 Task: Research Airbnb accommodation in Sayyan, Yemen from 9th December, 2023 to 16th December, 2023 for 2 adults, 1 child.2 bedrooms having 2 beds and 1 bathroom. Property type can be flat. Booking option can be shelf check-in. Look for 5 properties as per requirement.
Action: Mouse pressed left at (317, 147)
Screenshot: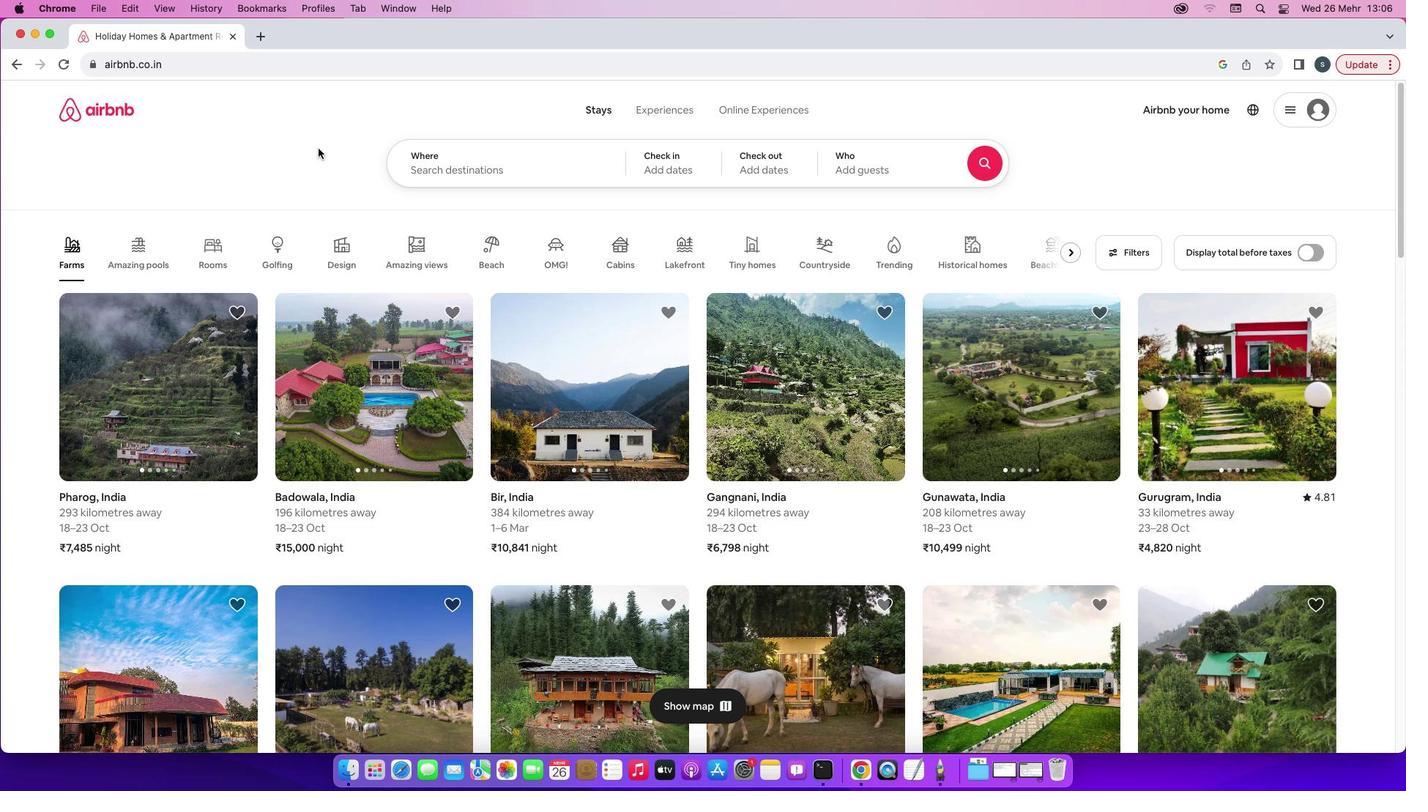
Action: Mouse moved to (495, 175)
Screenshot: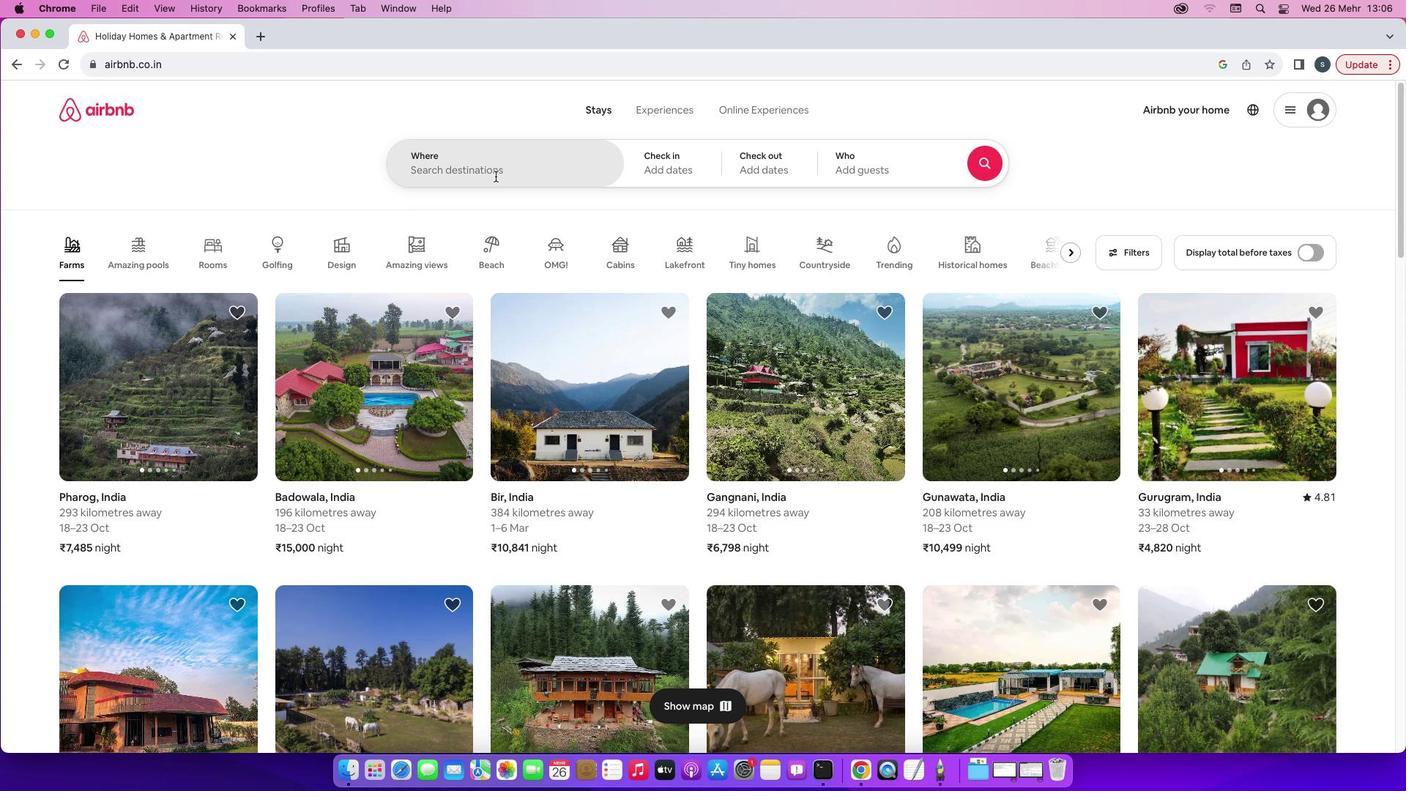 
Action: Mouse pressed left at (495, 175)
Screenshot: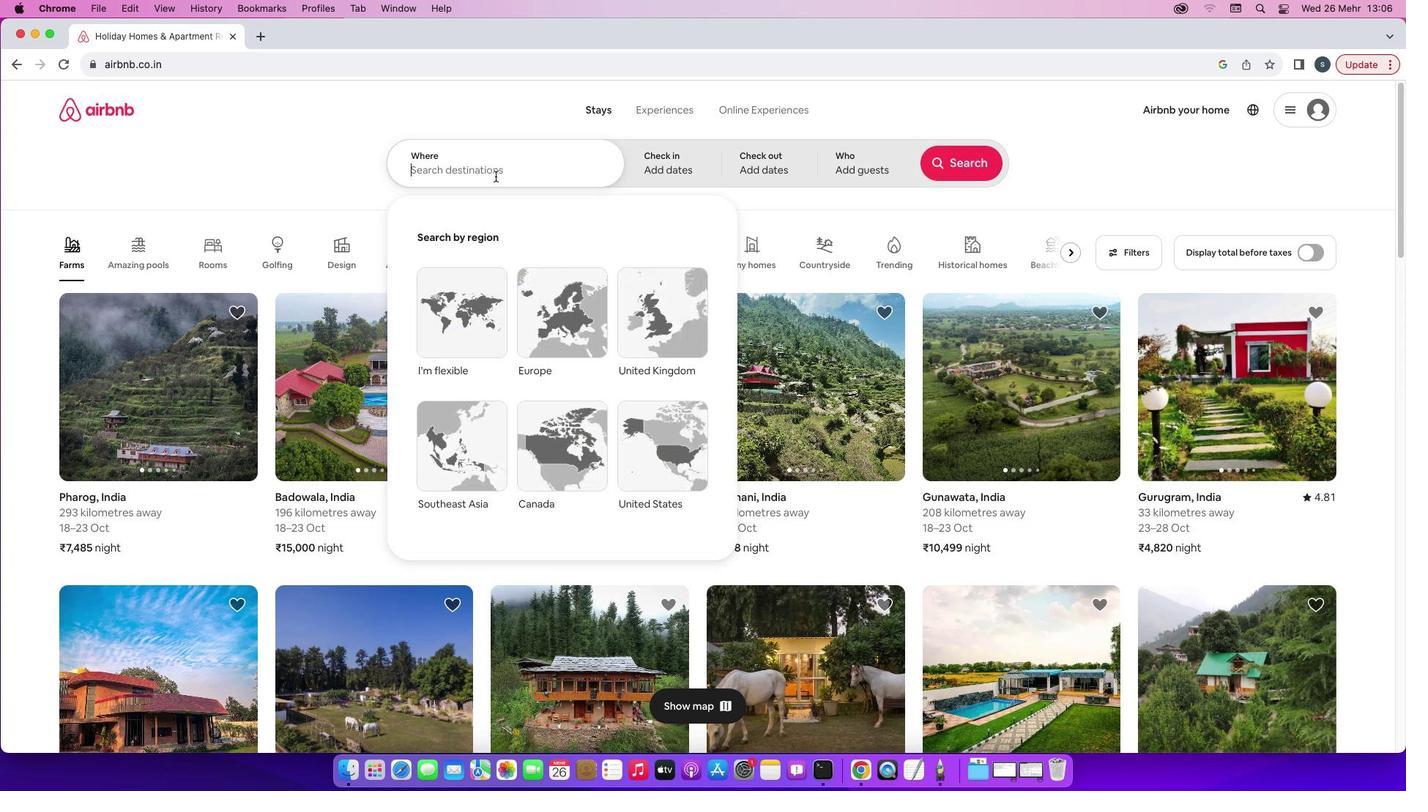 
Action: Key pressed 'S'Key.caps_lock'a''y''y''a''n'','Key.spaceKey.caps_lock'Y'Key.caps_lock'e''m''e''n'Key.enter
Screenshot: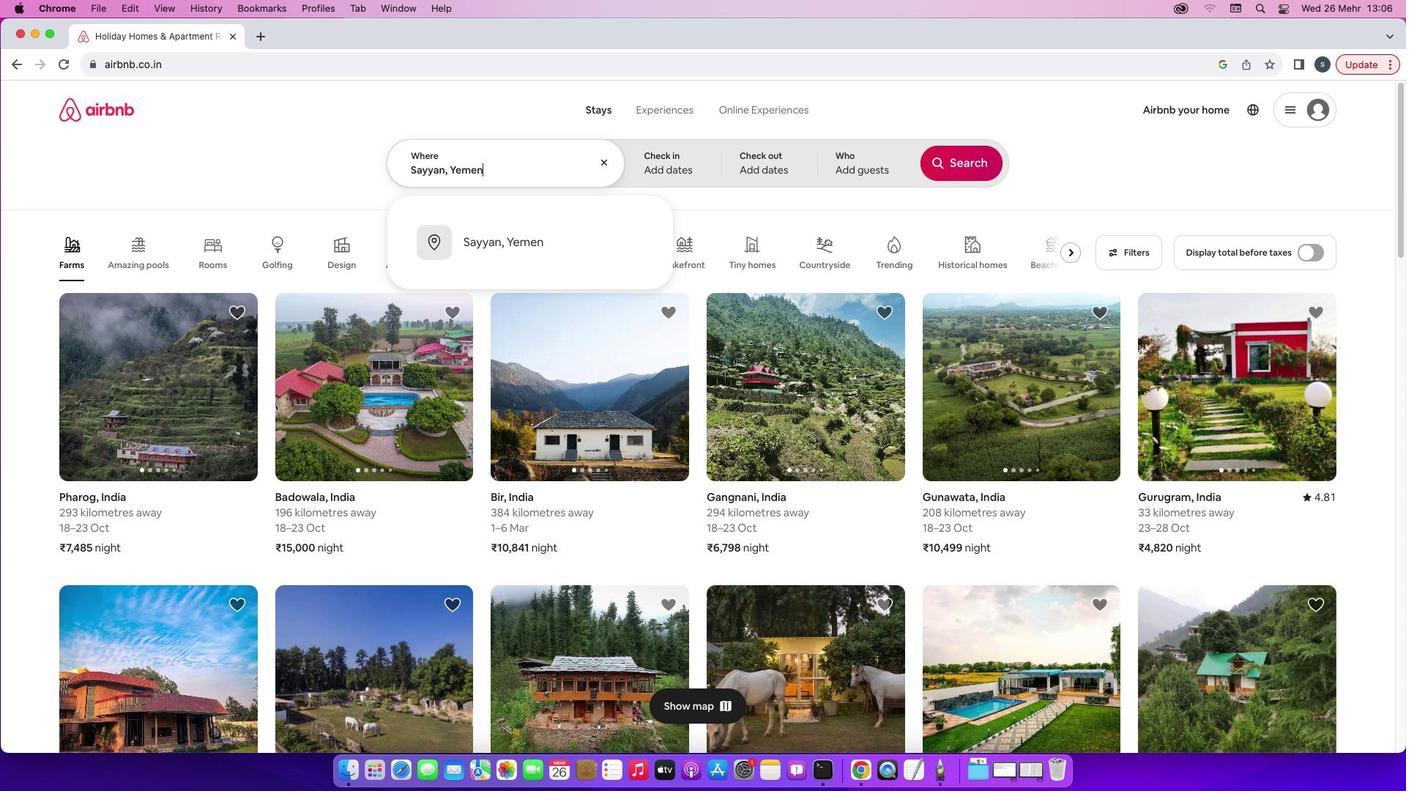 
Action: Mouse moved to (958, 282)
Screenshot: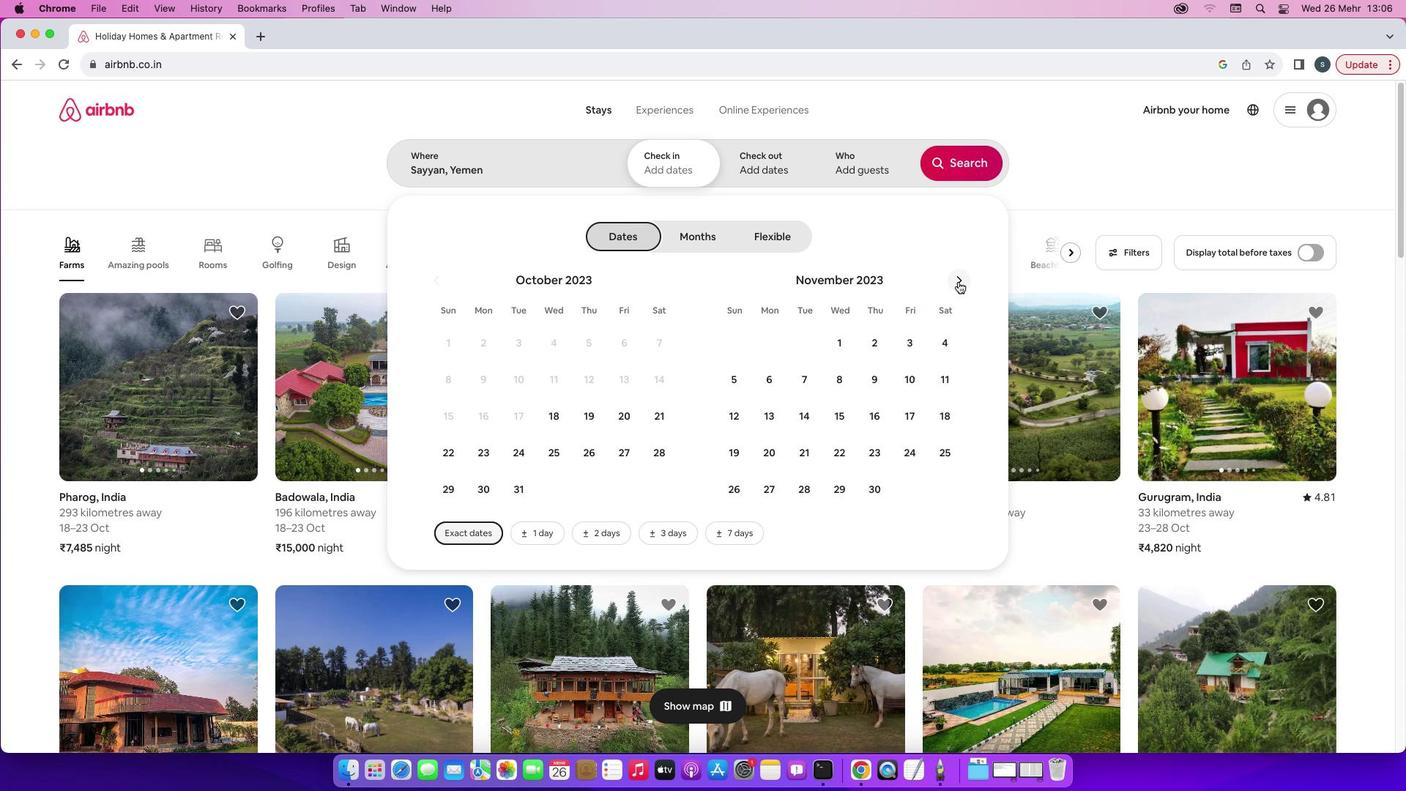 
Action: Mouse pressed left at (958, 282)
Screenshot: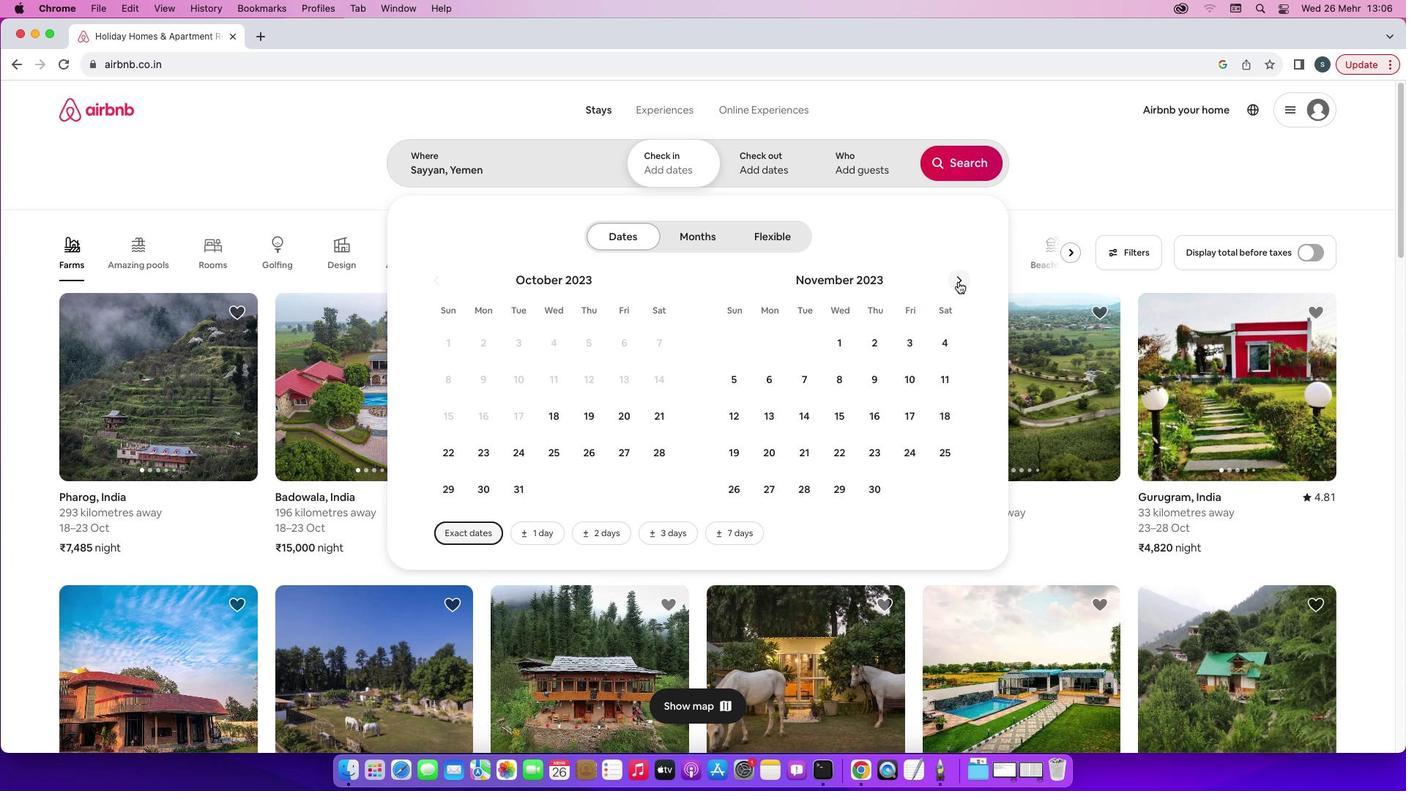 
Action: Mouse moved to (943, 385)
Screenshot: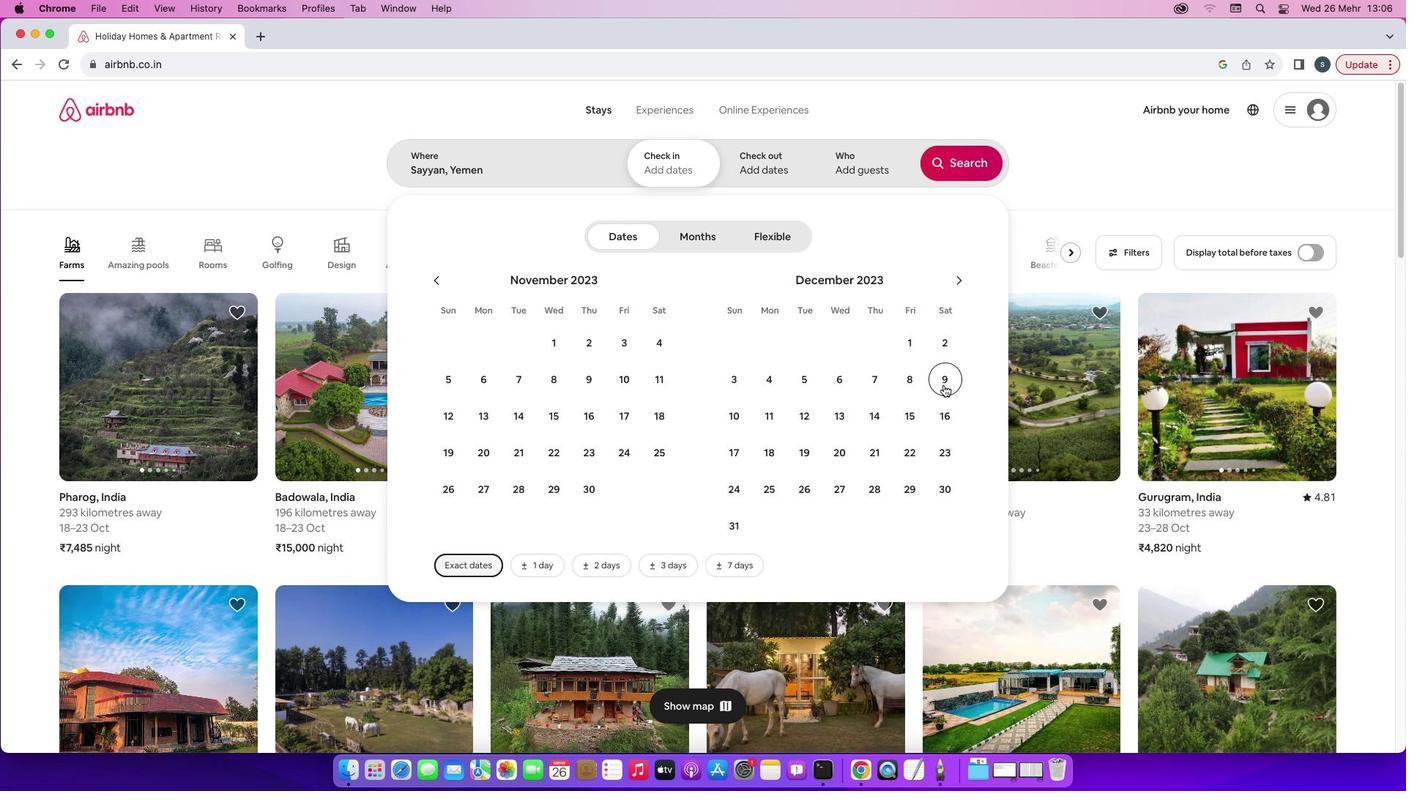 
Action: Mouse pressed left at (943, 385)
Screenshot: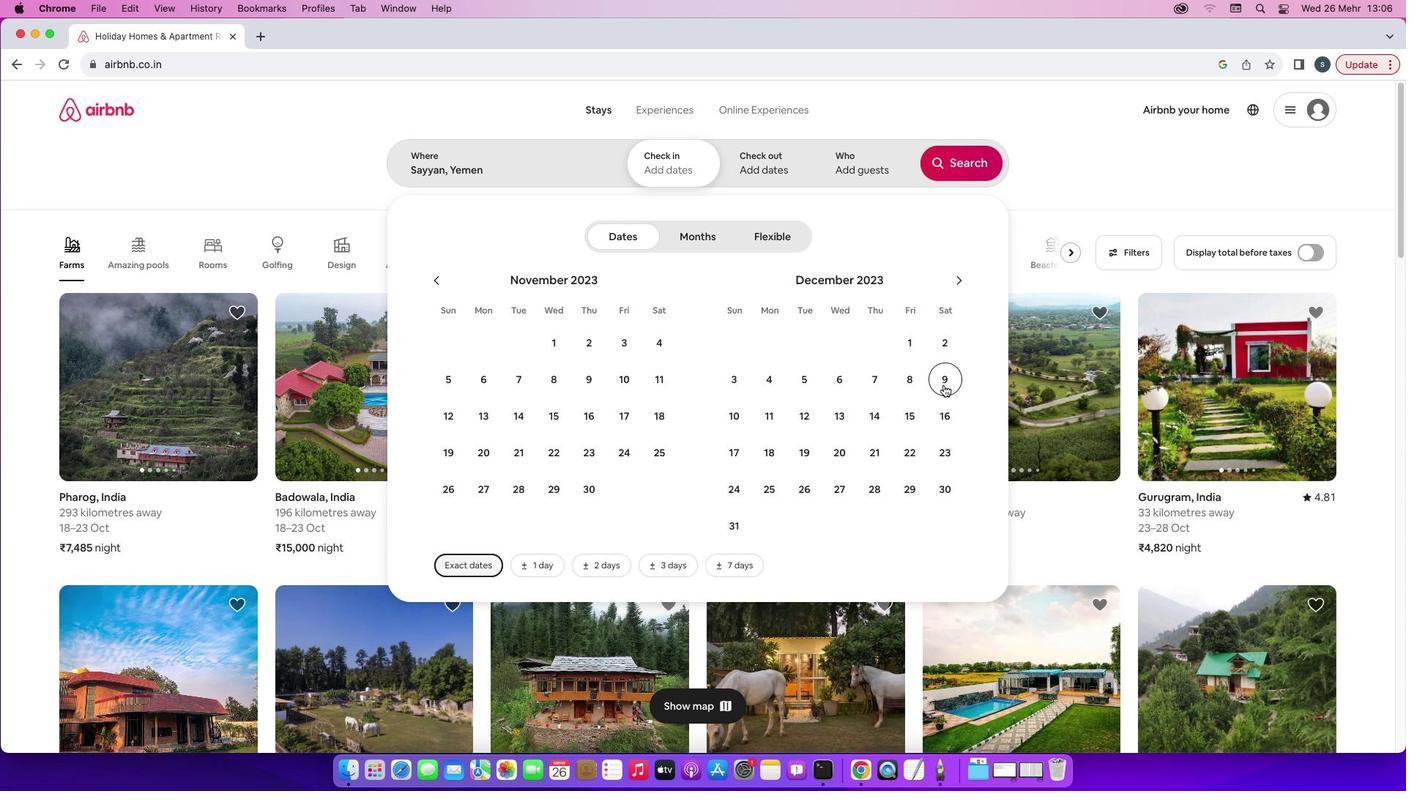 
Action: Mouse moved to (942, 412)
Screenshot: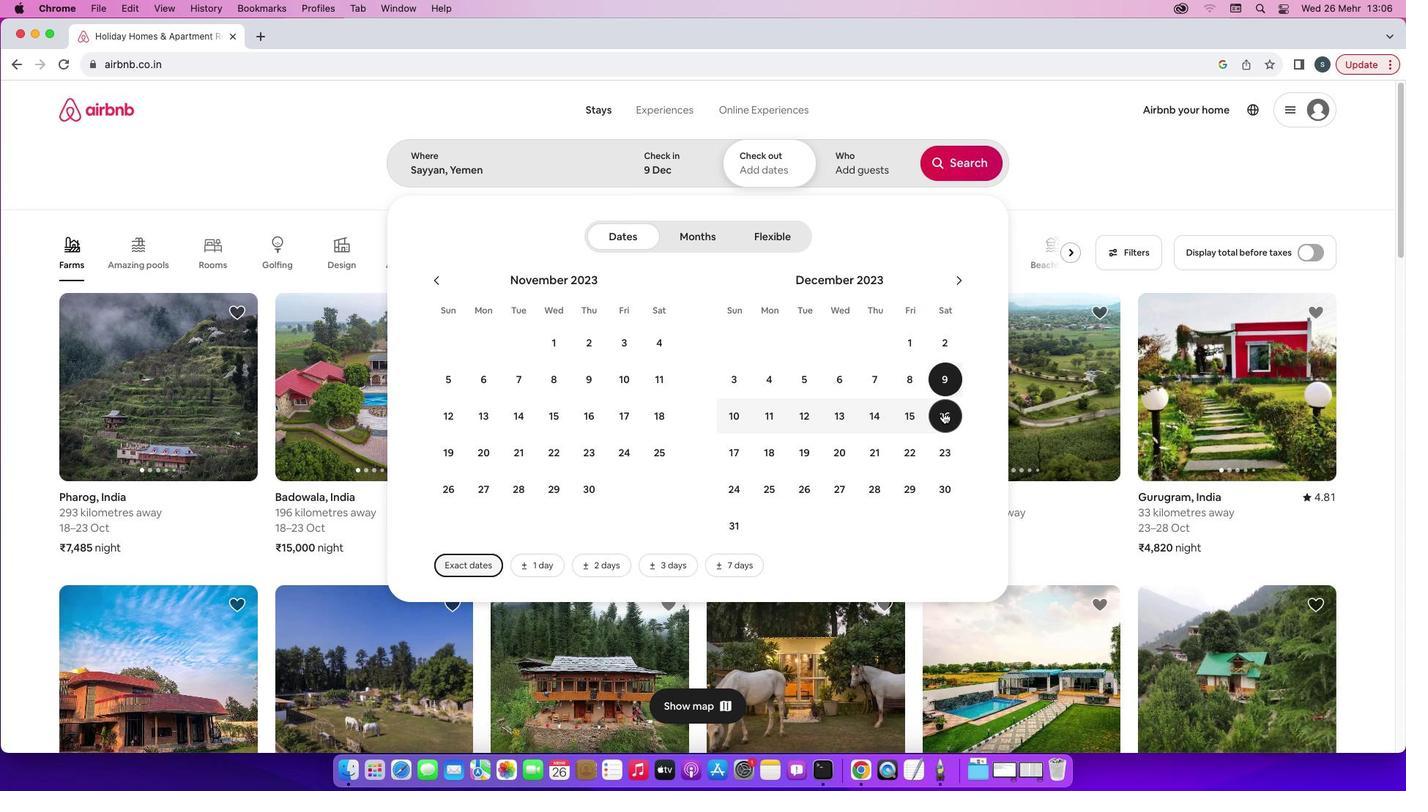 
Action: Mouse pressed left at (942, 412)
Screenshot: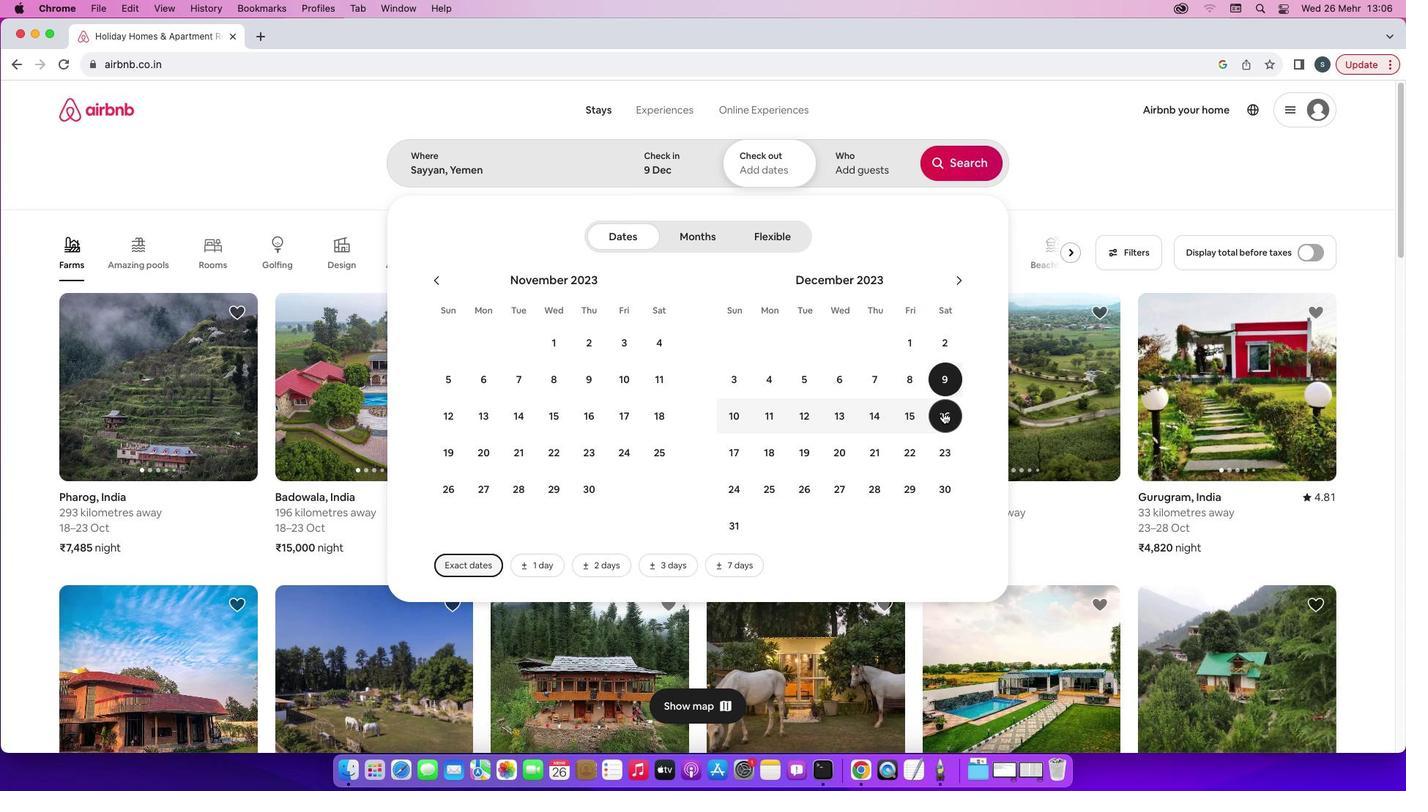 
Action: Mouse moved to (850, 176)
Screenshot: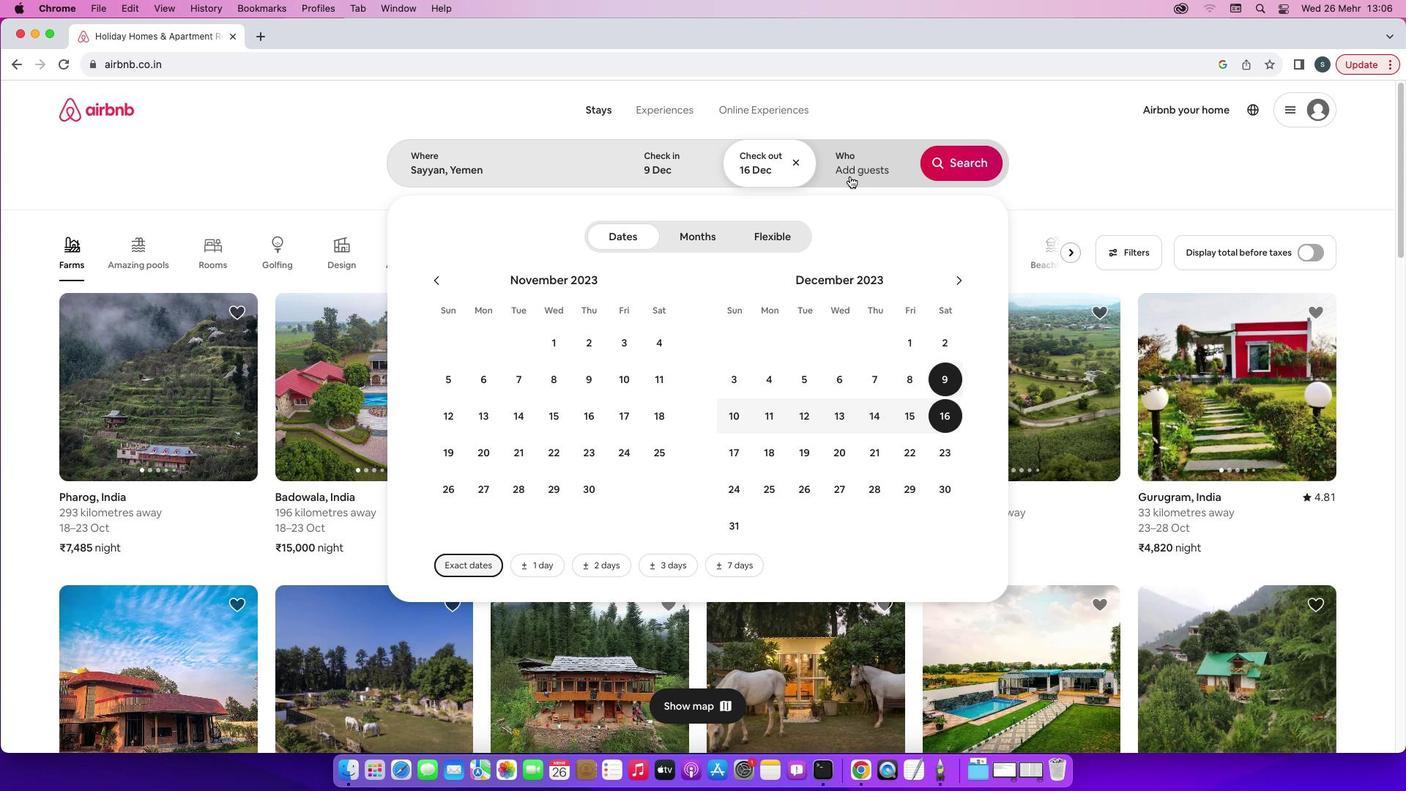 
Action: Mouse pressed left at (850, 176)
Screenshot: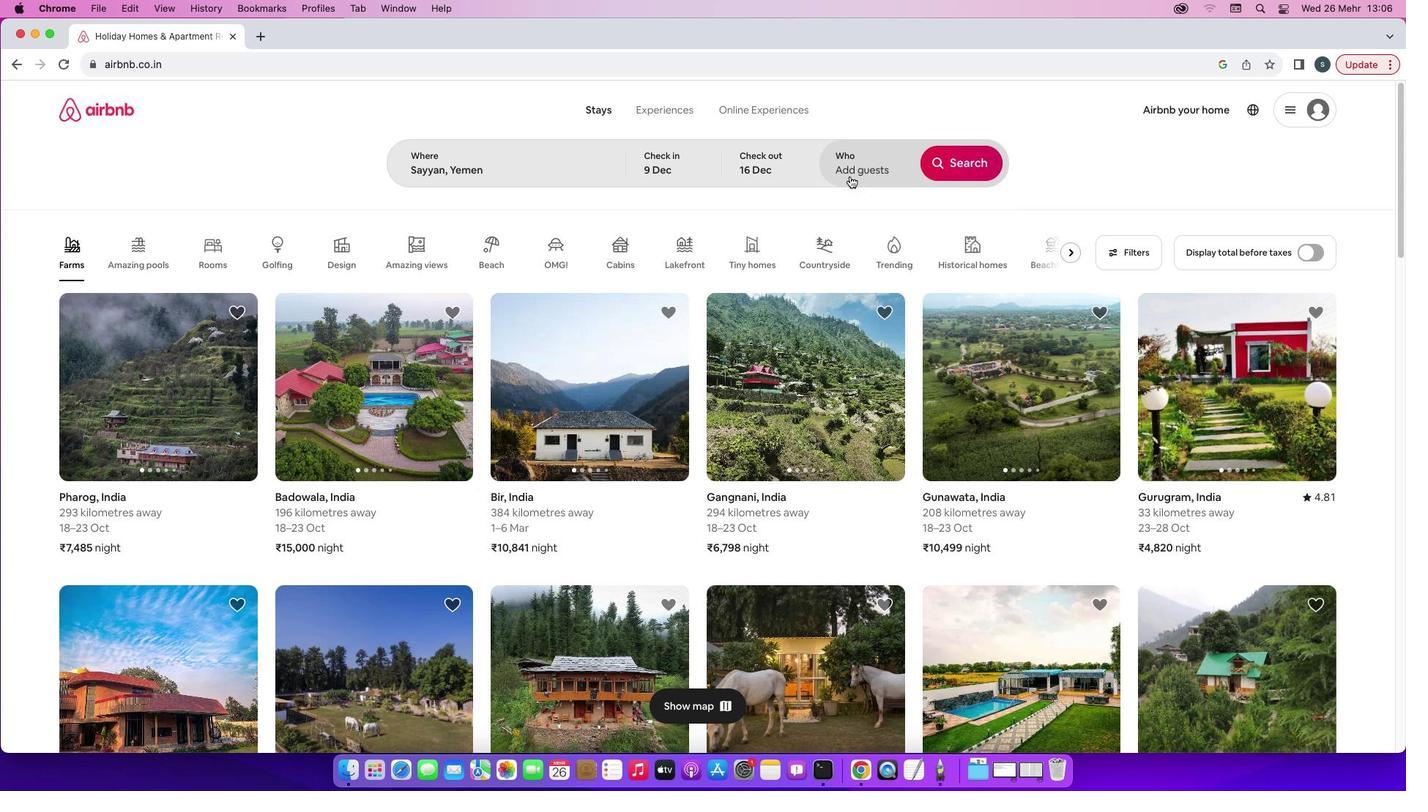 
Action: Mouse moved to (959, 241)
Screenshot: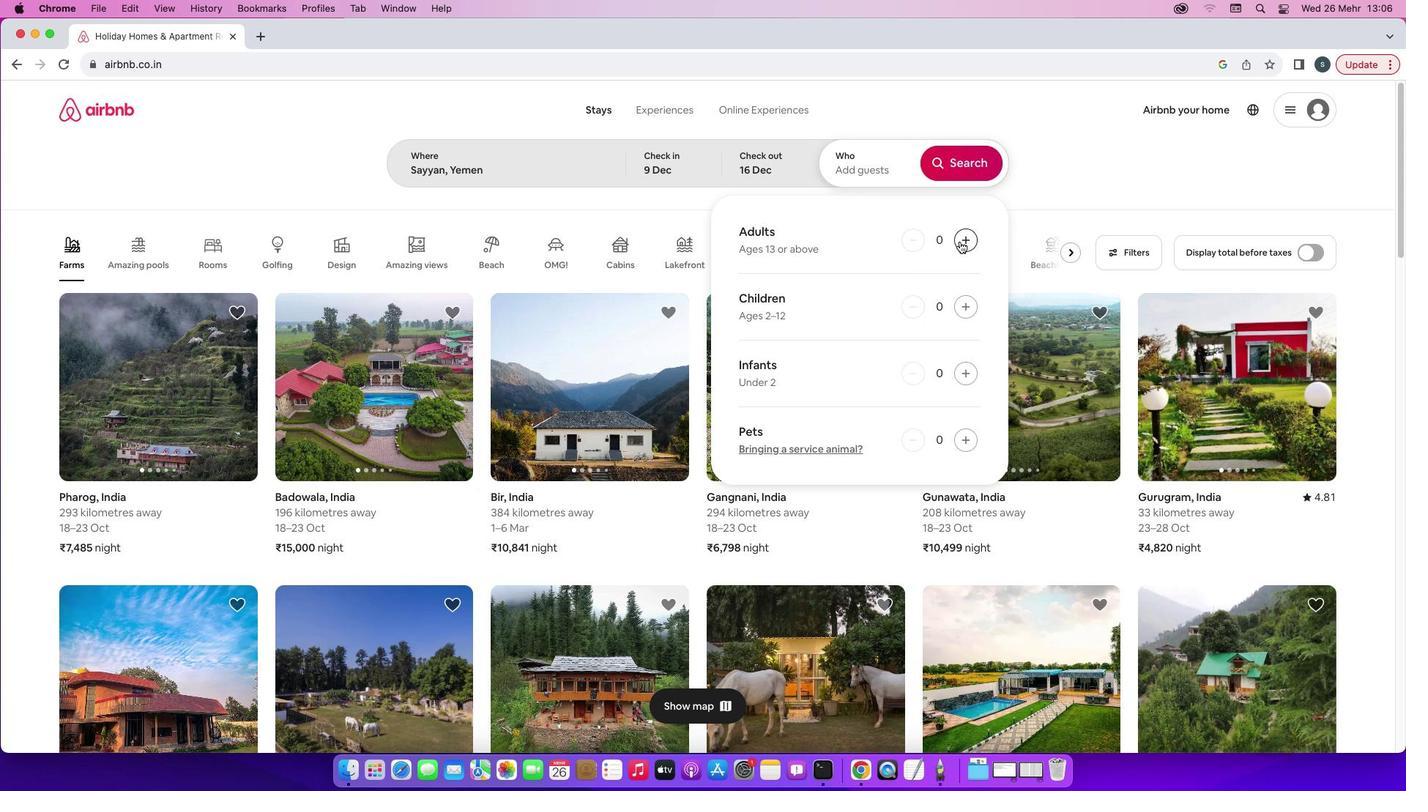 
Action: Mouse pressed left at (959, 241)
Screenshot: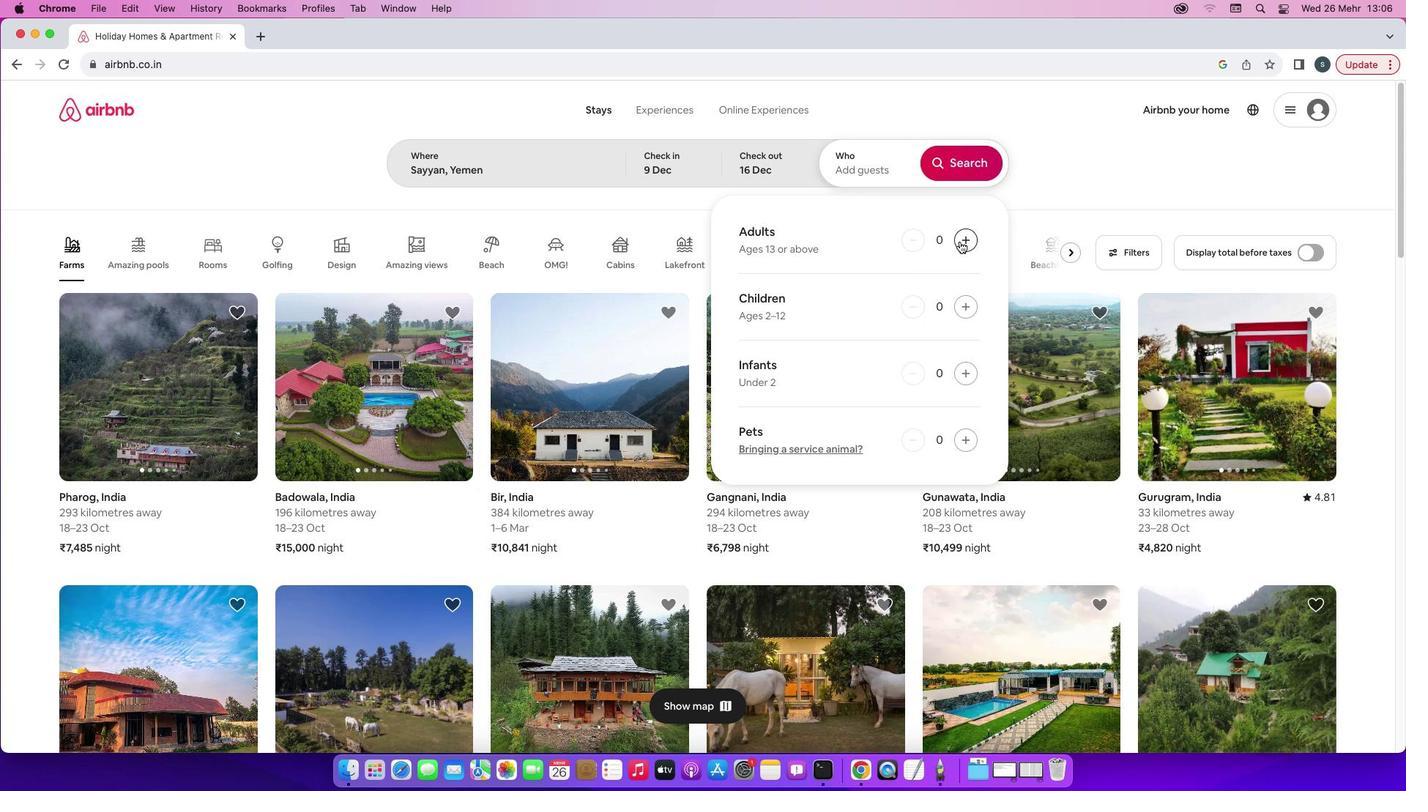 
Action: Mouse pressed left at (959, 241)
Screenshot: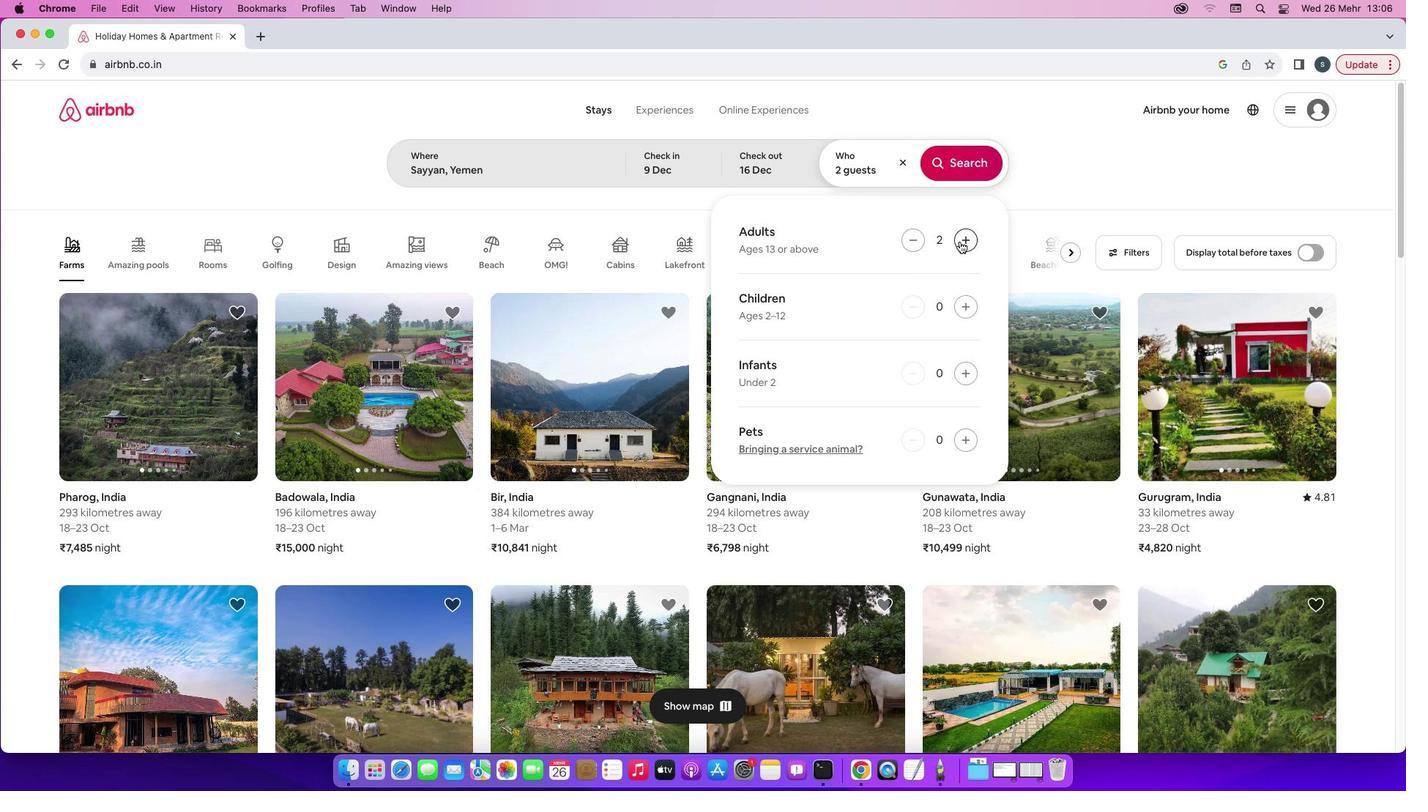 
Action: Mouse moved to (970, 310)
Screenshot: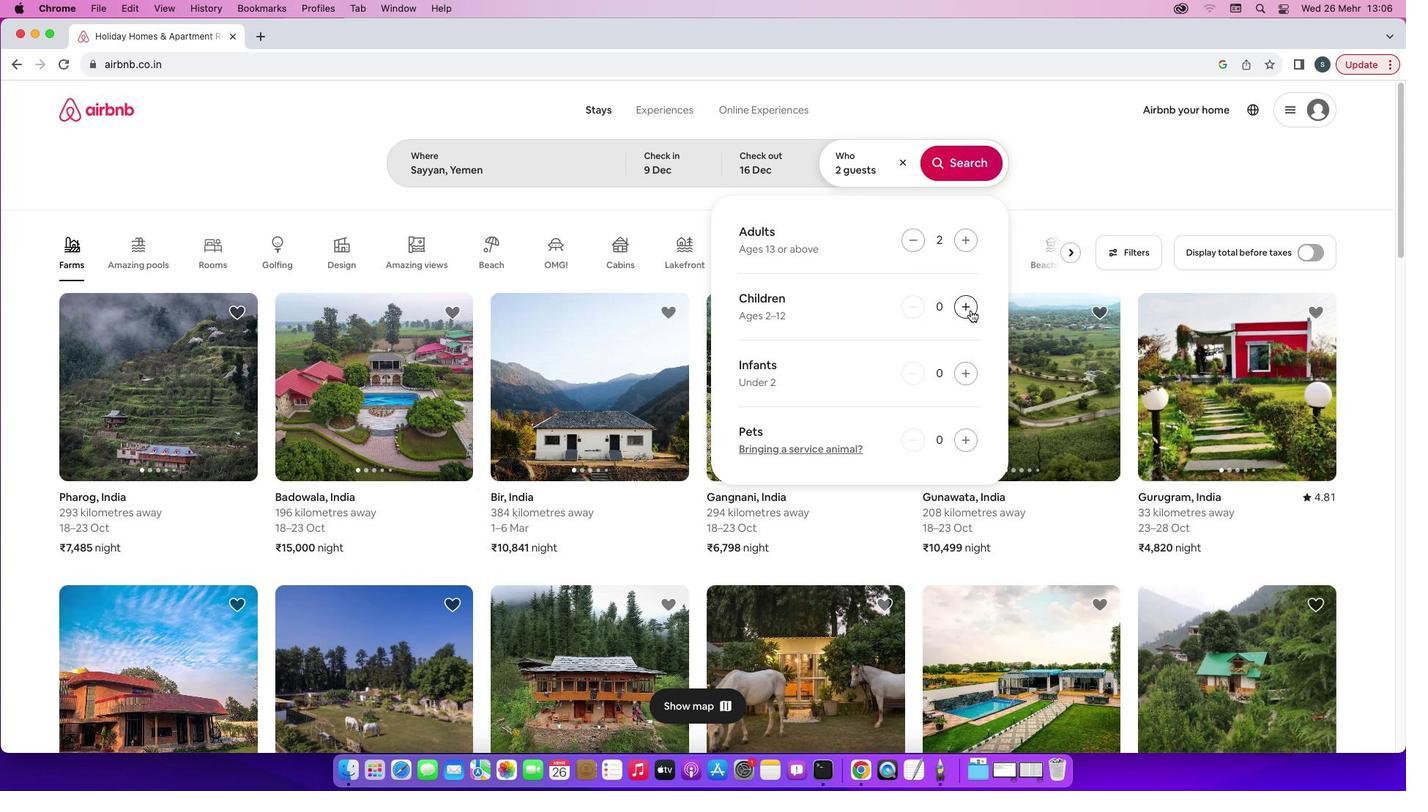 
Action: Mouse pressed left at (970, 310)
Screenshot: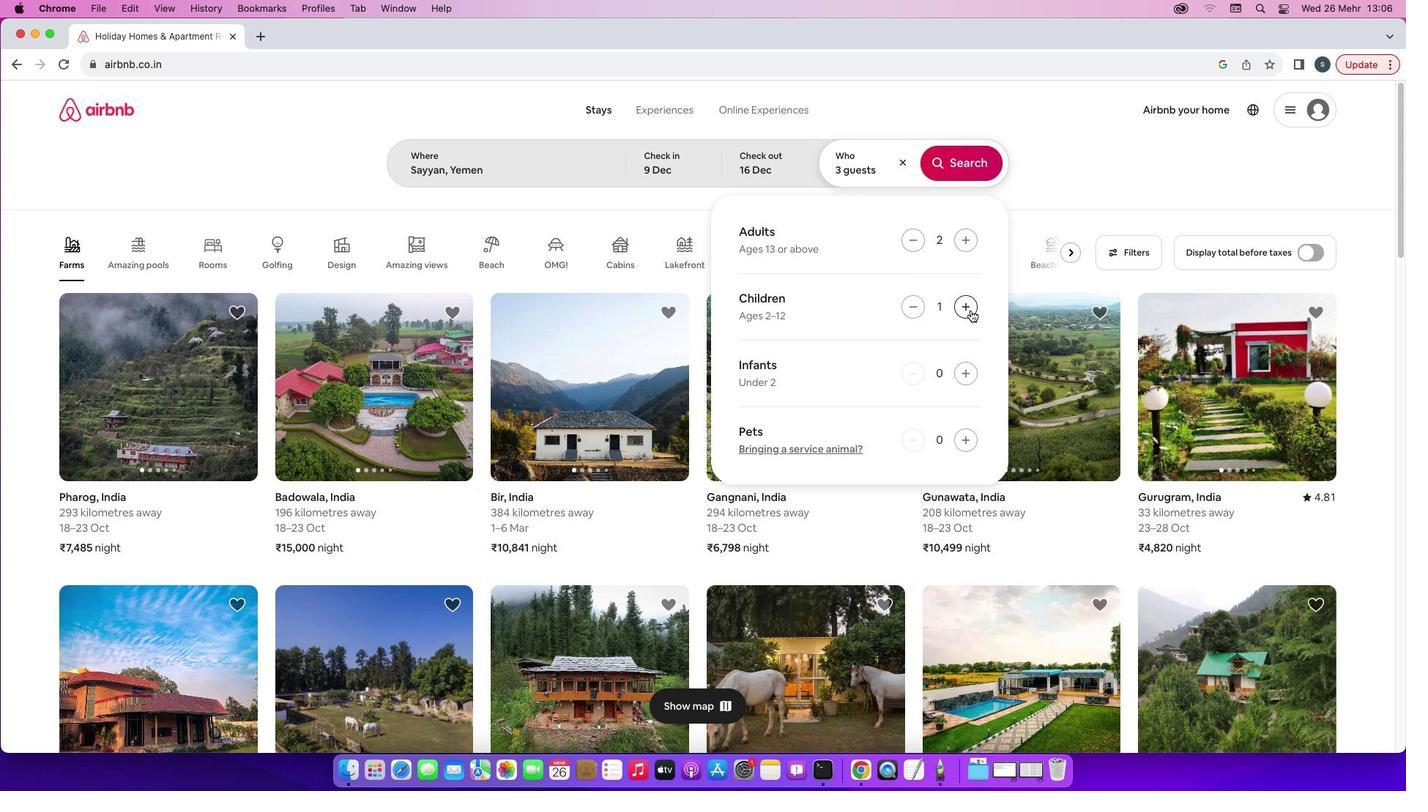 
Action: Mouse moved to (954, 172)
Screenshot: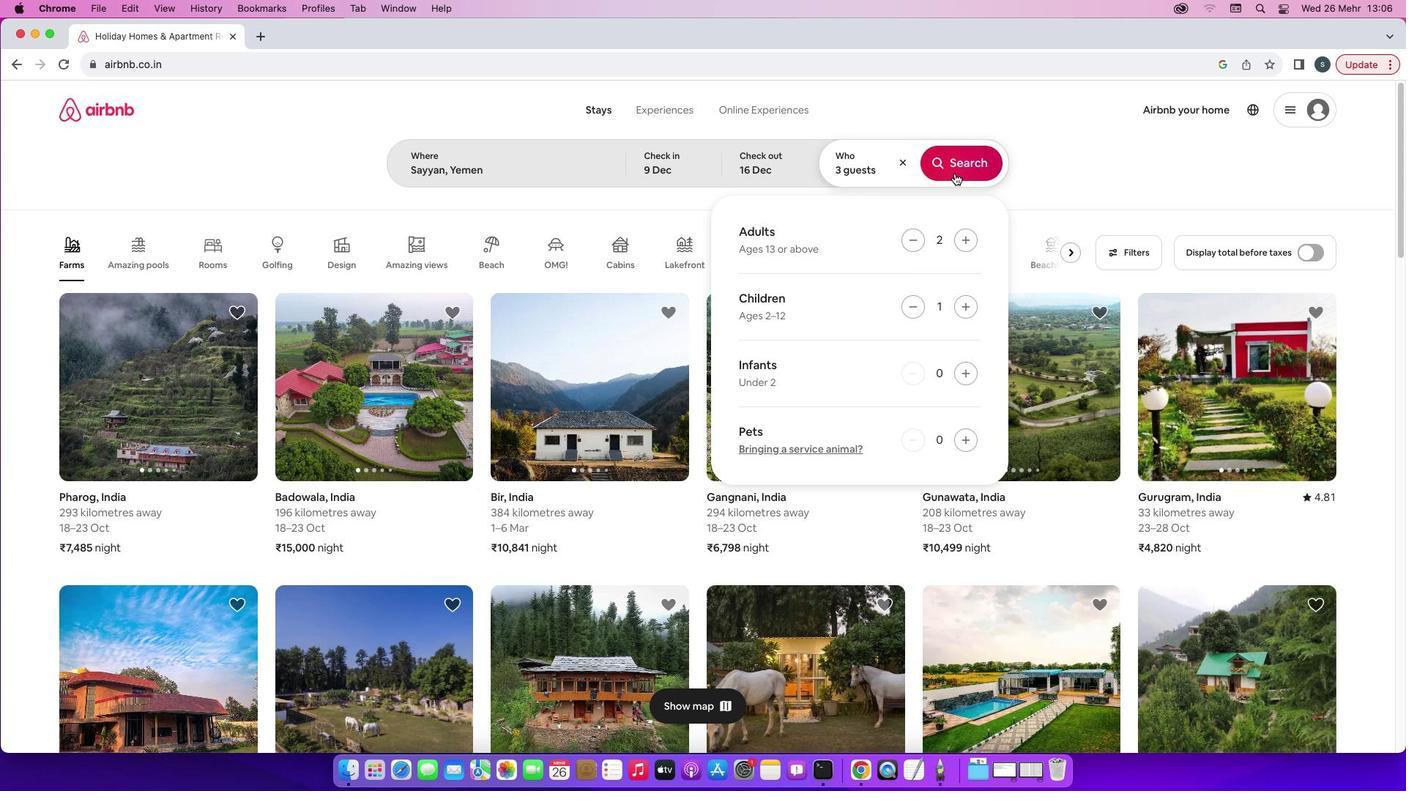 
Action: Mouse pressed left at (954, 172)
Screenshot: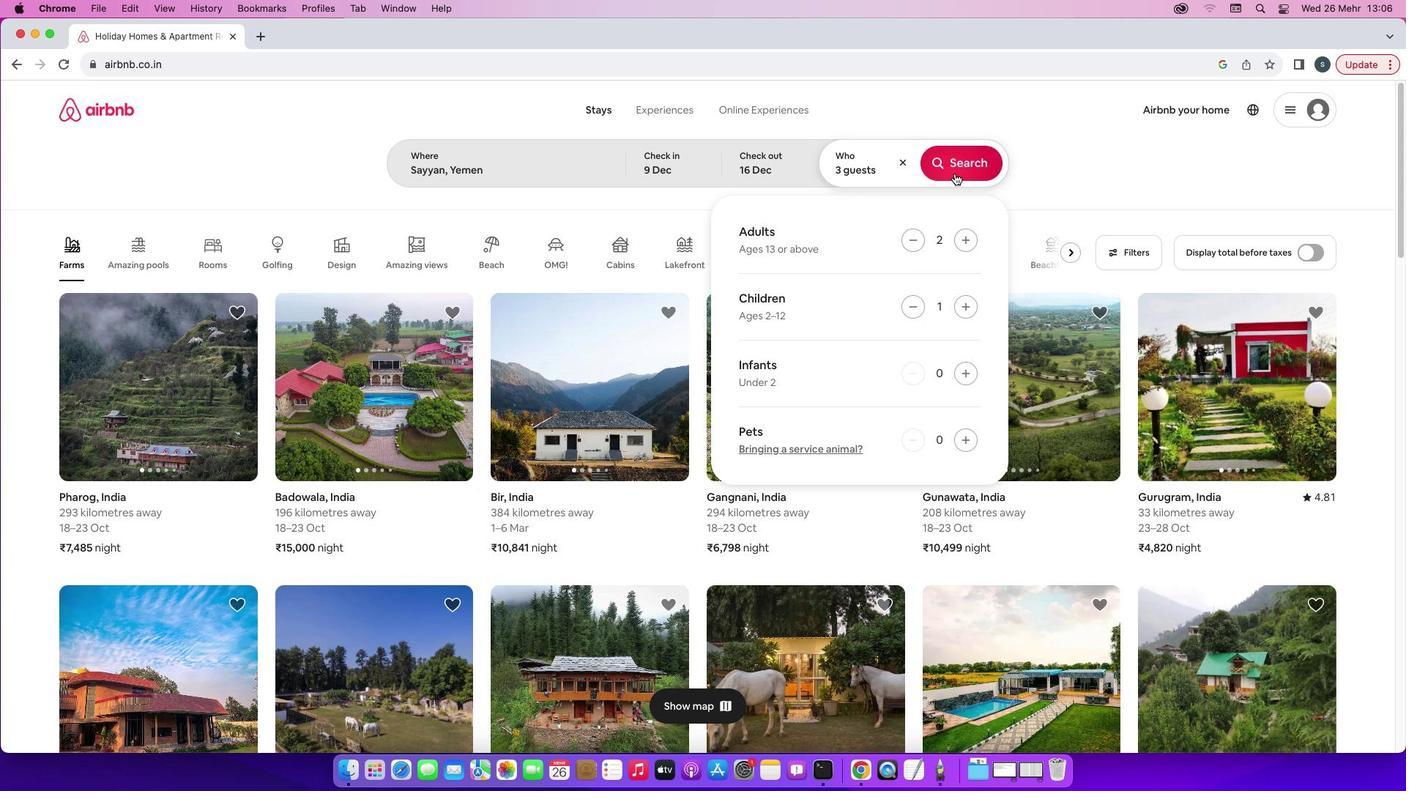 
Action: Mouse moved to (1166, 175)
Screenshot: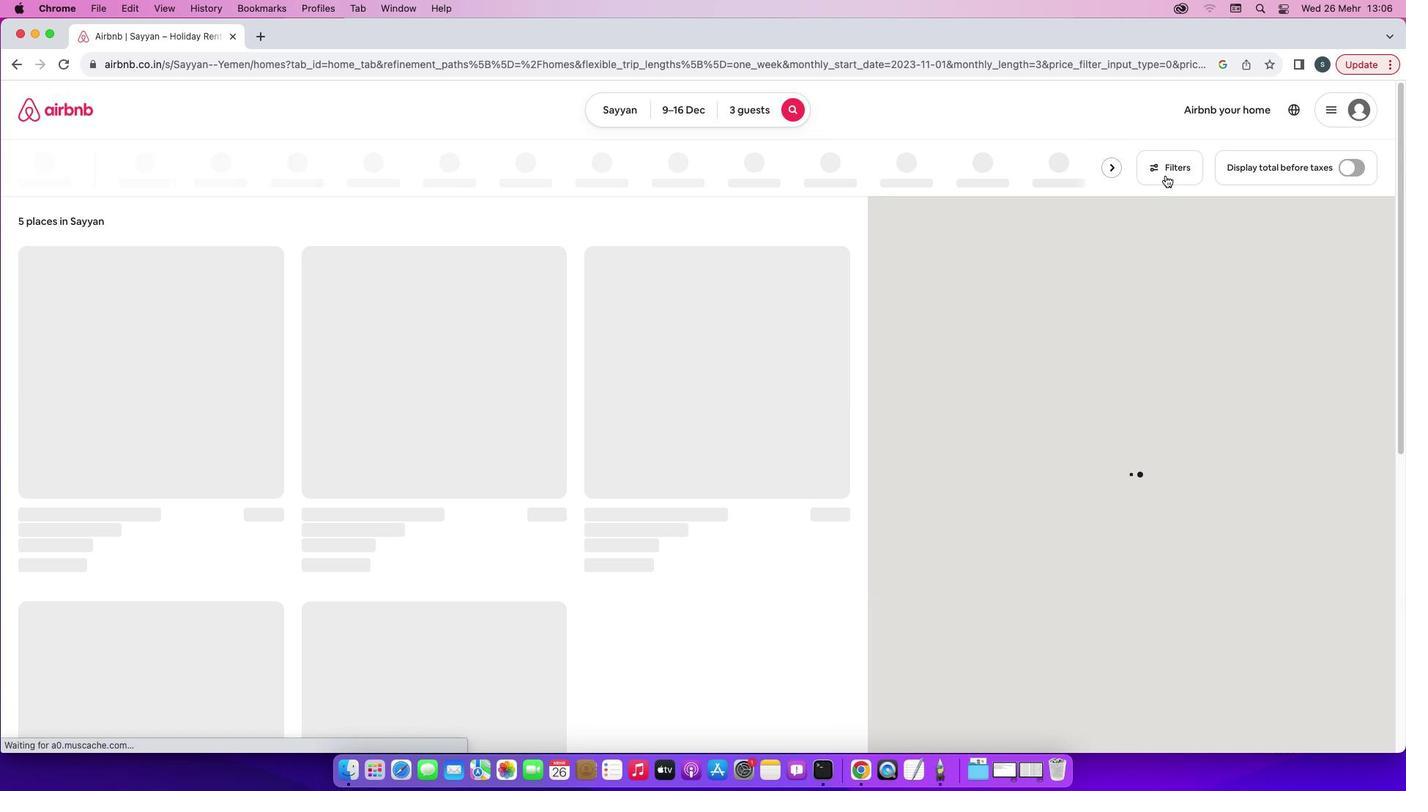 
Action: Mouse pressed left at (1166, 175)
Screenshot: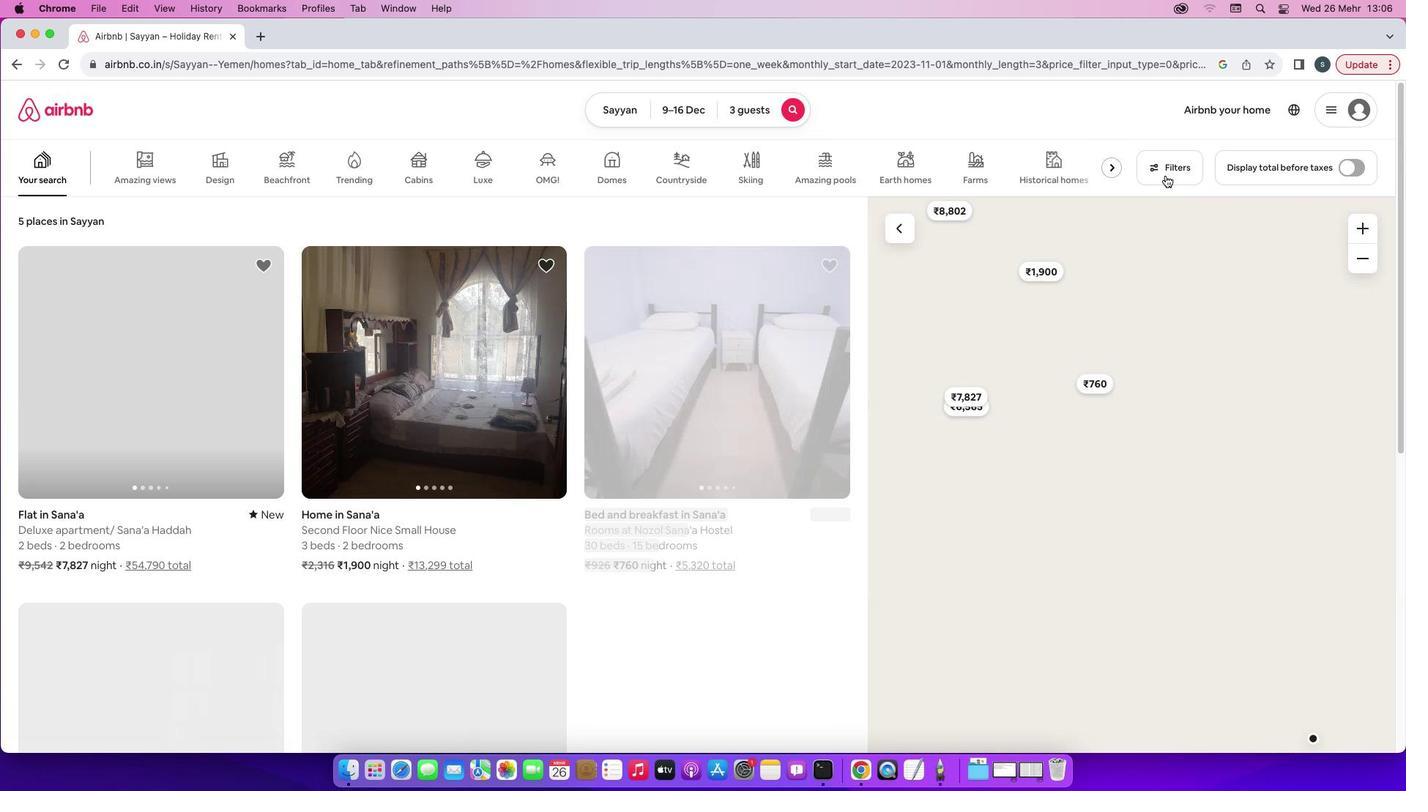 
Action: Mouse moved to (562, 630)
Screenshot: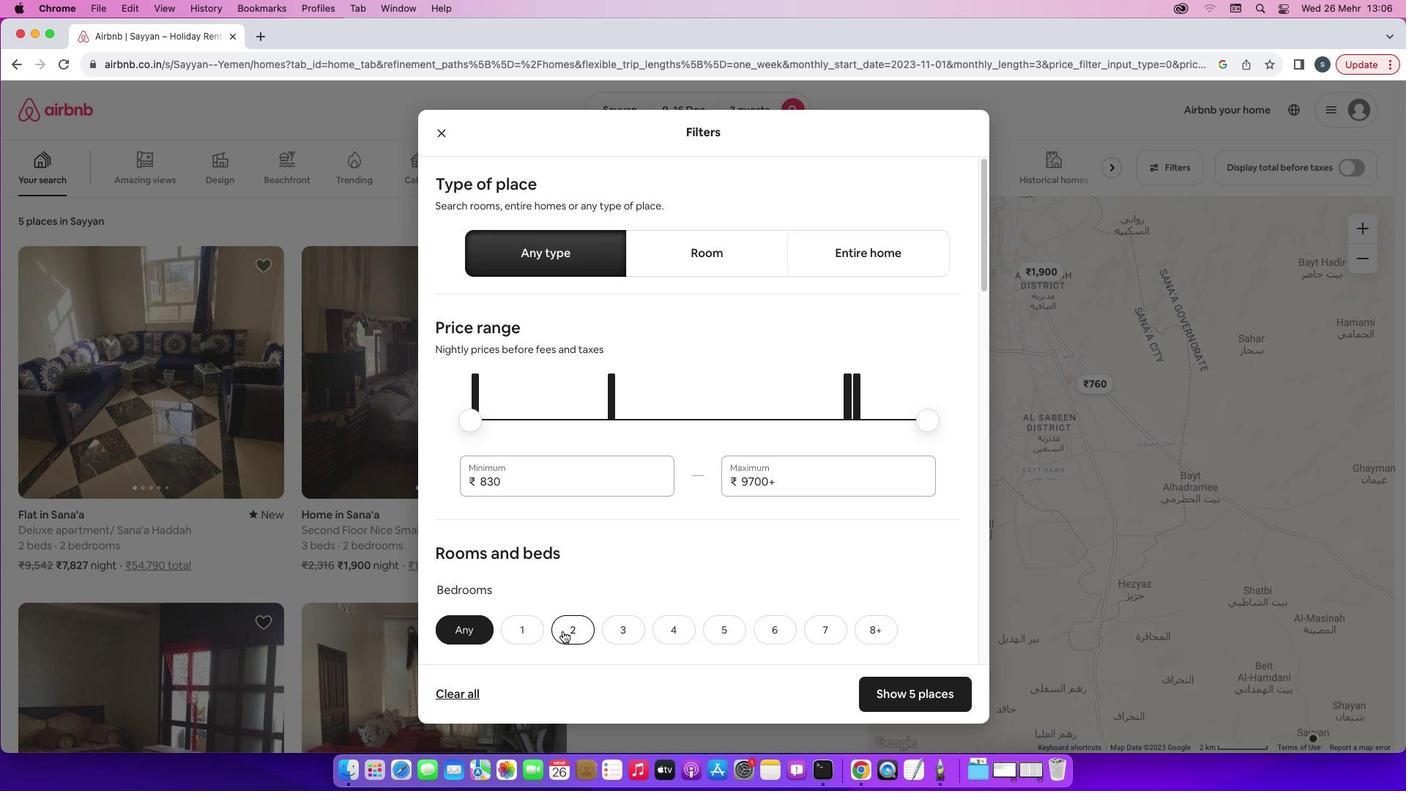 
Action: Mouse pressed left at (562, 630)
Screenshot: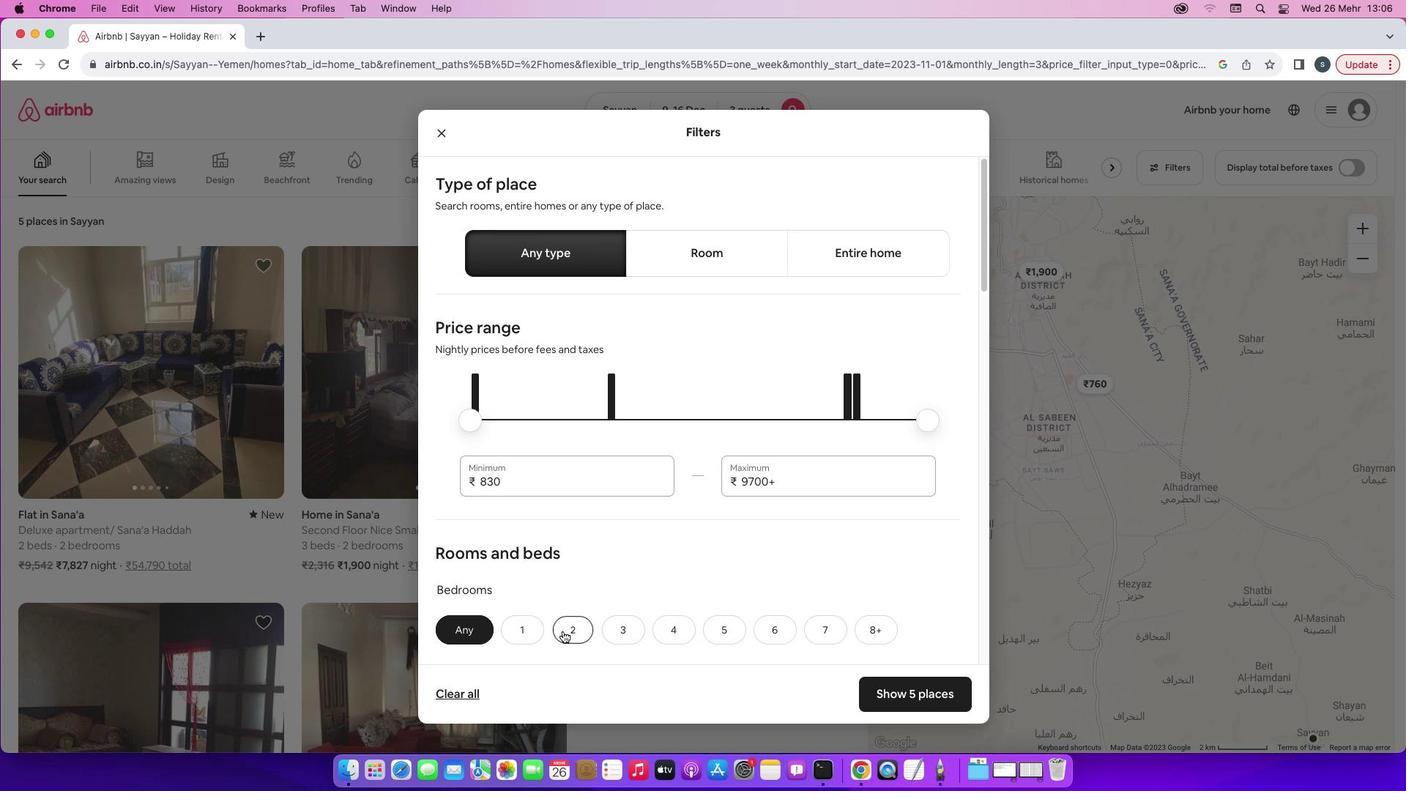 
Action: Mouse moved to (665, 594)
Screenshot: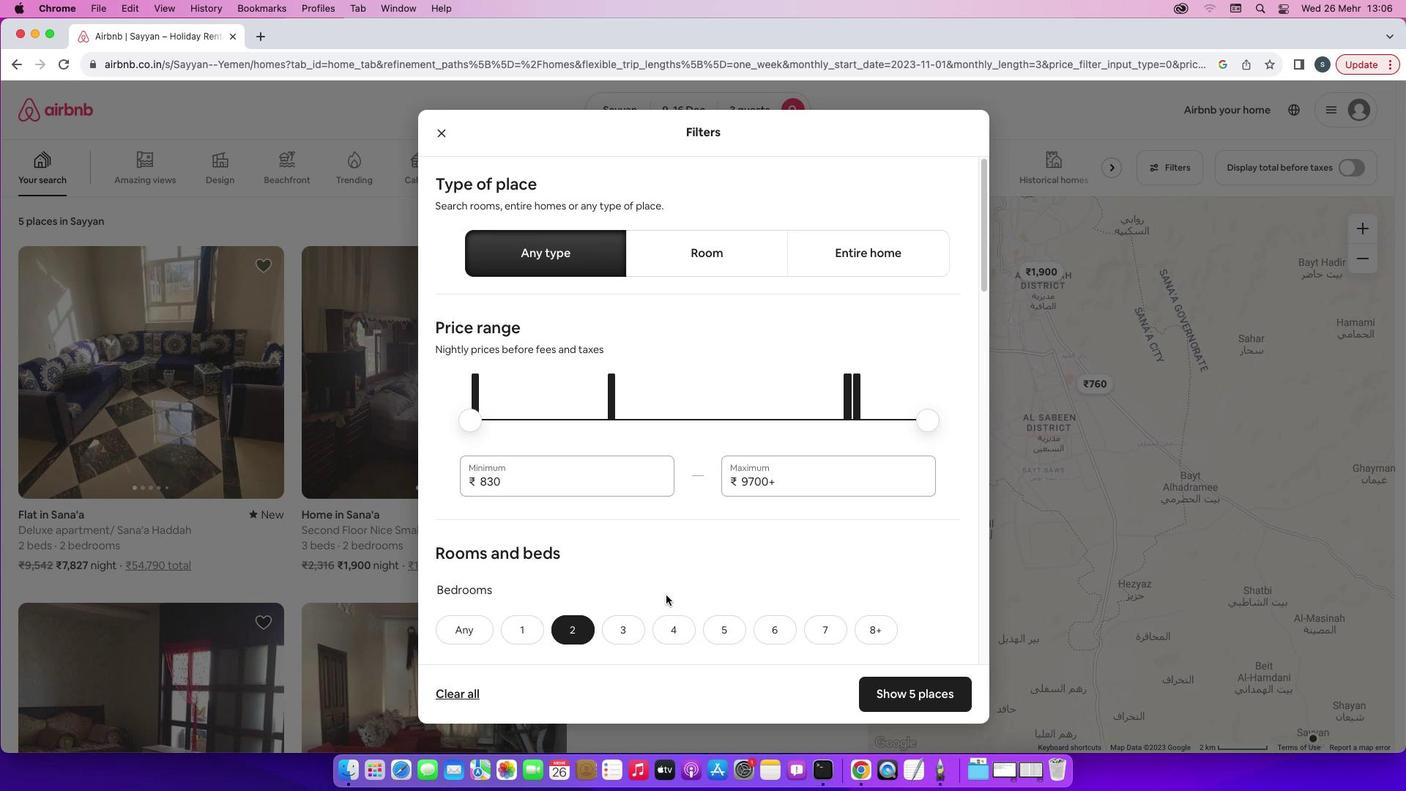 
Action: Mouse scrolled (665, 594) with delta (0, 0)
Screenshot: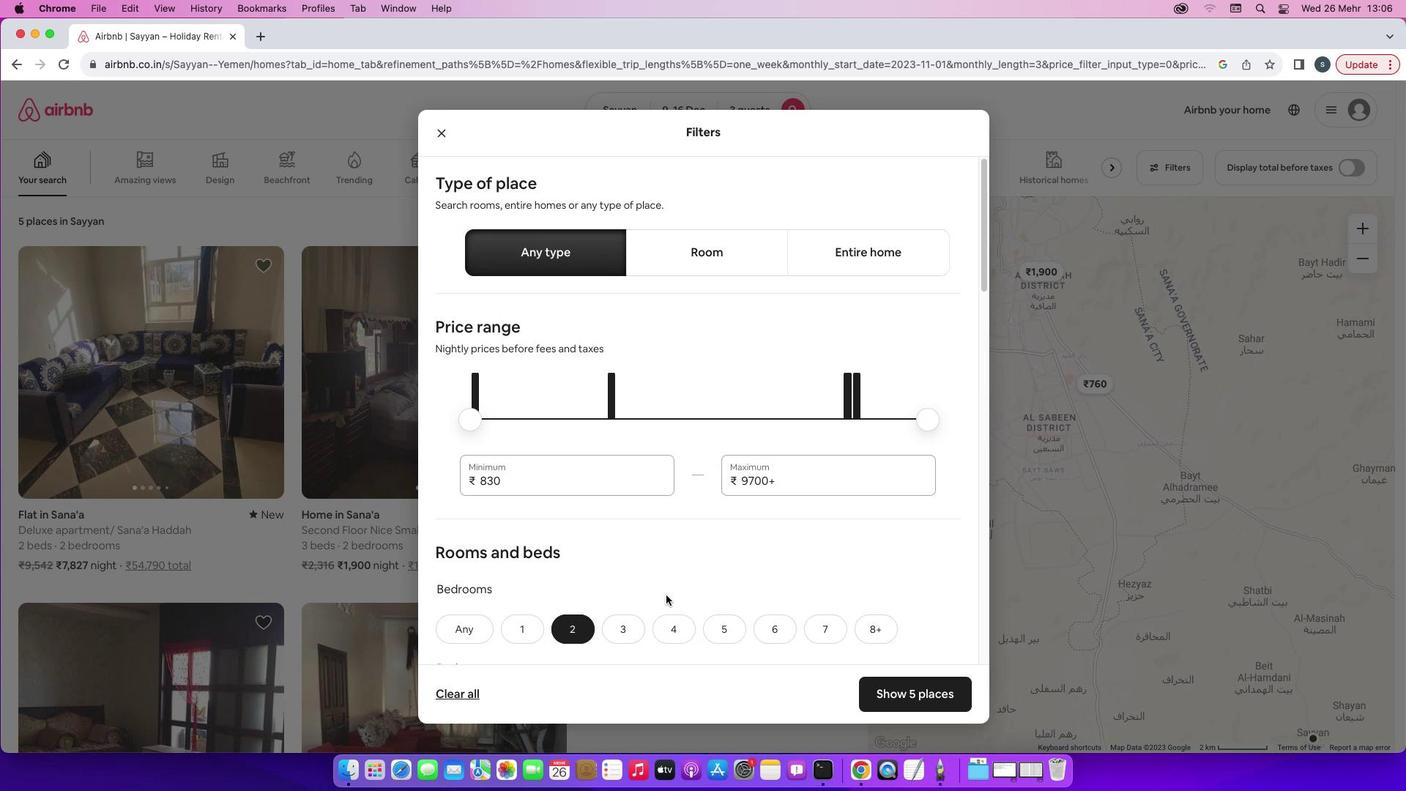 
Action: Mouse scrolled (665, 594) with delta (0, 0)
Screenshot: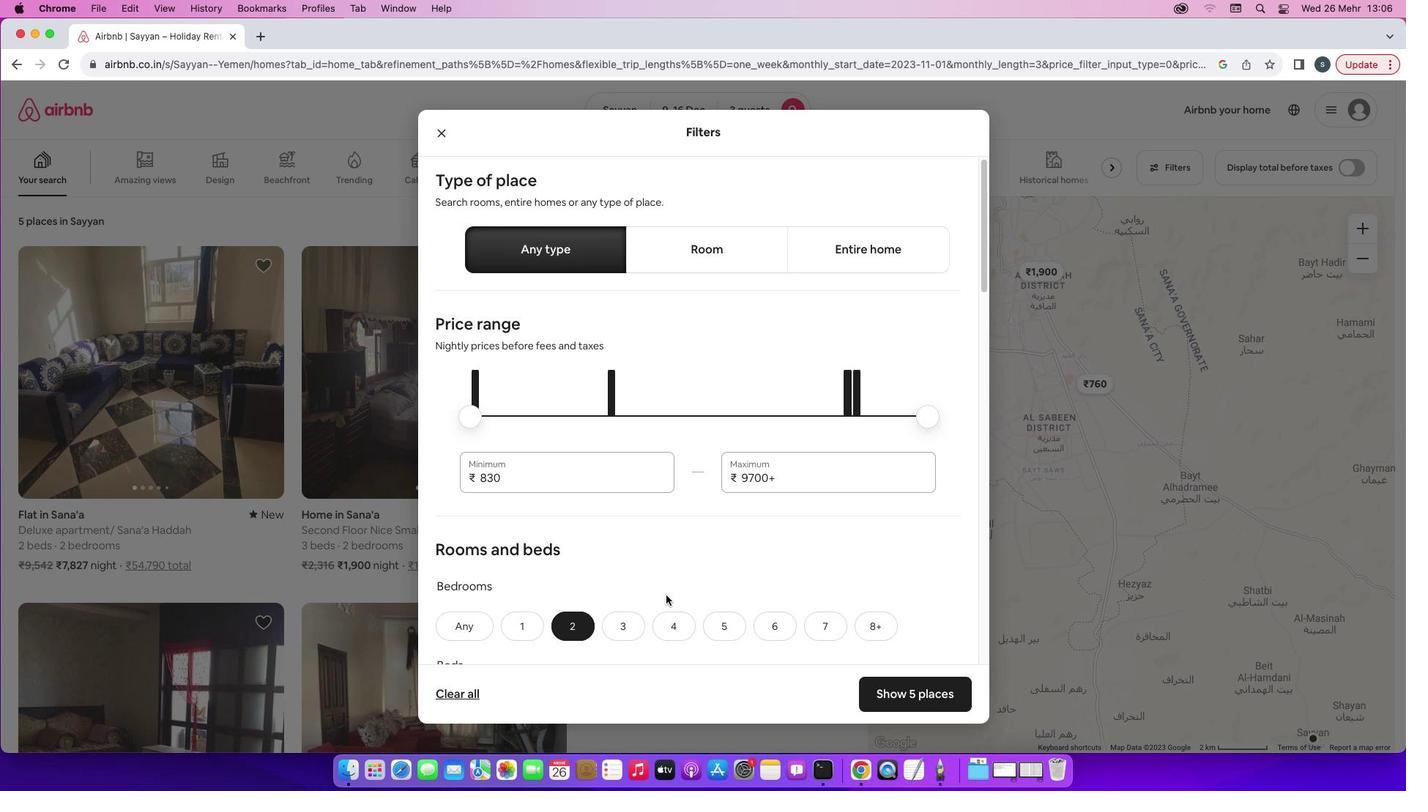 
Action: Mouse scrolled (665, 594) with delta (0, 0)
Screenshot: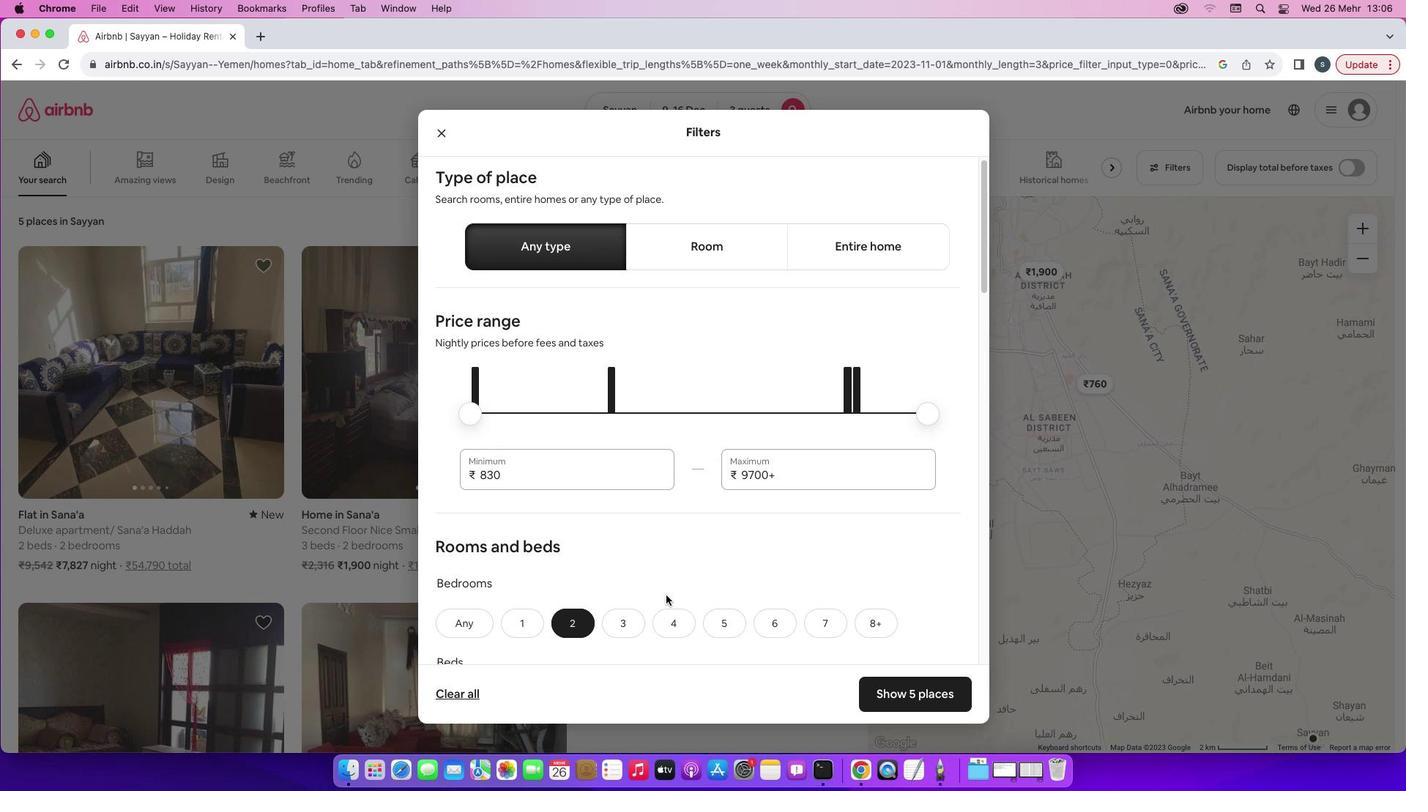 
Action: Mouse scrolled (665, 594) with delta (0, 0)
Screenshot: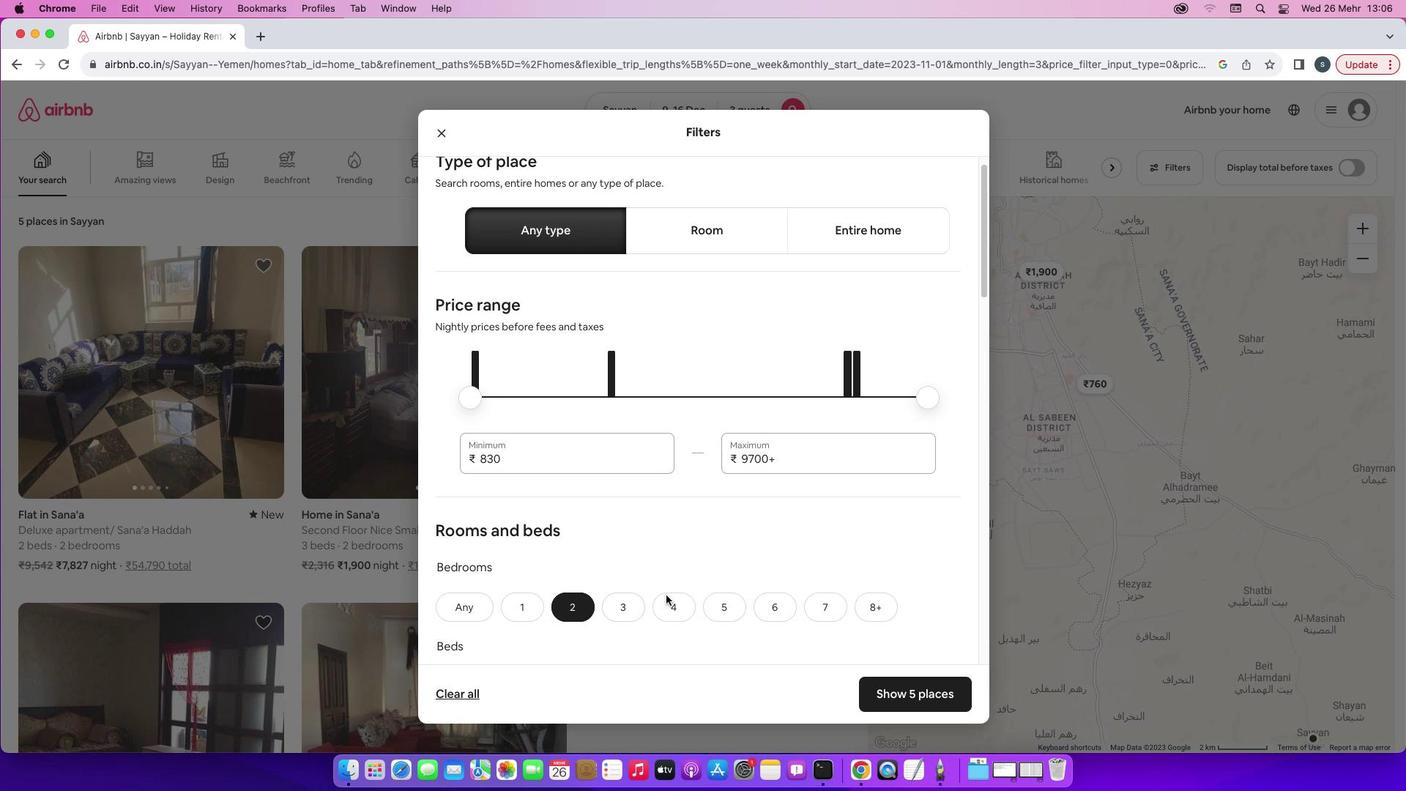 
Action: Mouse scrolled (665, 594) with delta (0, 0)
Screenshot: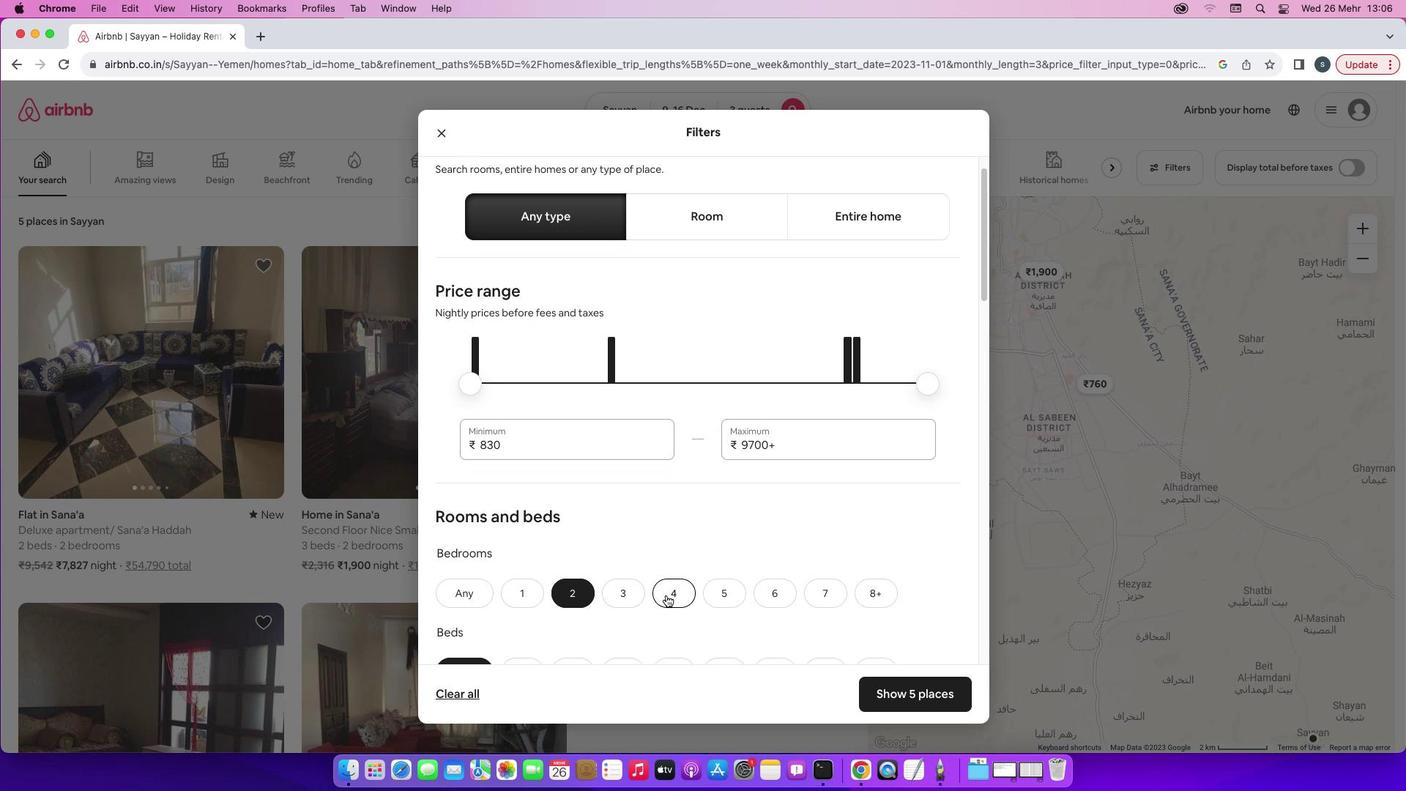 
Action: Mouse scrolled (665, 594) with delta (0, 0)
Screenshot: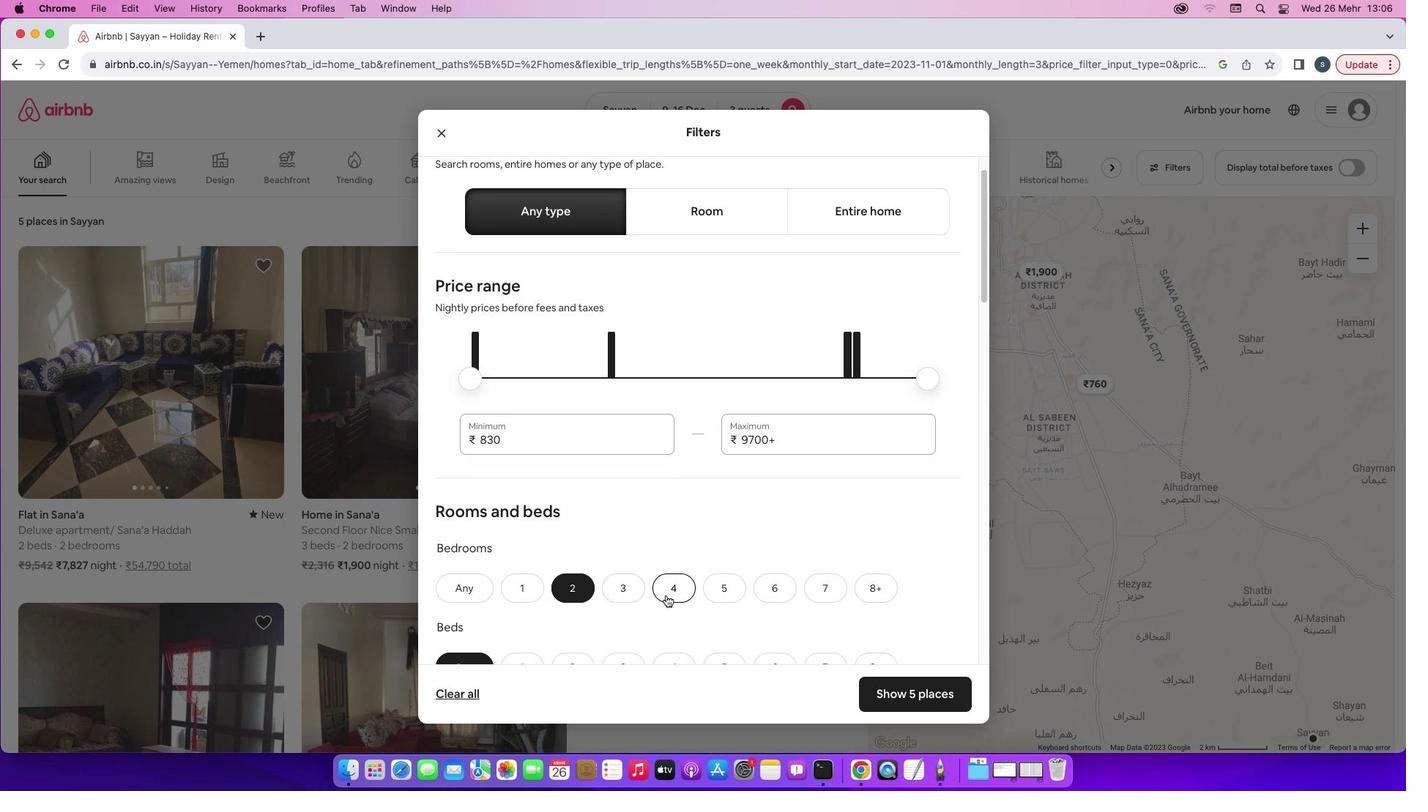 
Action: Mouse scrolled (665, 594) with delta (0, 0)
Screenshot: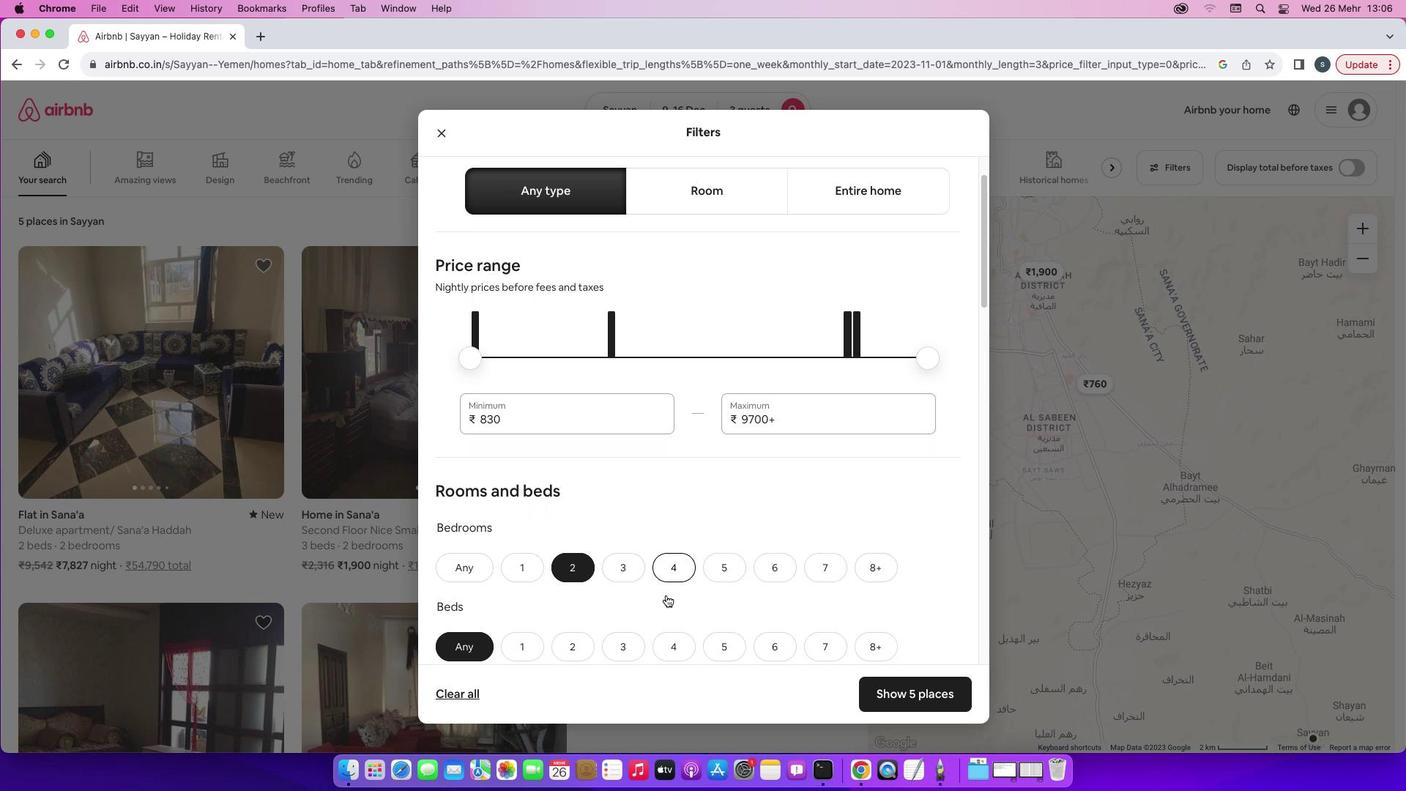 
Action: Mouse scrolled (665, 594) with delta (0, 0)
Screenshot: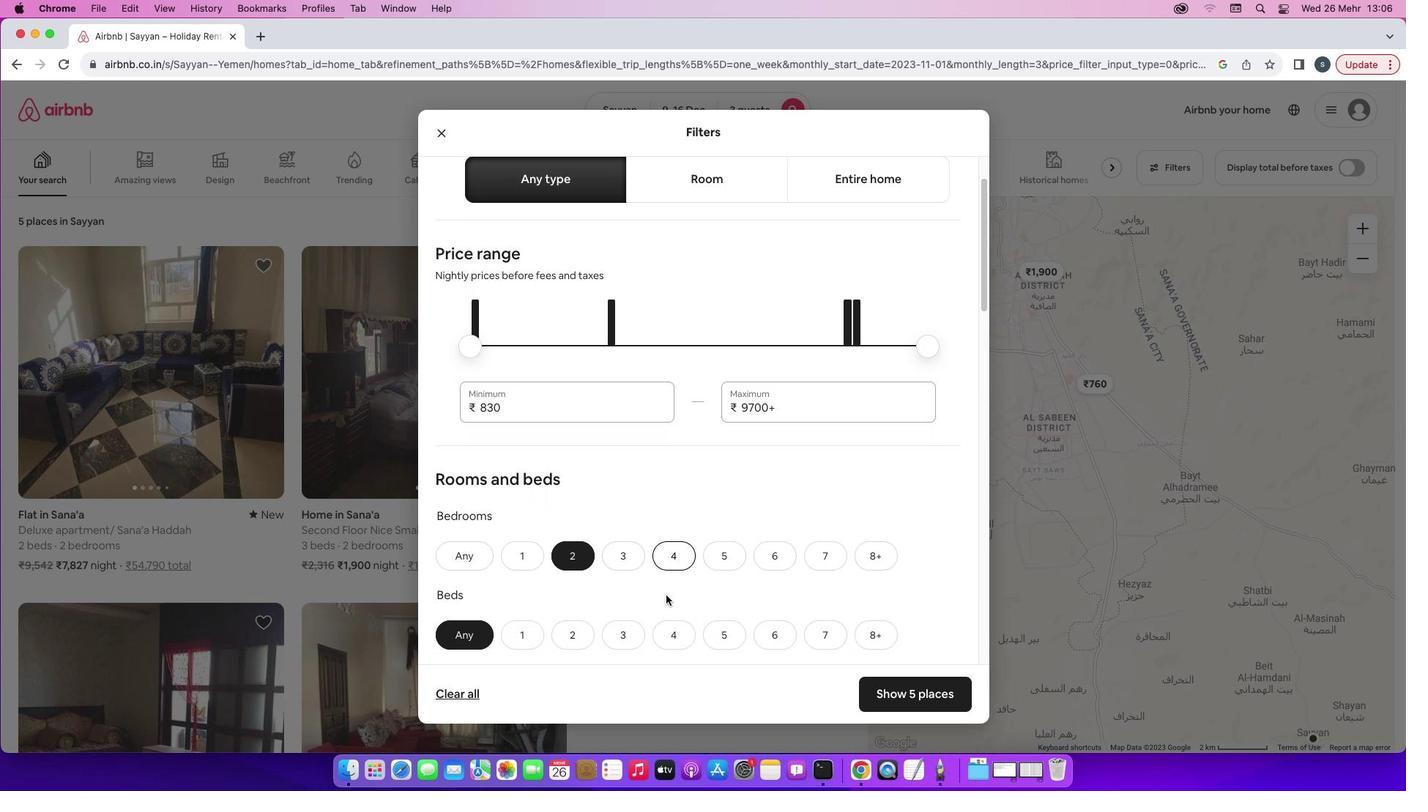 
Action: Mouse moved to (664, 583)
Screenshot: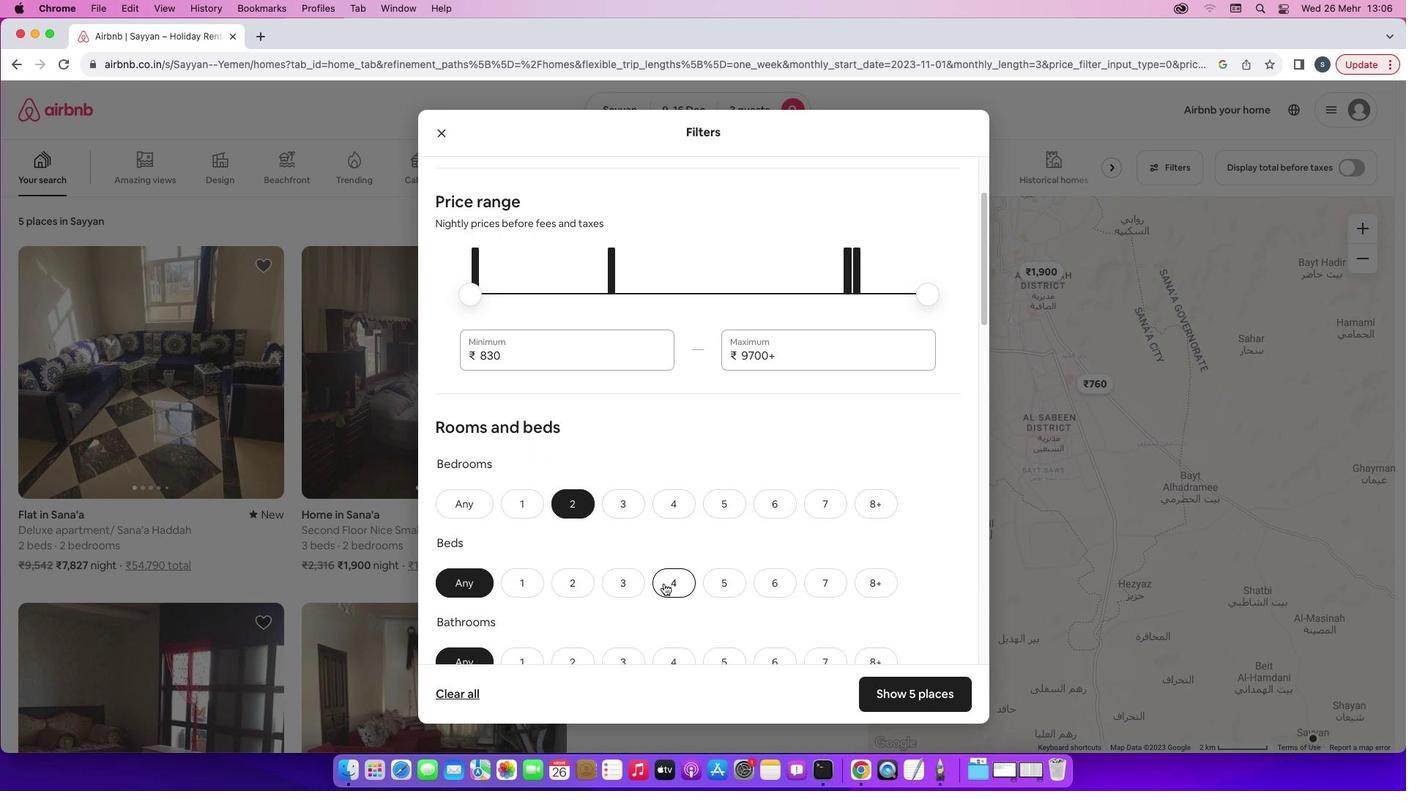
Action: Mouse scrolled (664, 583) with delta (0, 0)
Screenshot: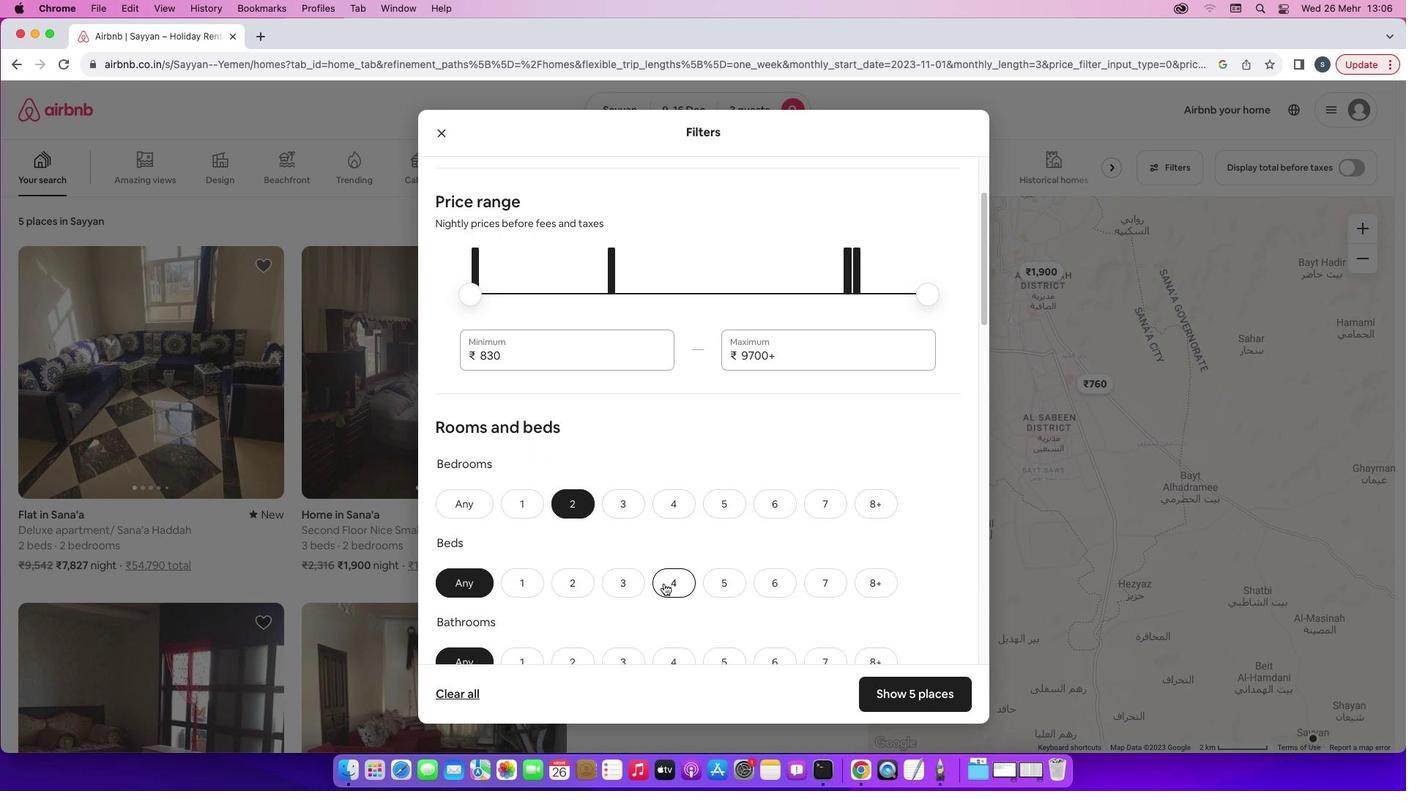 
Action: Mouse scrolled (664, 583) with delta (0, 0)
Screenshot: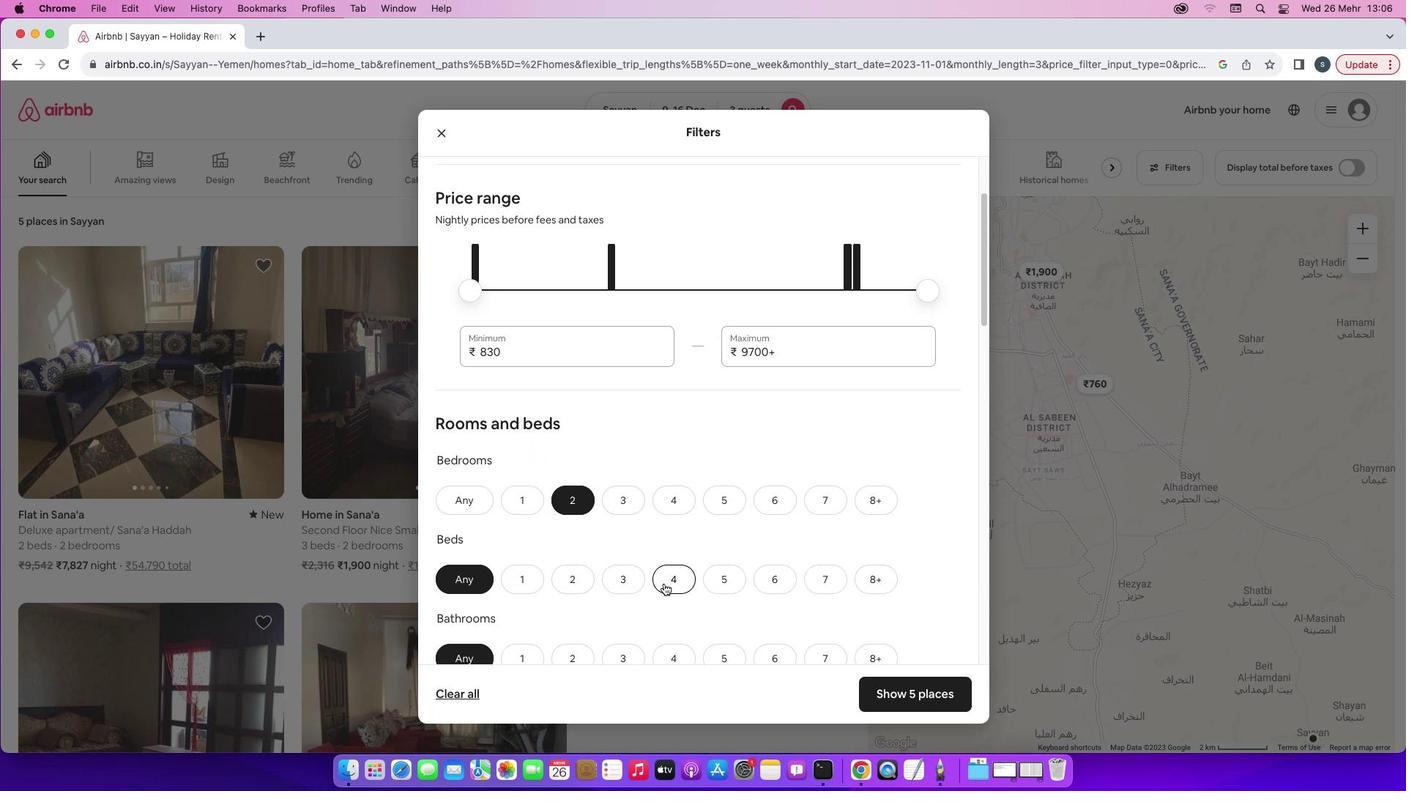 
Action: Mouse scrolled (664, 583) with delta (0, 0)
Screenshot: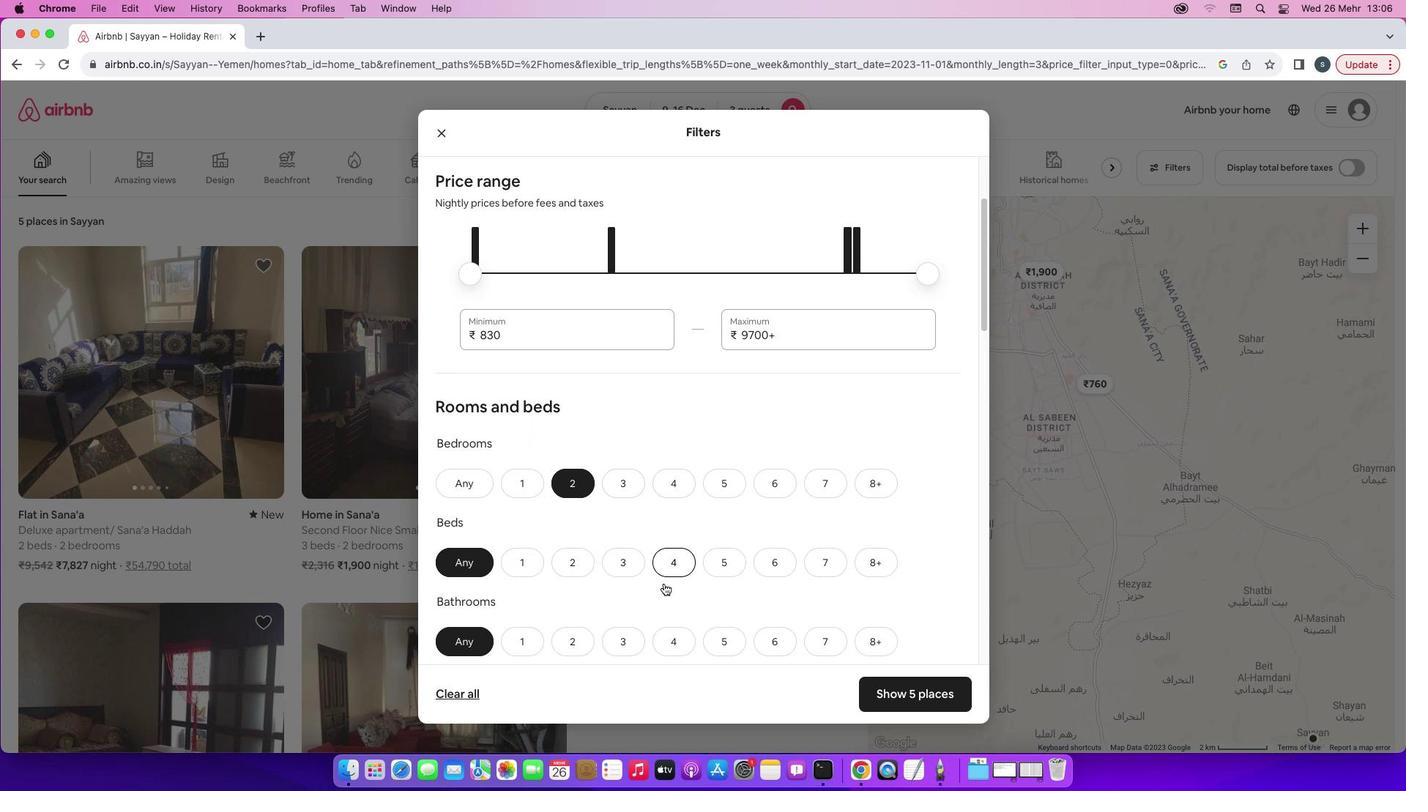 
Action: Mouse scrolled (664, 583) with delta (0, -2)
Screenshot: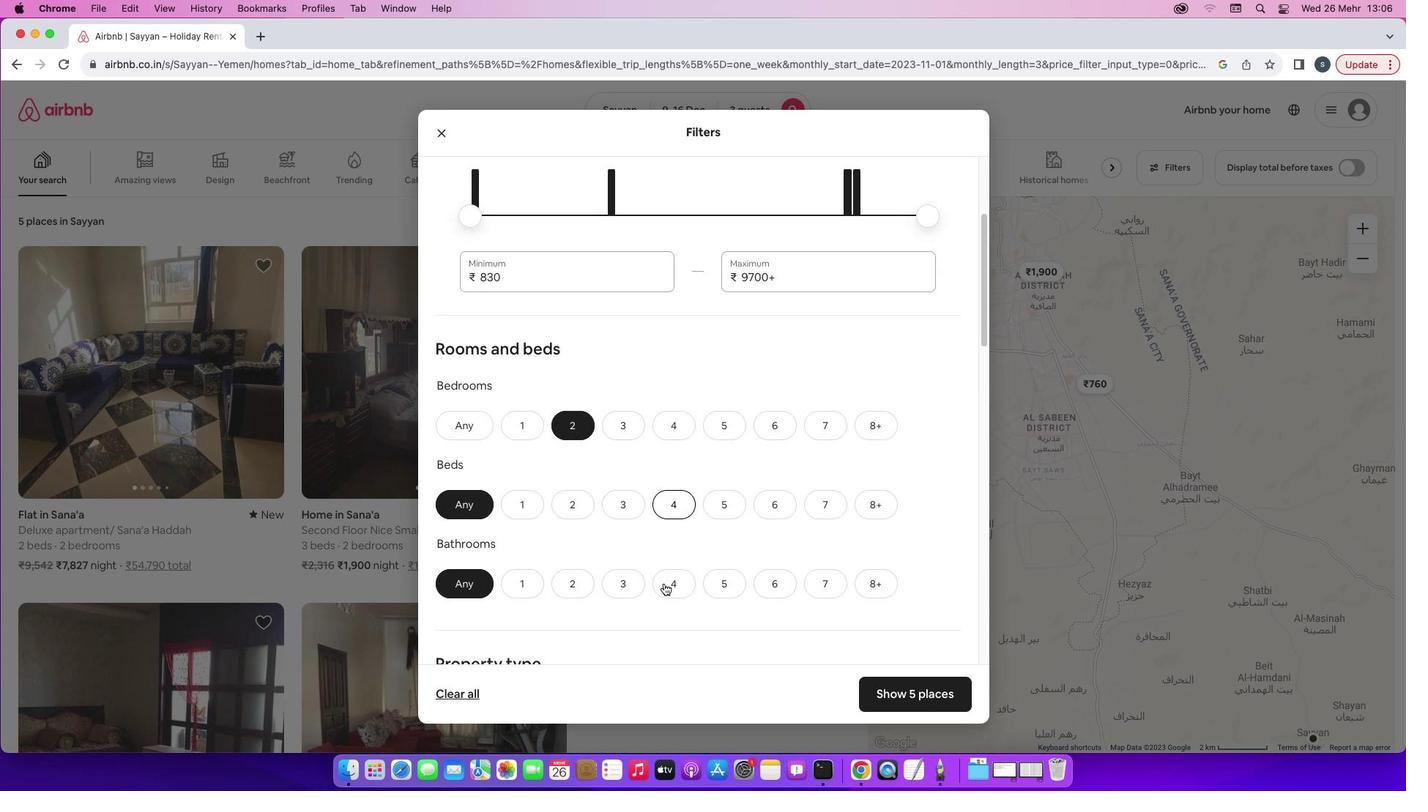
Action: Mouse scrolled (664, 583) with delta (0, -2)
Screenshot: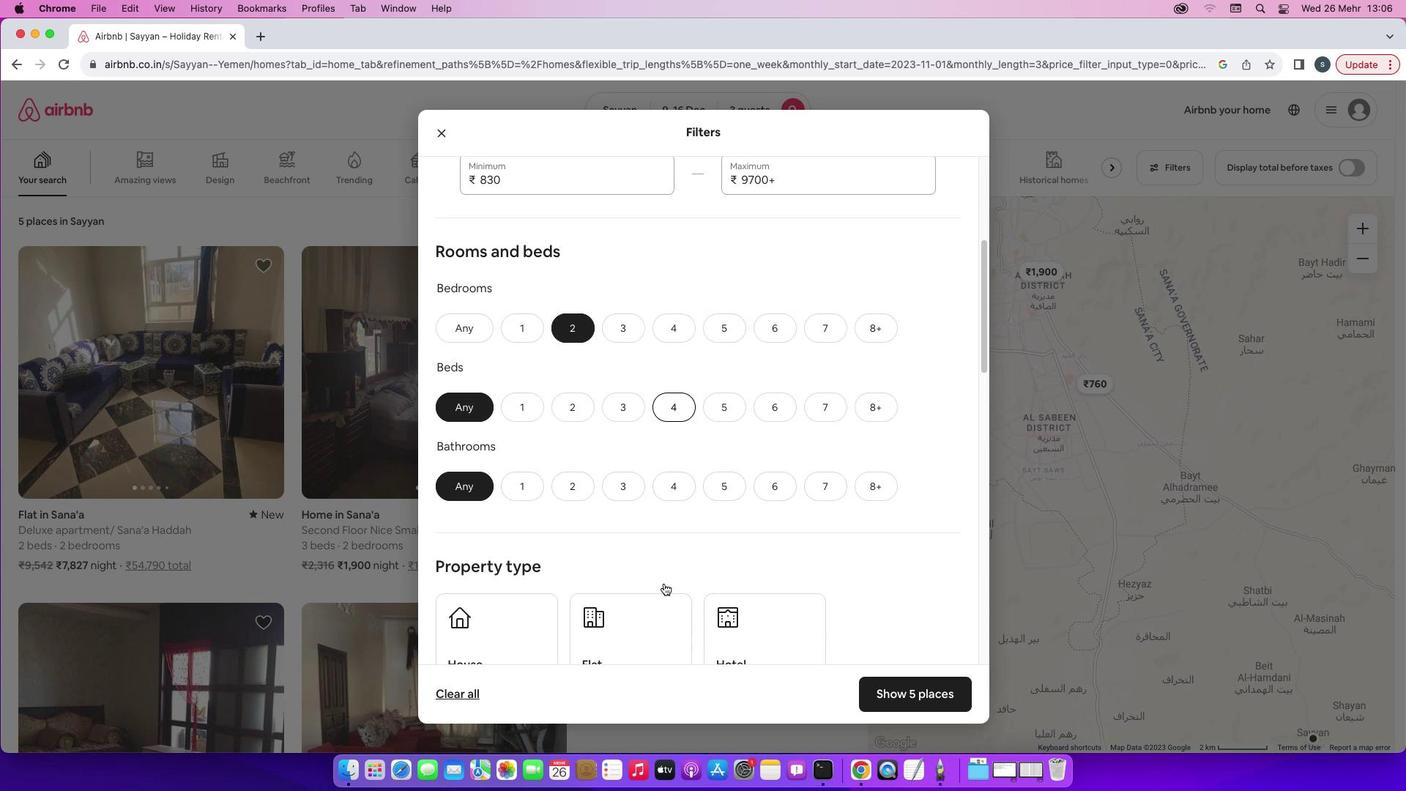 
Action: Mouse moved to (580, 329)
Screenshot: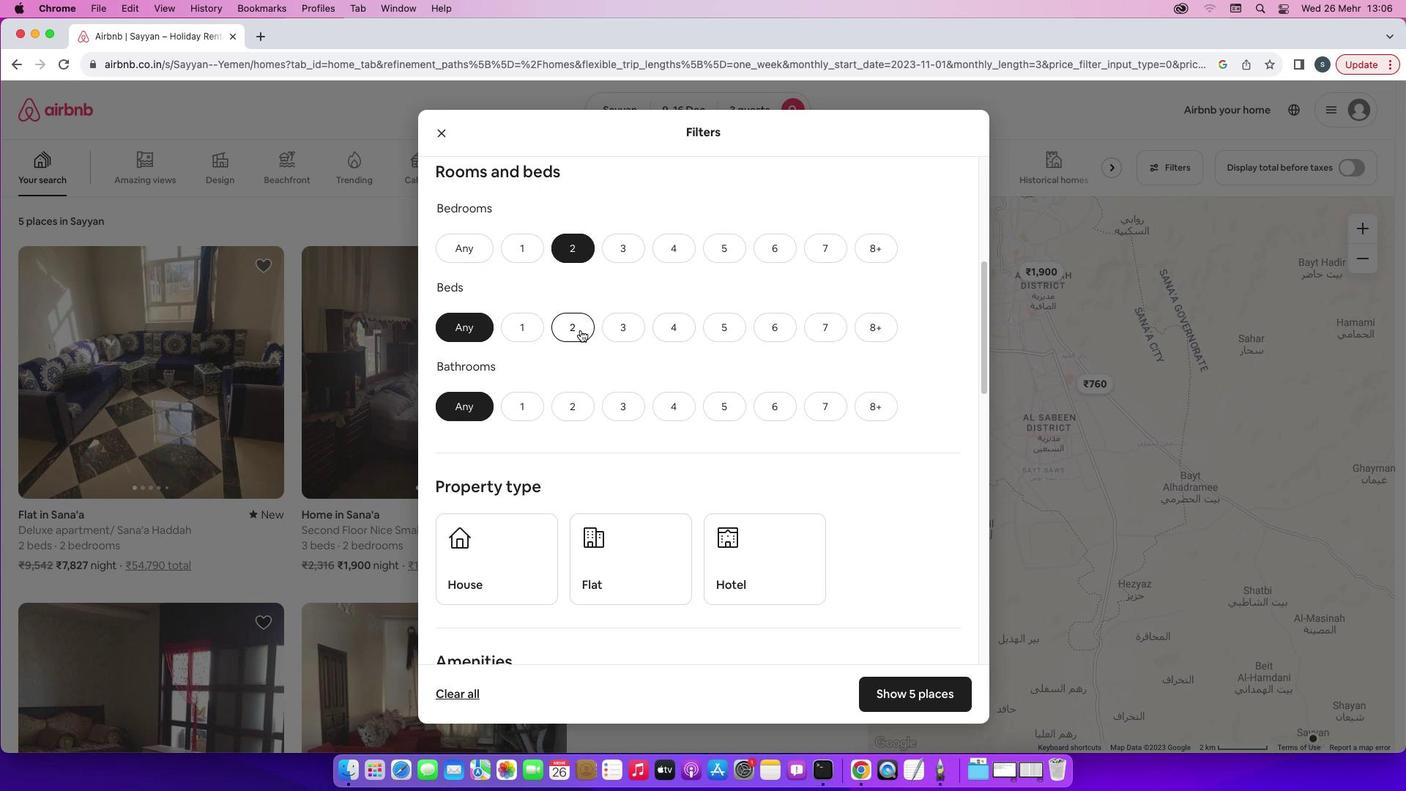 
Action: Mouse pressed left at (580, 329)
Screenshot: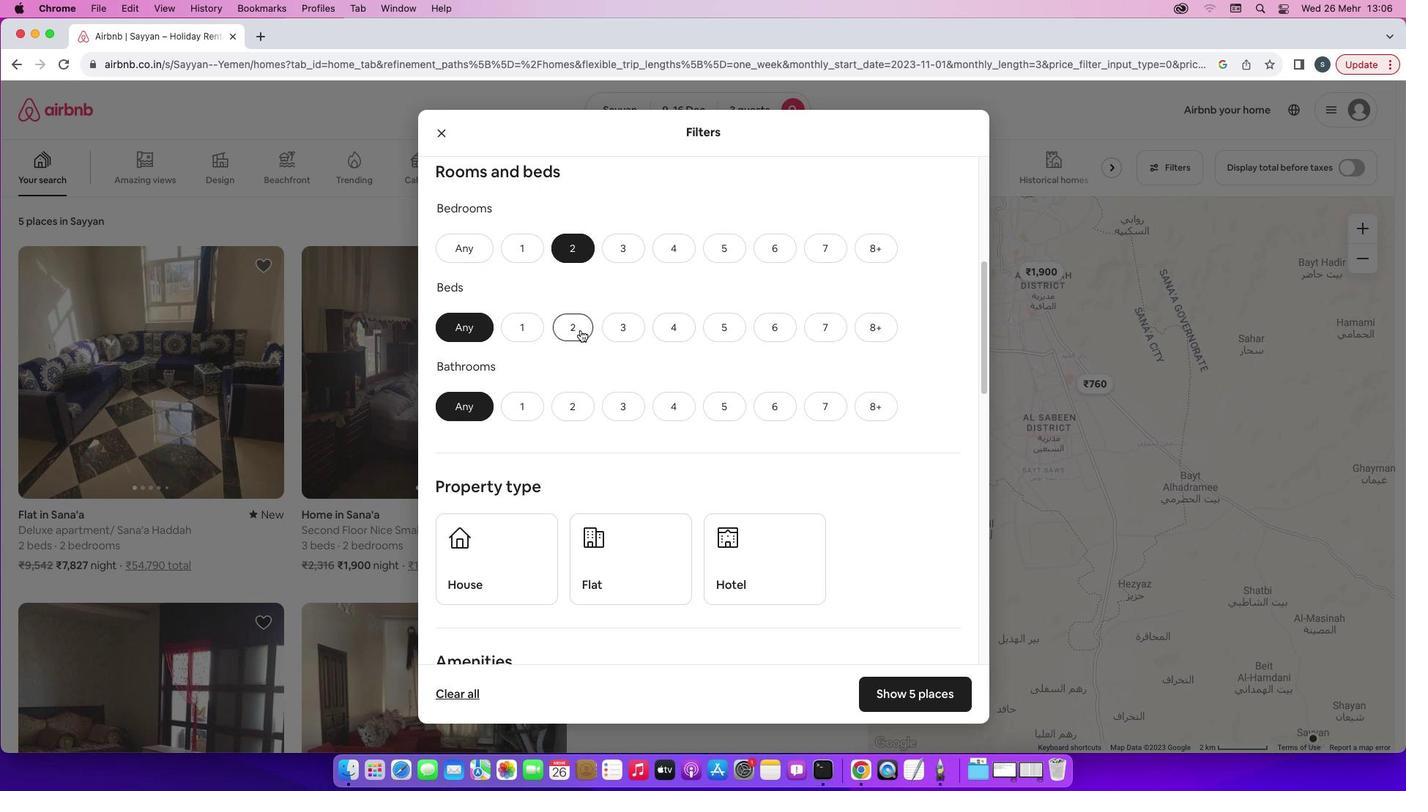 
Action: Mouse moved to (522, 408)
Screenshot: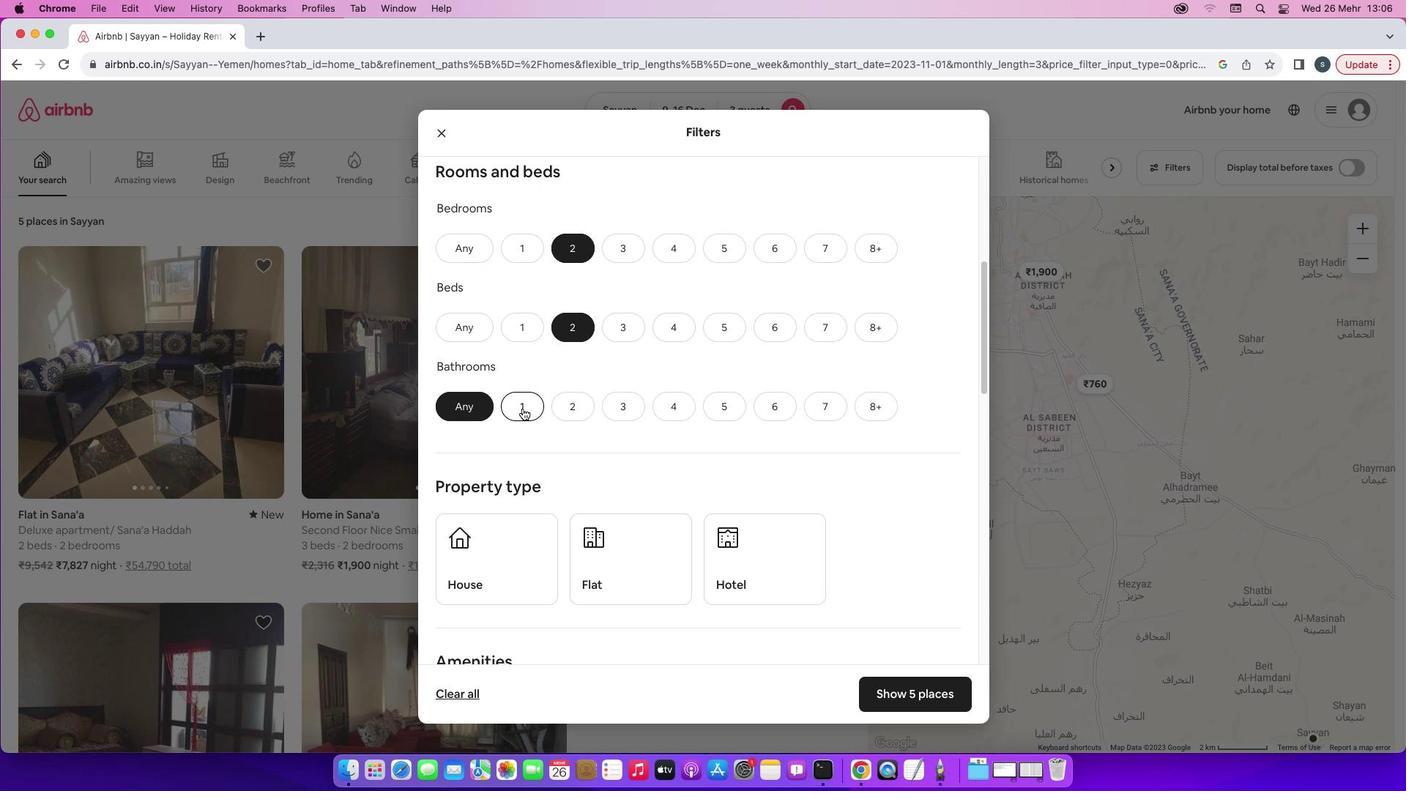 
Action: Mouse pressed left at (522, 408)
Screenshot: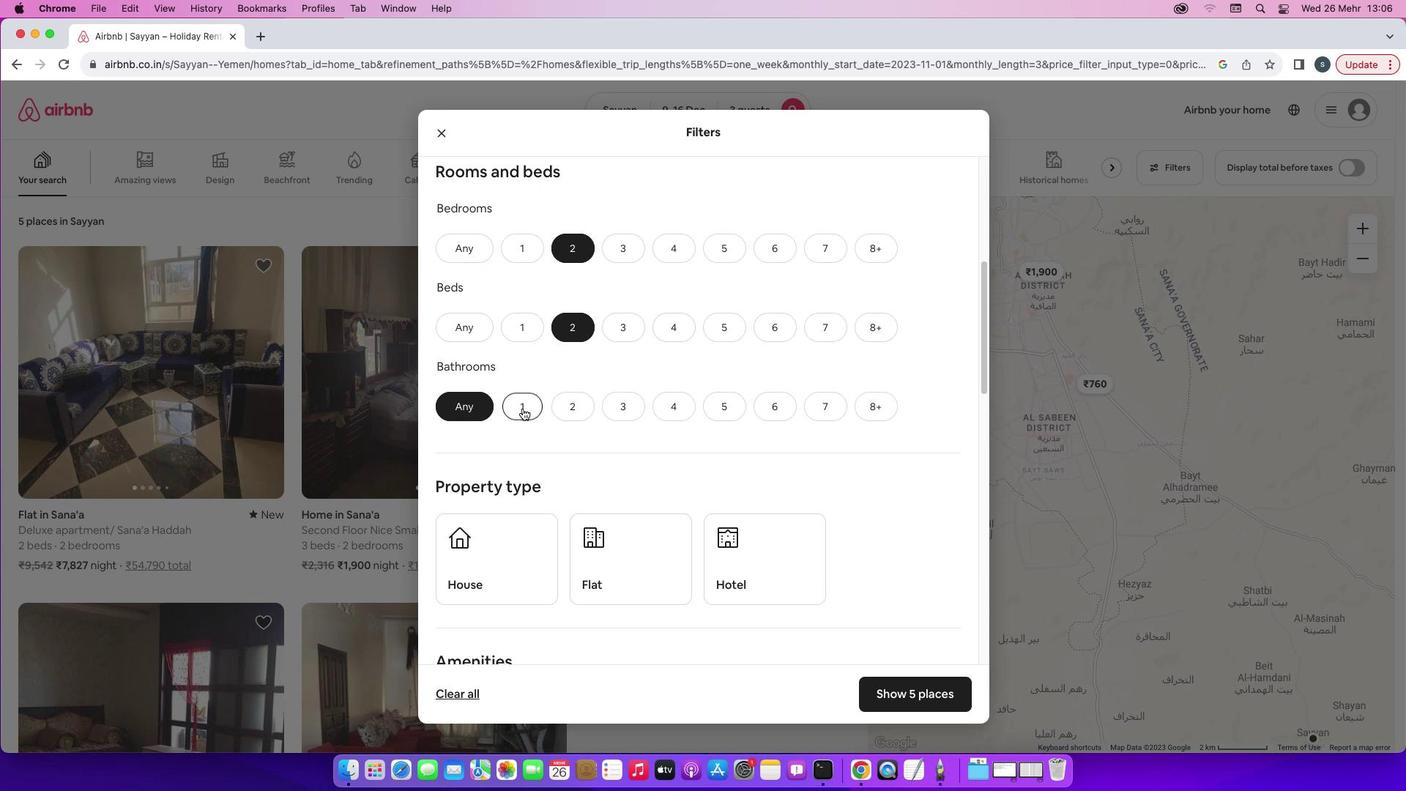 
Action: Mouse moved to (648, 471)
Screenshot: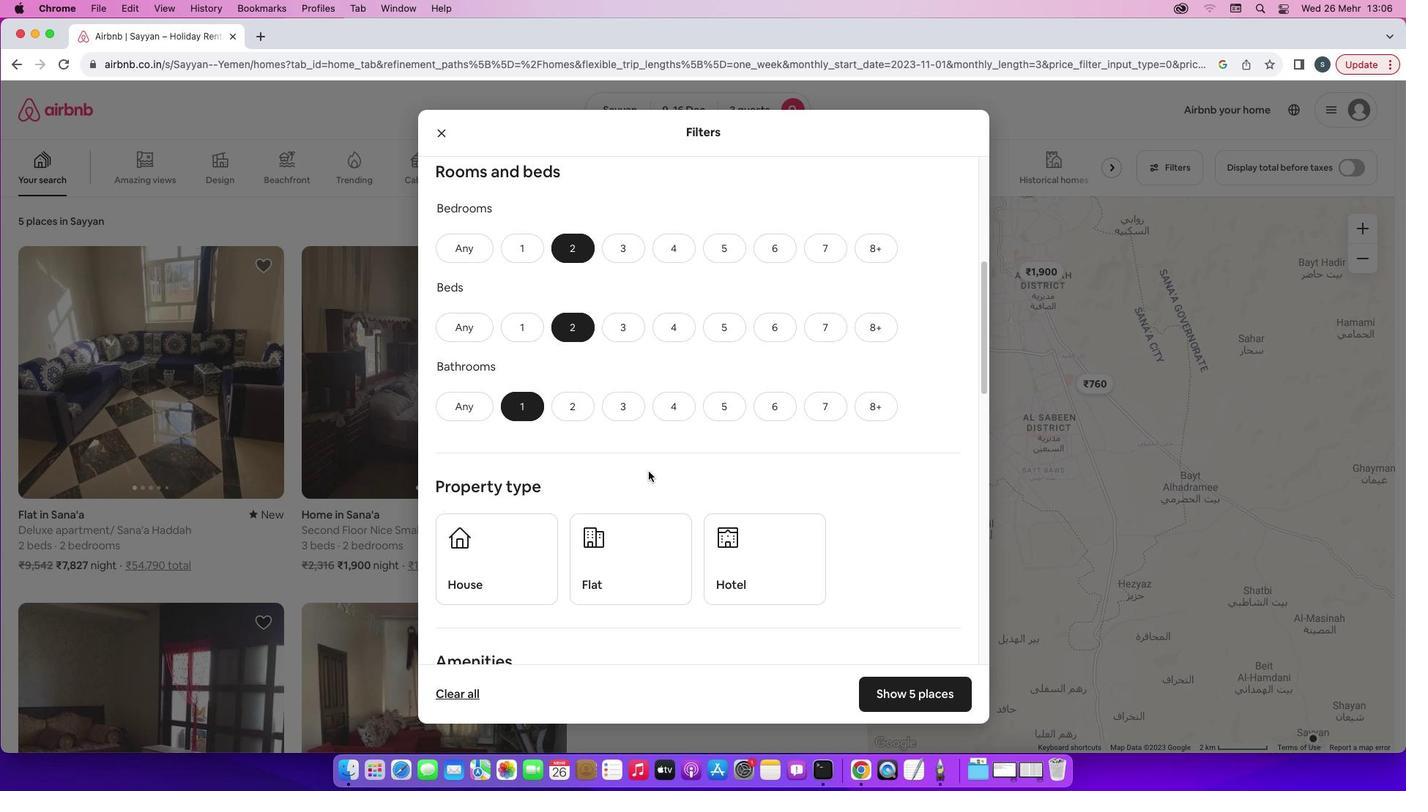 
Action: Mouse scrolled (648, 471) with delta (0, 0)
Screenshot: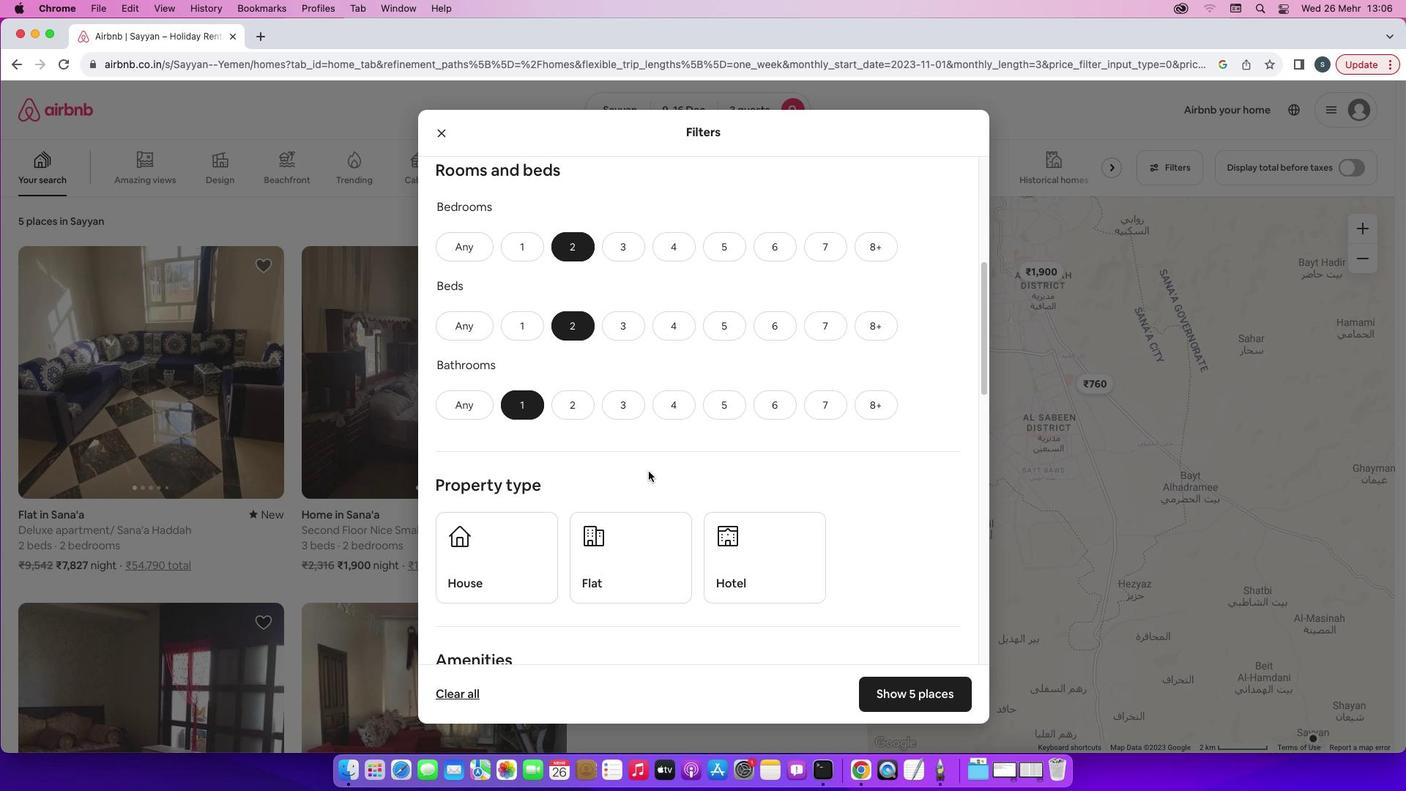 
Action: Mouse scrolled (648, 471) with delta (0, 0)
Screenshot: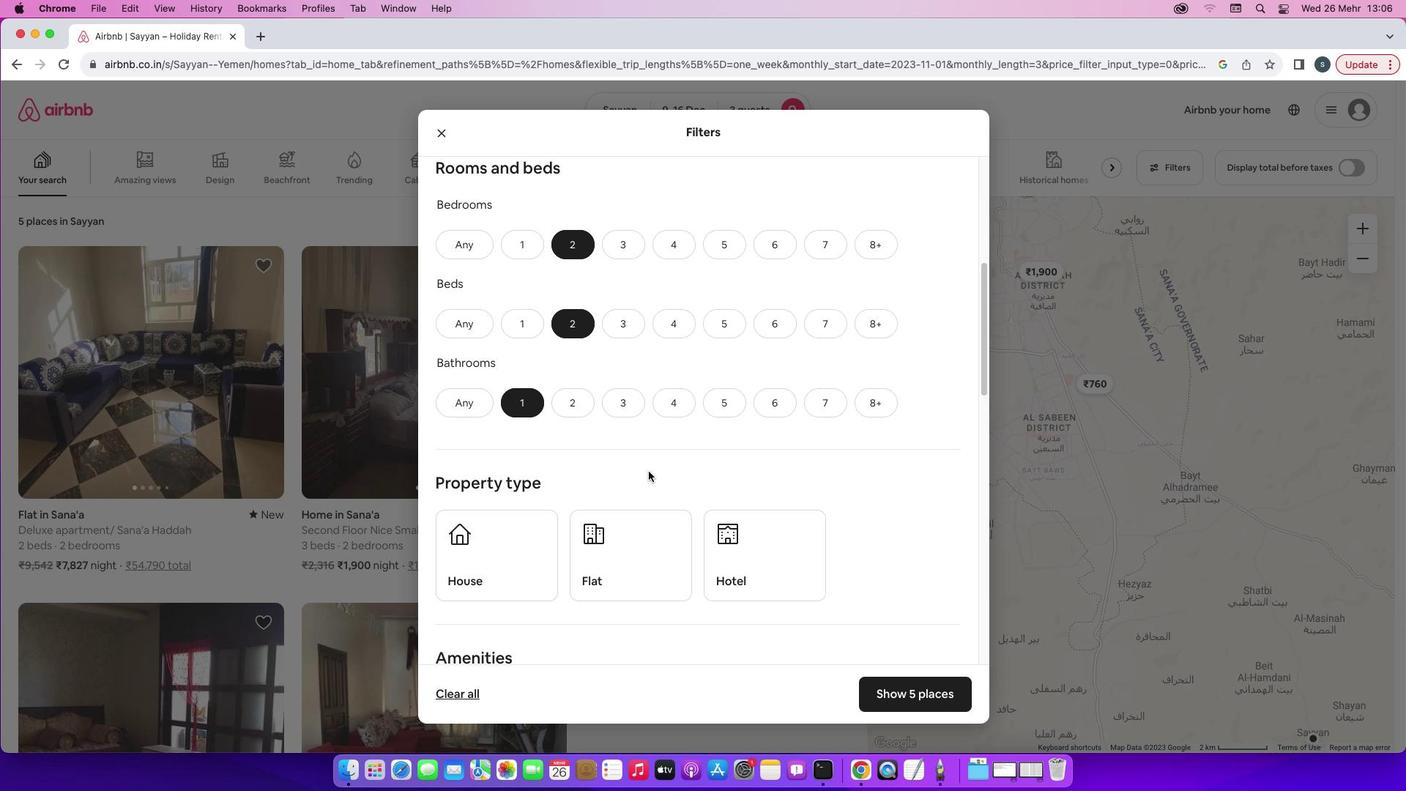 
Action: Mouse scrolled (648, 471) with delta (0, 0)
Screenshot: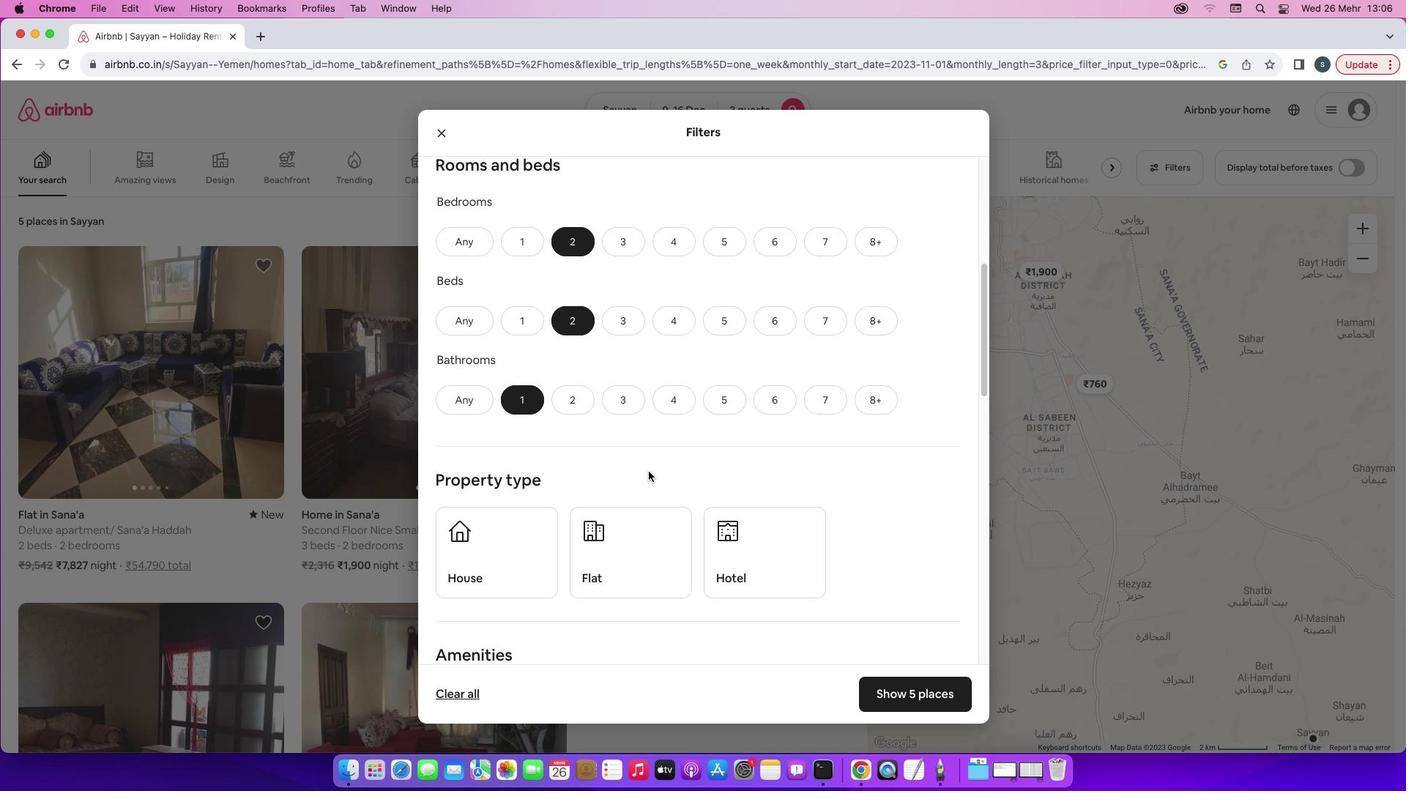 
Action: Mouse scrolled (648, 471) with delta (0, 0)
Screenshot: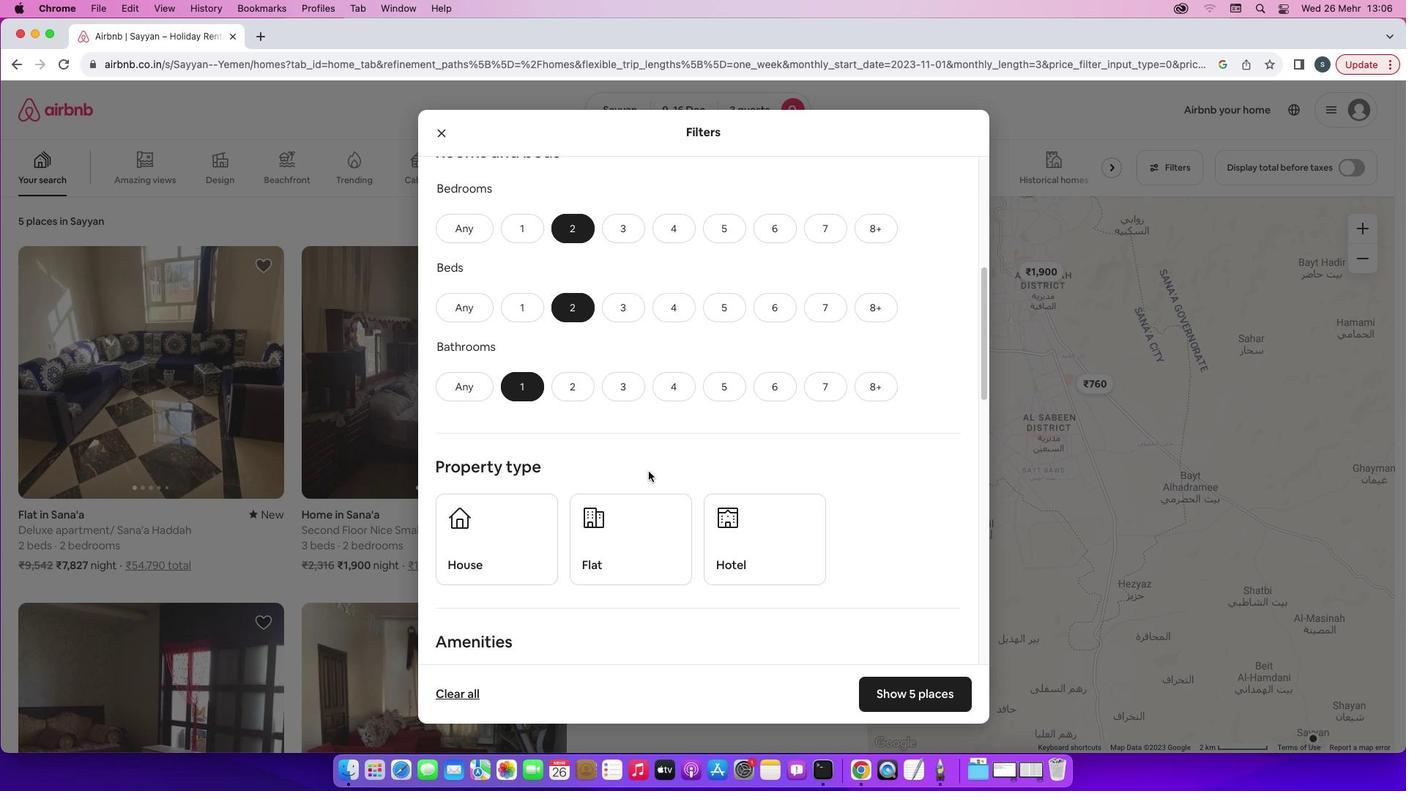 
Action: Mouse scrolled (648, 471) with delta (0, 0)
Screenshot: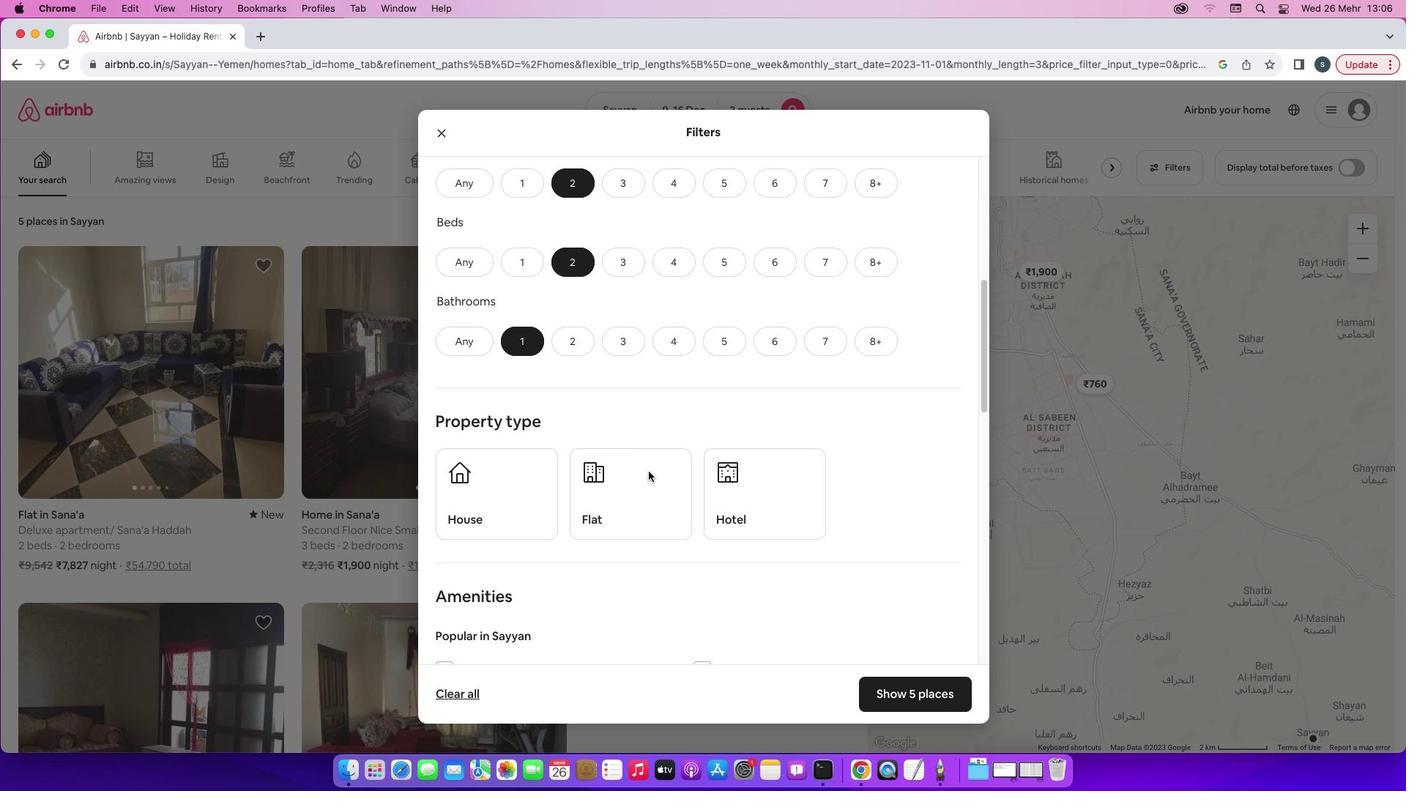 
Action: Mouse moved to (632, 479)
Screenshot: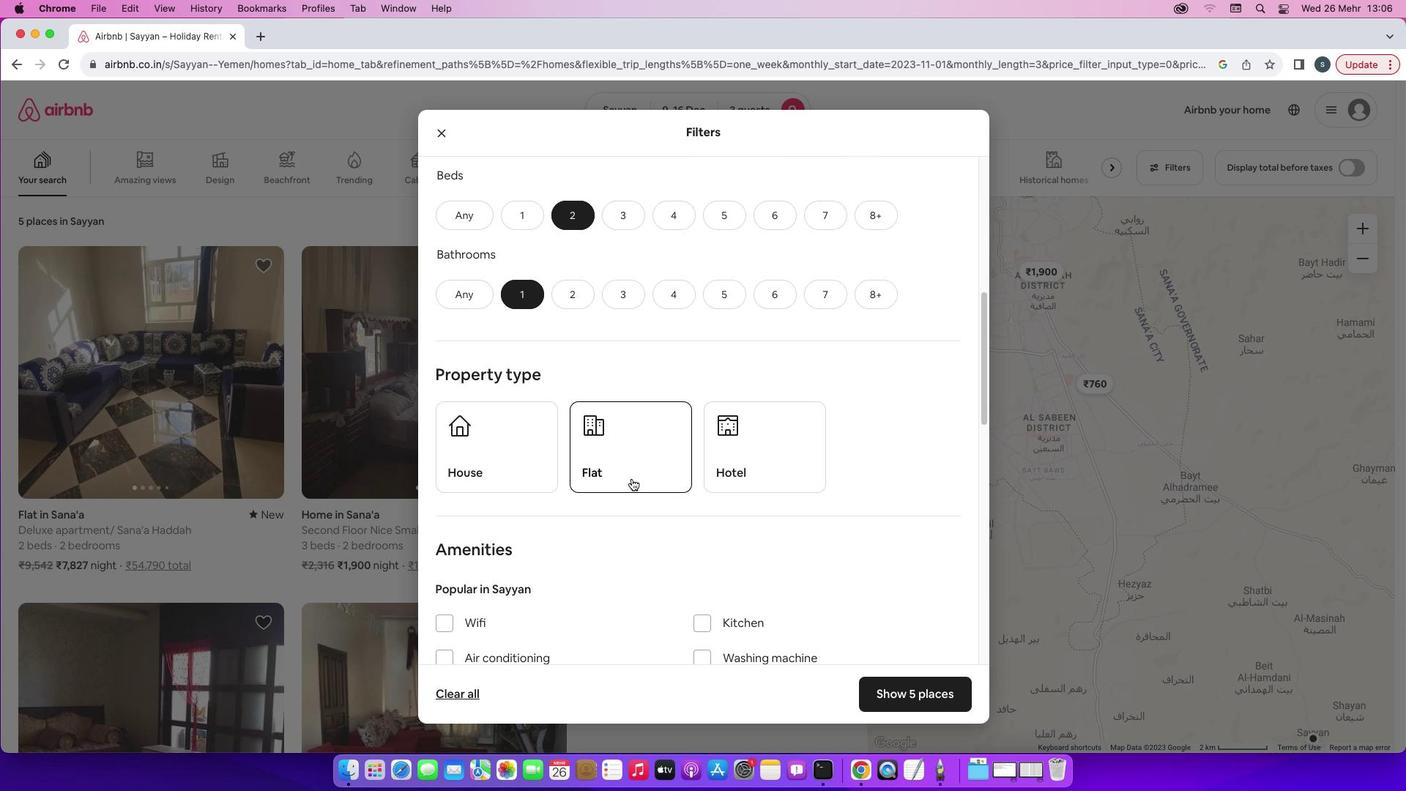
Action: Mouse pressed left at (632, 479)
Screenshot: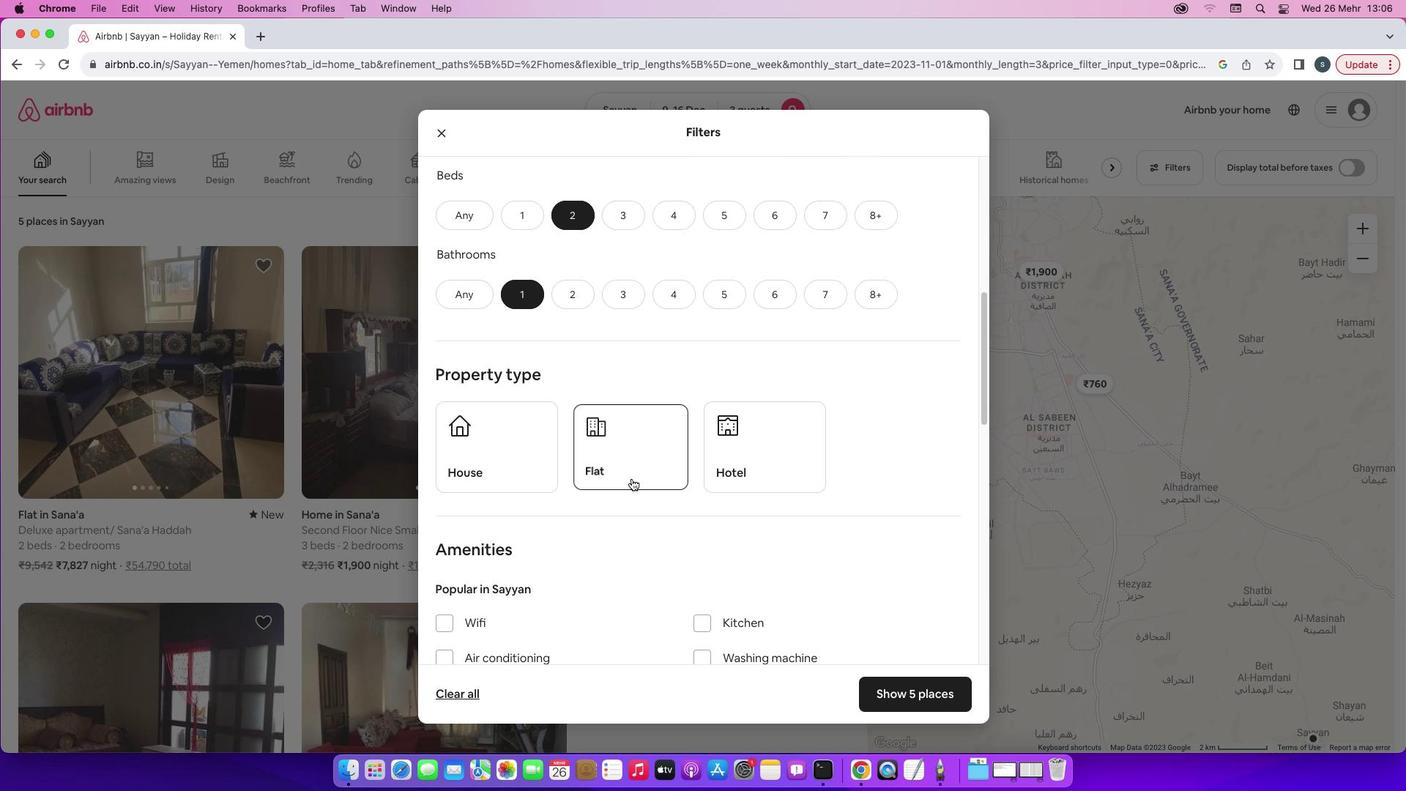 
Action: Mouse moved to (794, 528)
Screenshot: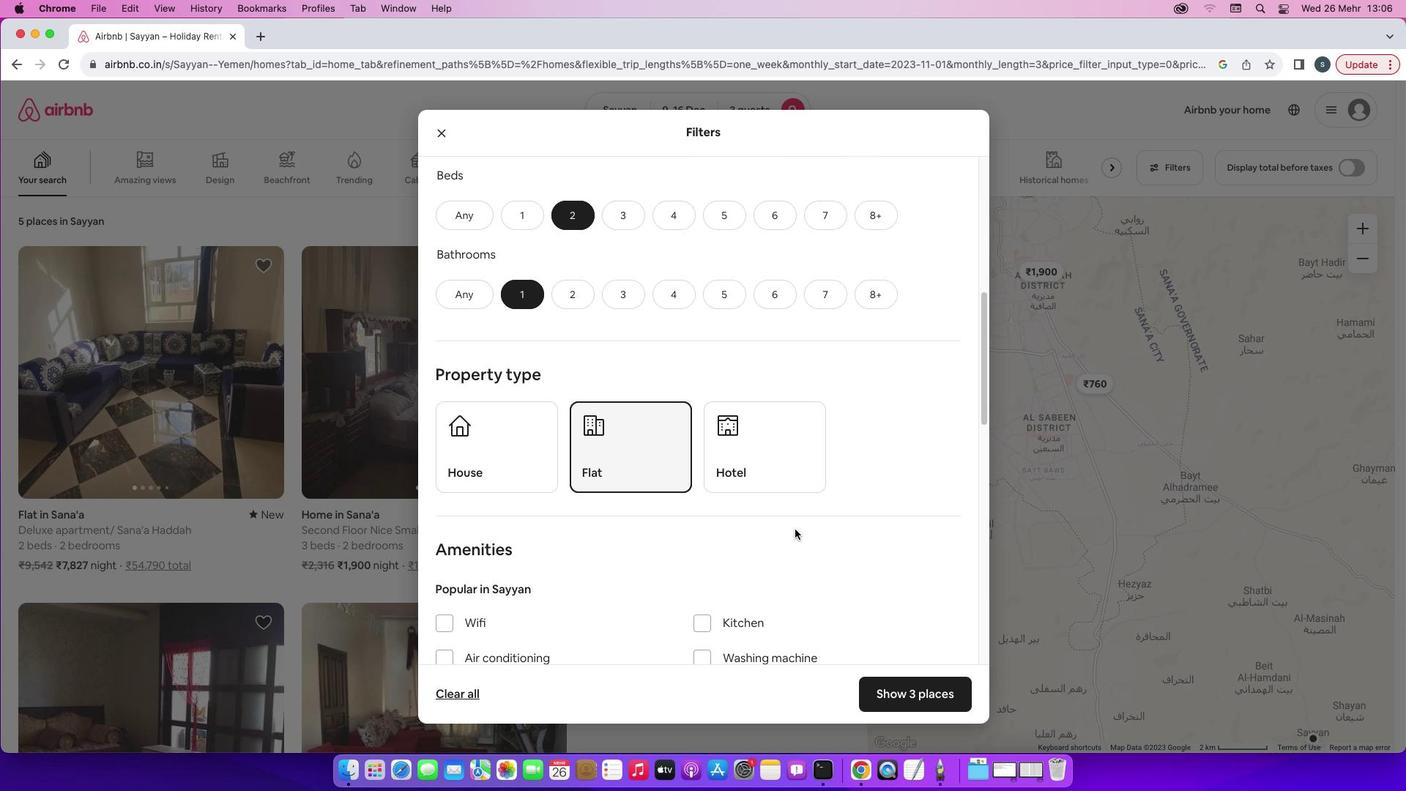 
Action: Mouse scrolled (794, 528) with delta (0, 0)
Screenshot: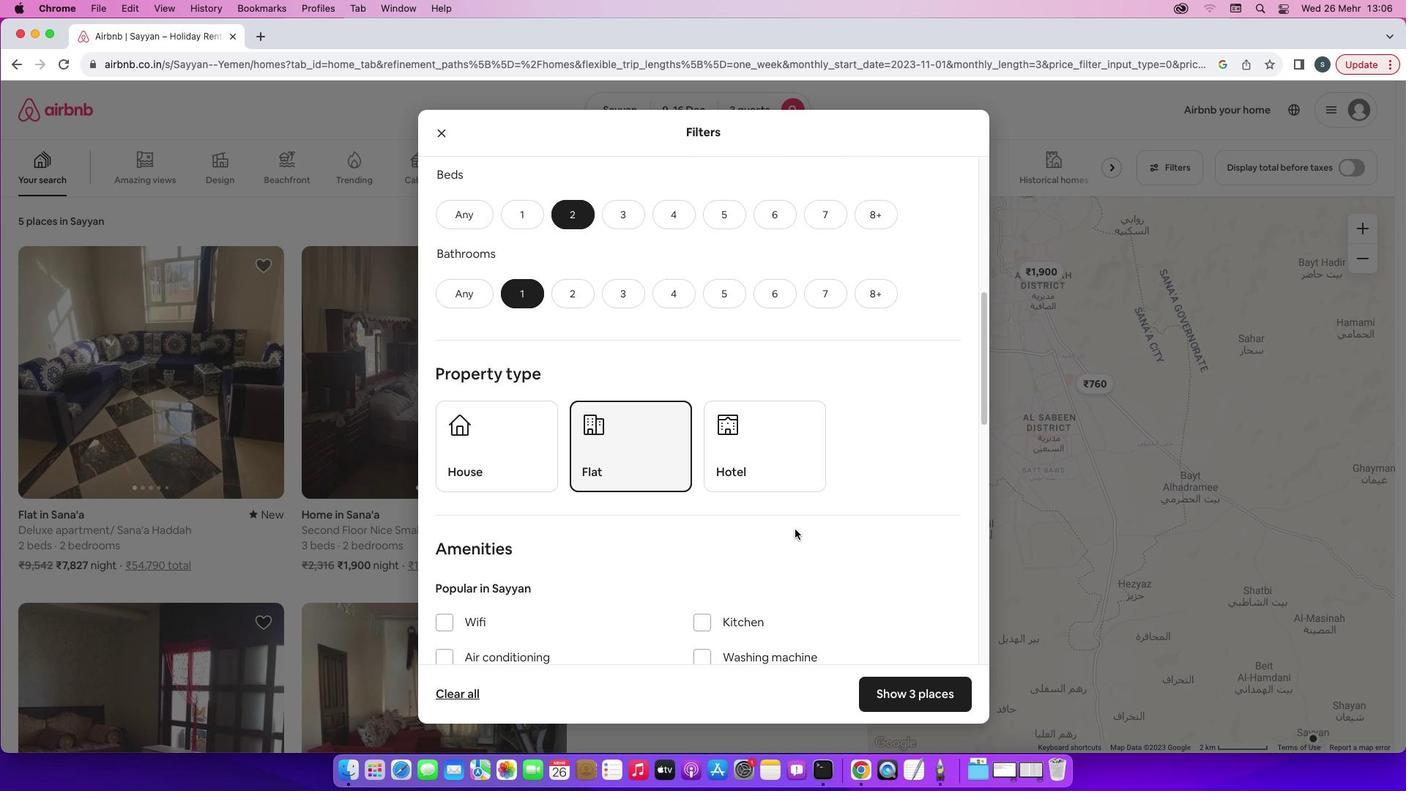 
Action: Mouse scrolled (794, 528) with delta (0, 0)
Screenshot: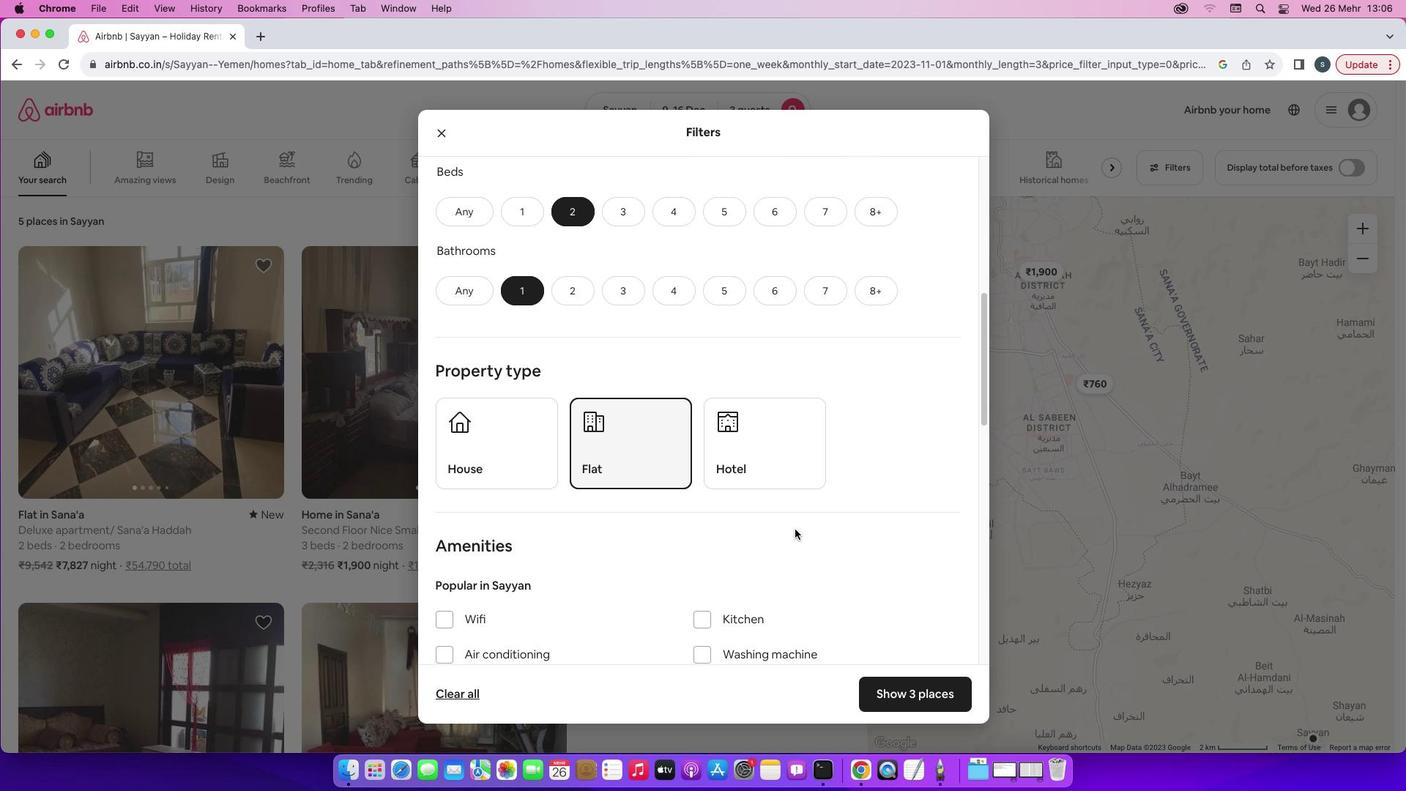 
Action: Mouse scrolled (794, 528) with delta (0, -1)
Screenshot: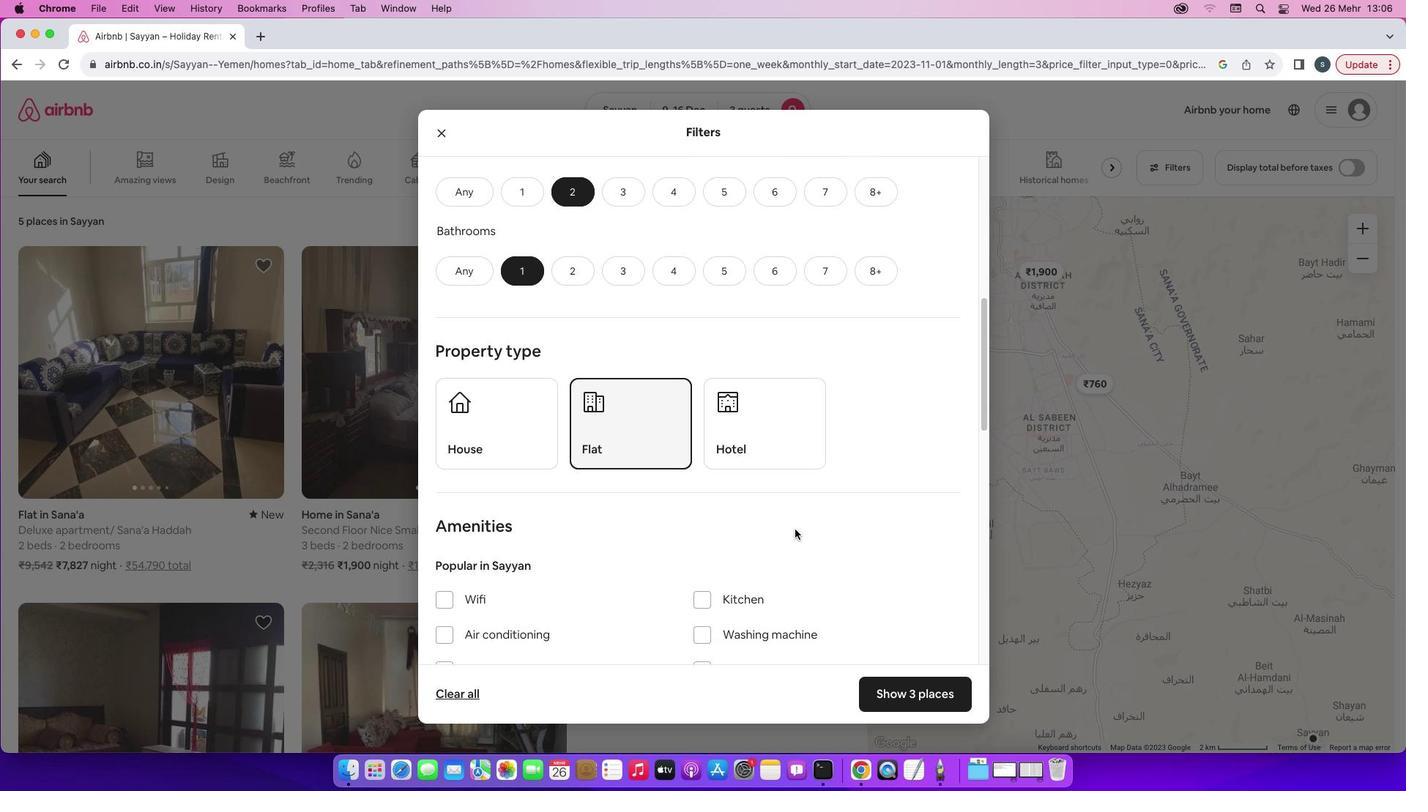 
Action: Mouse scrolled (794, 528) with delta (0, -2)
Screenshot: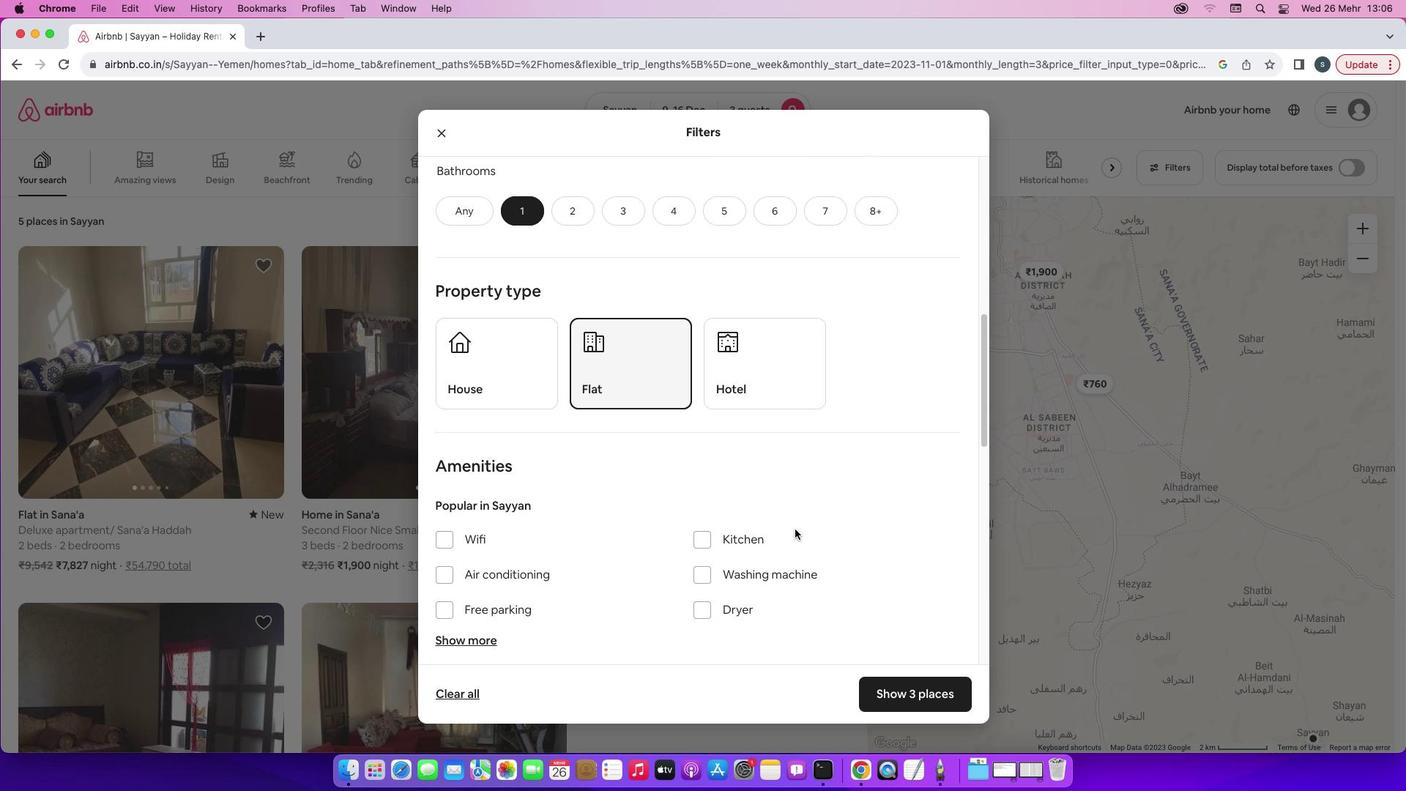 
Action: Mouse scrolled (794, 528) with delta (0, 0)
Screenshot: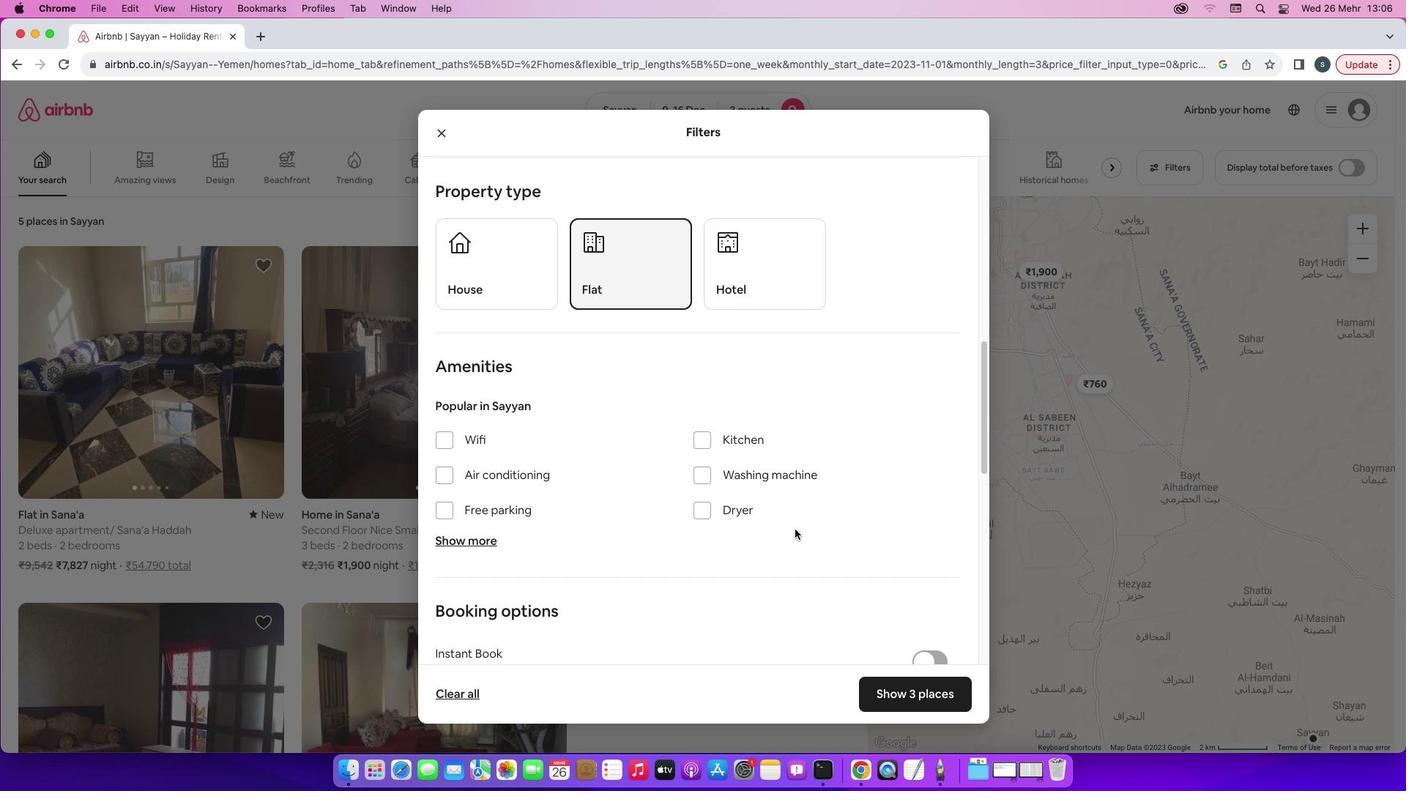 
Action: Mouse scrolled (794, 528) with delta (0, 0)
Screenshot: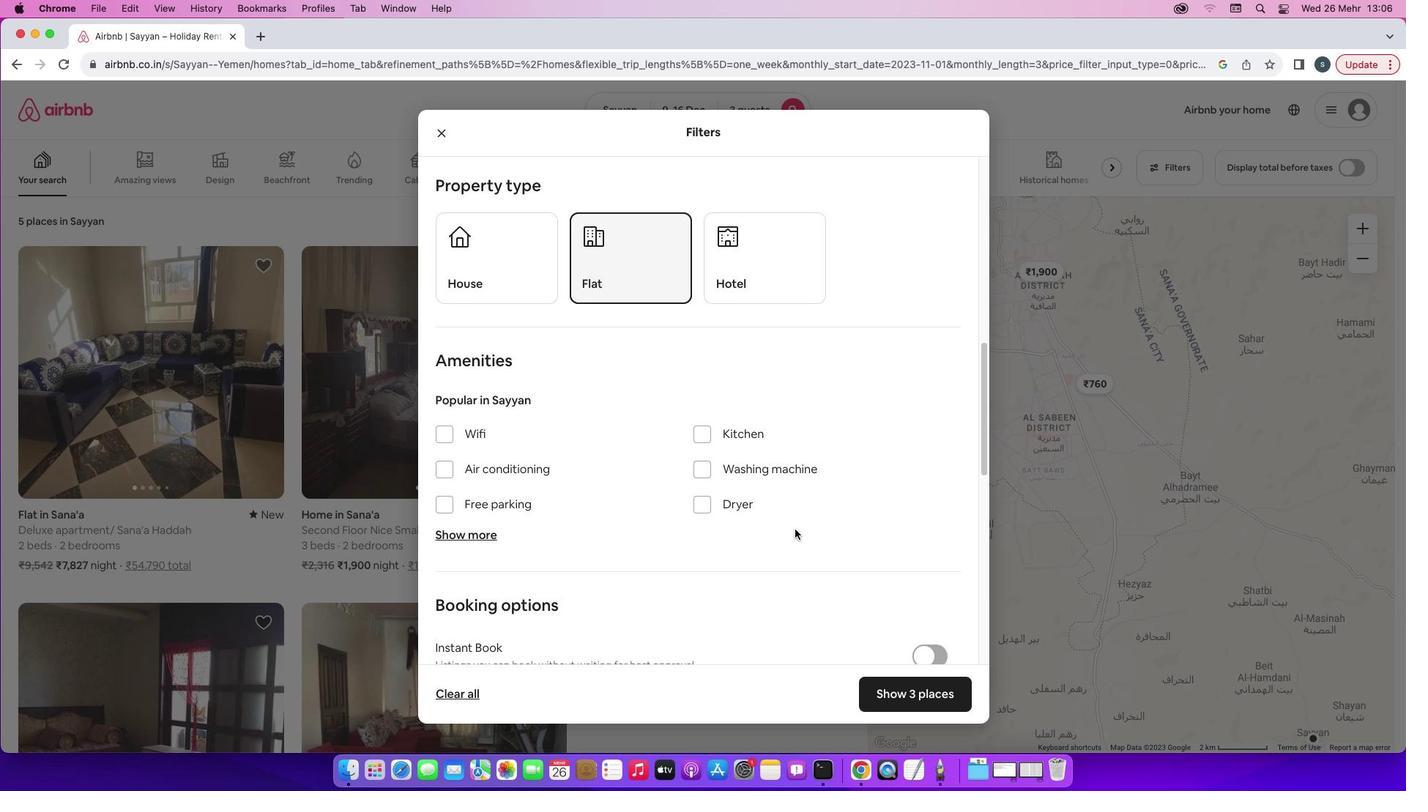 
Action: Mouse scrolled (794, 528) with delta (0, 0)
Screenshot: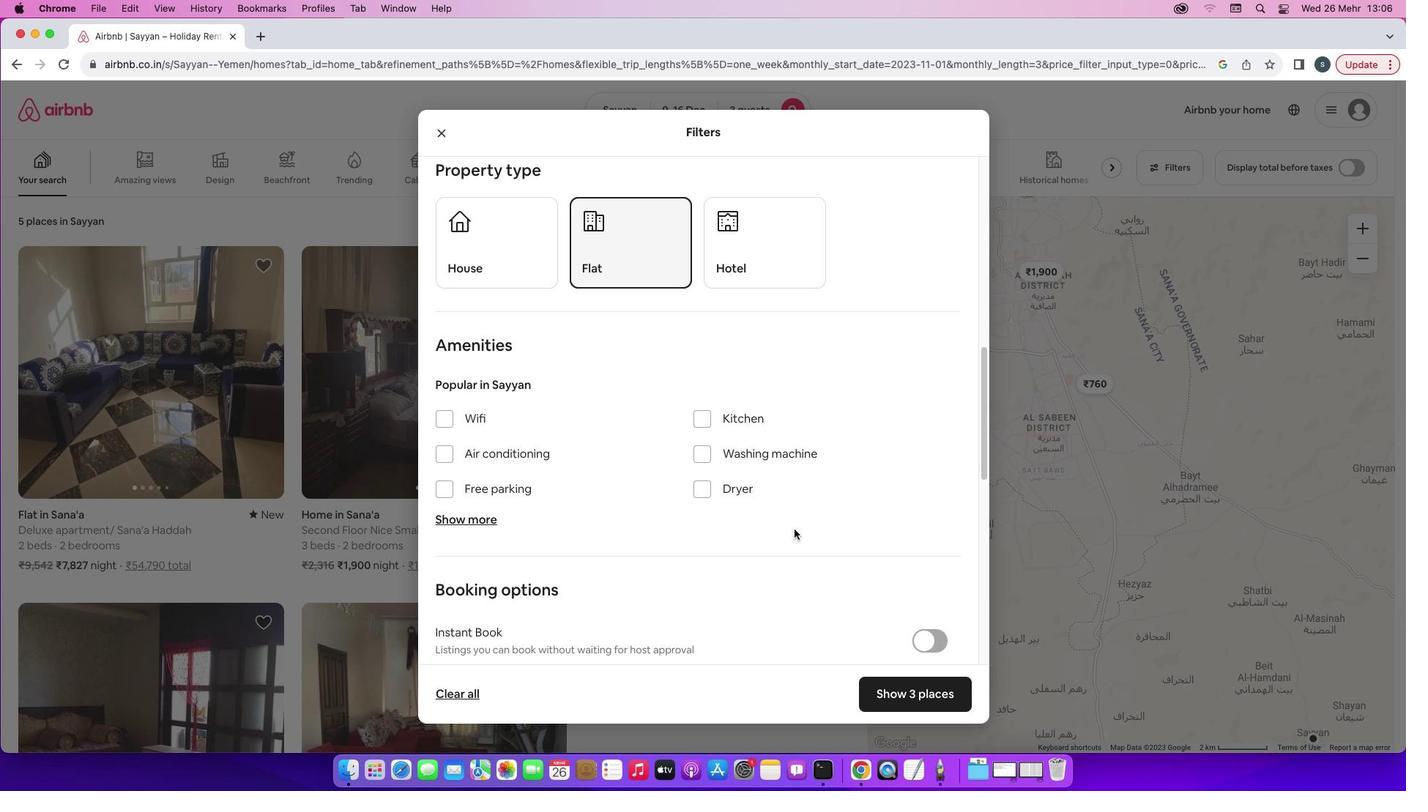 
Action: Mouse moved to (794, 528)
Screenshot: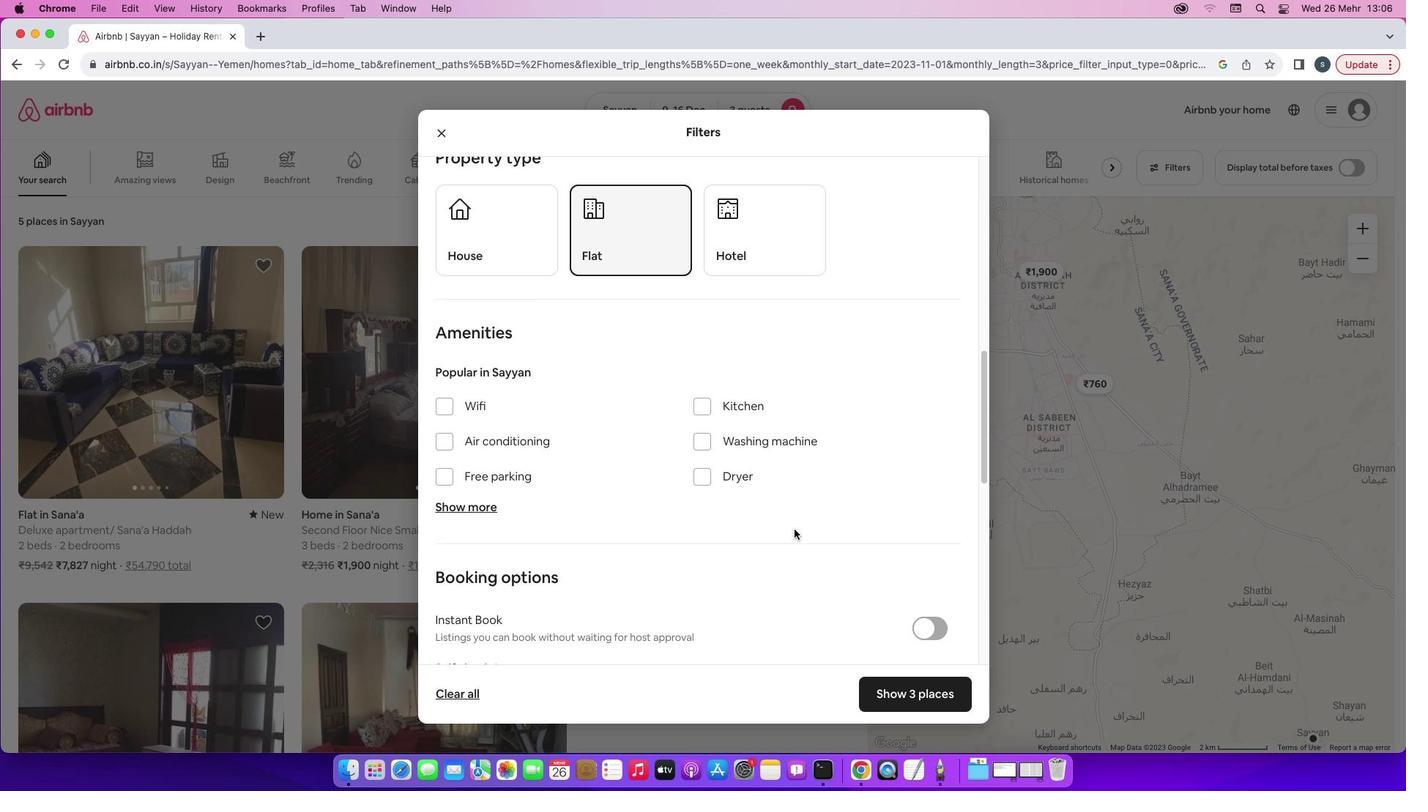 
Action: Mouse scrolled (794, 528) with delta (0, -1)
Screenshot: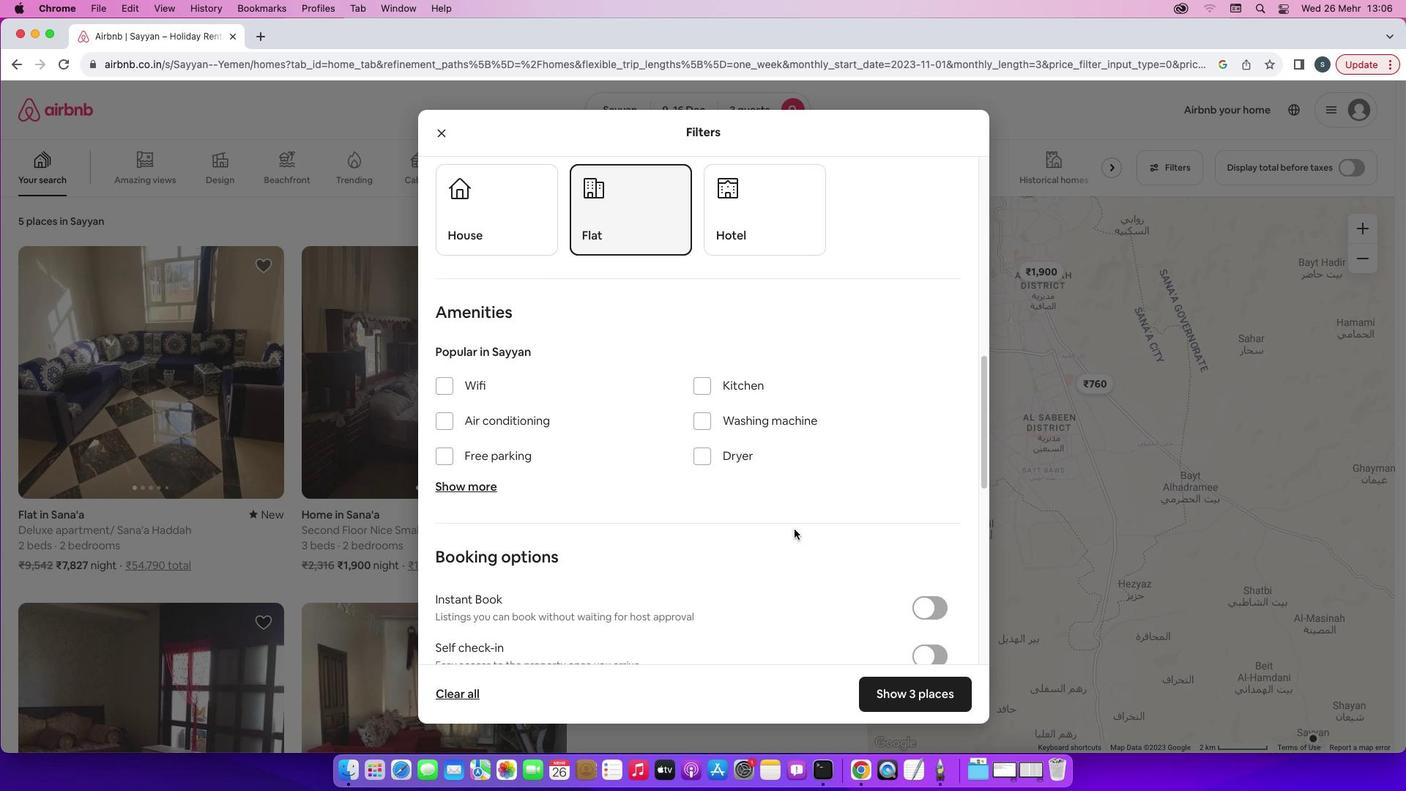 
Action: Mouse moved to (794, 528)
Screenshot: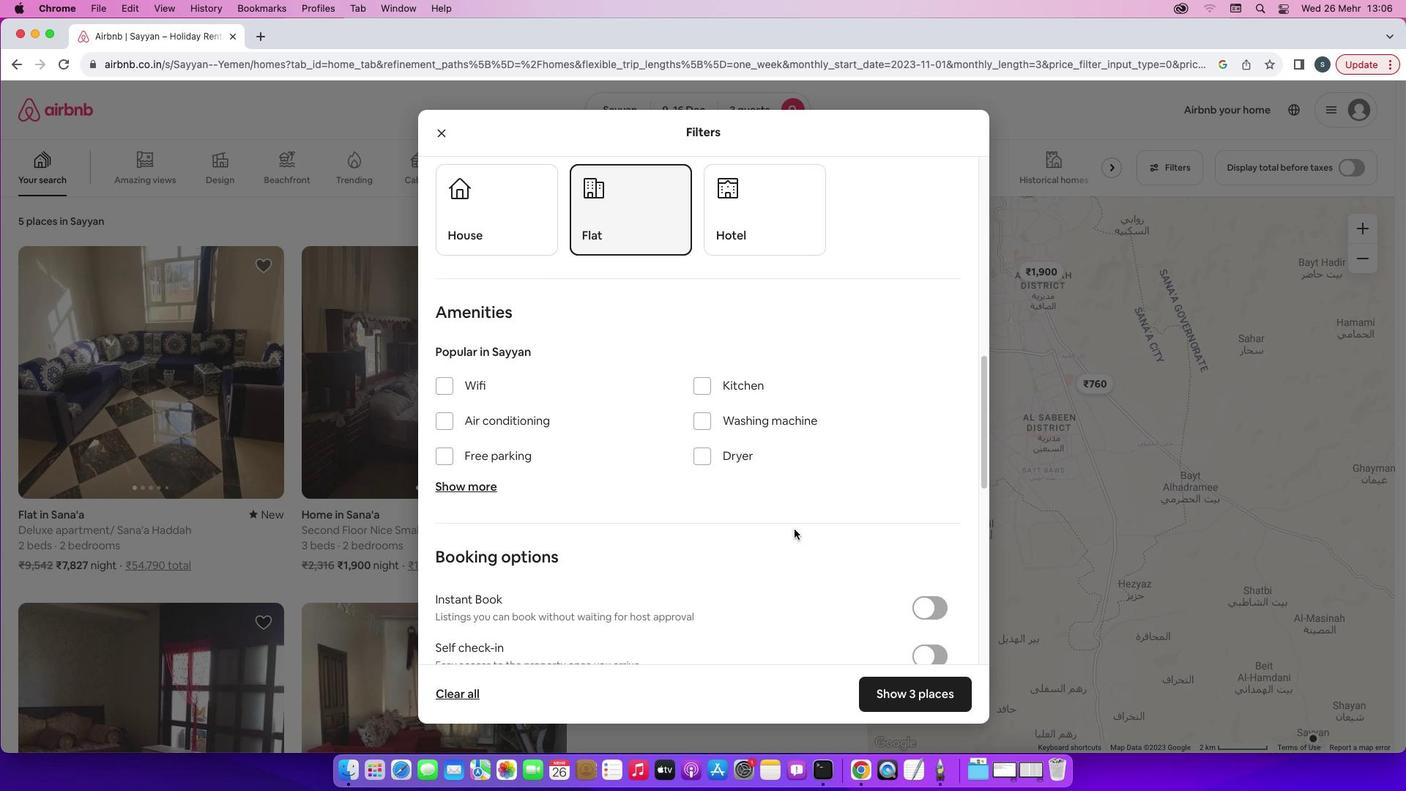 
Action: Mouse scrolled (794, 528) with delta (0, -1)
Screenshot: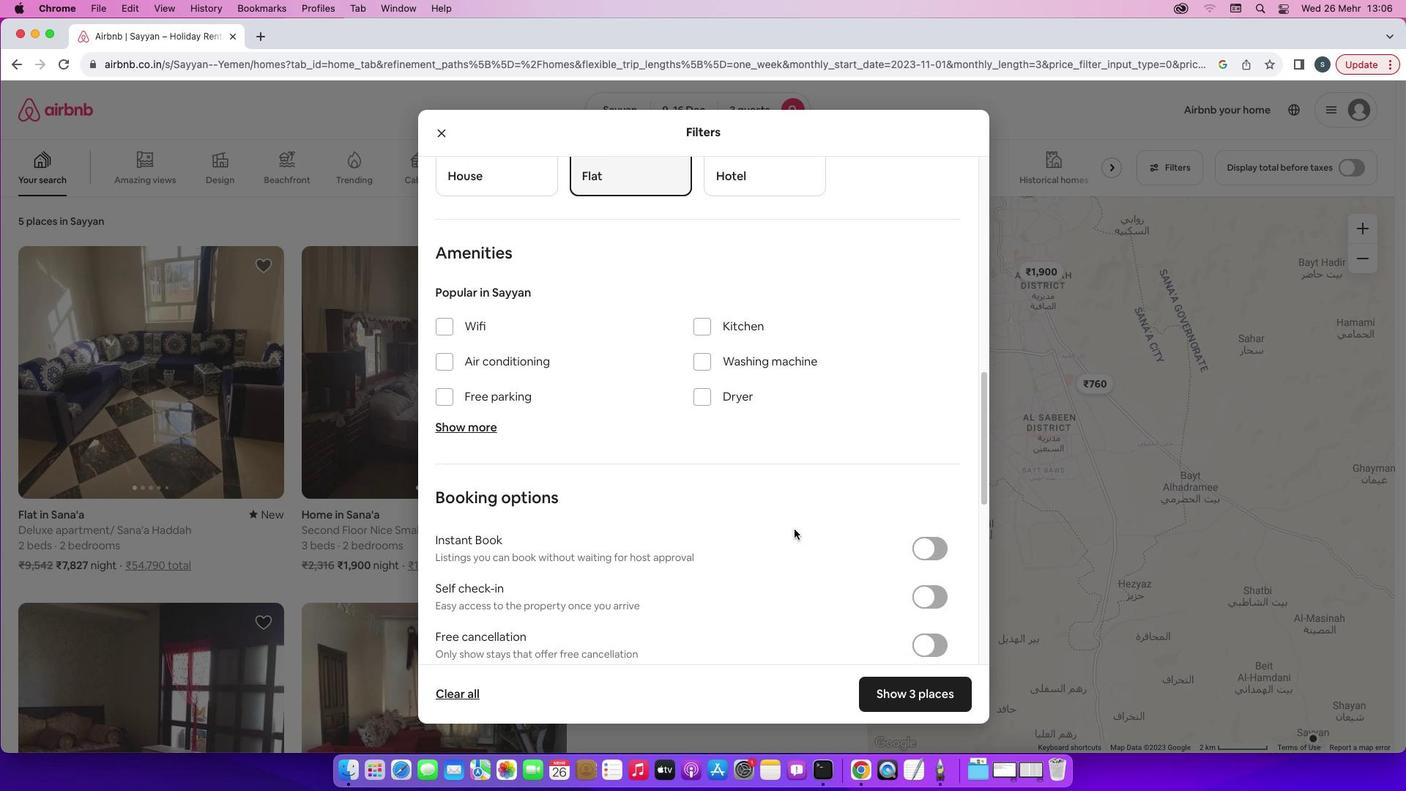 
Action: Mouse moved to (925, 515)
Screenshot: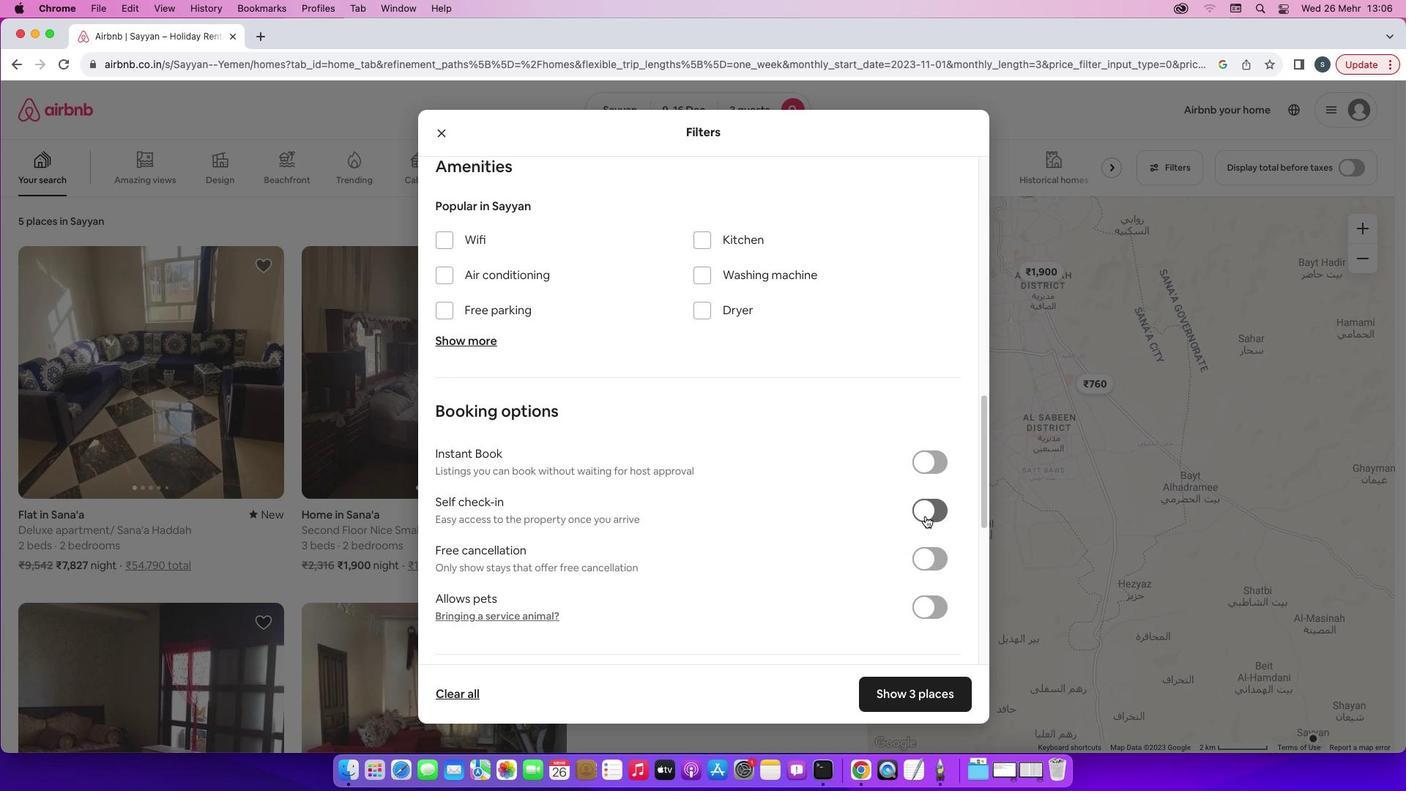 
Action: Mouse pressed left at (925, 515)
Screenshot: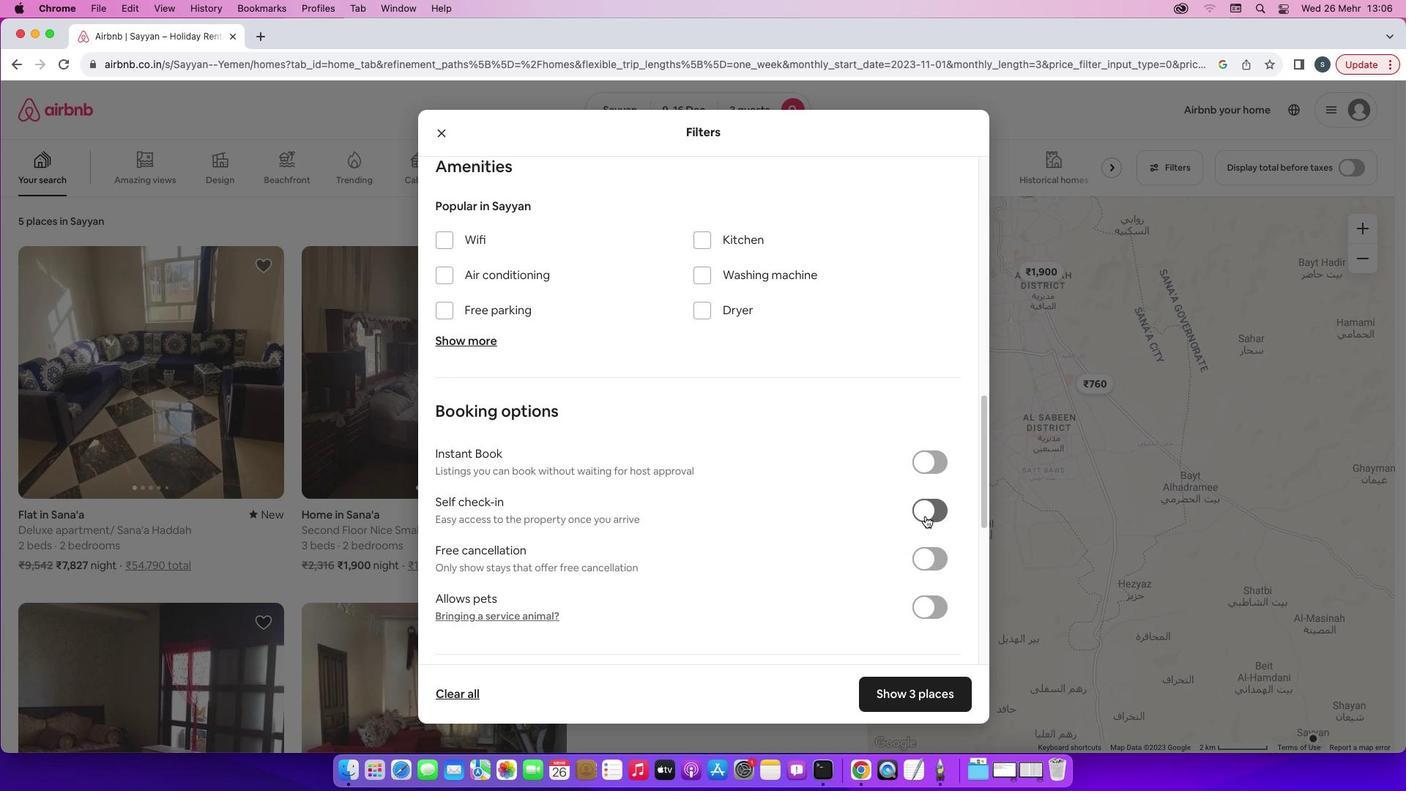 
Action: Mouse moved to (931, 695)
Screenshot: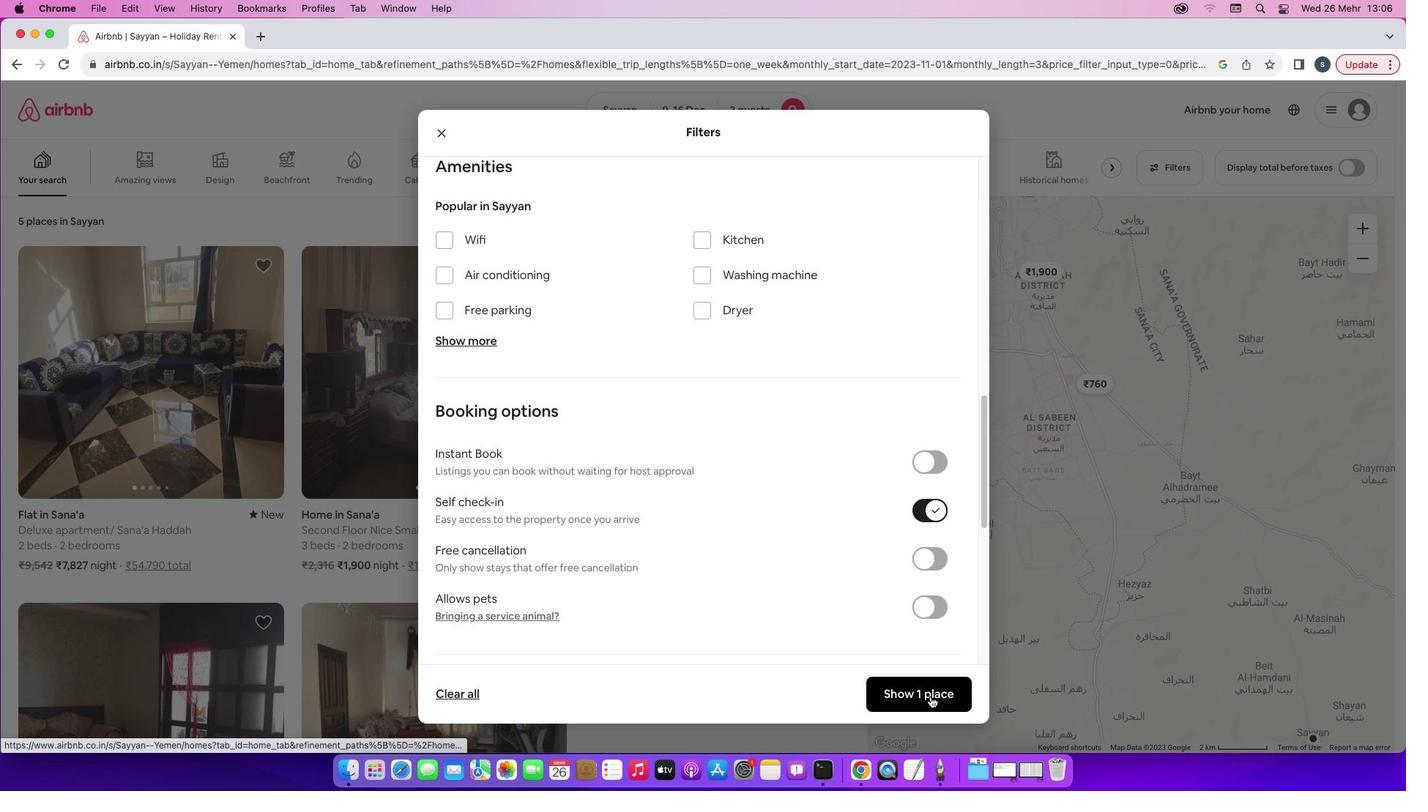 
Action: Mouse pressed left at (931, 695)
Screenshot: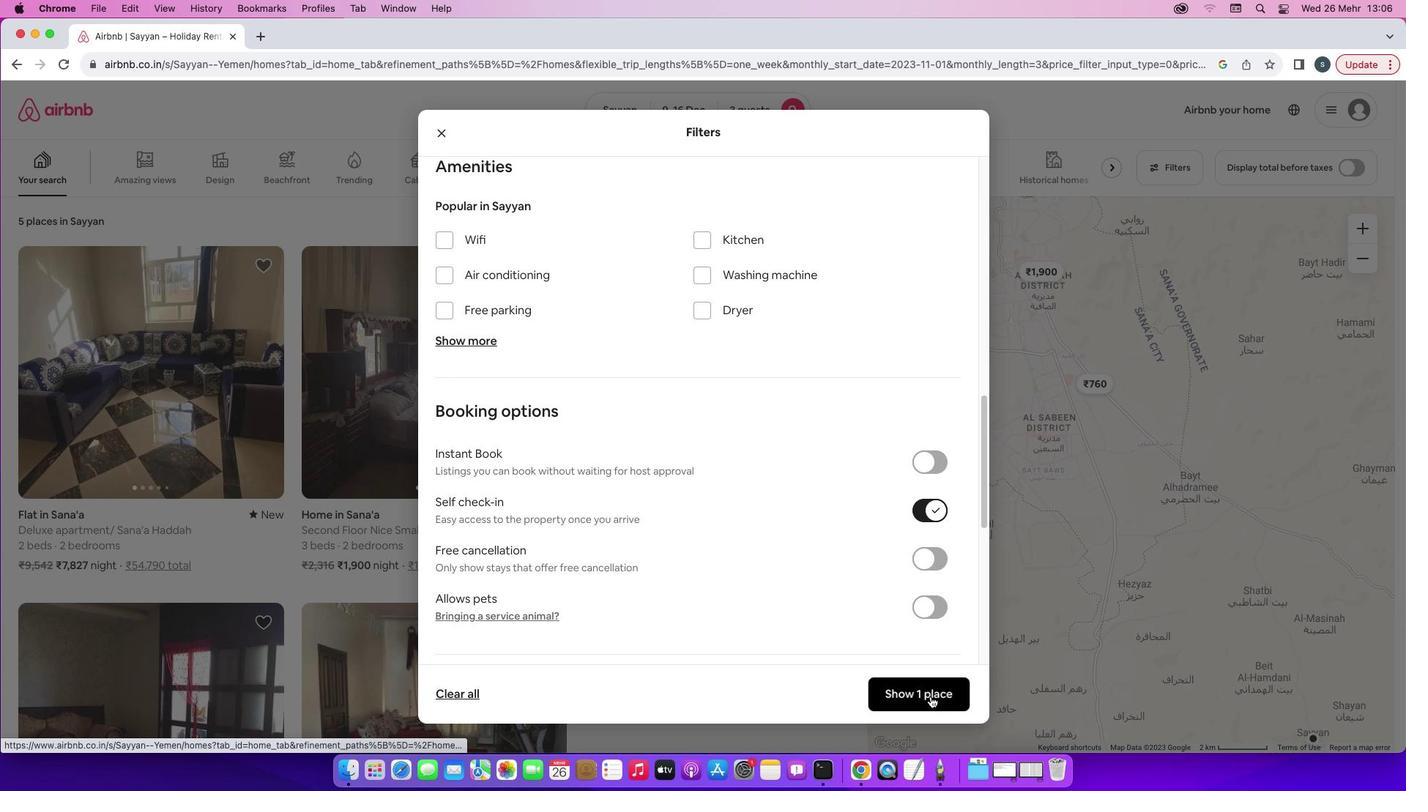 
Action: Mouse moved to (170, 355)
Screenshot: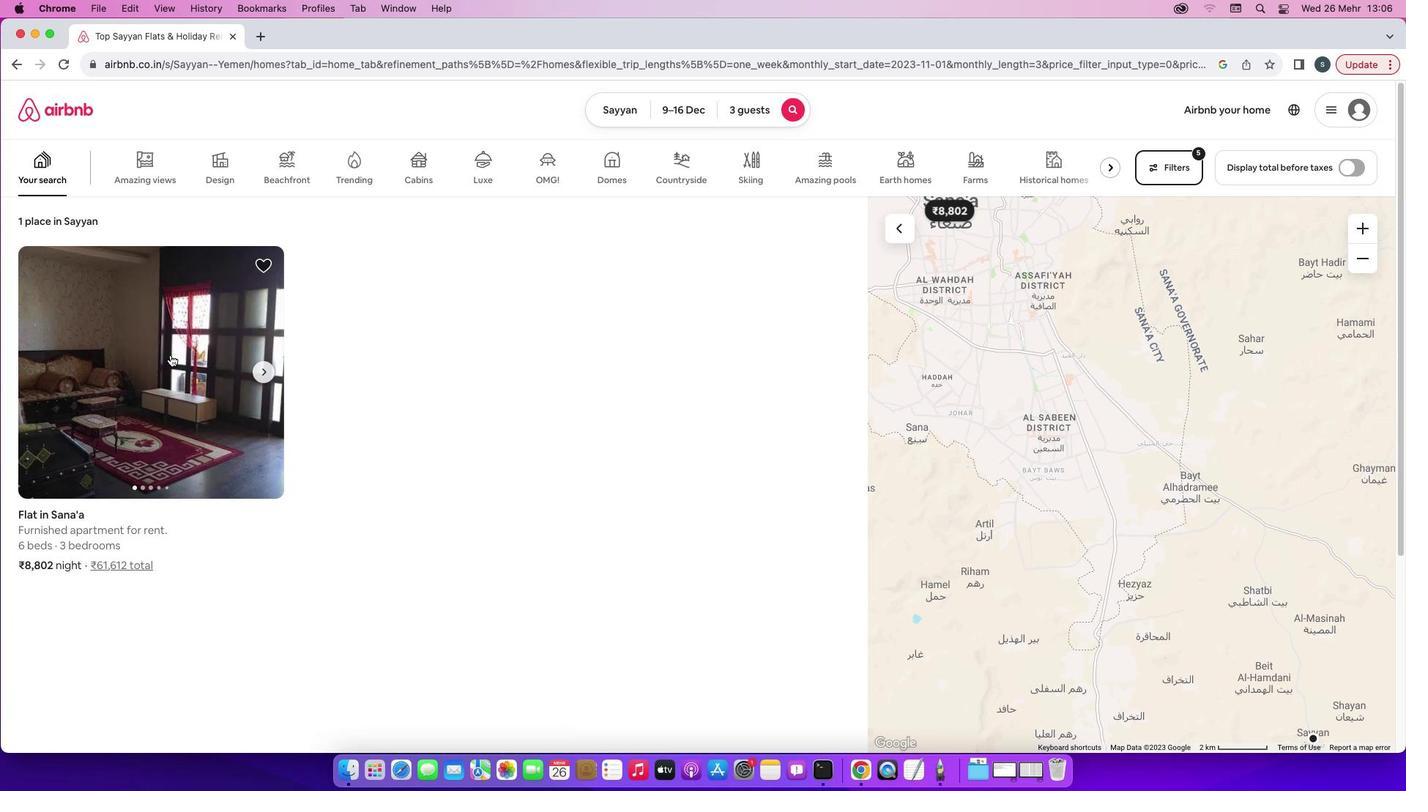 
Action: Mouse pressed left at (170, 355)
Screenshot: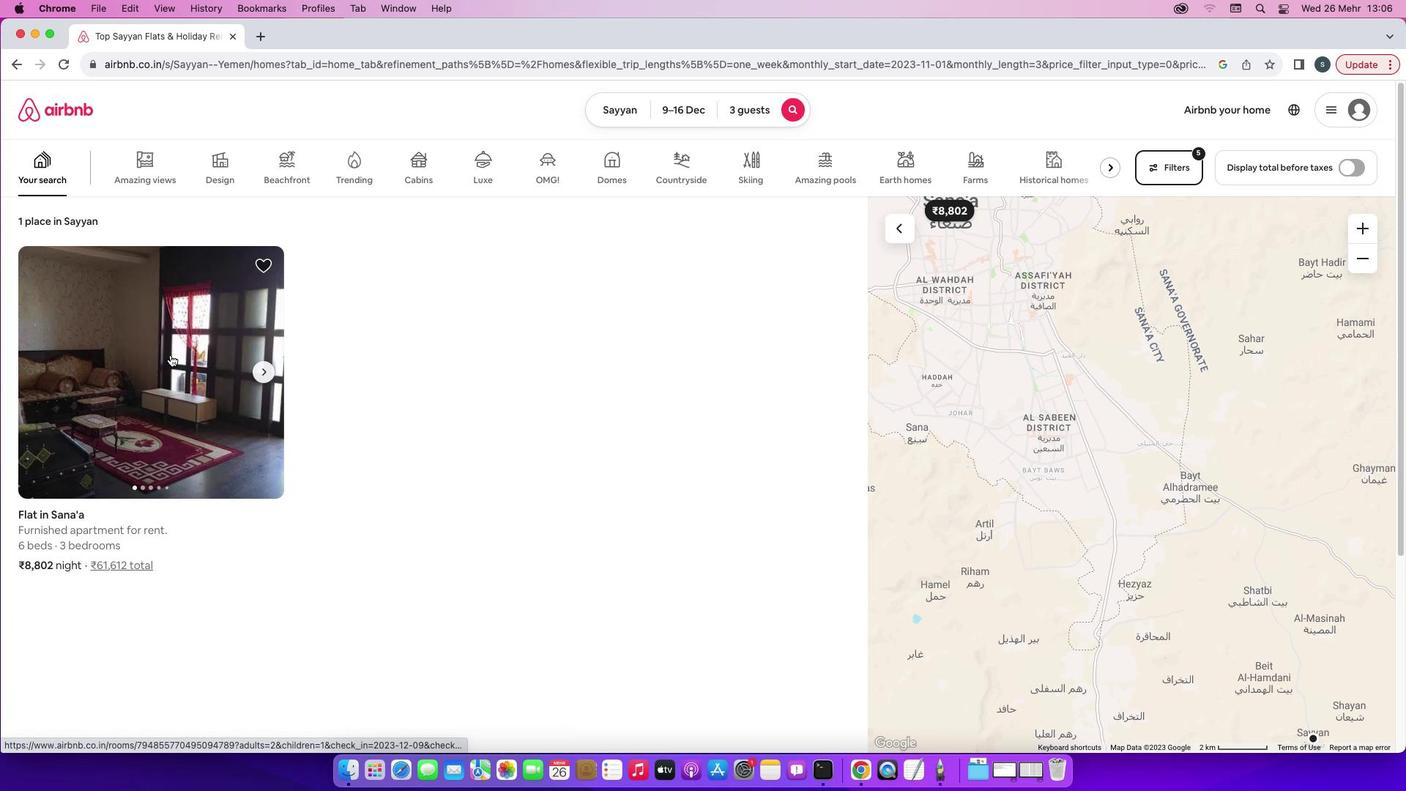 
Action: Mouse moved to (1046, 542)
Screenshot: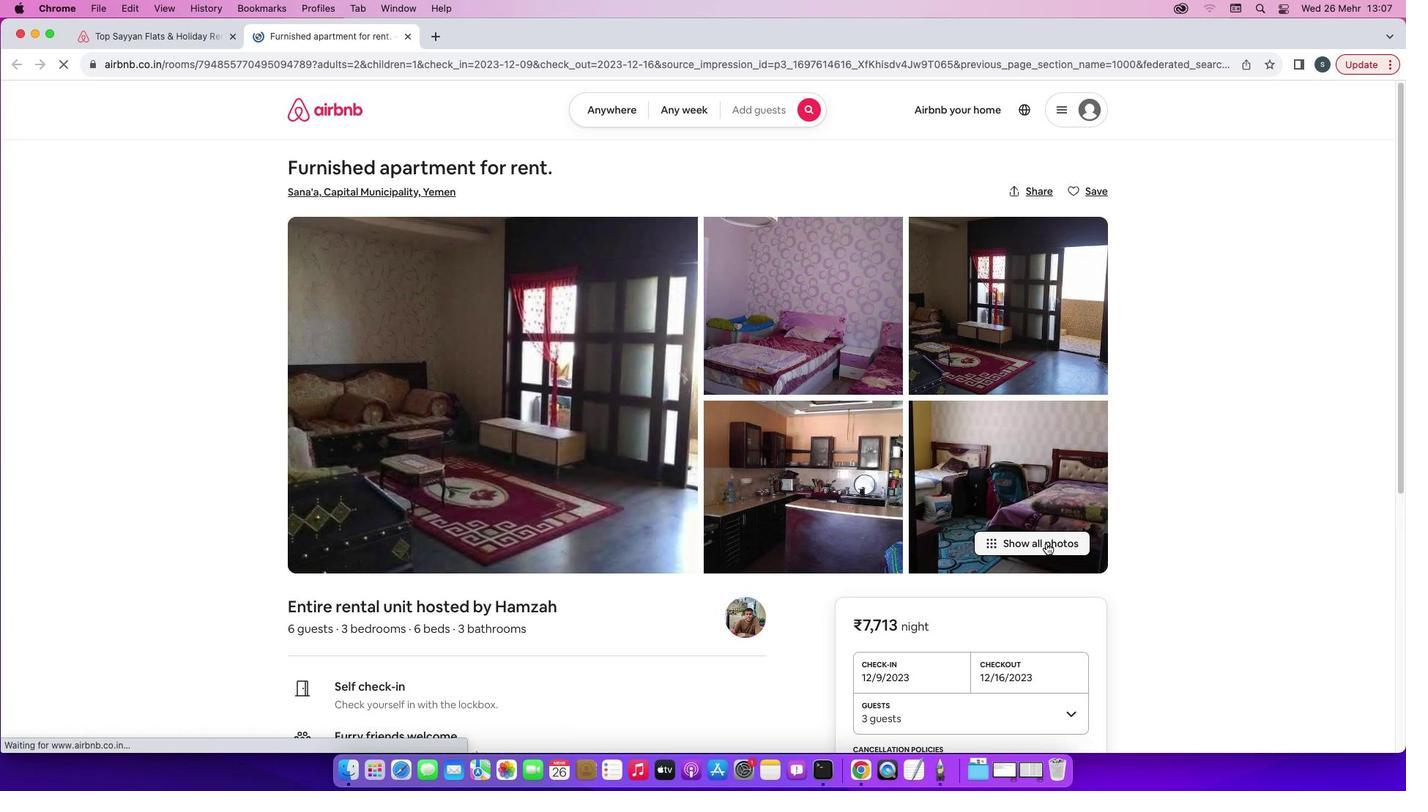 
Action: Mouse pressed left at (1046, 542)
Screenshot: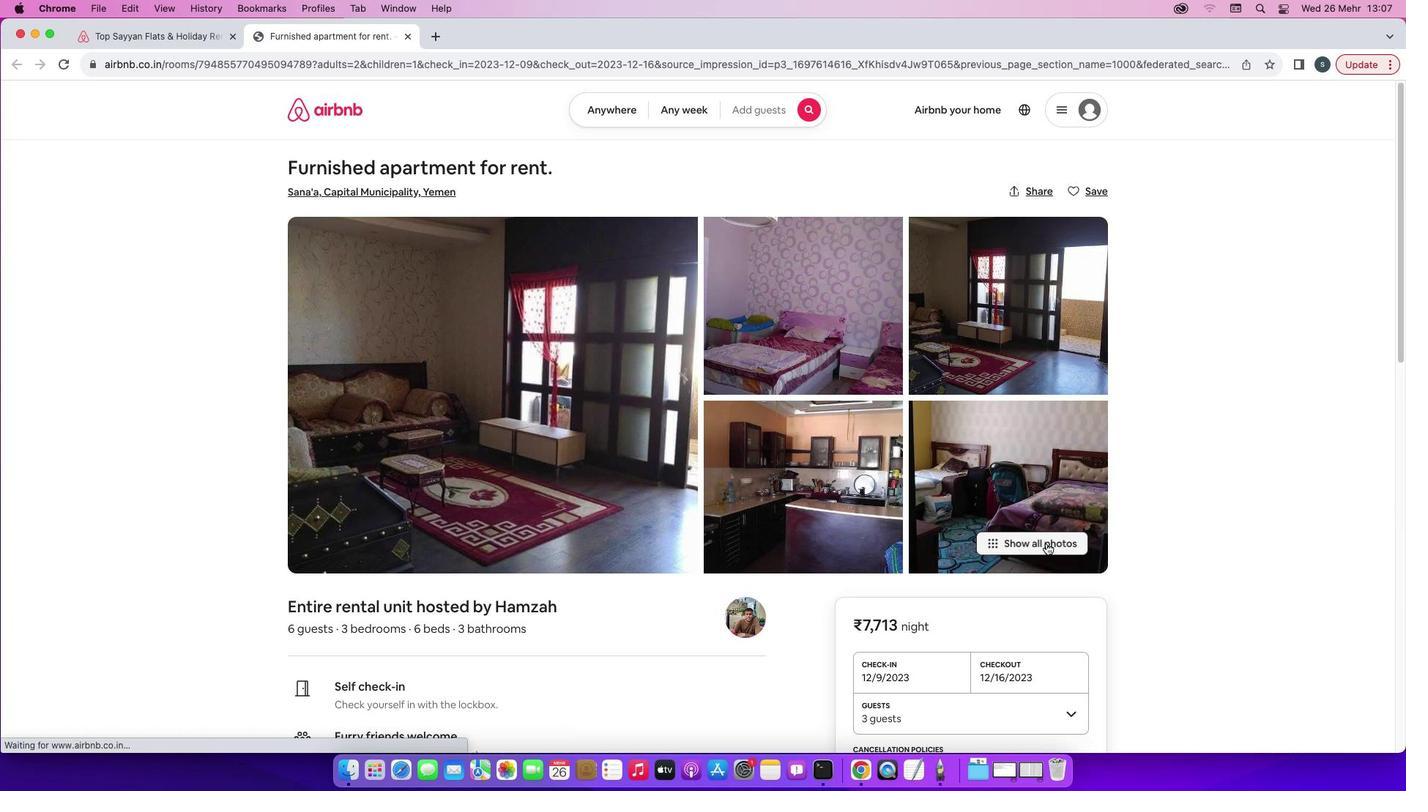 
Action: Mouse scrolled (1046, 542) with delta (0, 0)
Screenshot: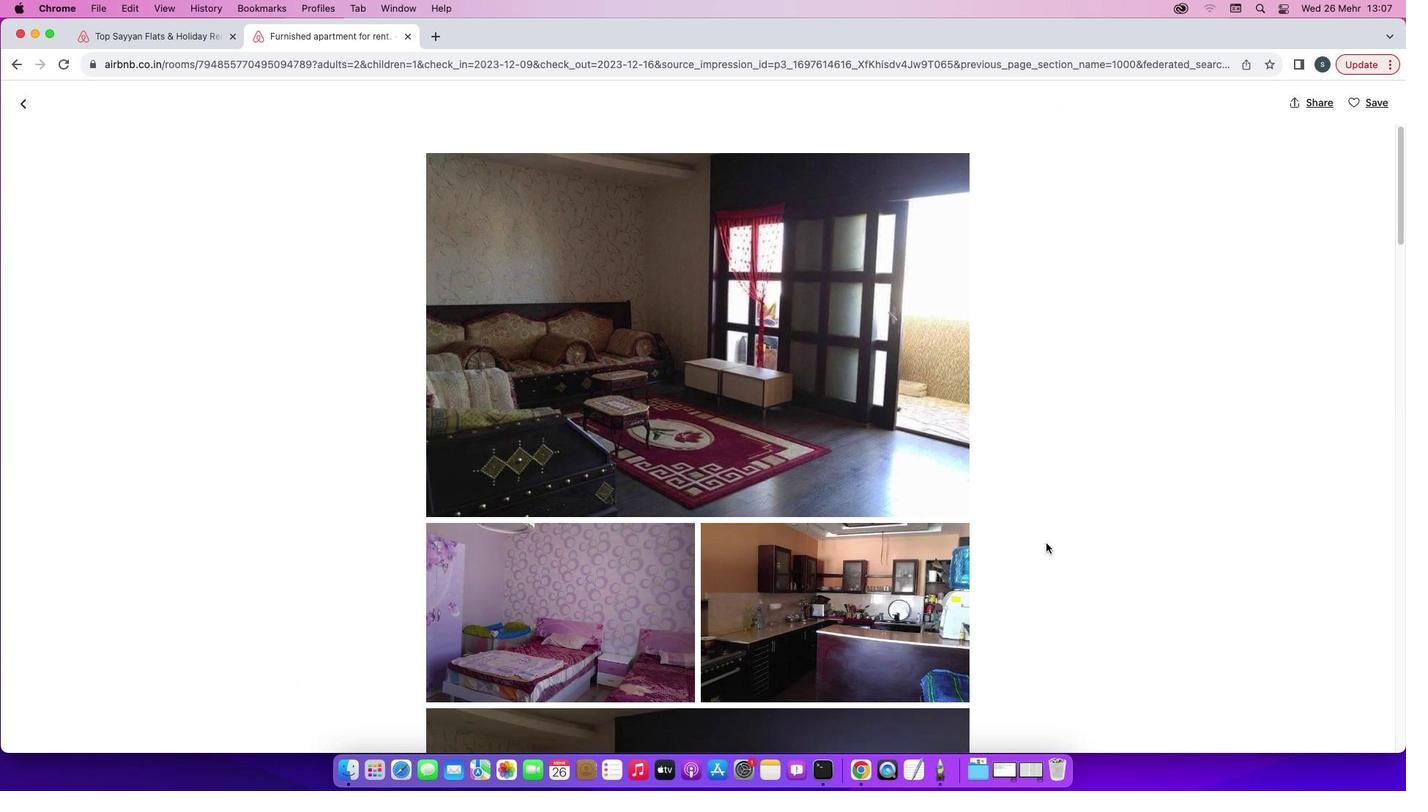 
Action: Mouse scrolled (1046, 542) with delta (0, 0)
Screenshot: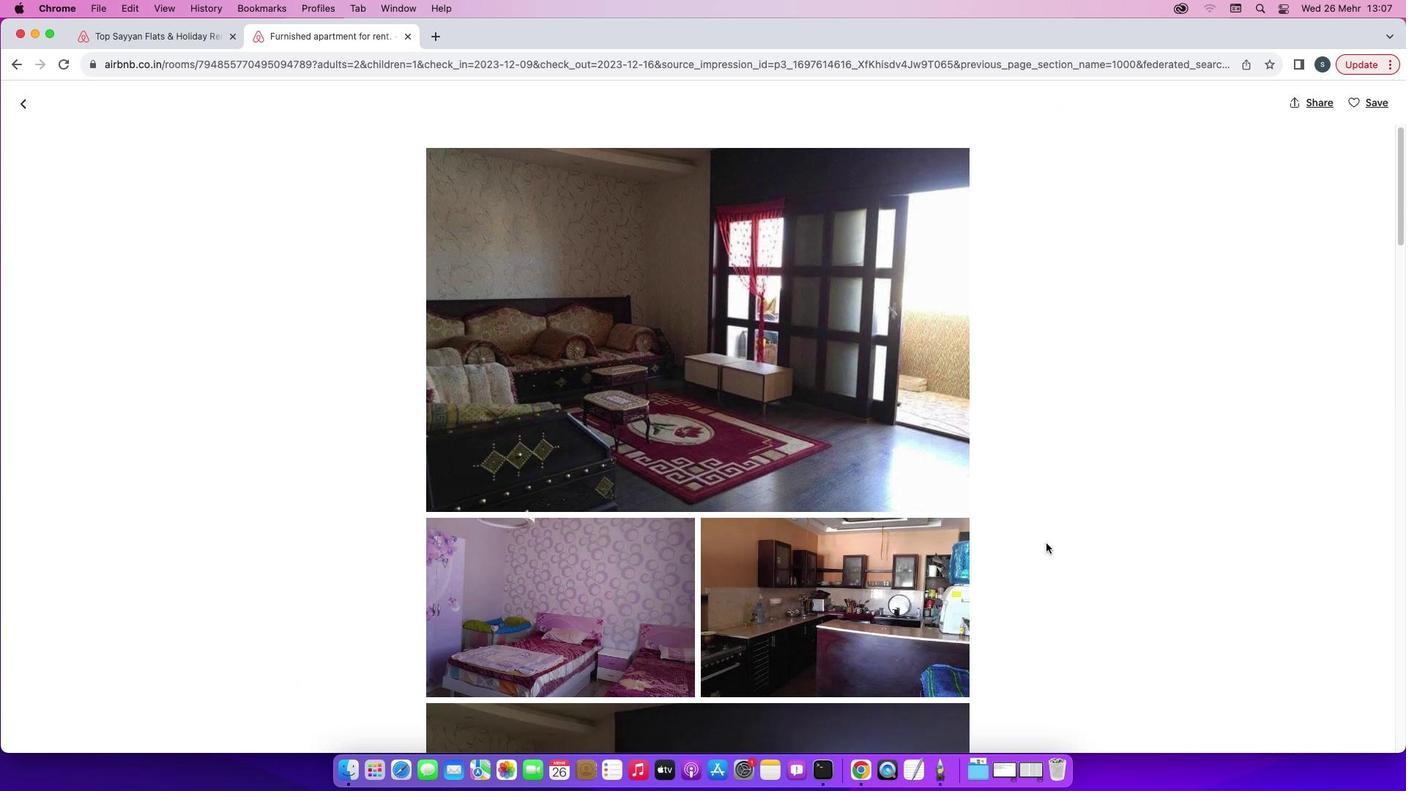 
Action: Mouse scrolled (1046, 542) with delta (0, 0)
Screenshot: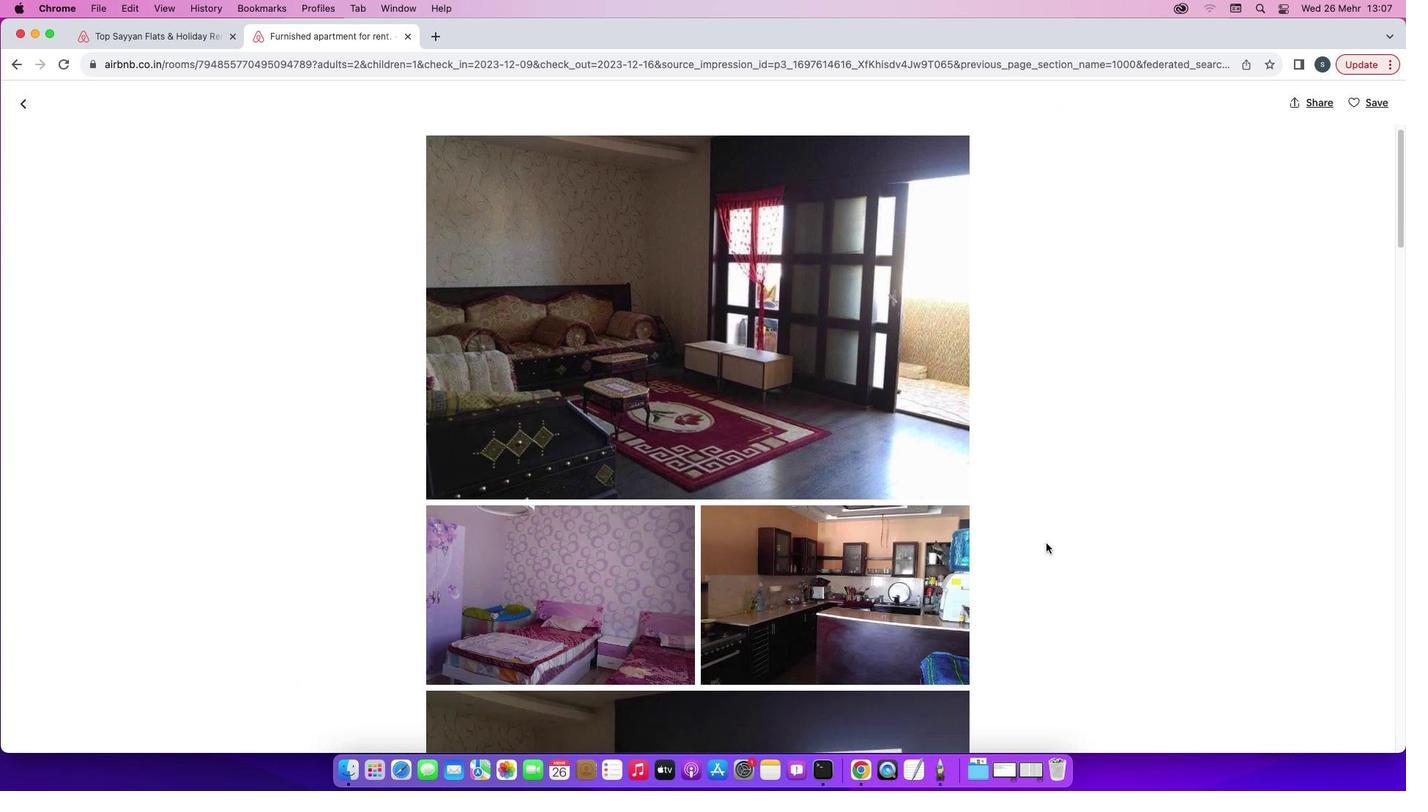 
Action: Mouse scrolled (1046, 542) with delta (0, 0)
Screenshot: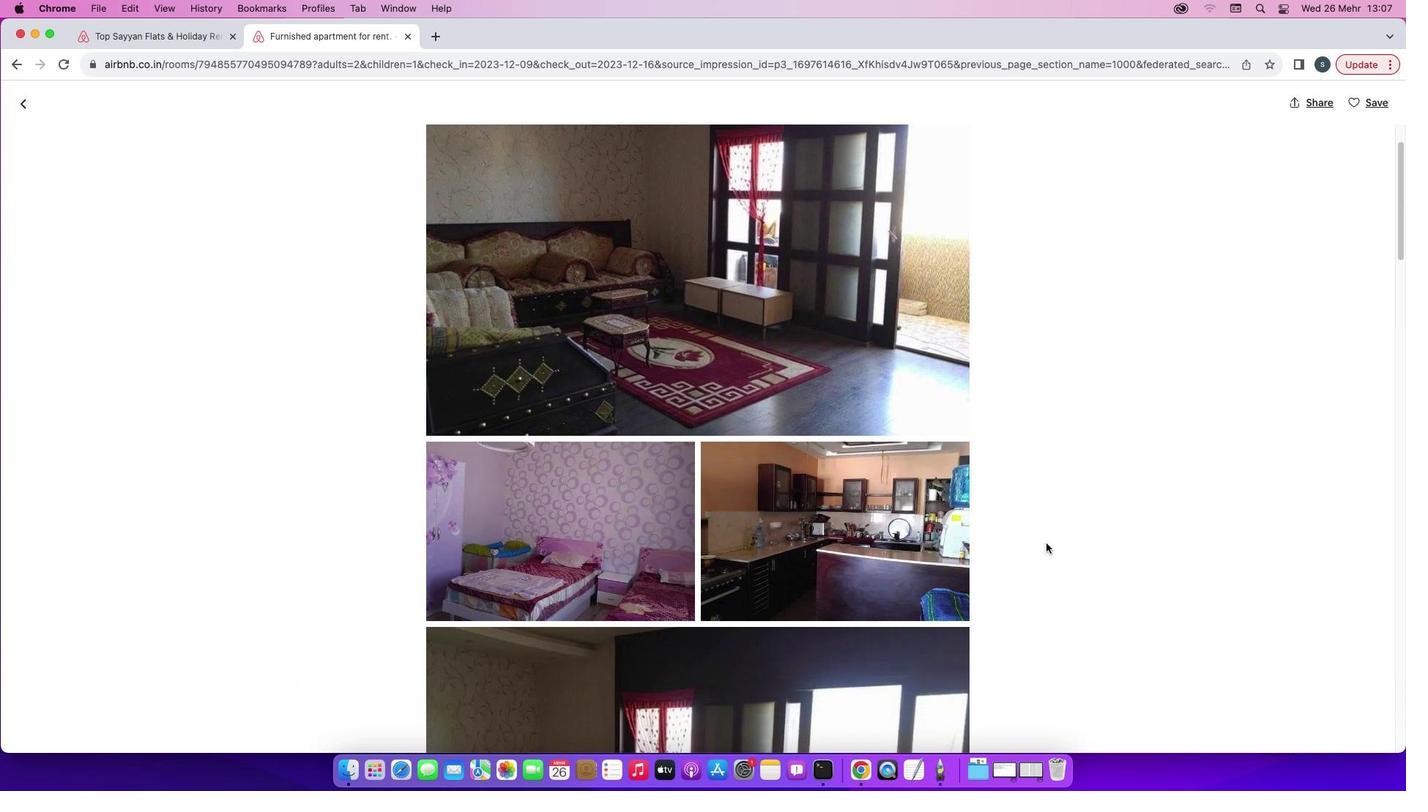 
Action: Mouse scrolled (1046, 542) with delta (0, 0)
Screenshot: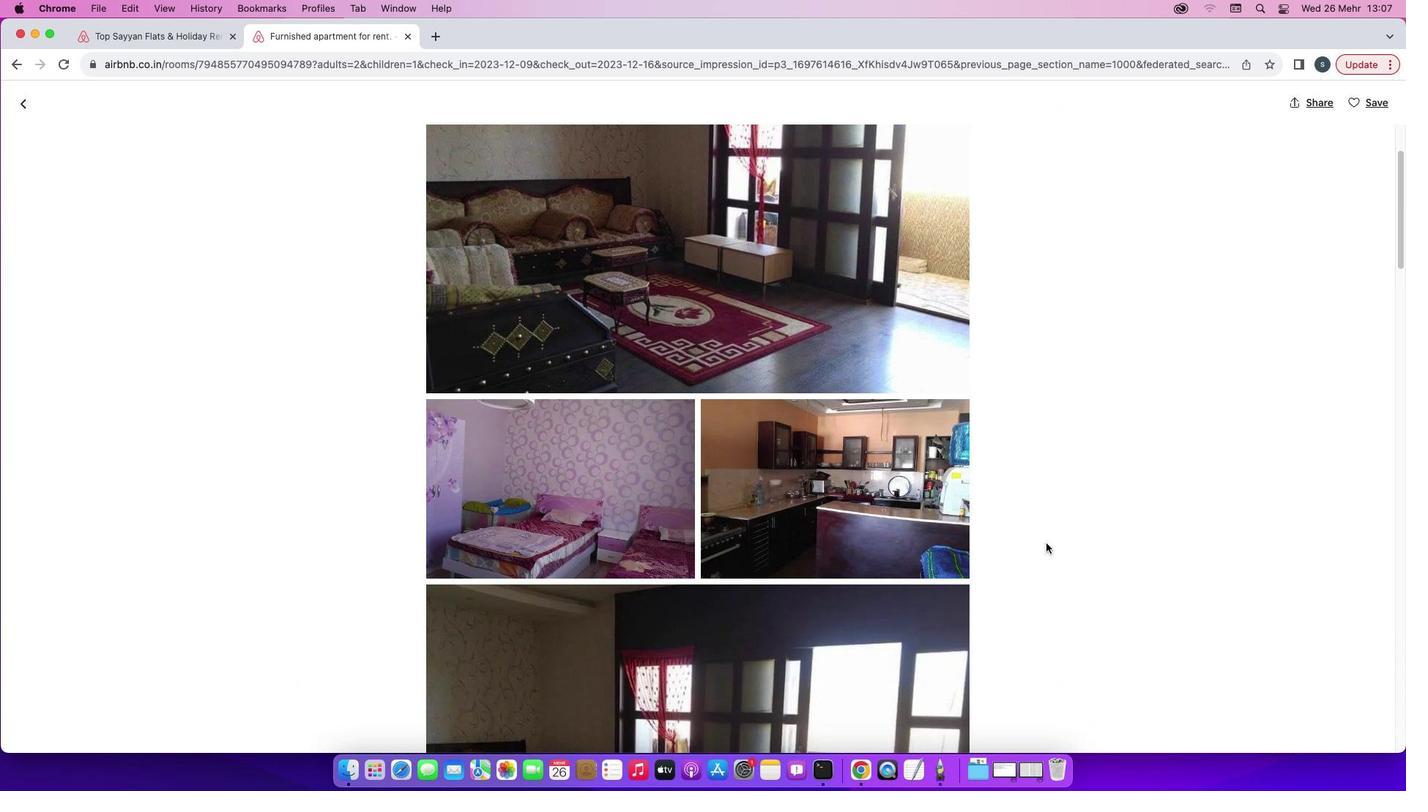 
Action: Mouse scrolled (1046, 542) with delta (0, 0)
Screenshot: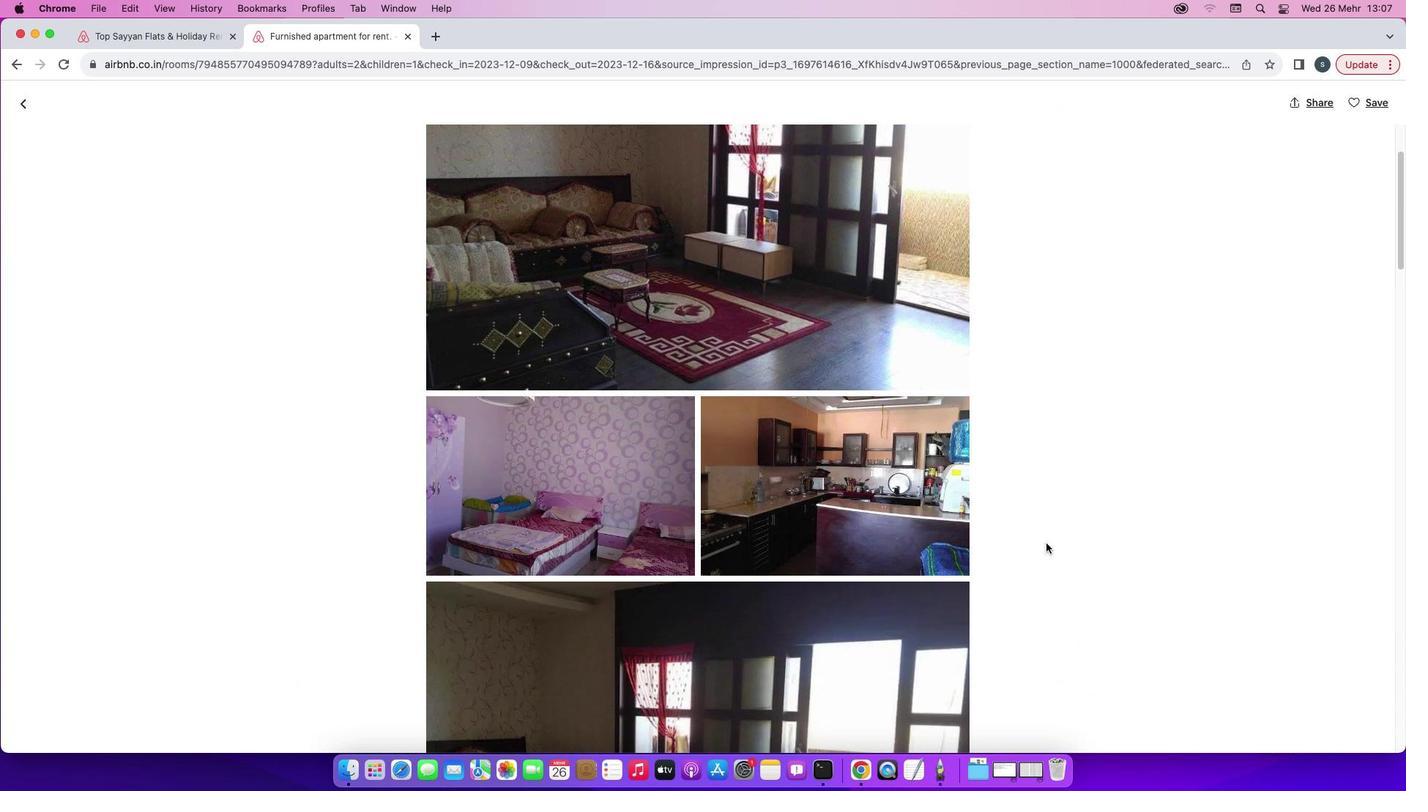 
Action: Mouse scrolled (1046, 542) with delta (0, -1)
Screenshot: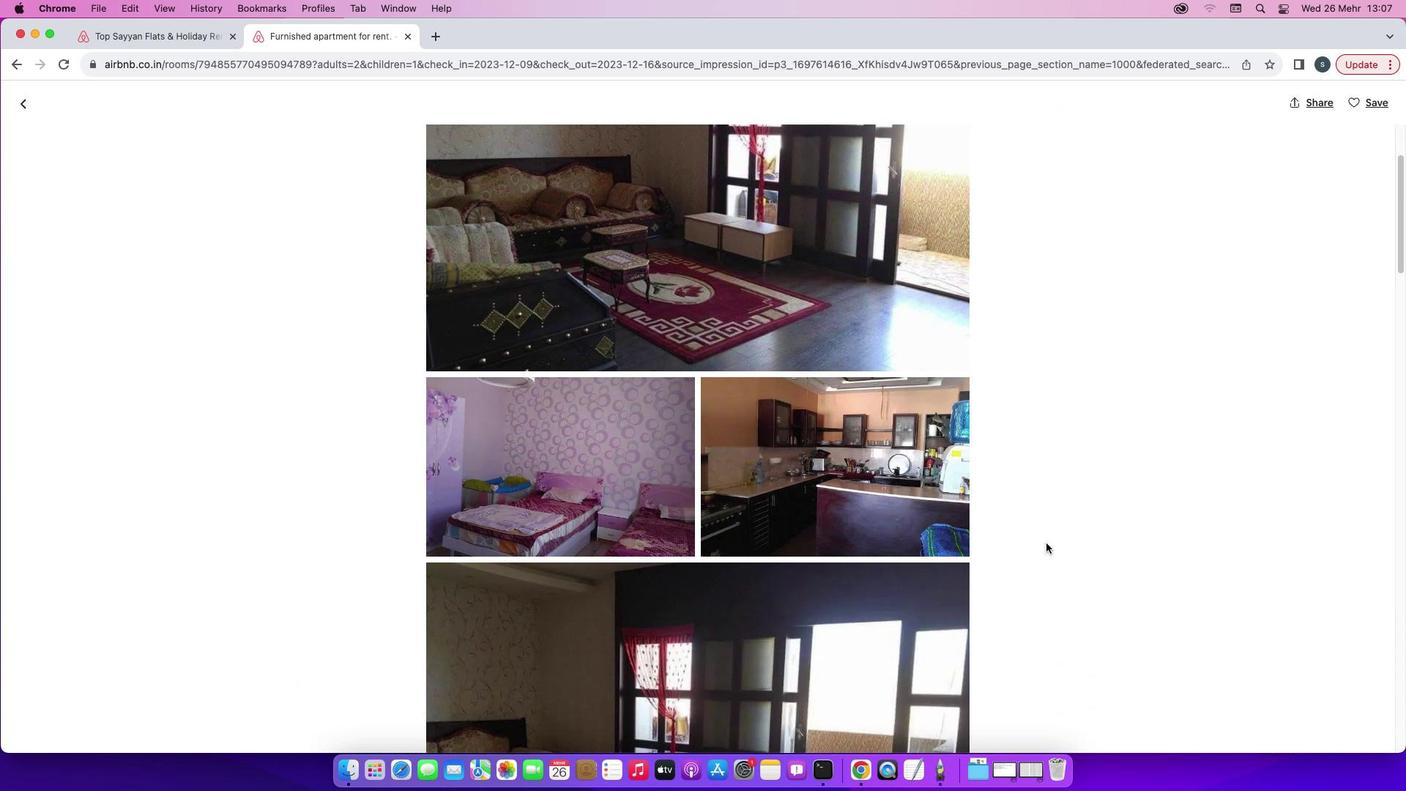 
Action: Mouse scrolled (1046, 542) with delta (0, -2)
Screenshot: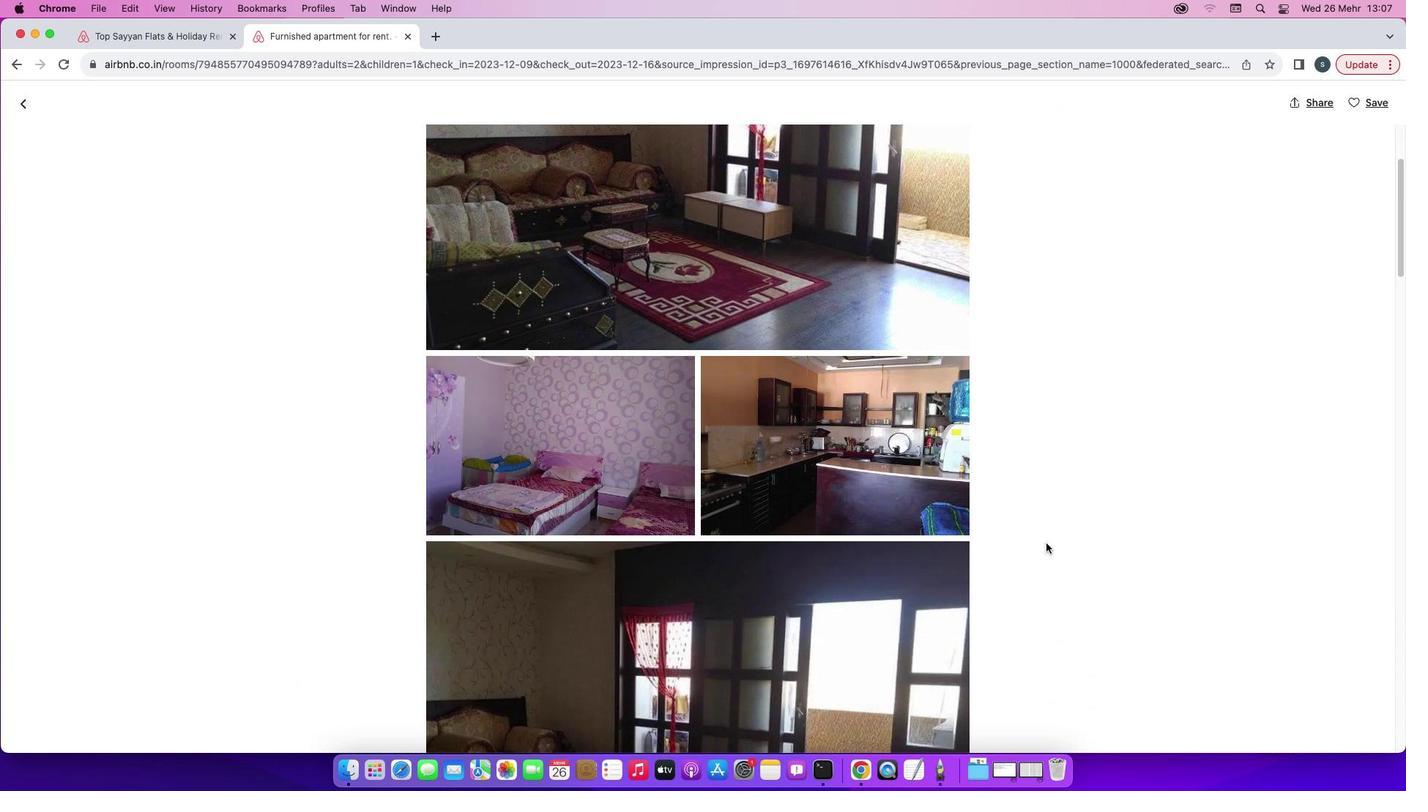 
Action: Mouse scrolled (1046, 542) with delta (0, -2)
Screenshot: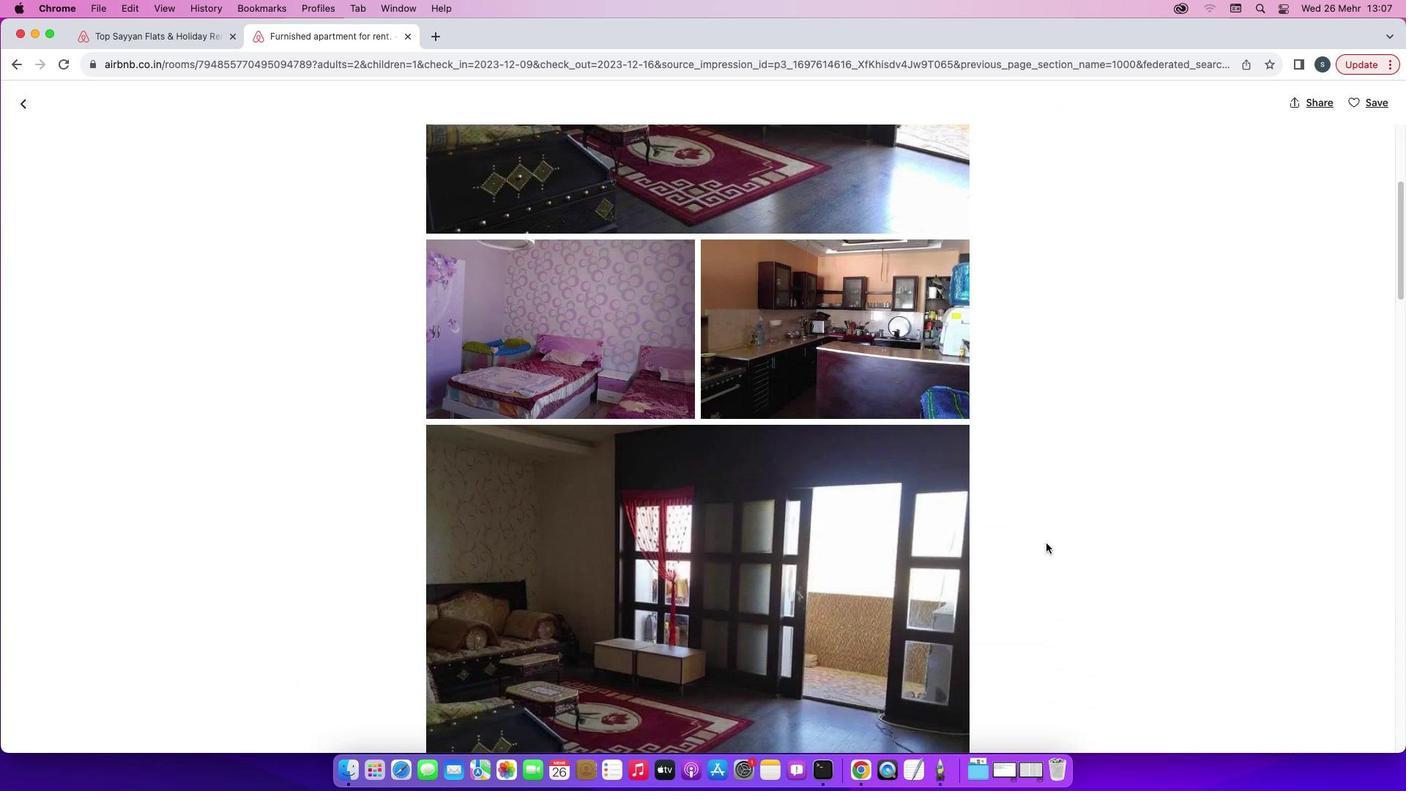 
Action: Mouse moved to (1046, 542)
Screenshot: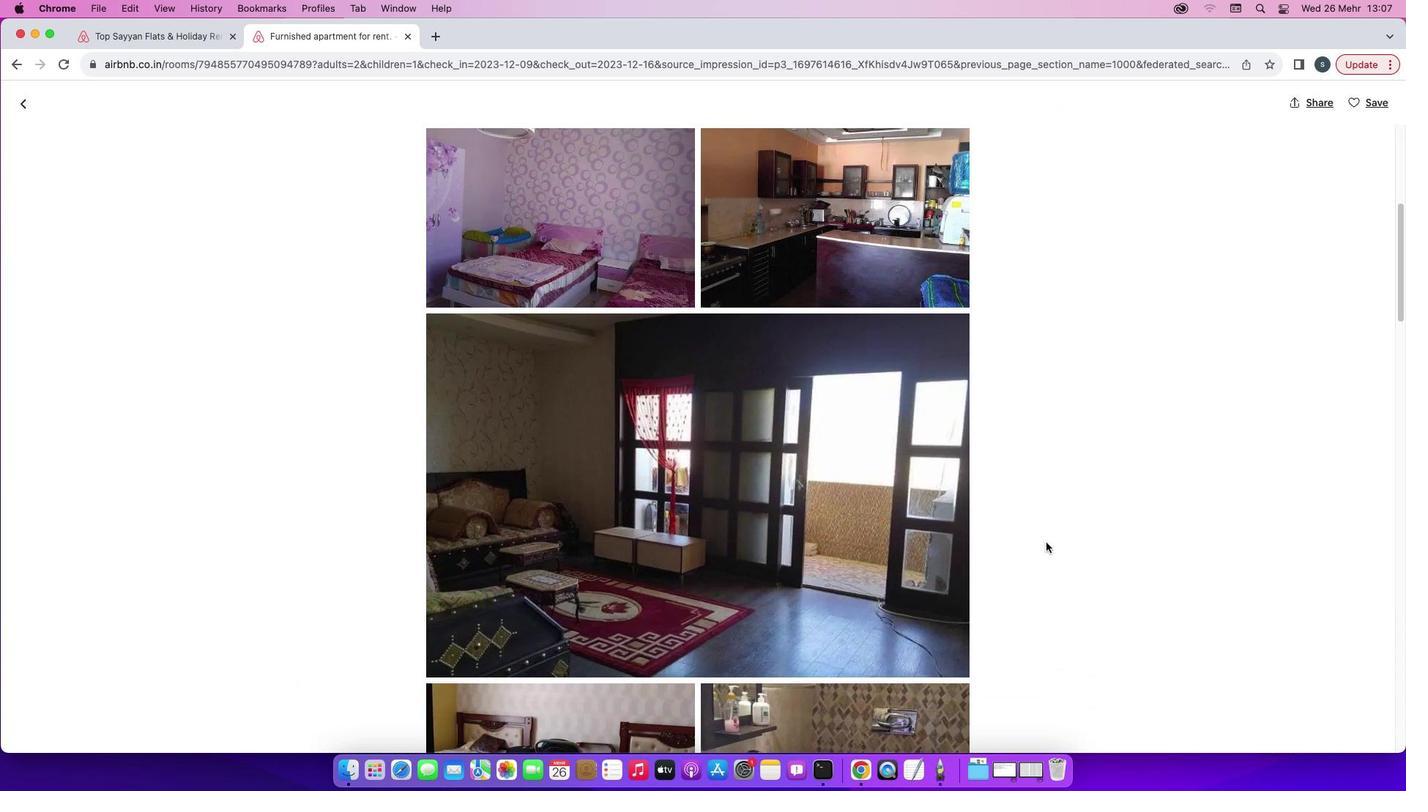 
Action: Mouse scrolled (1046, 542) with delta (0, 0)
Screenshot: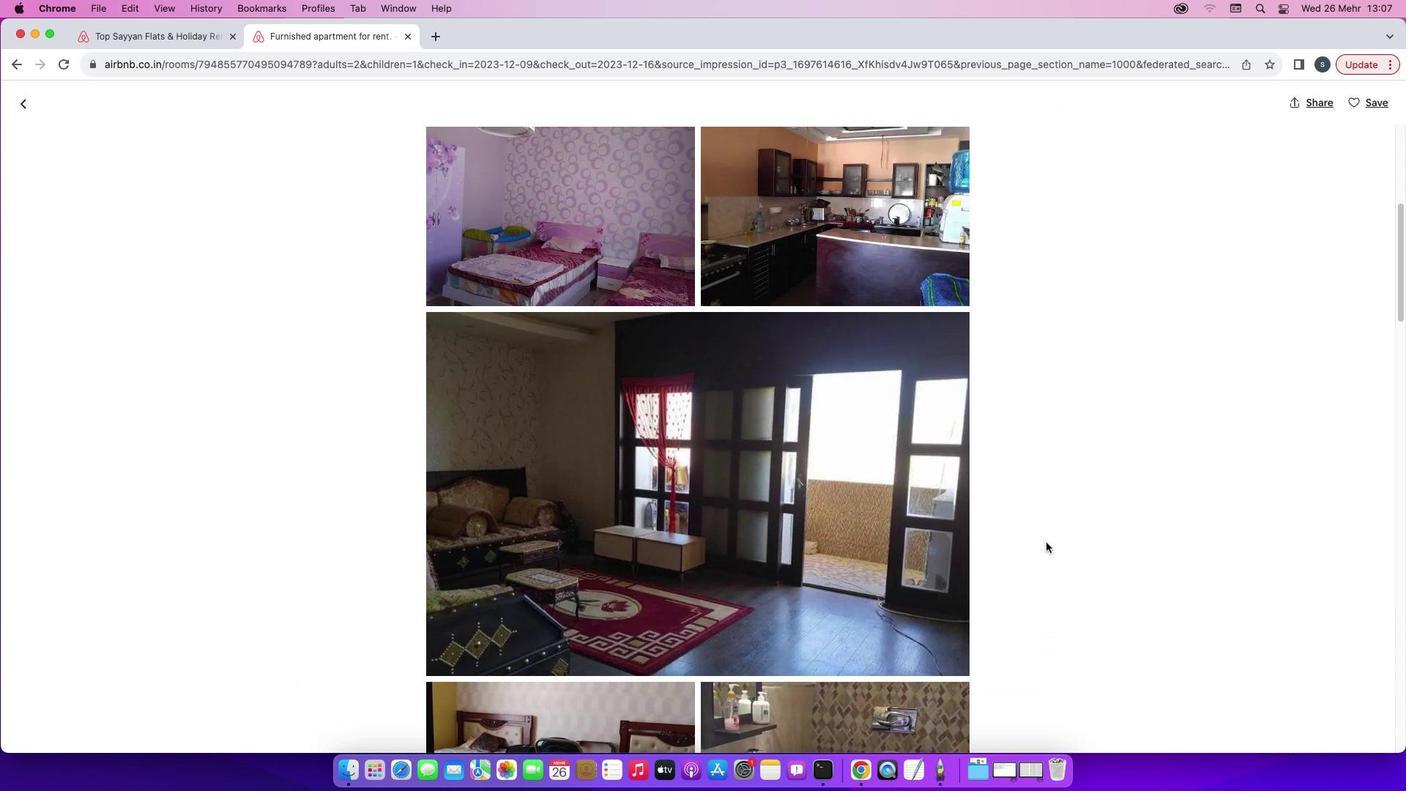 
Action: Mouse scrolled (1046, 542) with delta (0, 0)
Screenshot: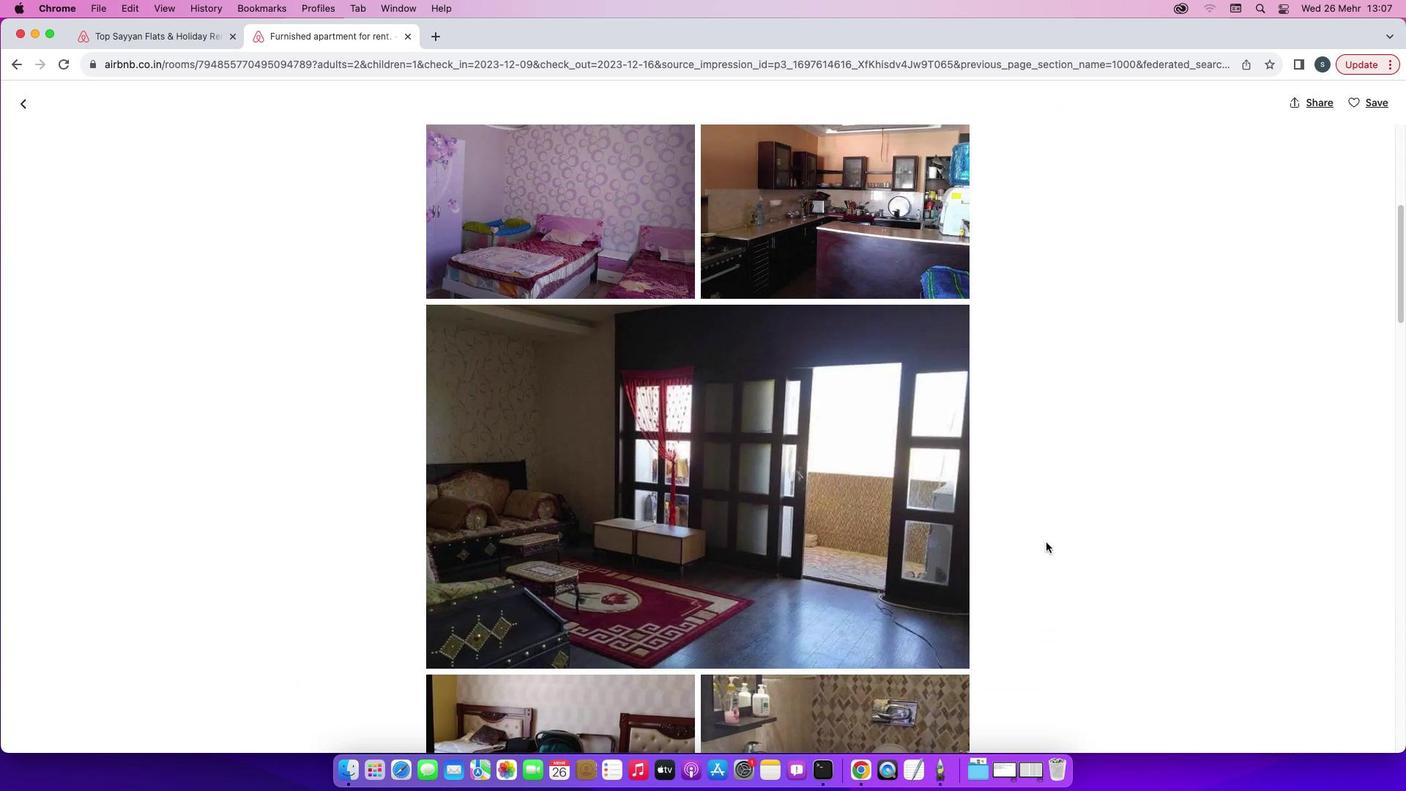 
Action: Mouse scrolled (1046, 542) with delta (0, -2)
Screenshot: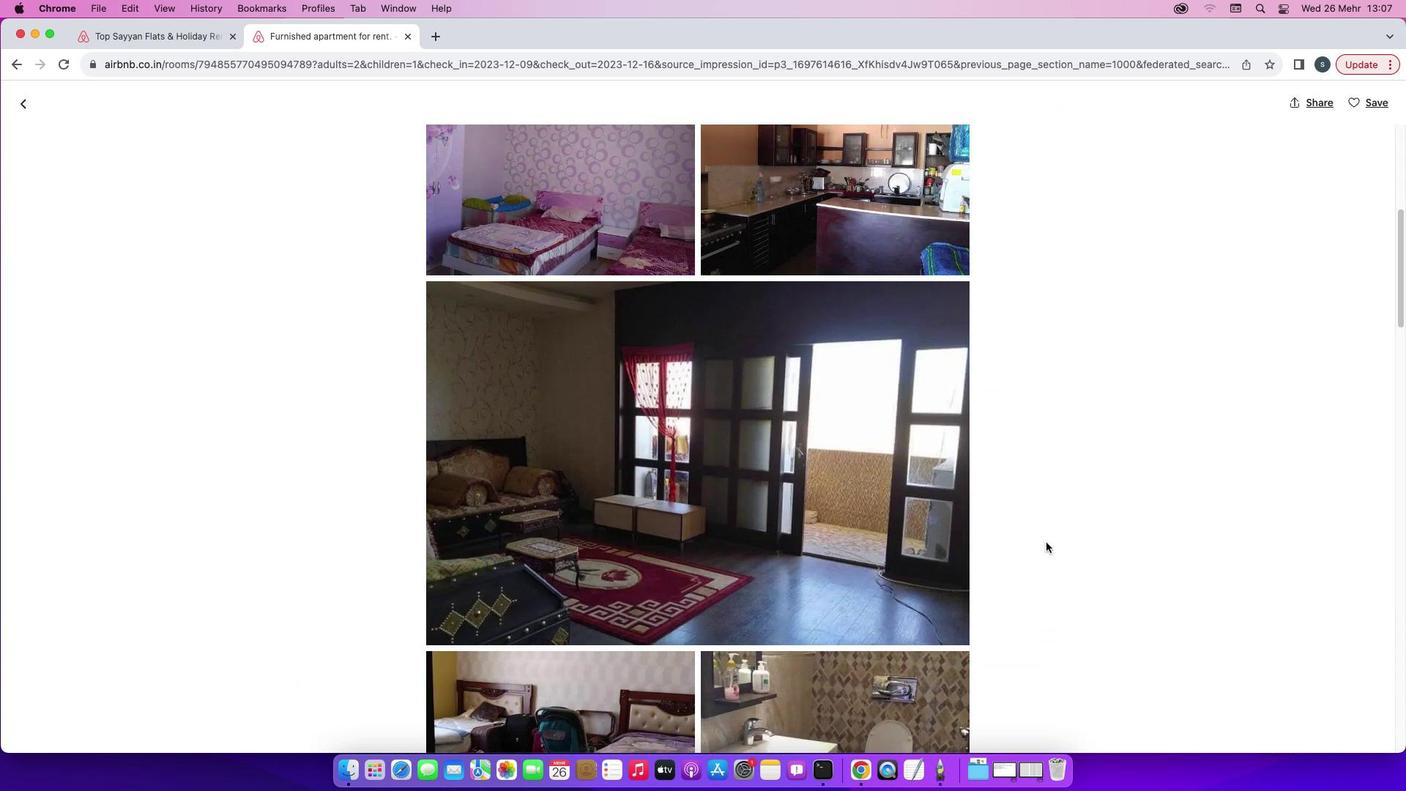 
Action: Mouse scrolled (1046, 542) with delta (0, -2)
Screenshot: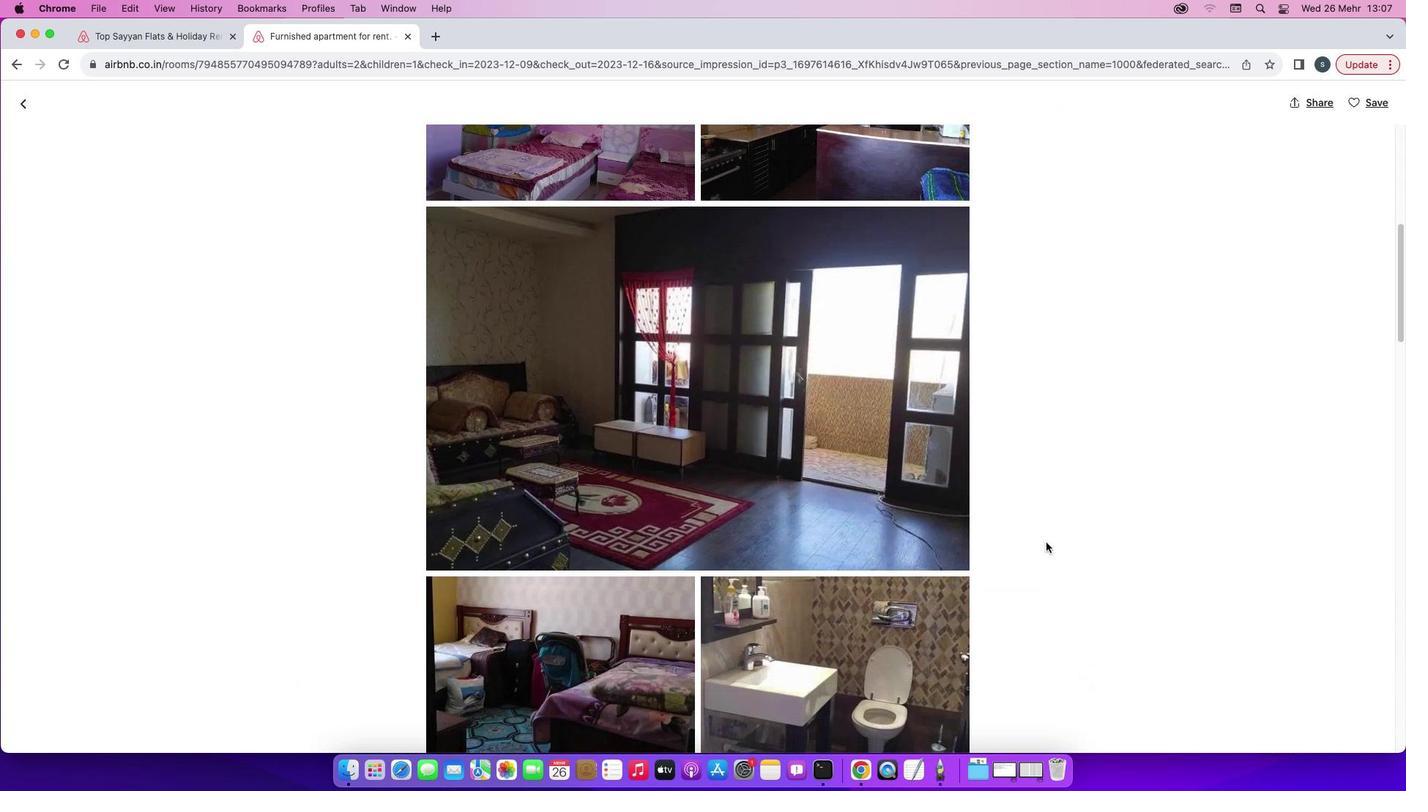 
Action: Mouse scrolled (1046, 542) with delta (0, 0)
Screenshot: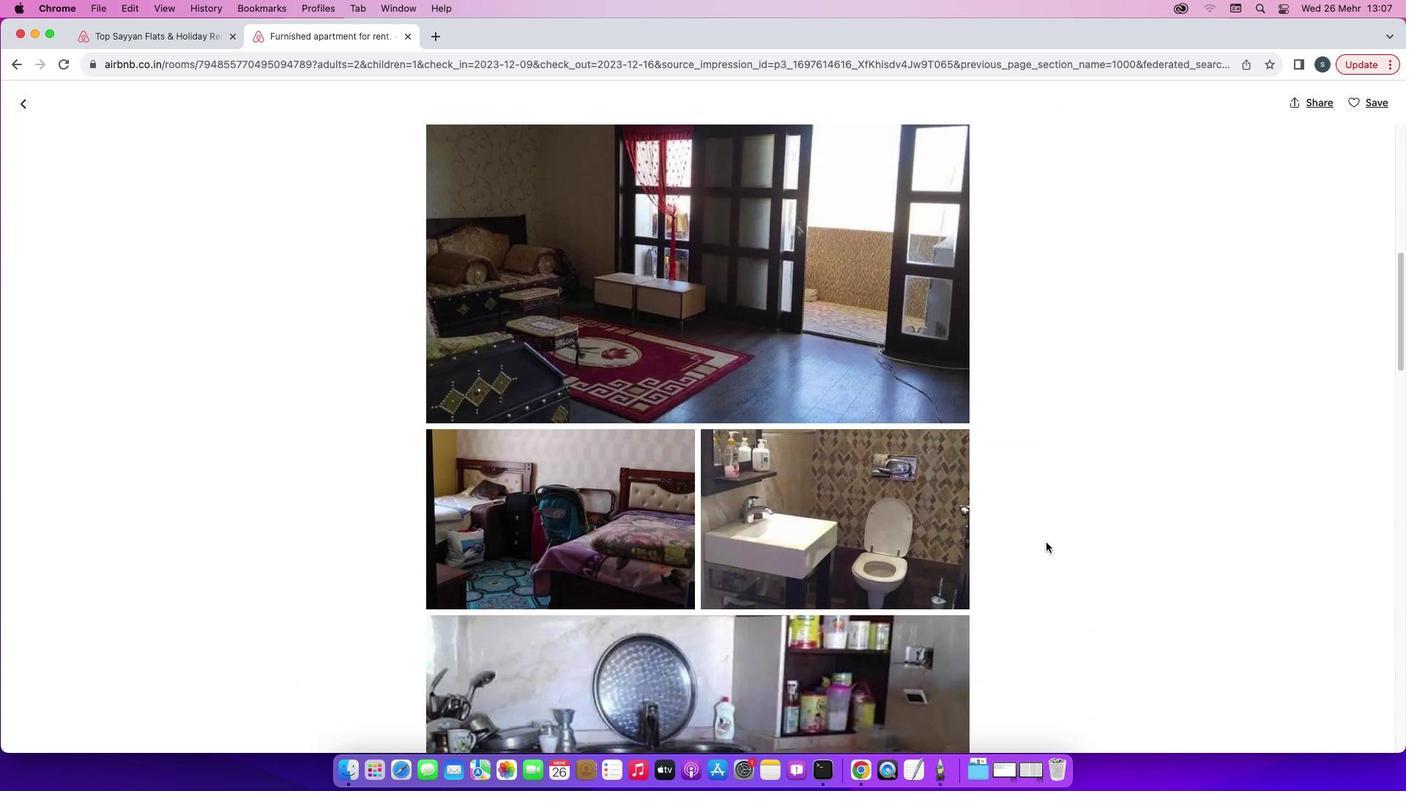 
Action: Mouse scrolled (1046, 542) with delta (0, 0)
Screenshot: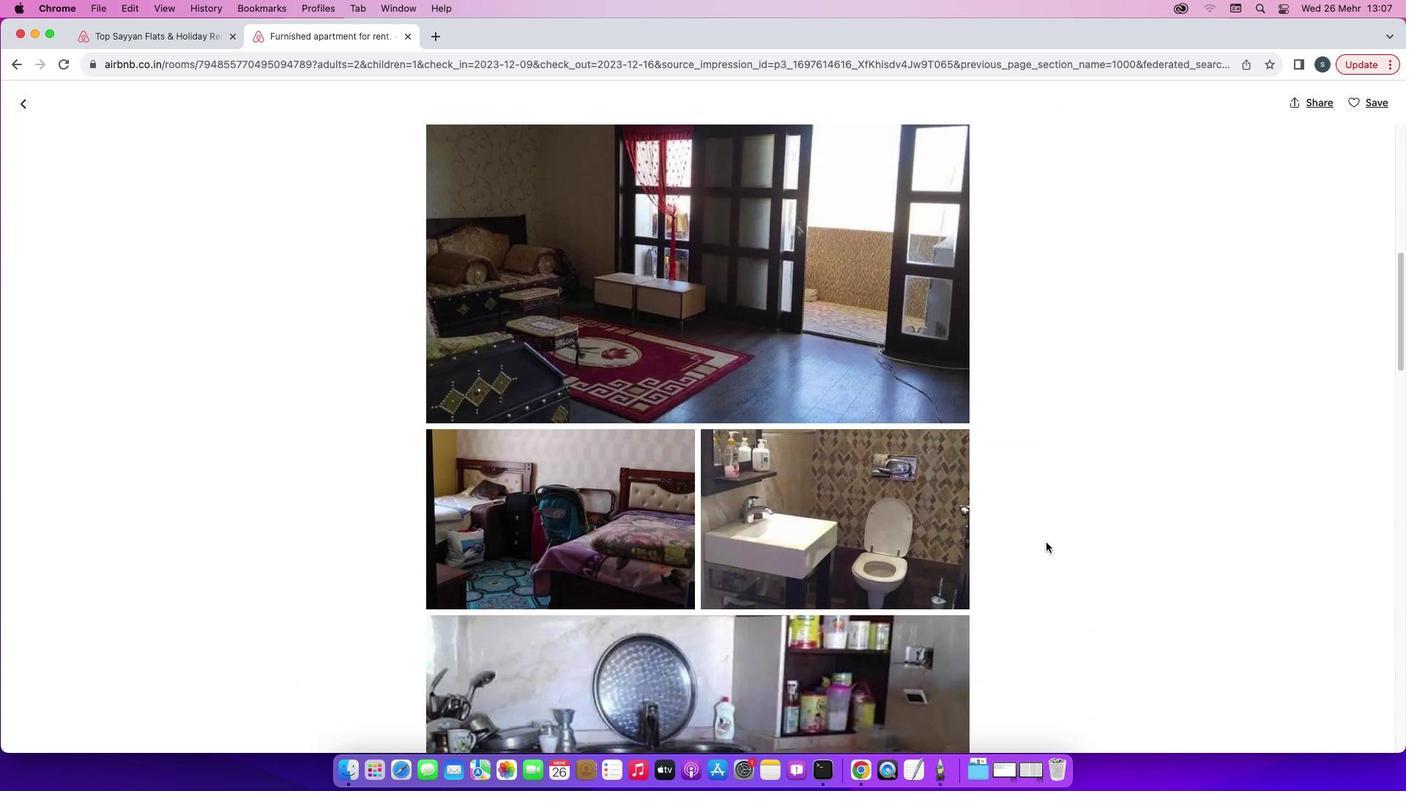 
Action: Mouse scrolled (1046, 542) with delta (0, -2)
Screenshot: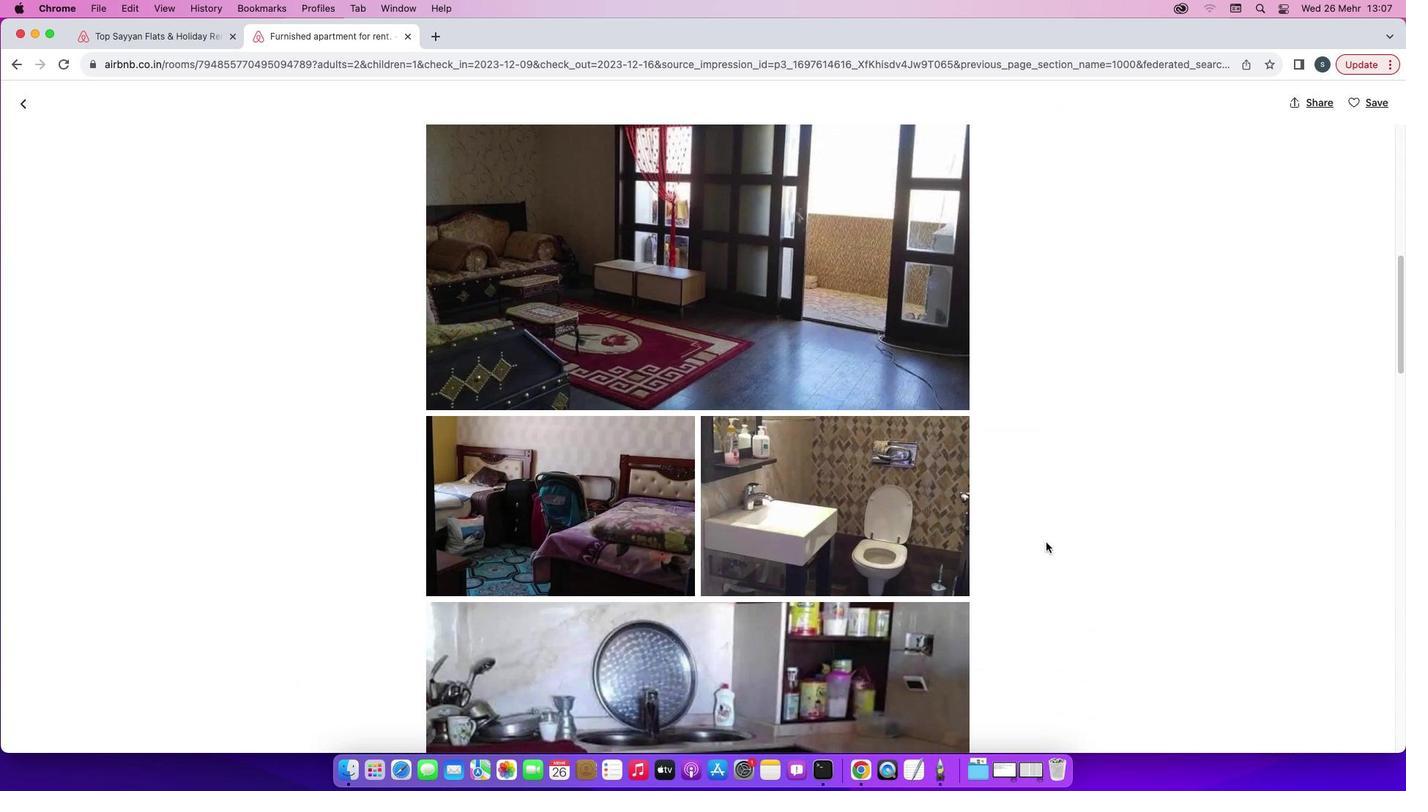 
Action: Mouse scrolled (1046, 542) with delta (0, 0)
Screenshot: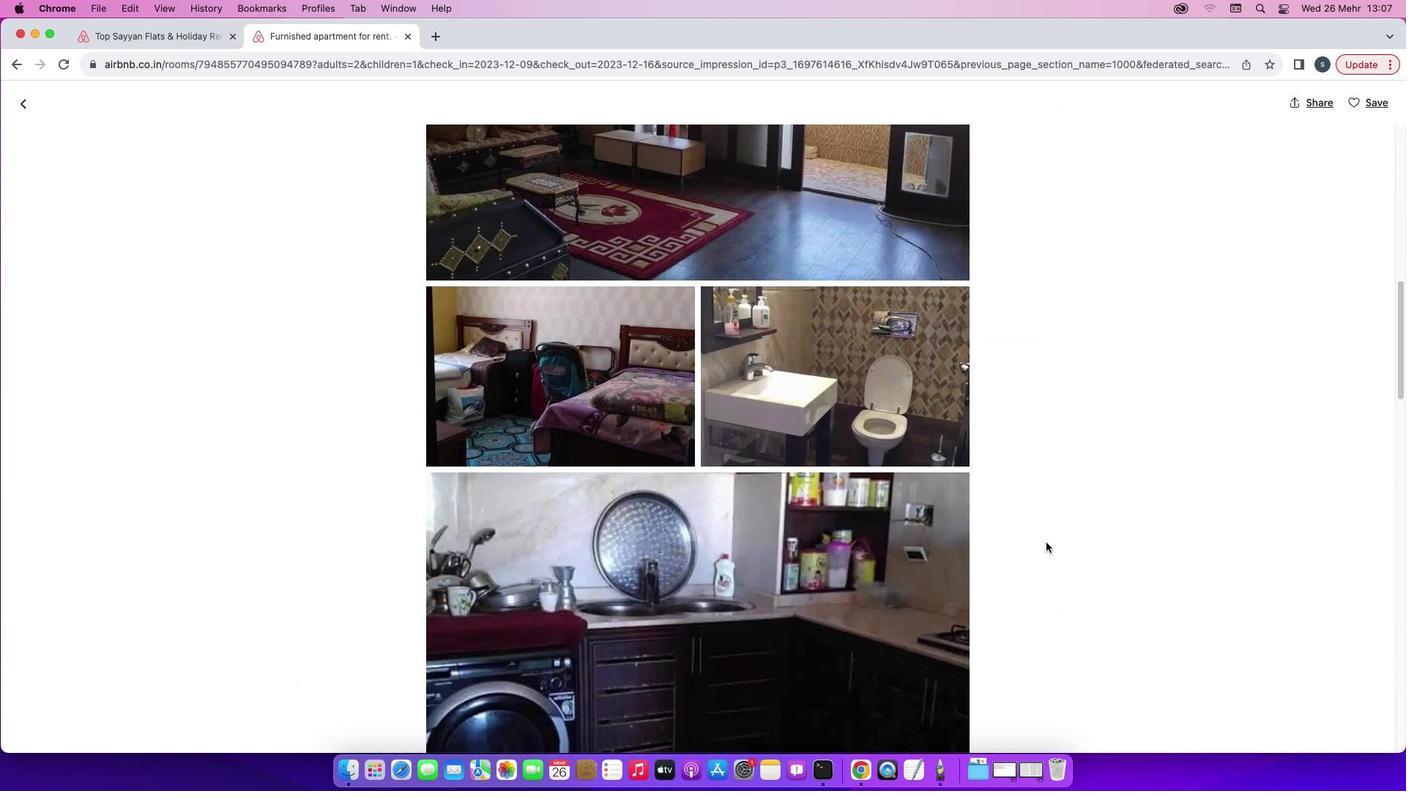 
Action: Mouse scrolled (1046, 542) with delta (0, 0)
Screenshot: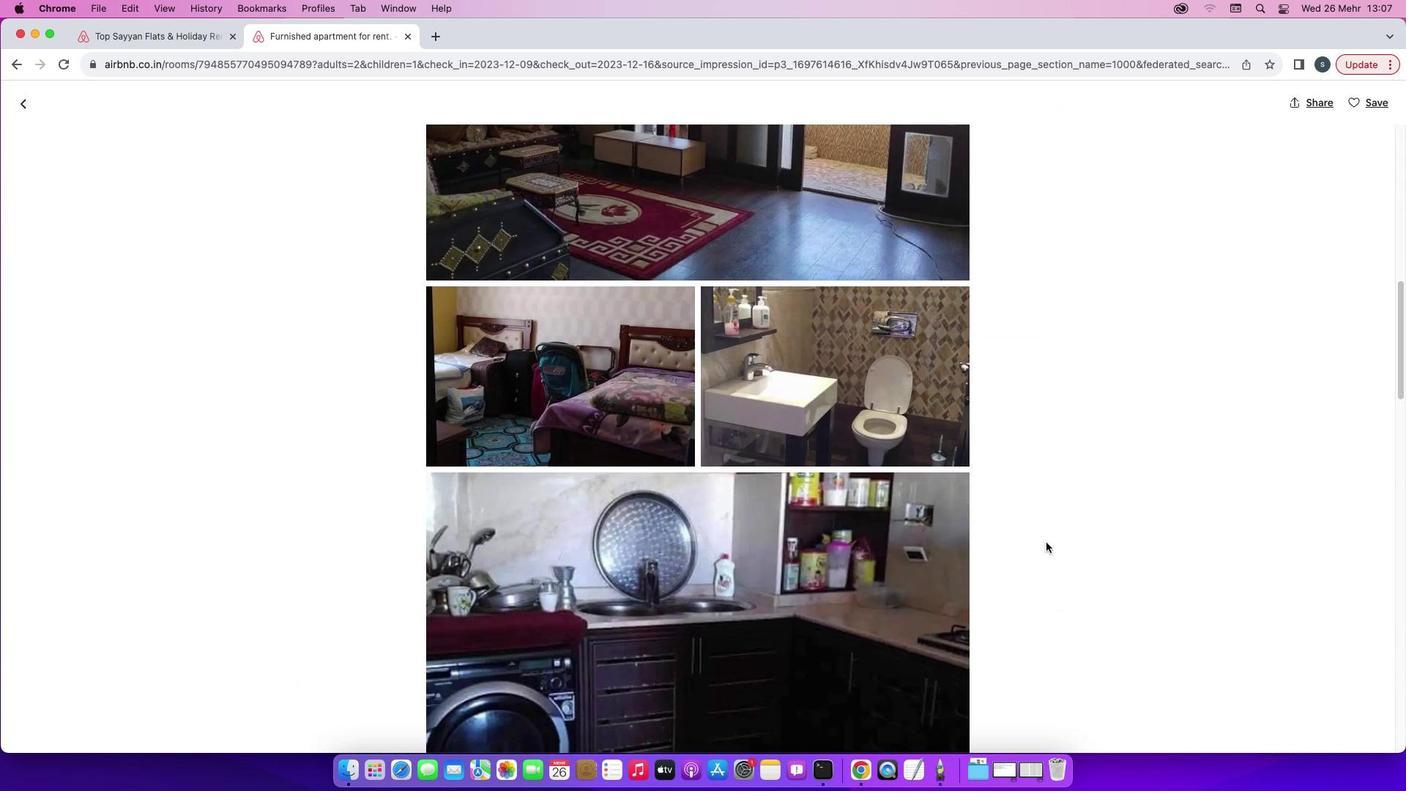 
Action: Mouse scrolled (1046, 542) with delta (0, -2)
Screenshot: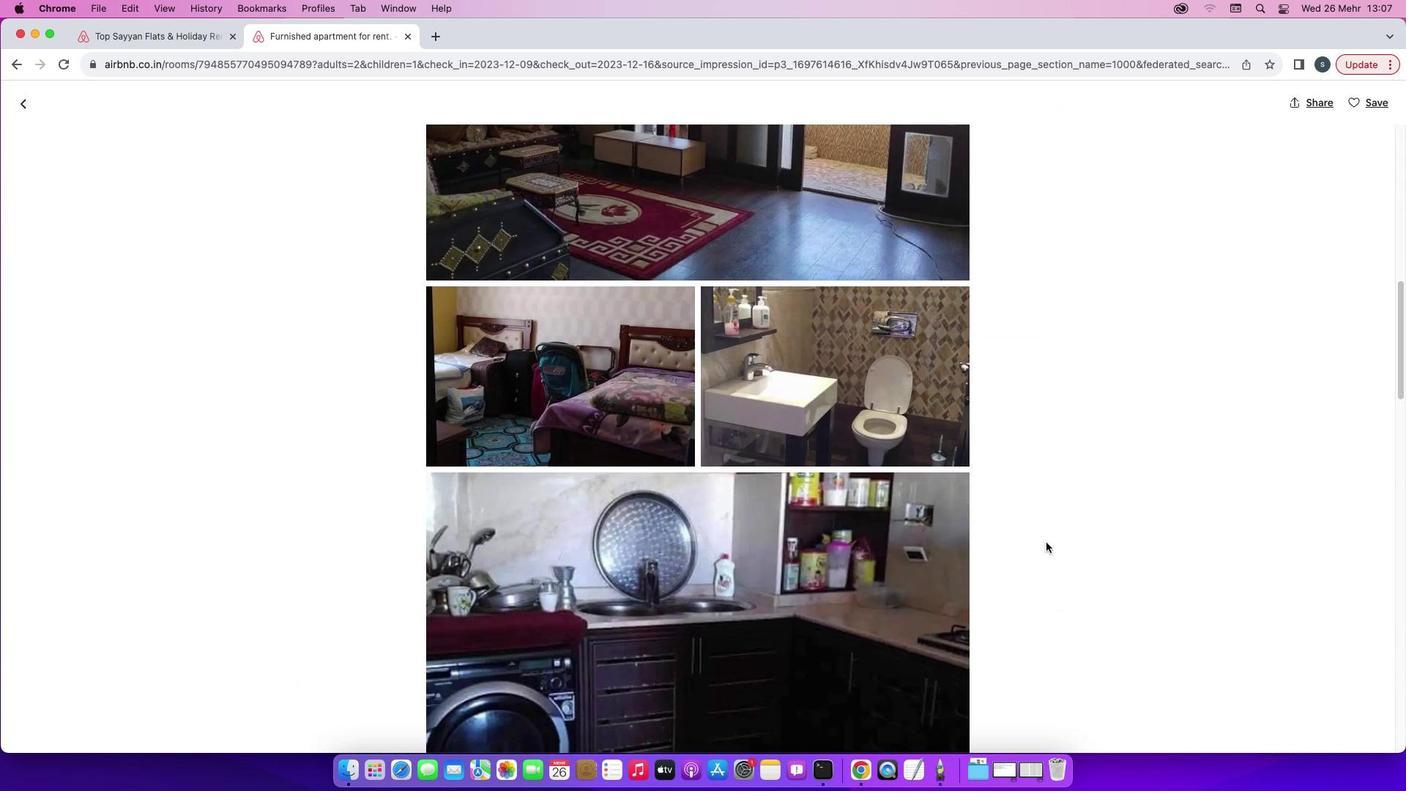 
Action: Mouse scrolled (1046, 542) with delta (0, -2)
Screenshot: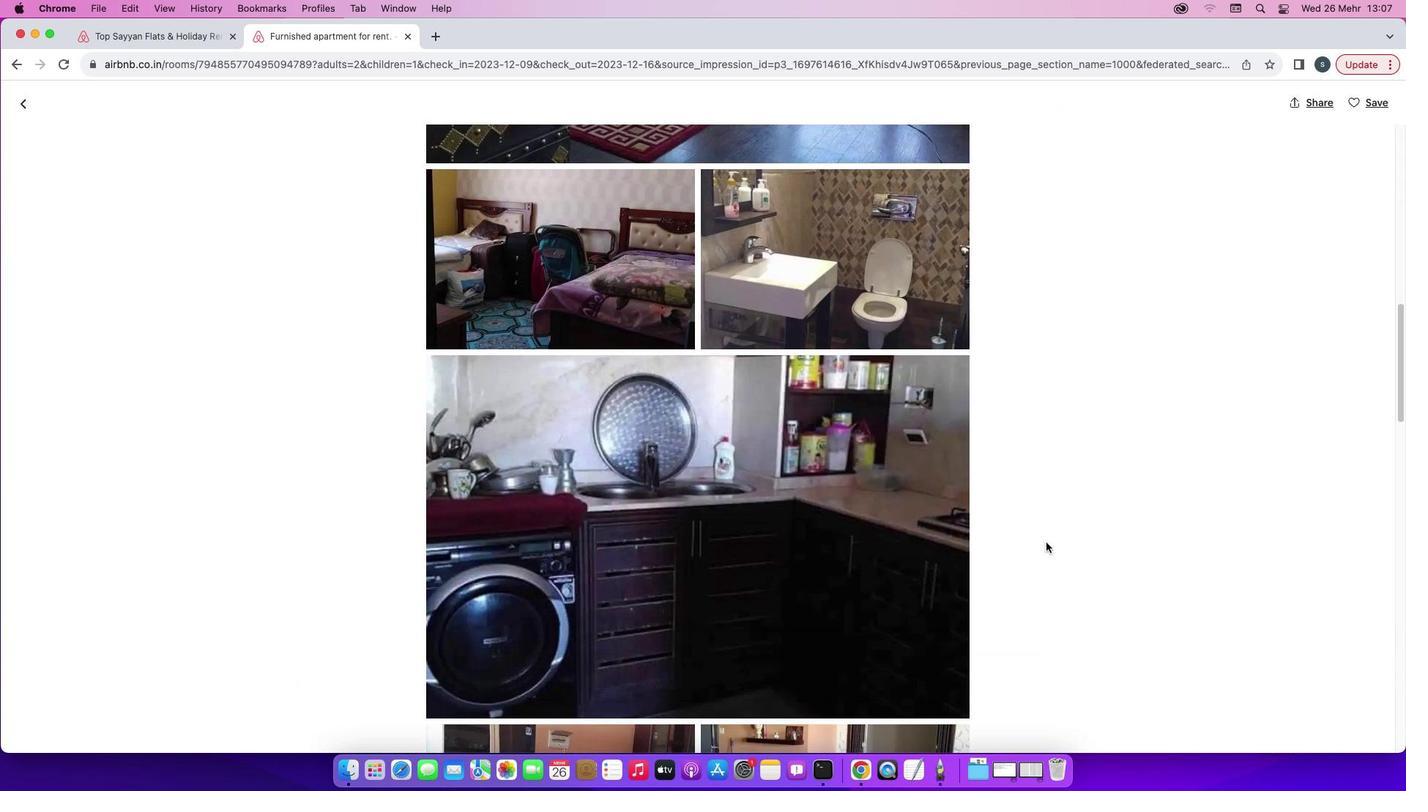 
Action: Mouse scrolled (1046, 542) with delta (0, 0)
Screenshot: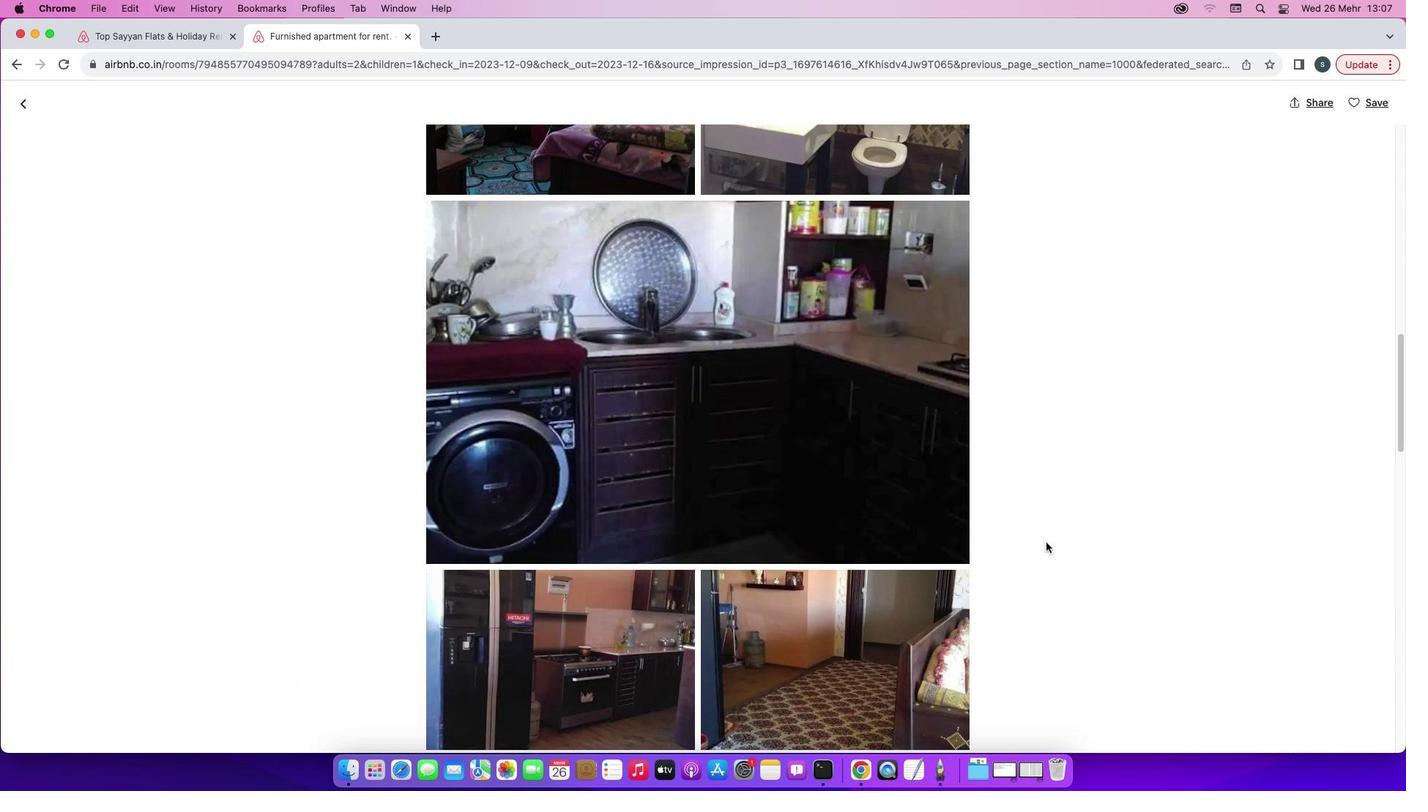 
Action: Mouse scrolled (1046, 542) with delta (0, 0)
Screenshot: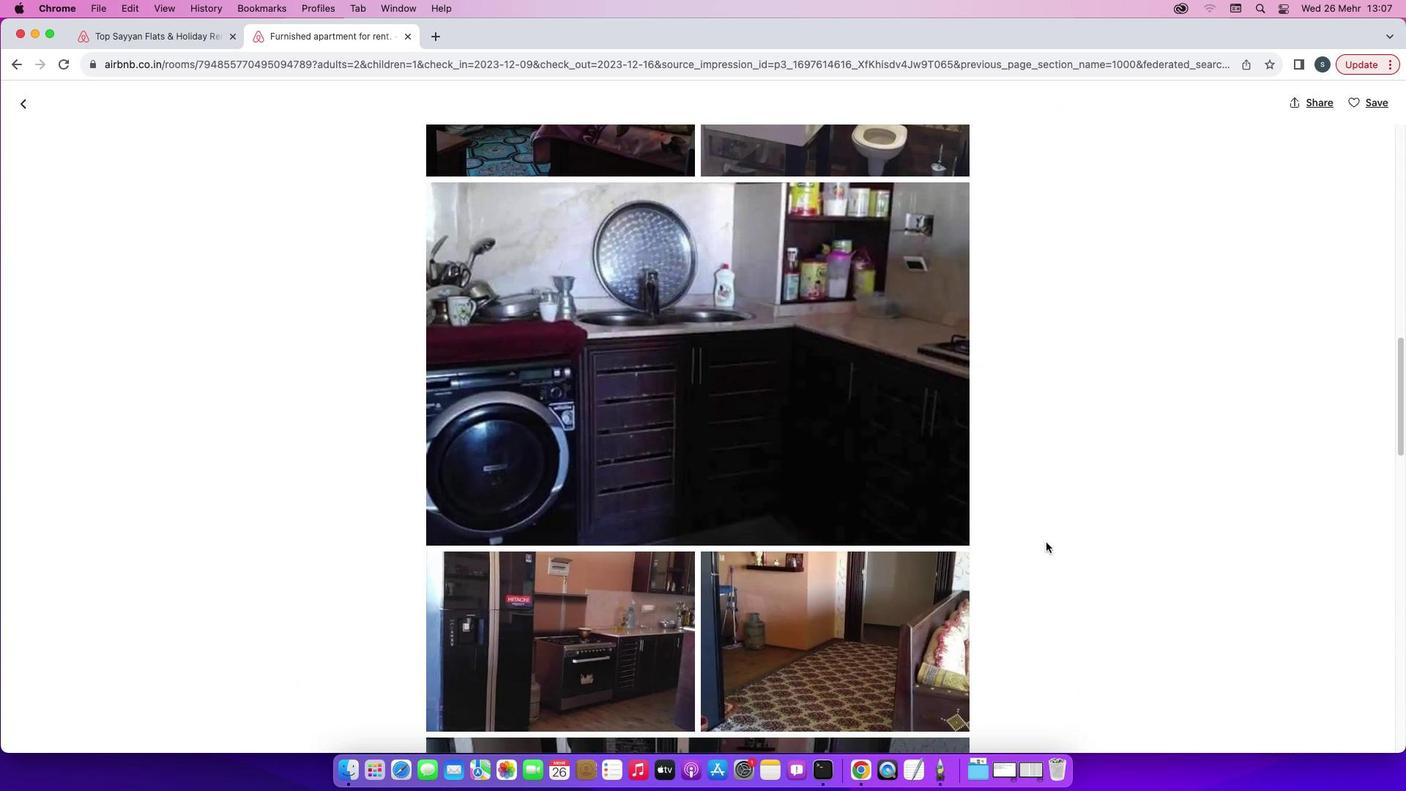 
Action: Mouse scrolled (1046, 542) with delta (0, -2)
Screenshot: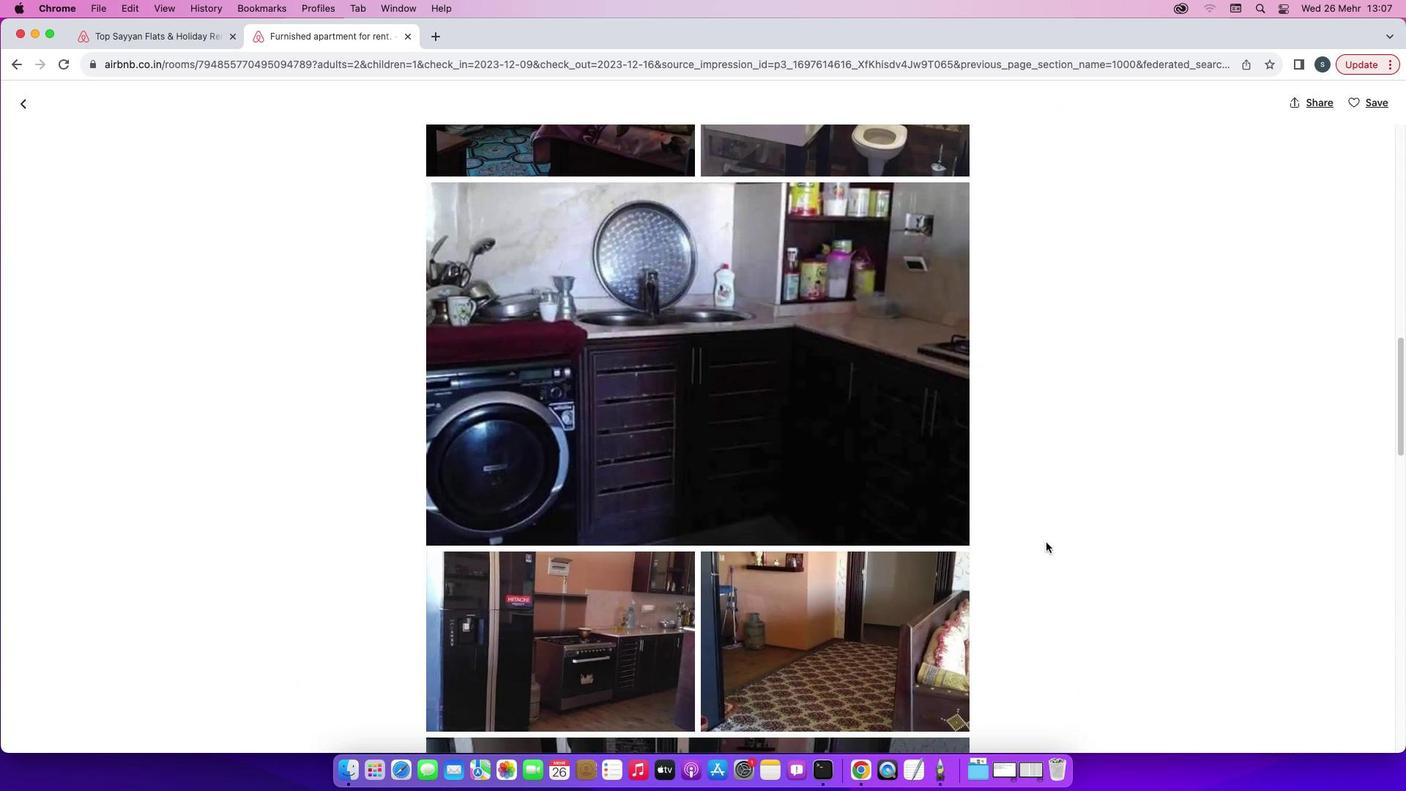 
Action: Mouse scrolled (1046, 542) with delta (0, -2)
Screenshot: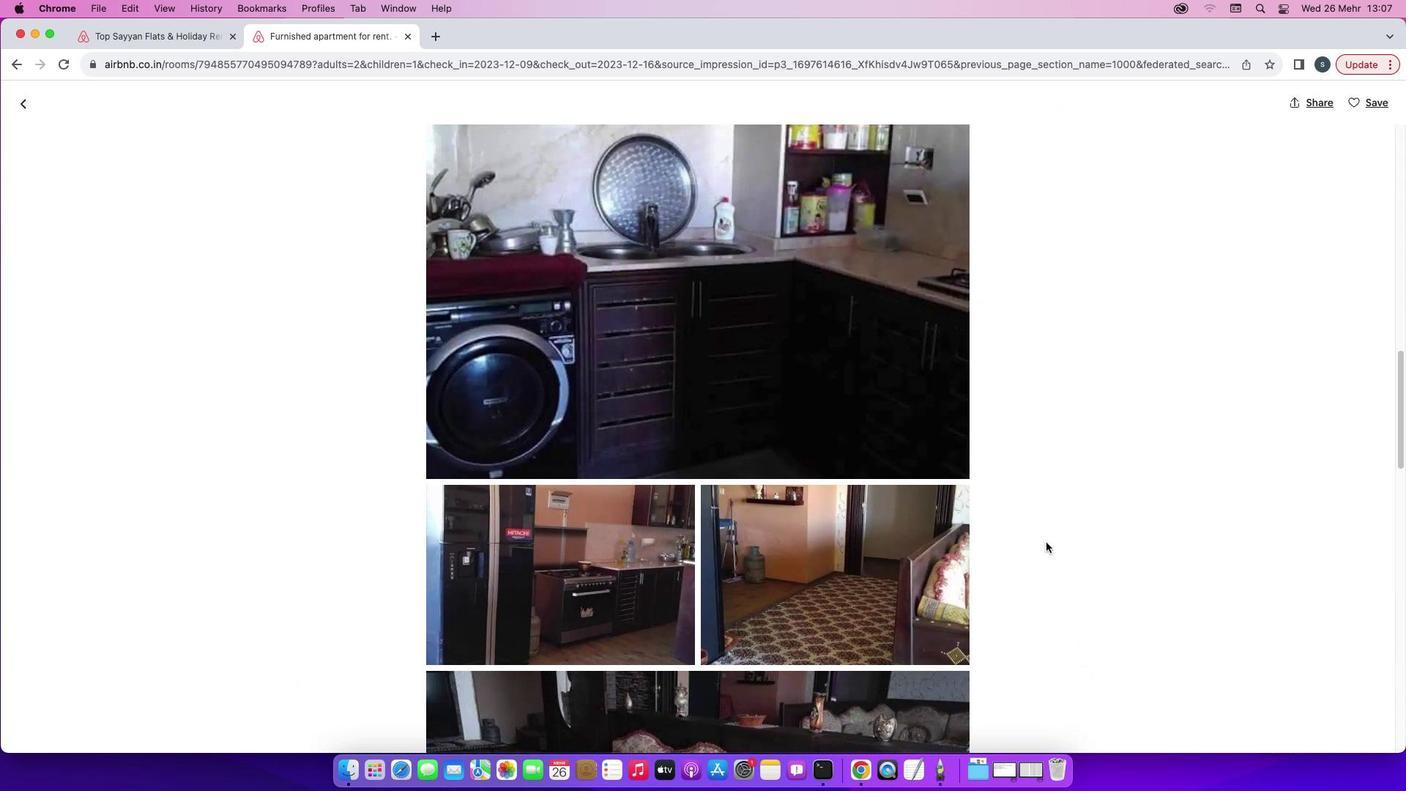 
Action: Mouse scrolled (1046, 542) with delta (0, 0)
Screenshot: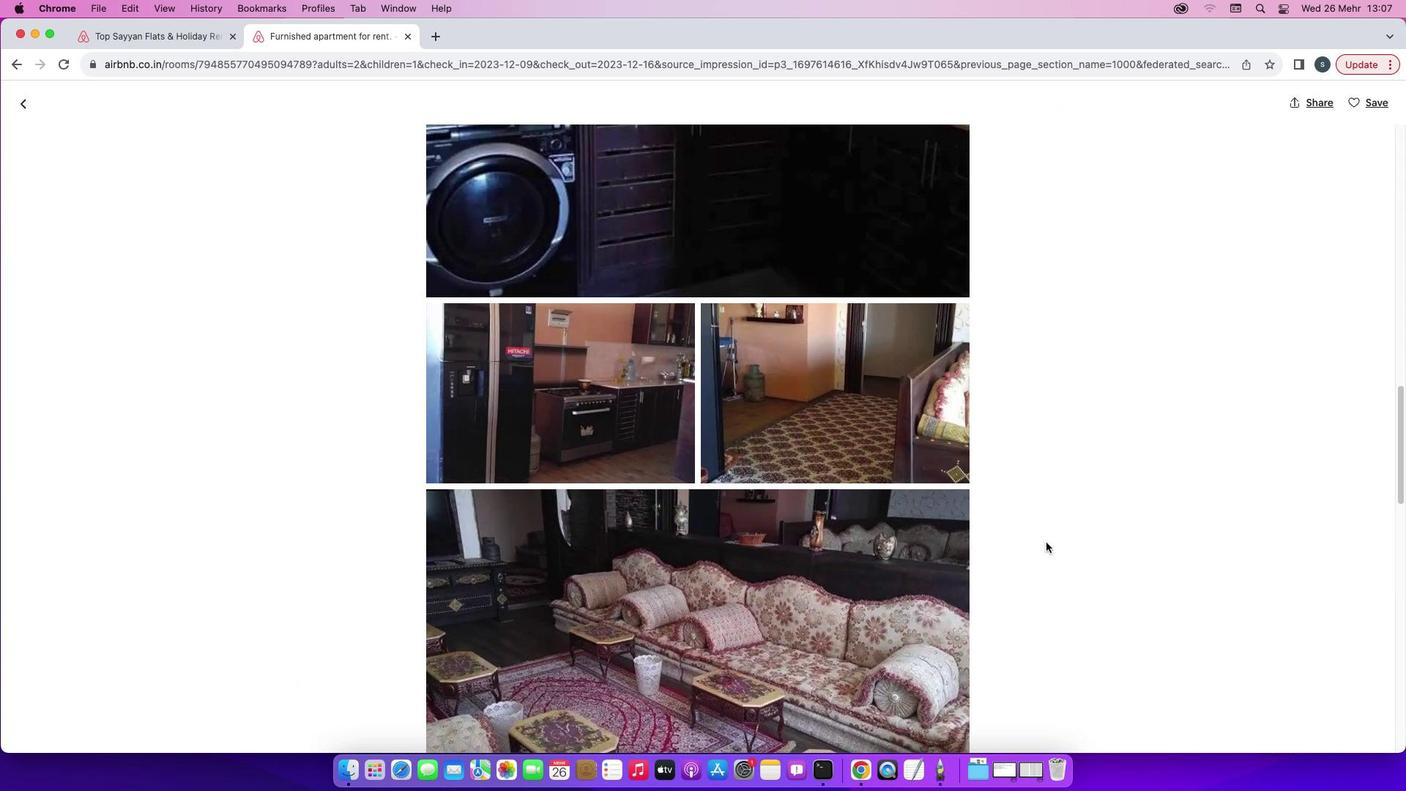 
Action: Mouse scrolled (1046, 542) with delta (0, 0)
Screenshot: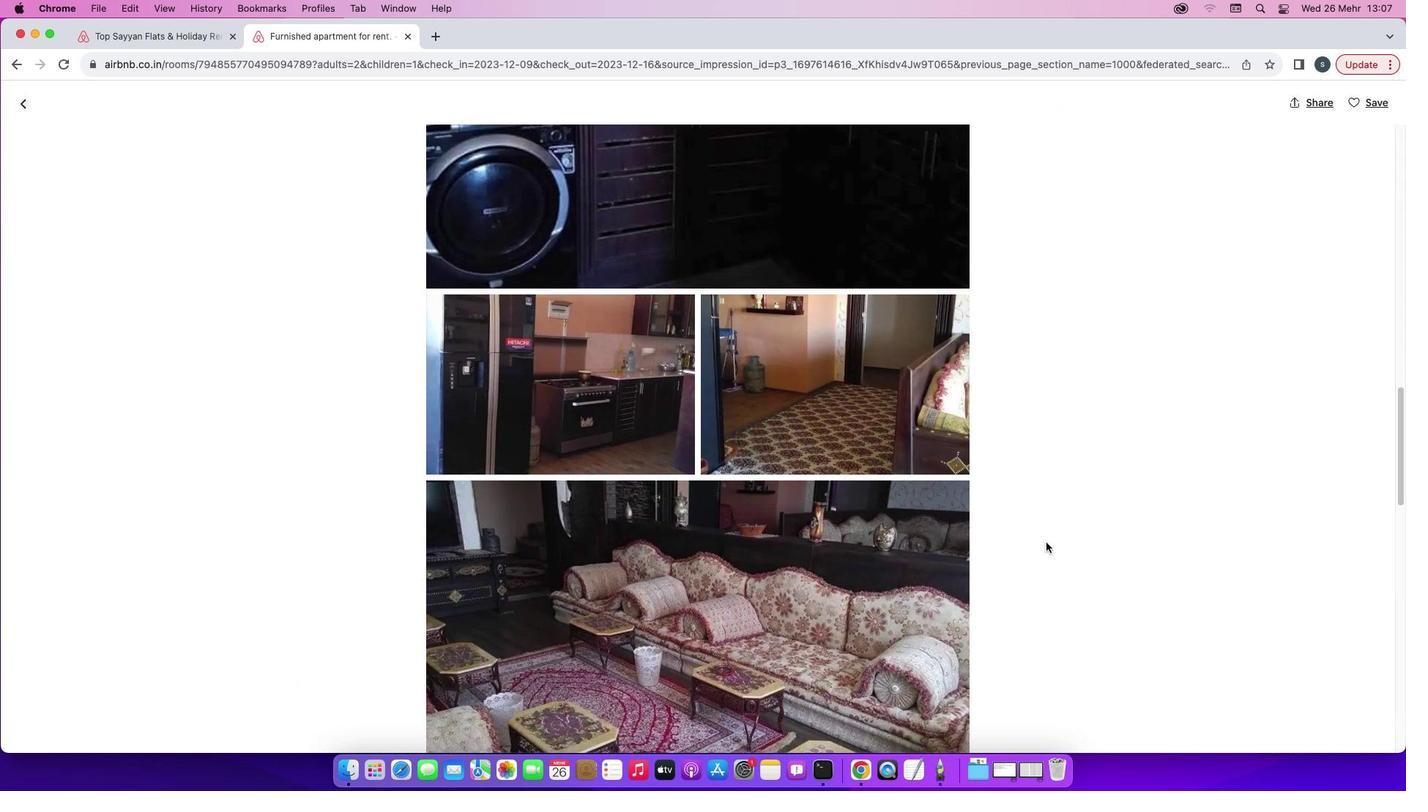 
Action: Mouse scrolled (1046, 542) with delta (0, -2)
Screenshot: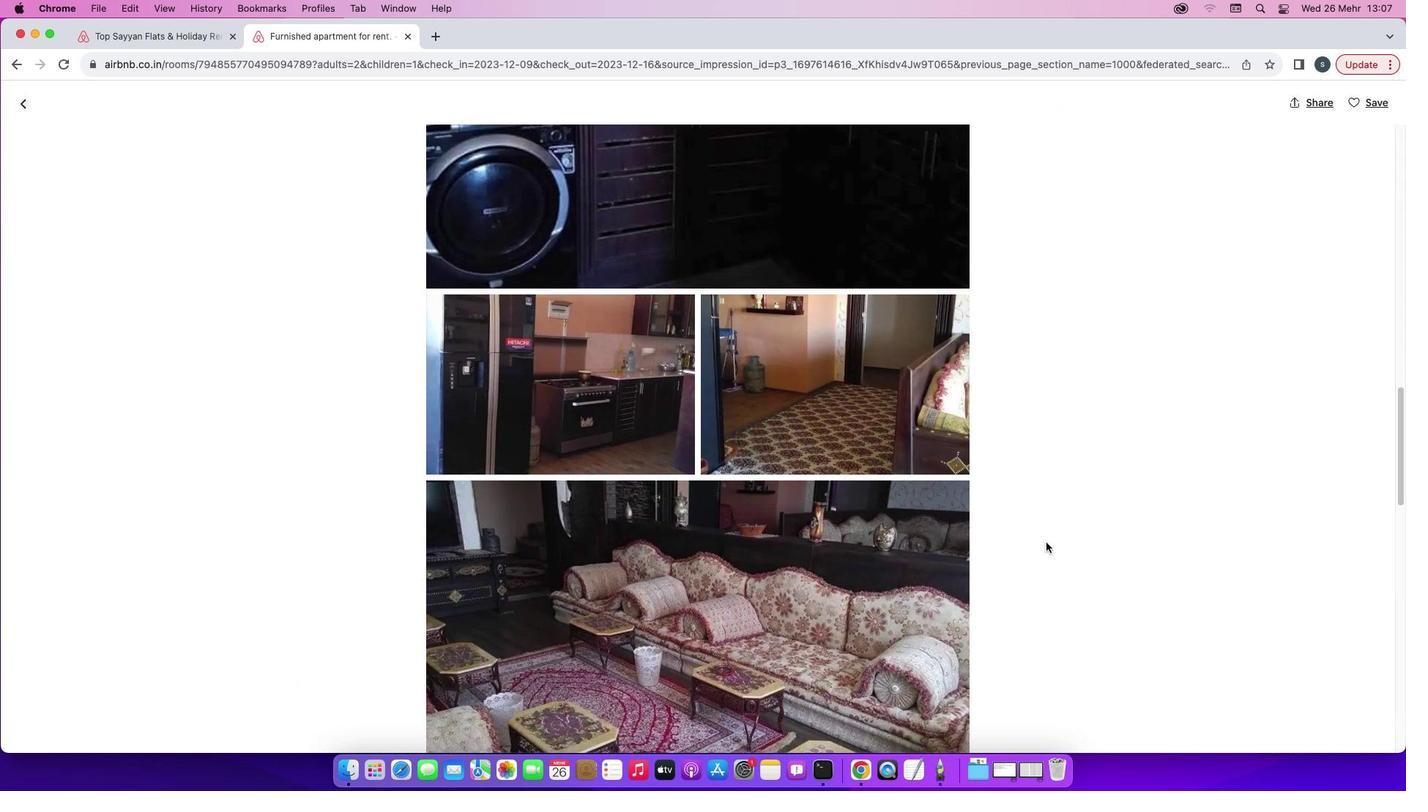 
Action: Mouse scrolled (1046, 542) with delta (0, -2)
Screenshot: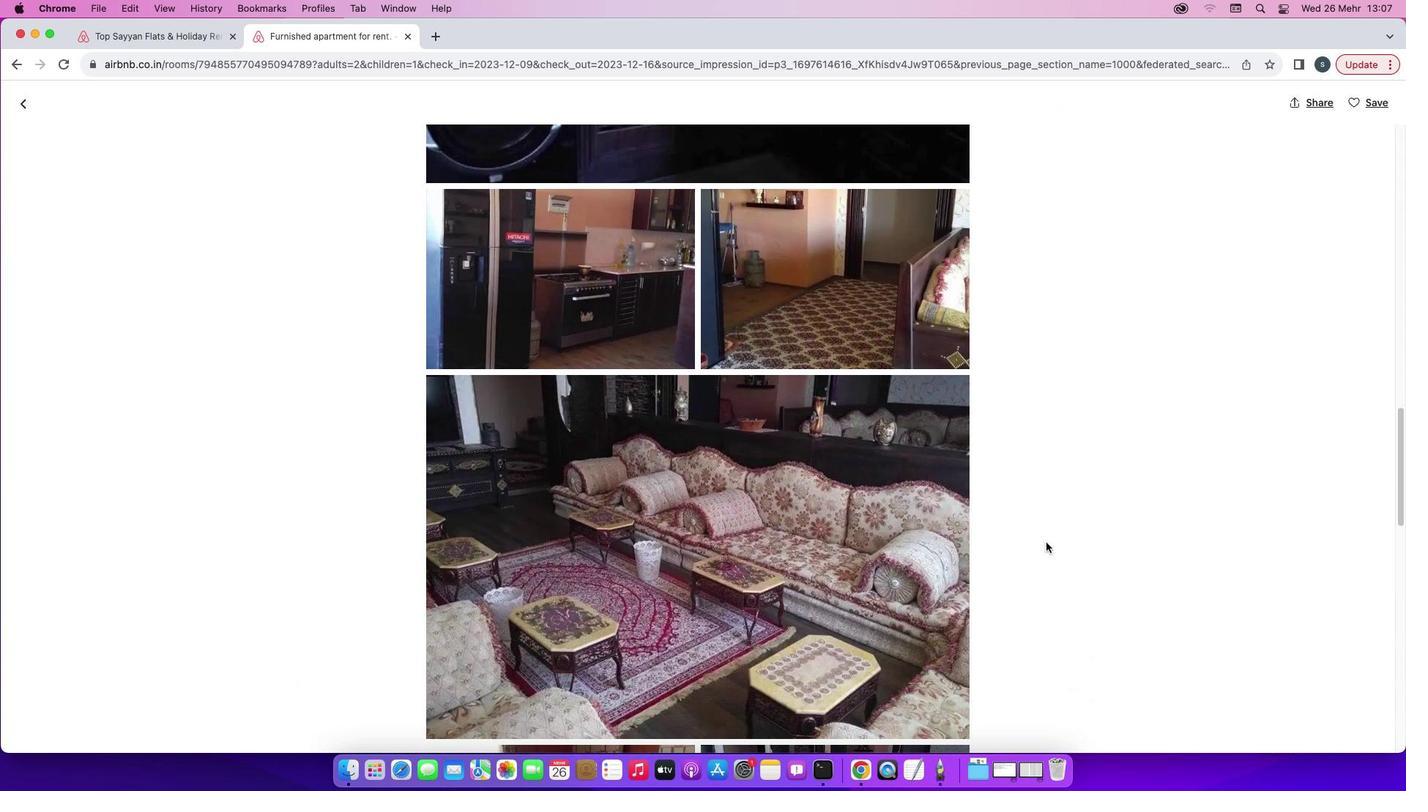
Action: Mouse scrolled (1046, 542) with delta (0, 0)
Screenshot: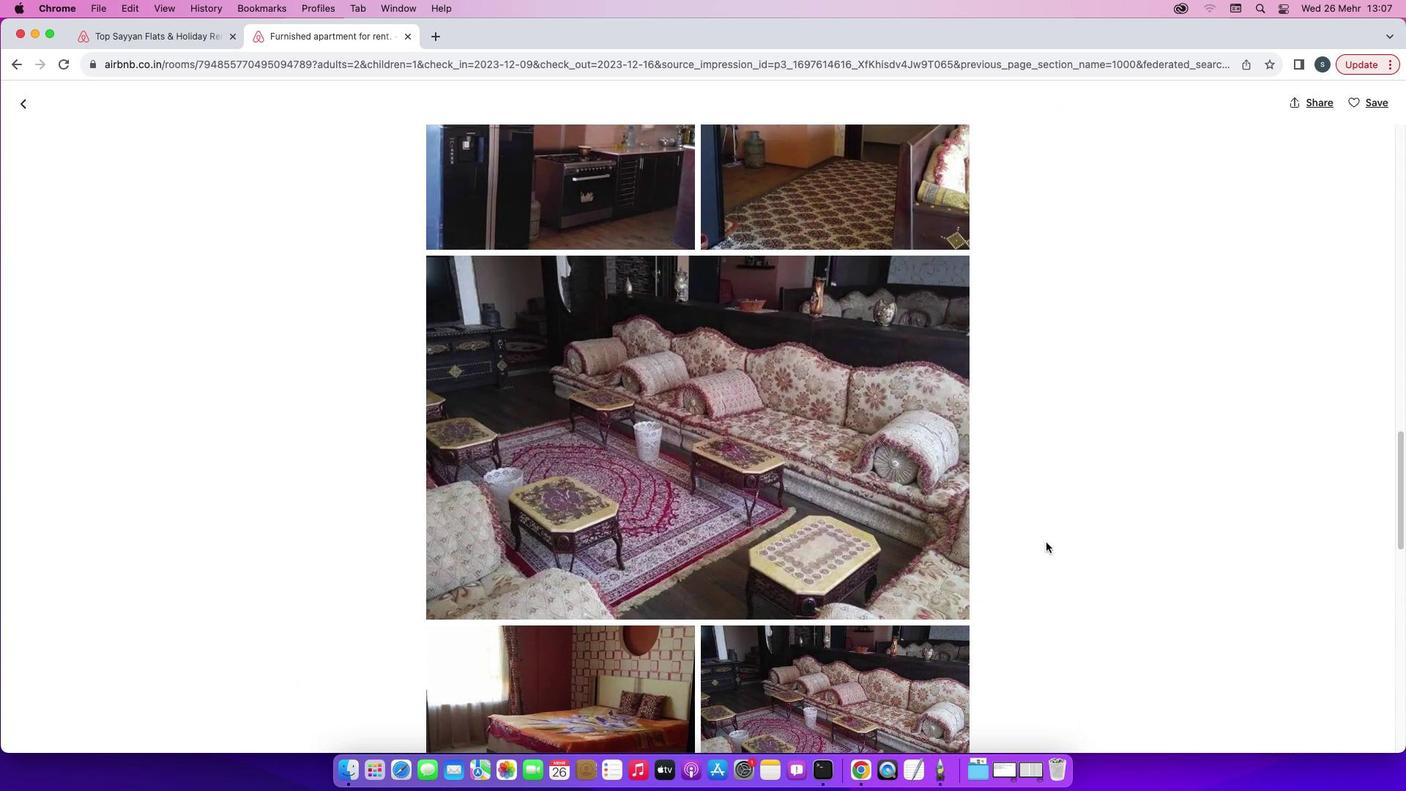 
Action: Mouse scrolled (1046, 542) with delta (0, 0)
Screenshot: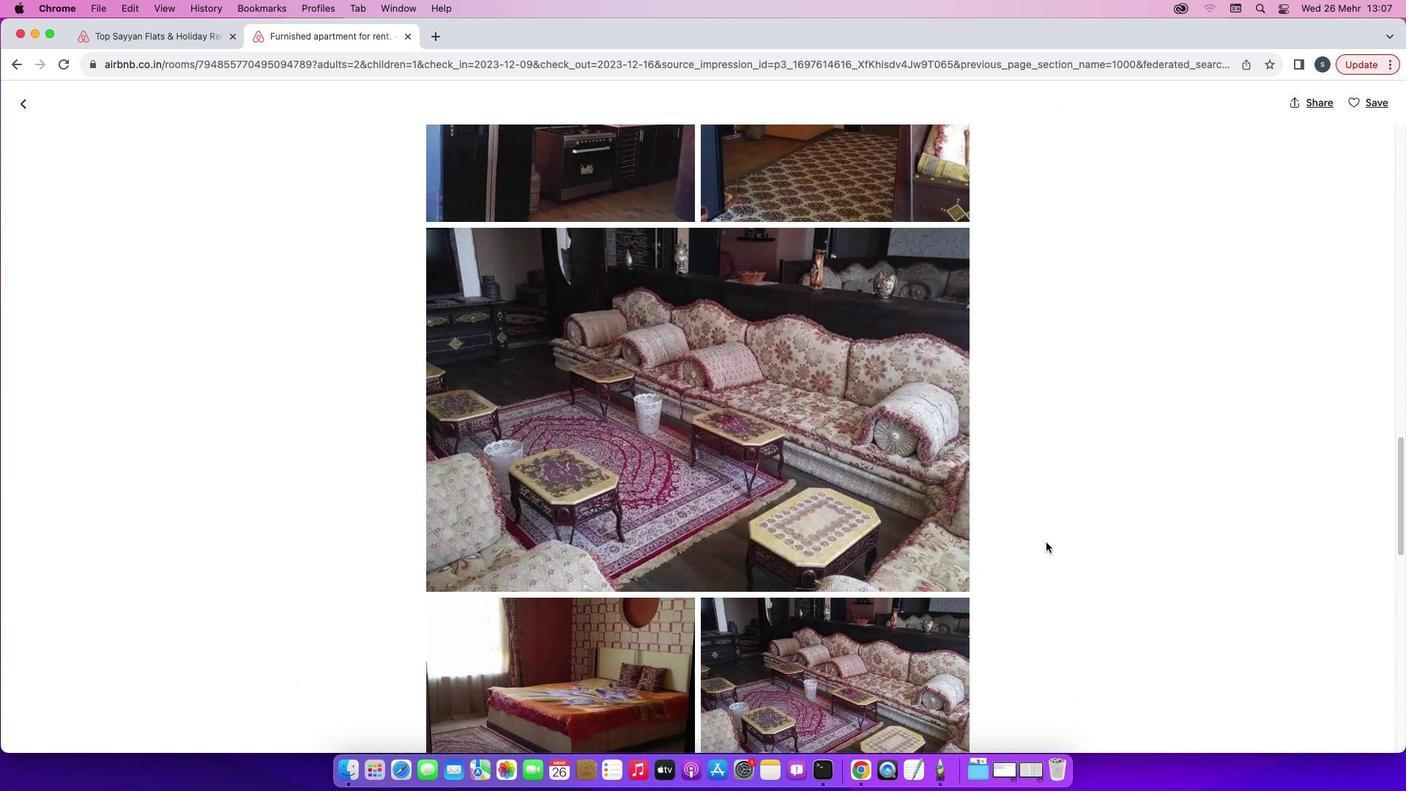 
Action: Mouse scrolled (1046, 542) with delta (0, -2)
Screenshot: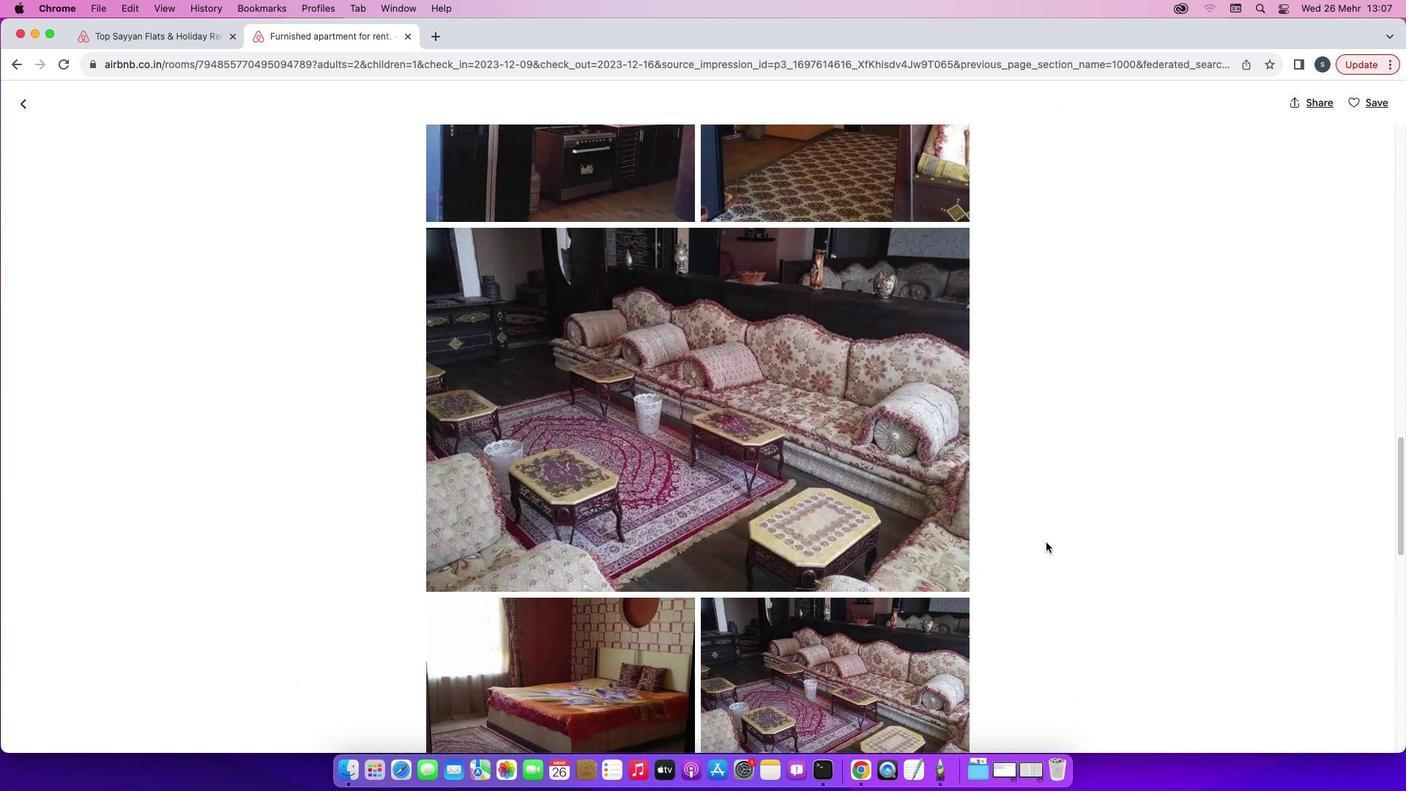
Action: Mouse scrolled (1046, 542) with delta (0, -2)
Screenshot: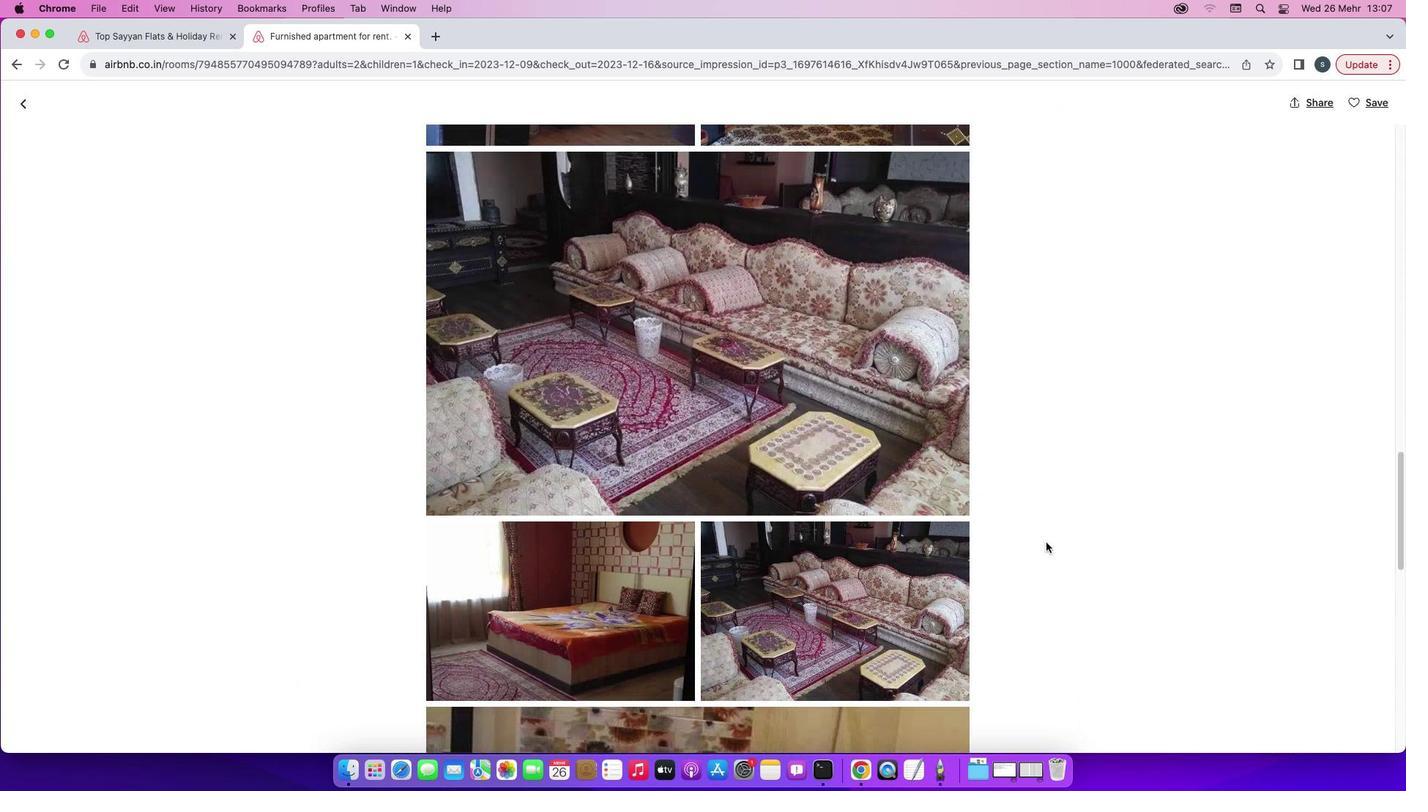 
Action: Mouse scrolled (1046, 542) with delta (0, 0)
Screenshot: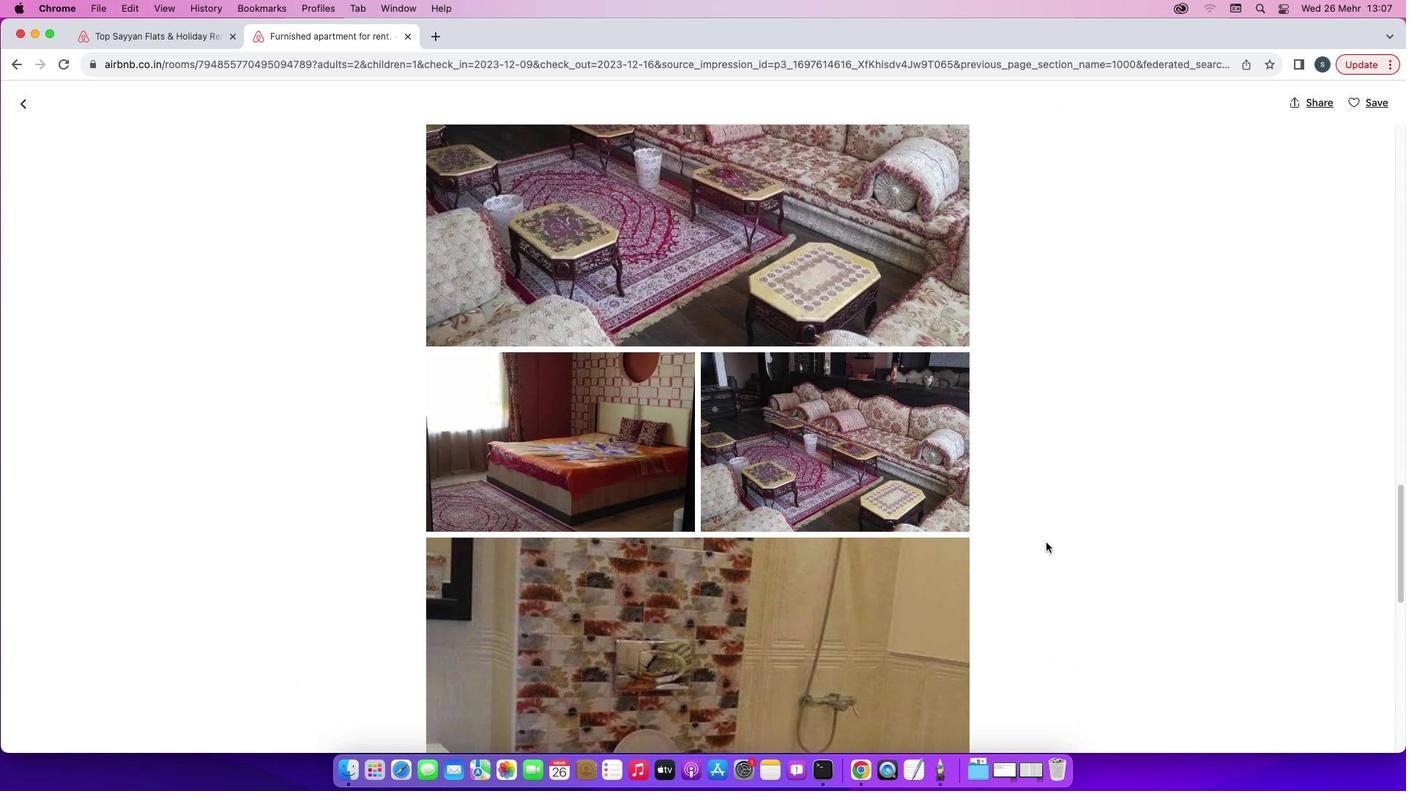 
Action: Mouse scrolled (1046, 542) with delta (0, 0)
Screenshot: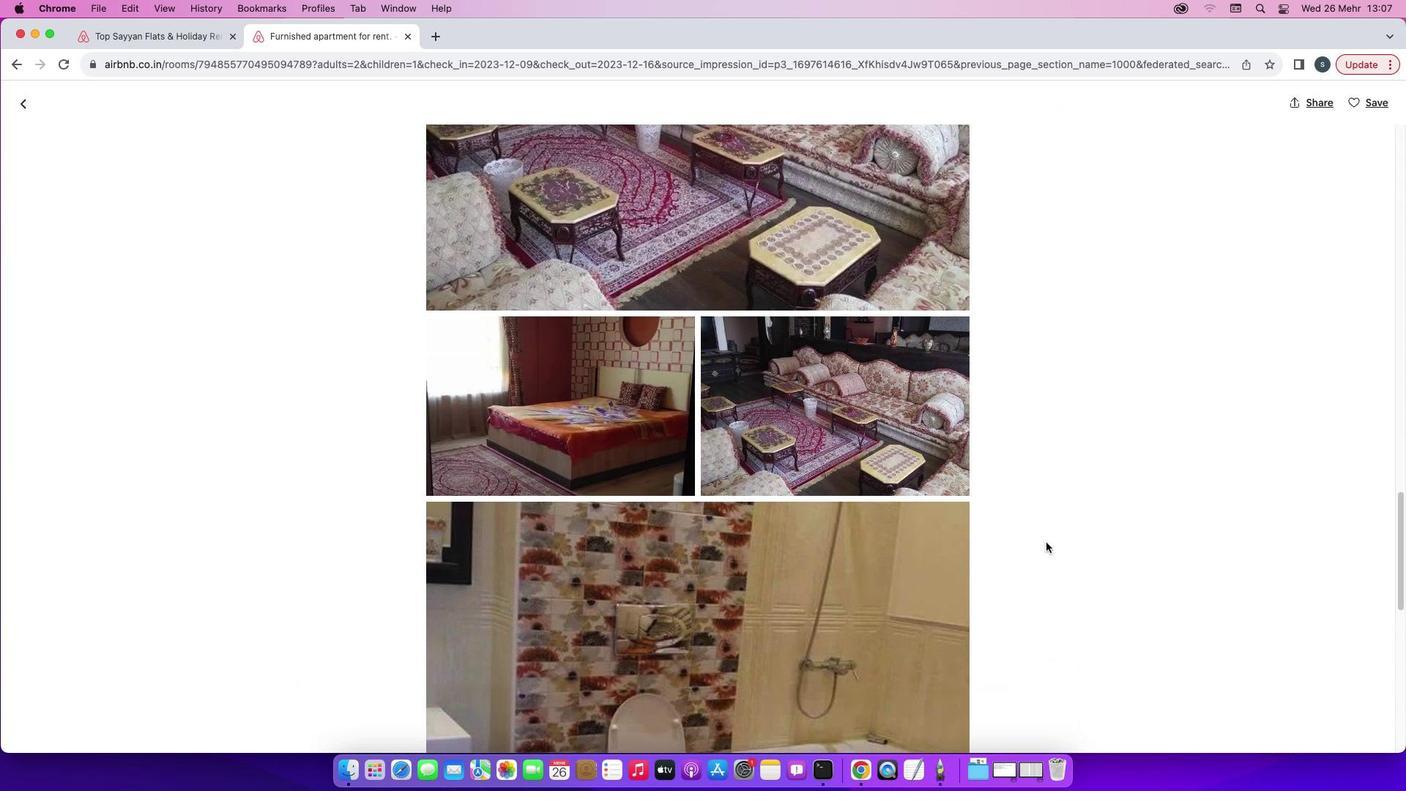 
Action: Mouse scrolled (1046, 542) with delta (0, -2)
Screenshot: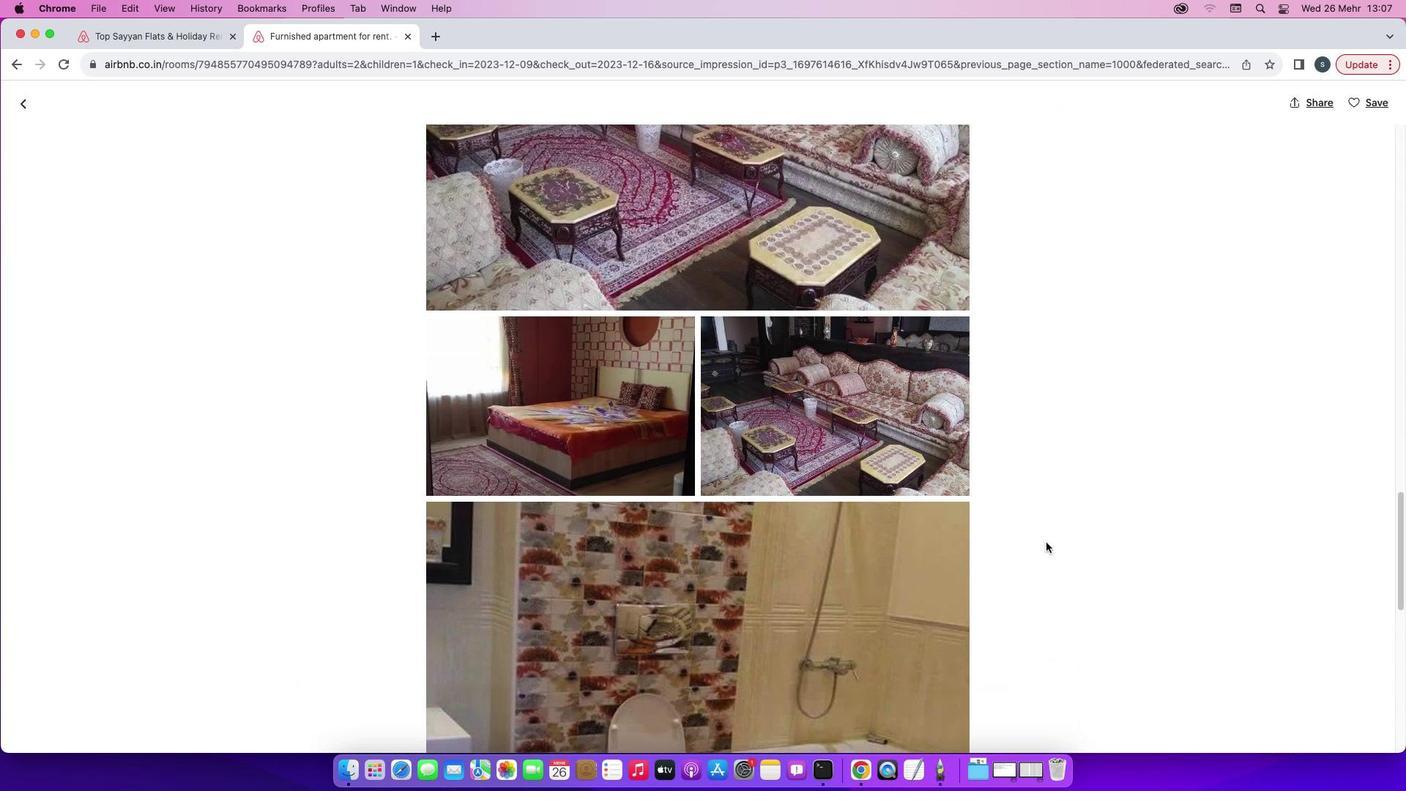 
Action: Mouse scrolled (1046, 542) with delta (0, -3)
Screenshot: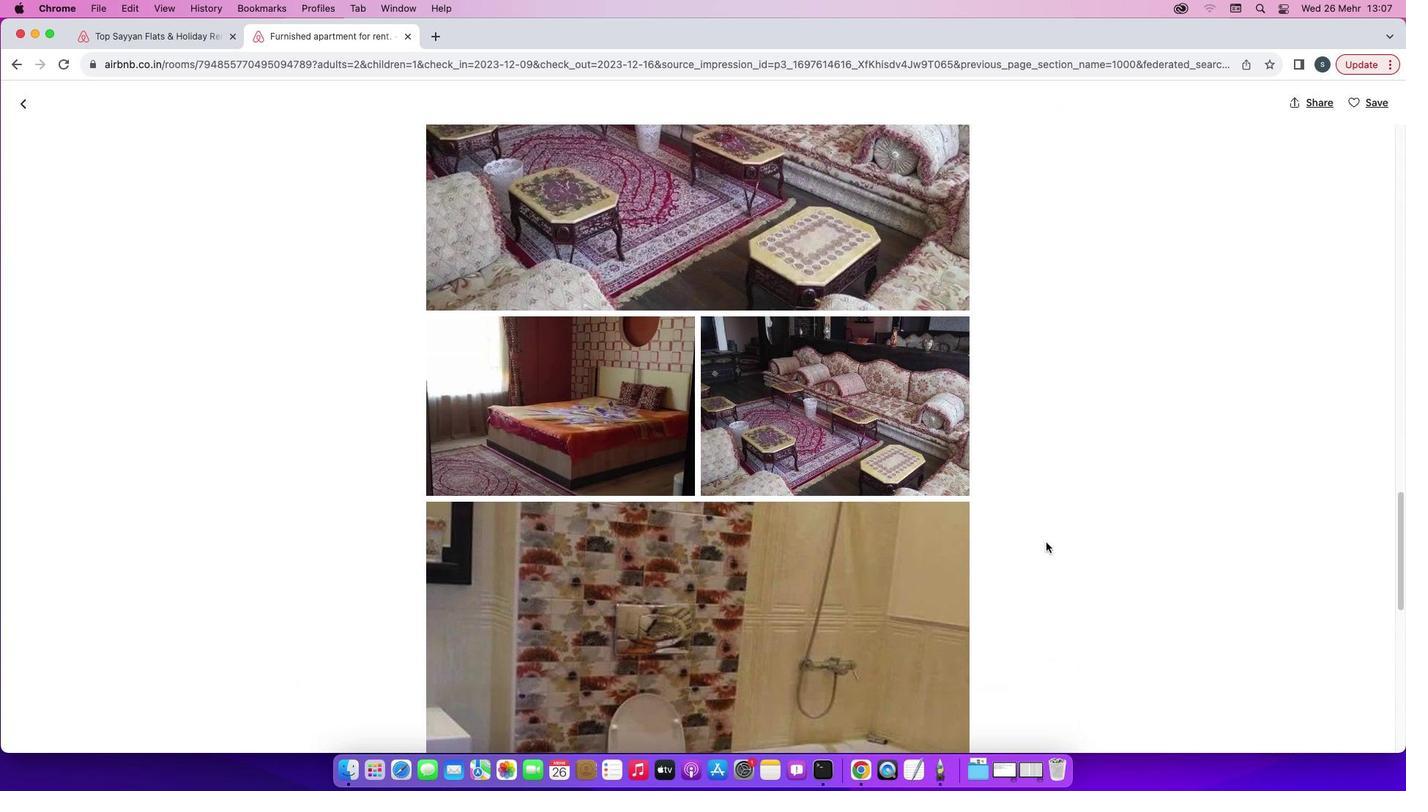 
Action: Mouse scrolled (1046, 542) with delta (0, 0)
Screenshot: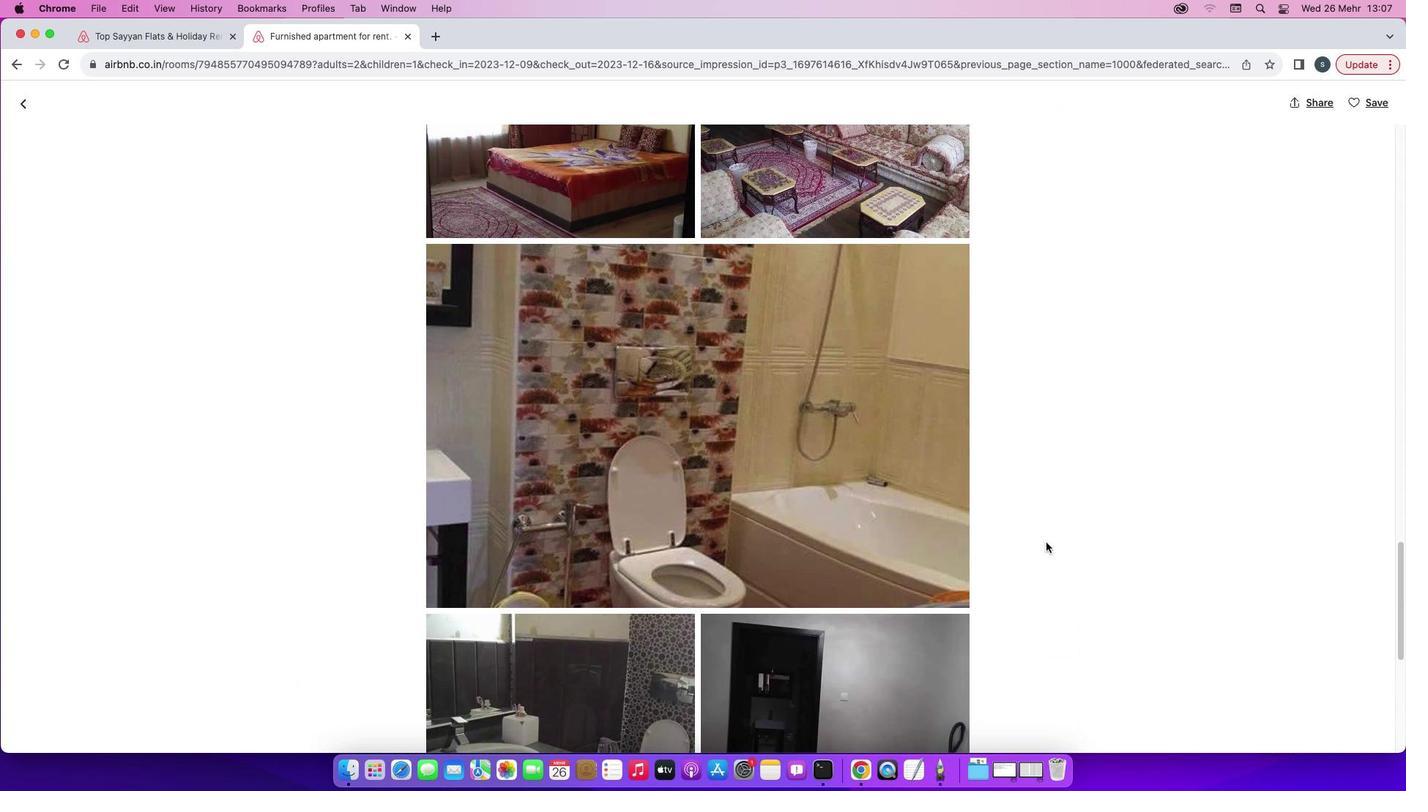 
Action: Mouse scrolled (1046, 542) with delta (0, 0)
Screenshot: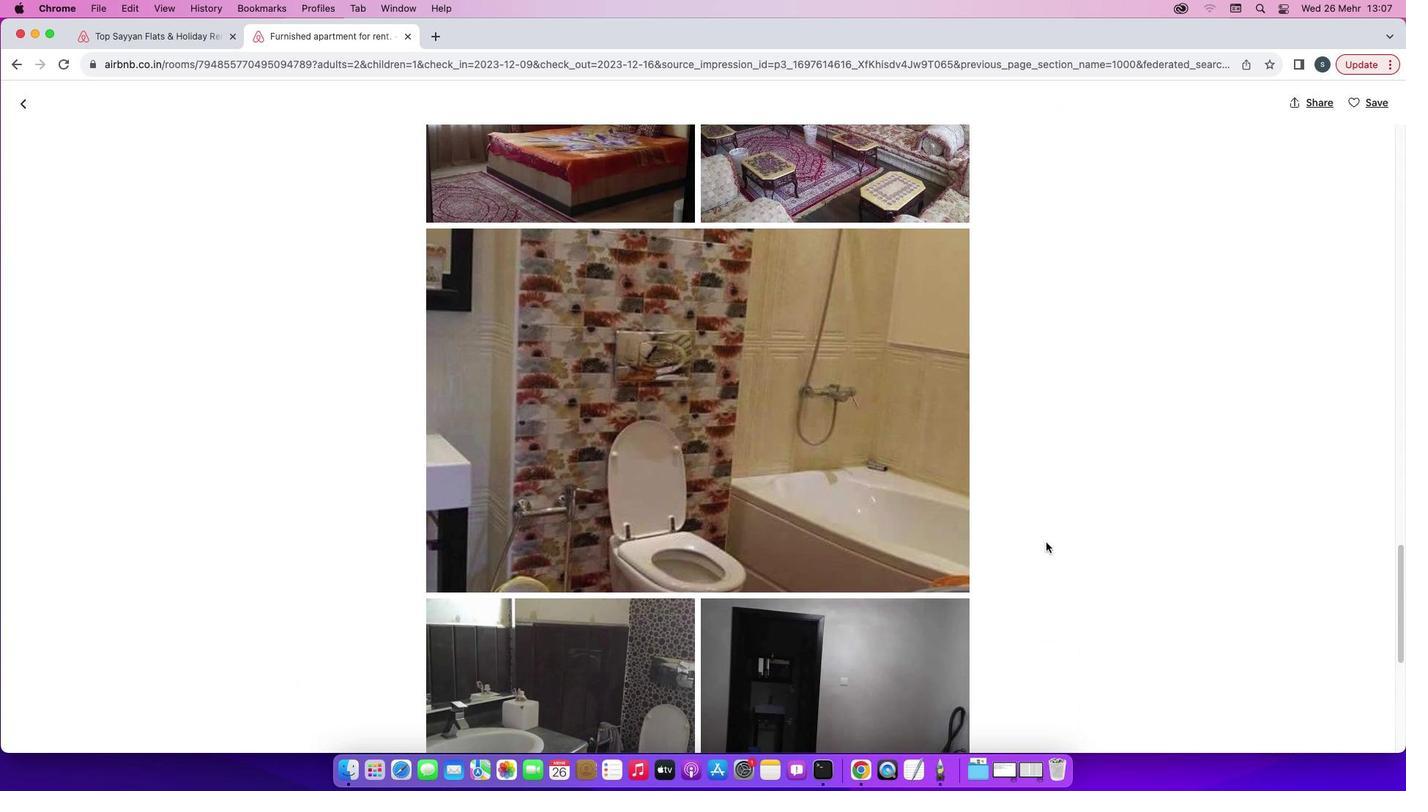 
Action: Mouse scrolled (1046, 542) with delta (0, -2)
Screenshot: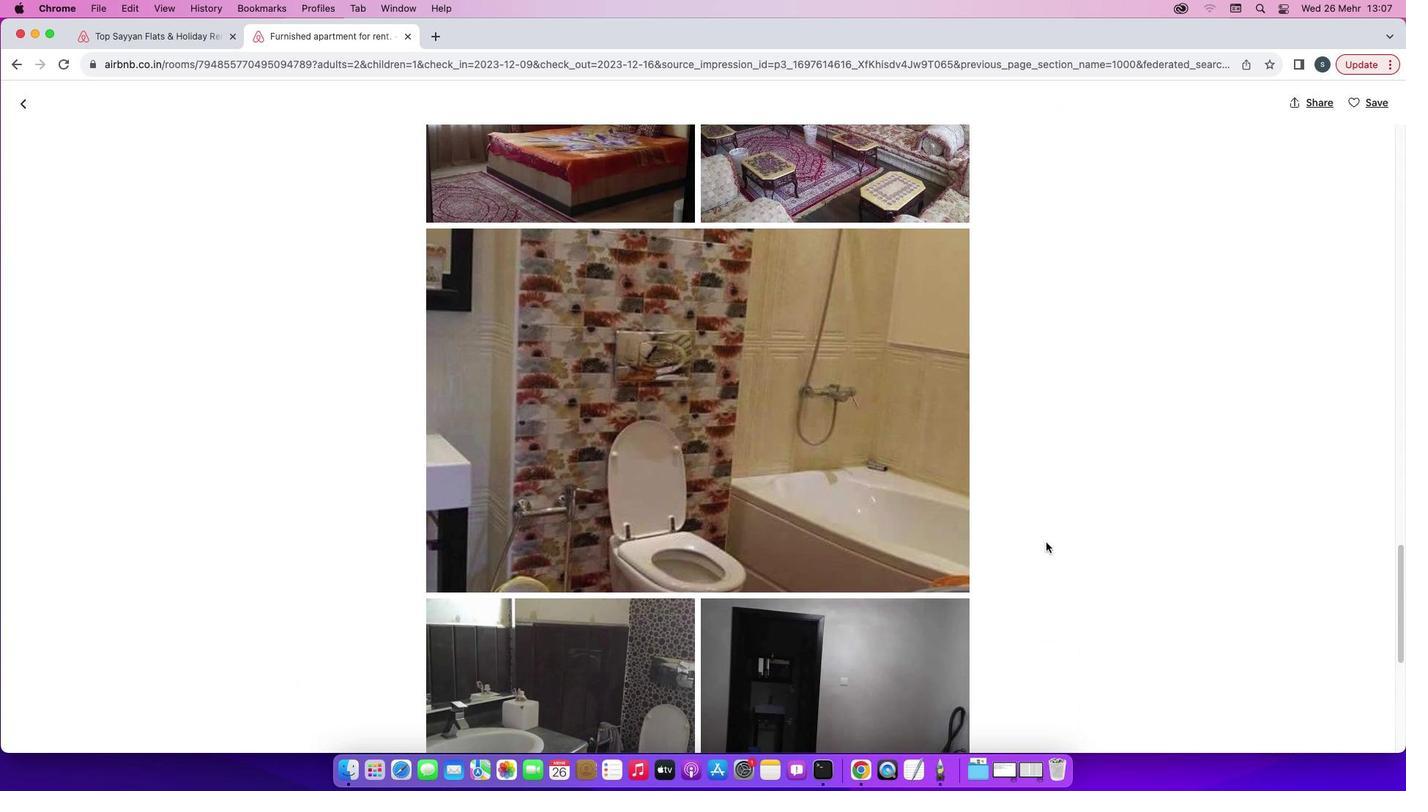 
Action: Mouse scrolled (1046, 542) with delta (0, -3)
Screenshot: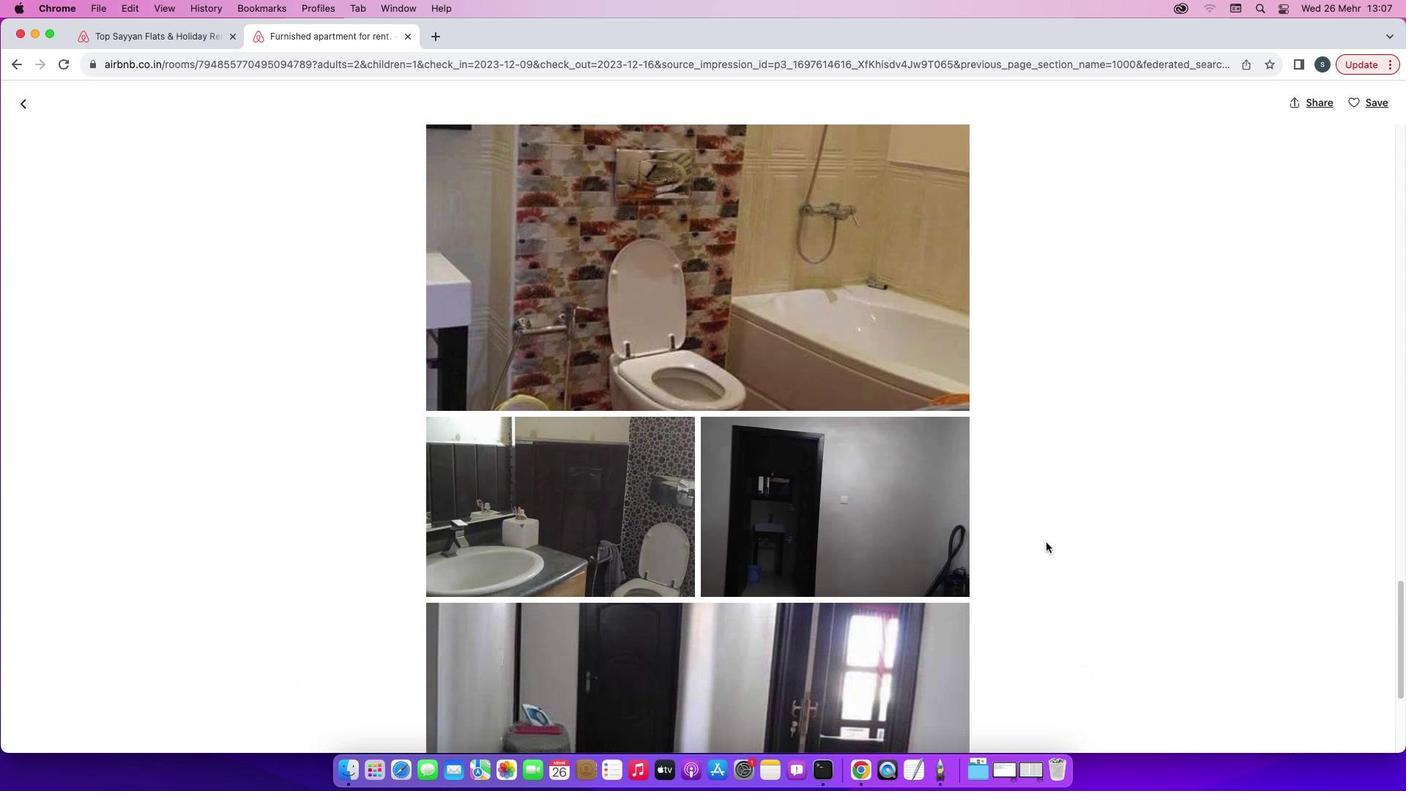 
Action: Mouse scrolled (1046, 542) with delta (0, -3)
Screenshot: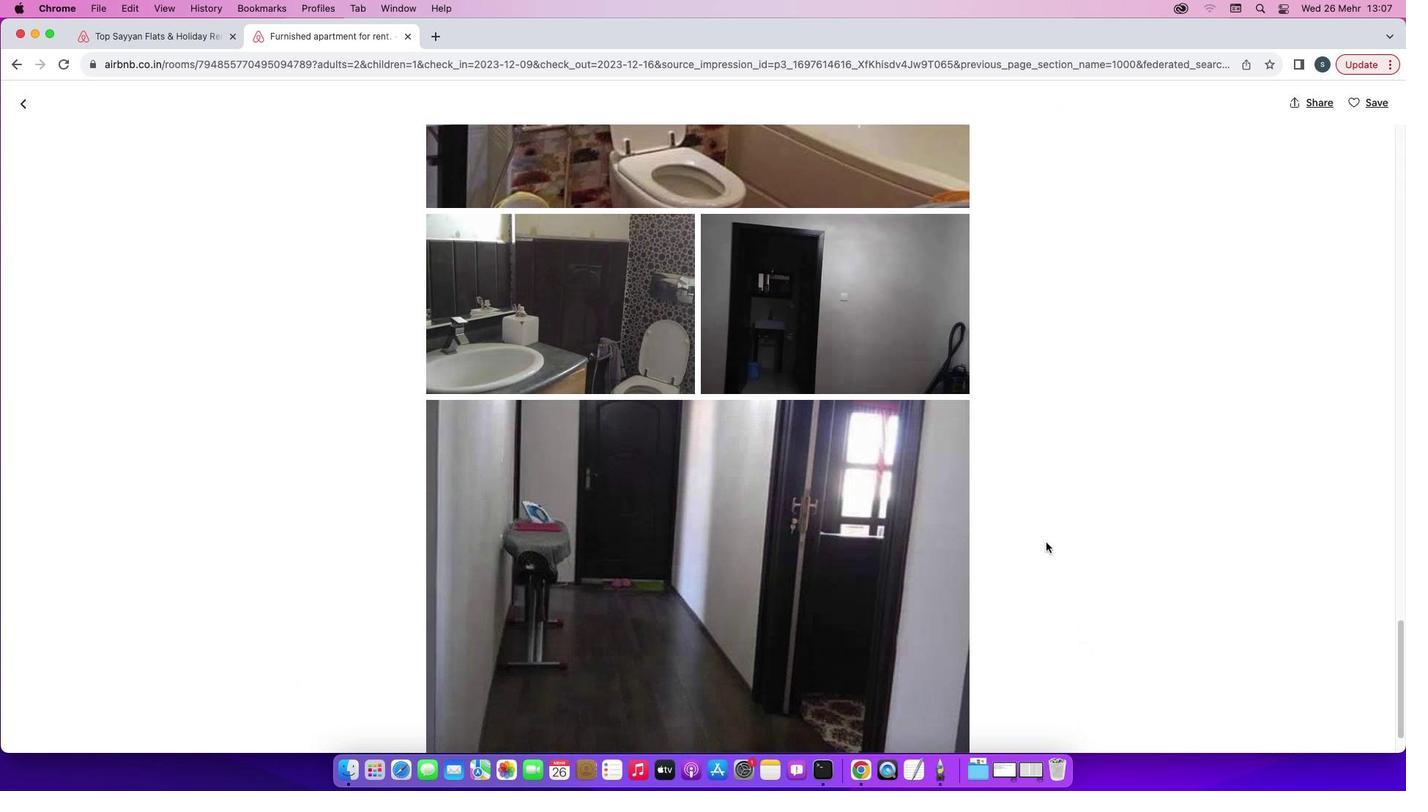 
Action: Mouse scrolled (1046, 542) with delta (0, 0)
Screenshot: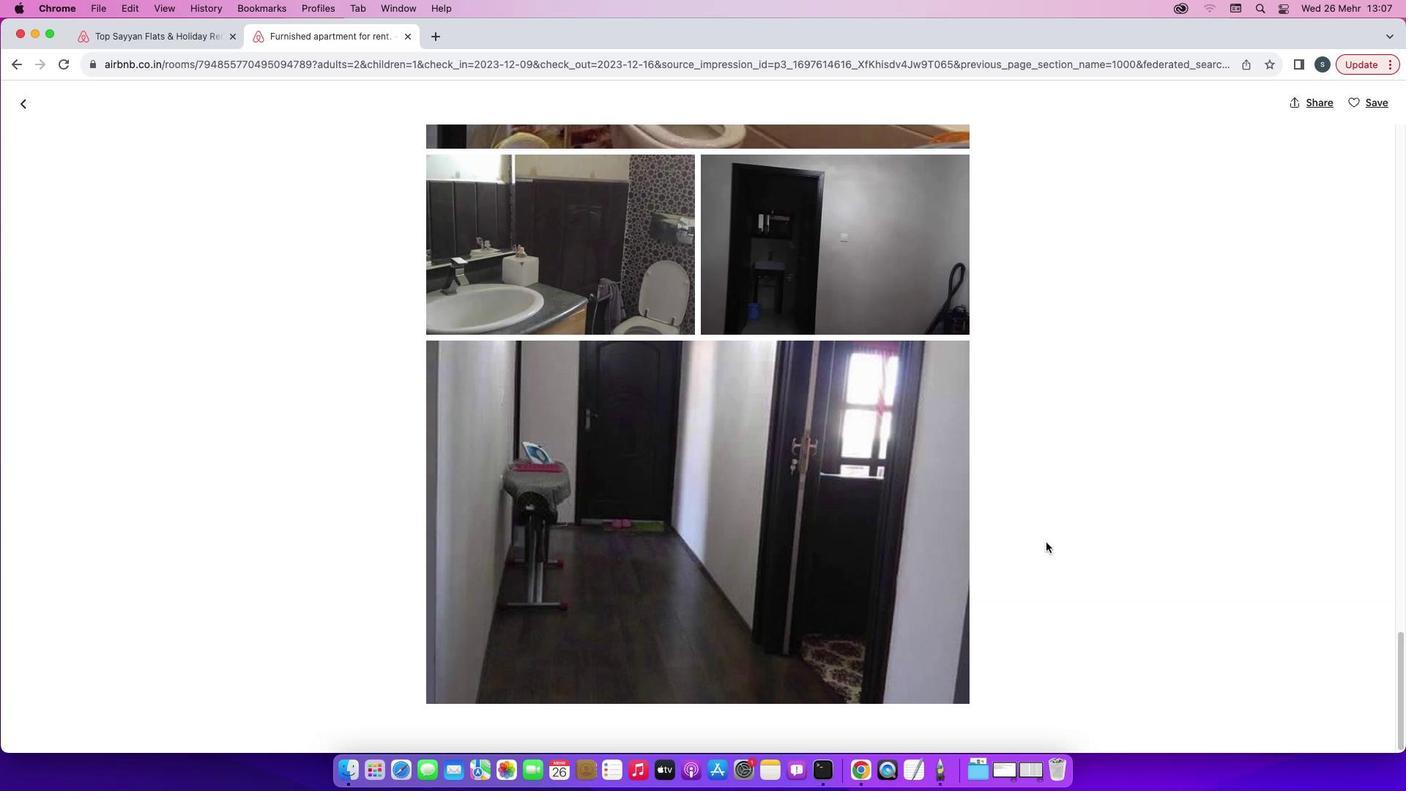 
Action: Mouse scrolled (1046, 542) with delta (0, 0)
Screenshot: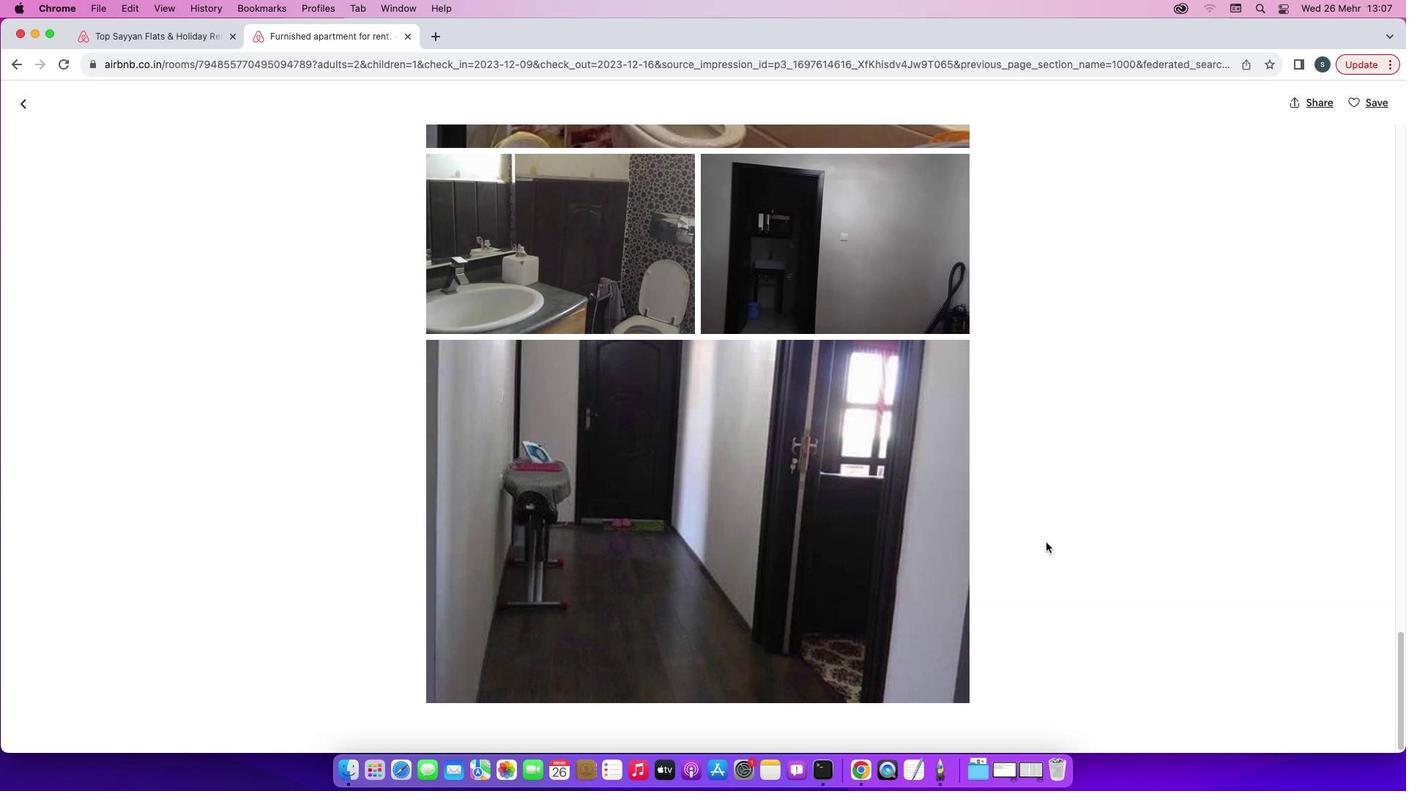 
Action: Mouse scrolled (1046, 542) with delta (0, -2)
Screenshot: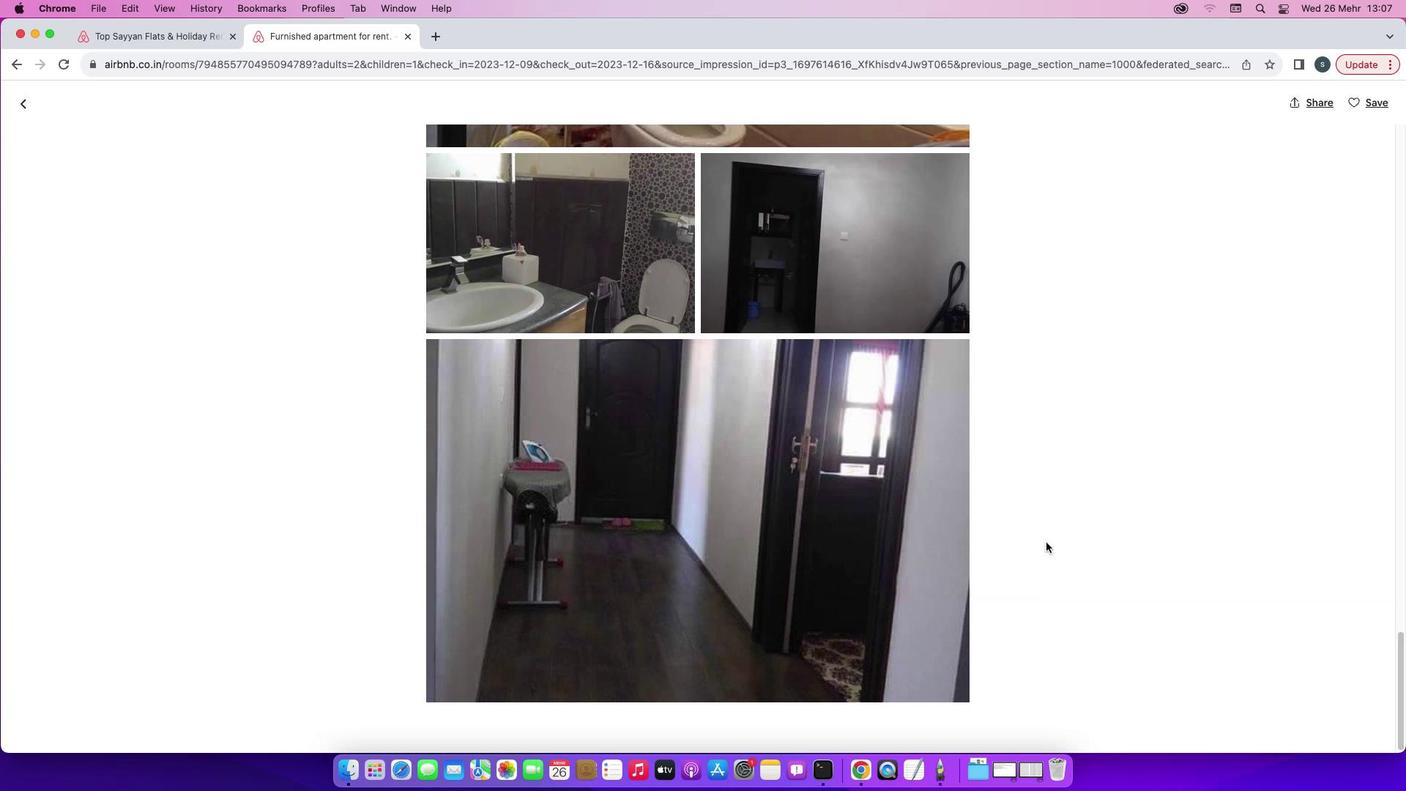 
Action: Mouse scrolled (1046, 542) with delta (0, -3)
Screenshot: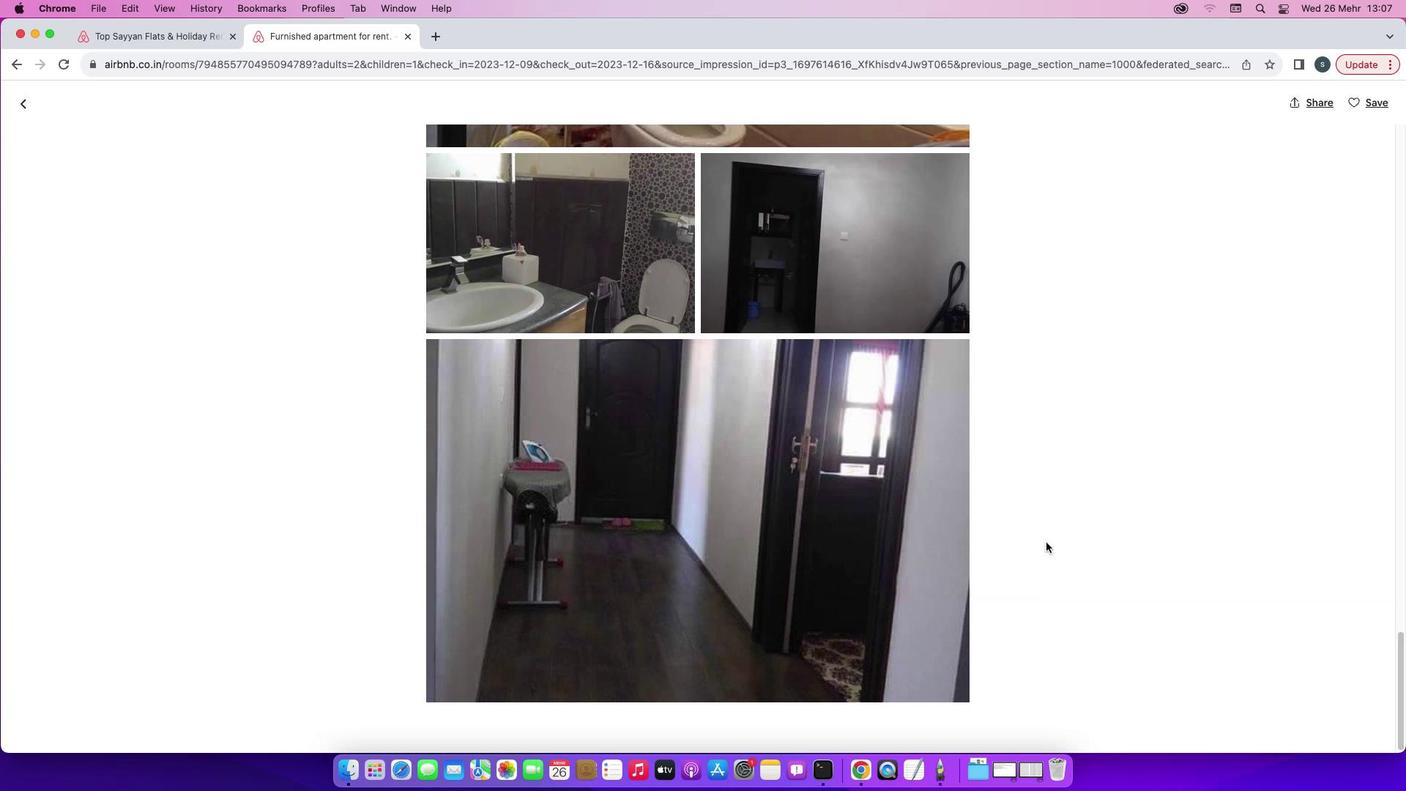 
Action: Mouse scrolled (1046, 542) with delta (0, 0)
Screenshot: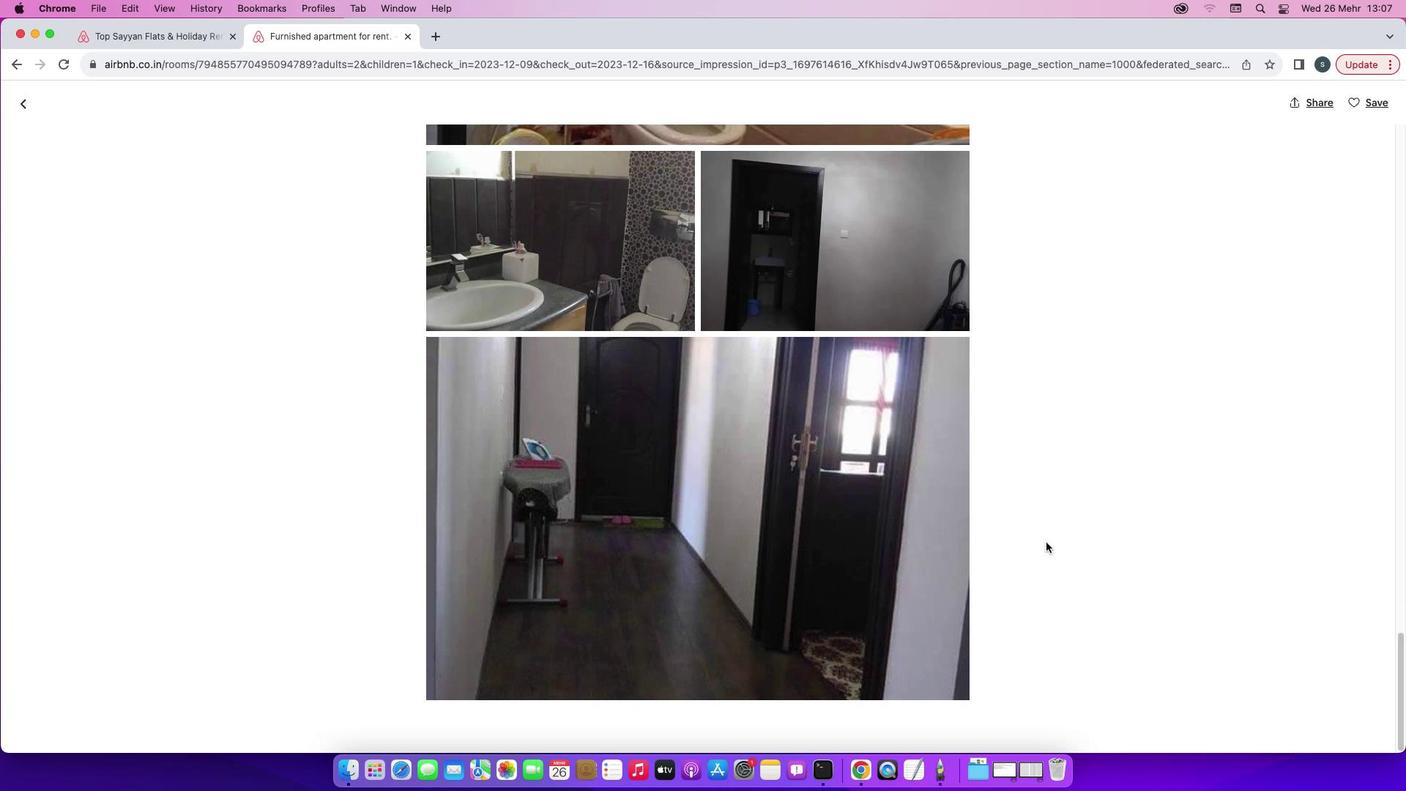 
Action: Mouse scrolled (1046, 542) with delta (0, 0)
Screenshot: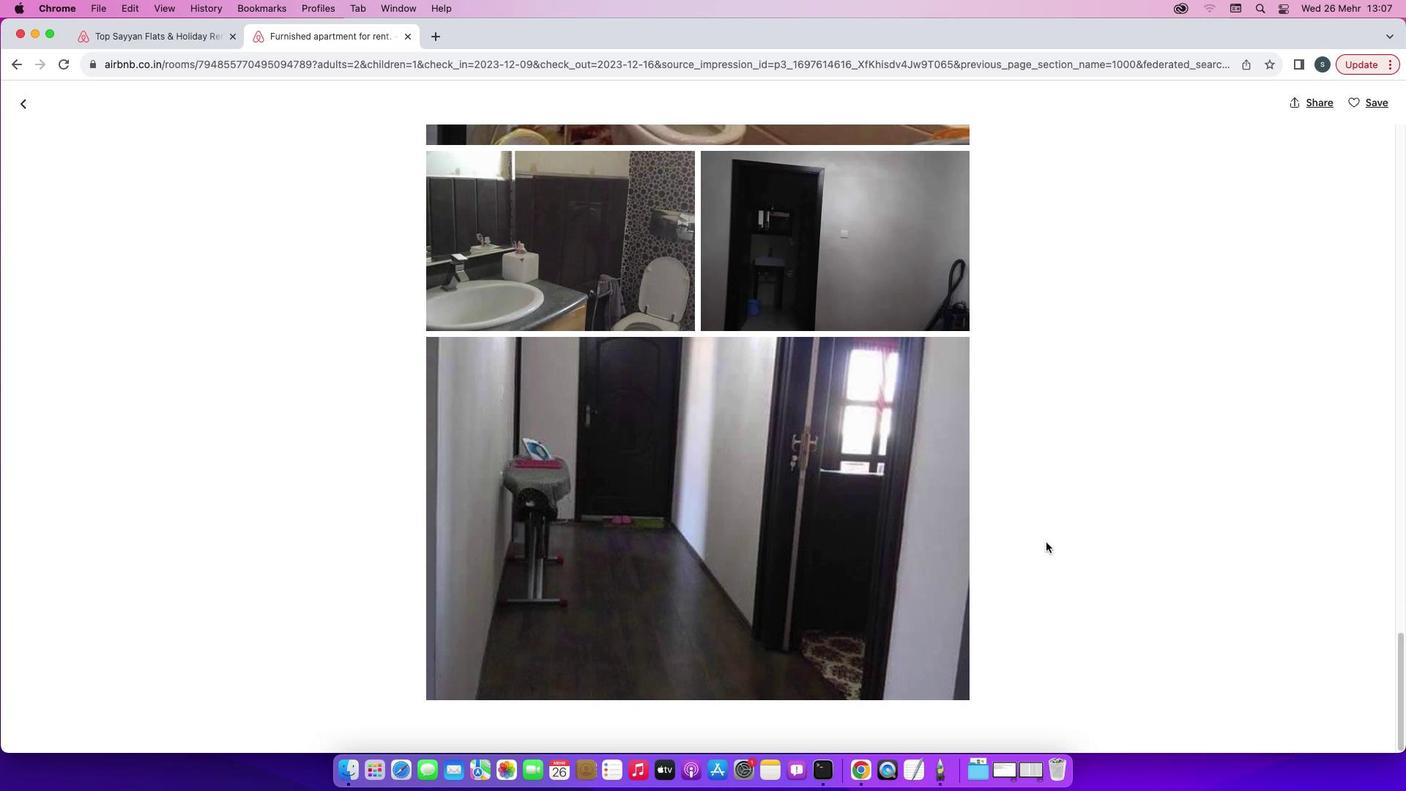 
Action: Mouse scrolled (1046, 542) with delta (0, -2)
Screenshot: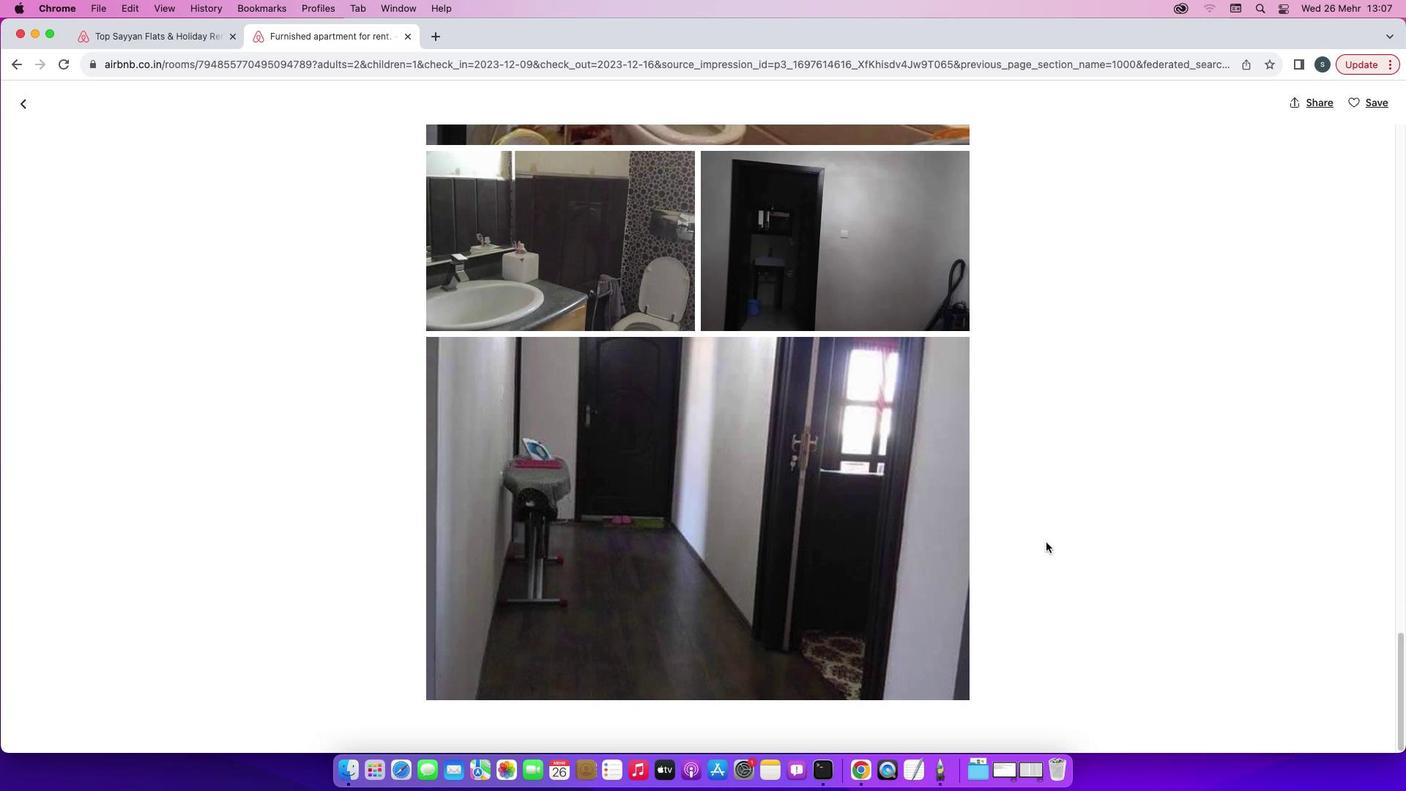
Action: Mouse moved to (21, 98)
Screenshot: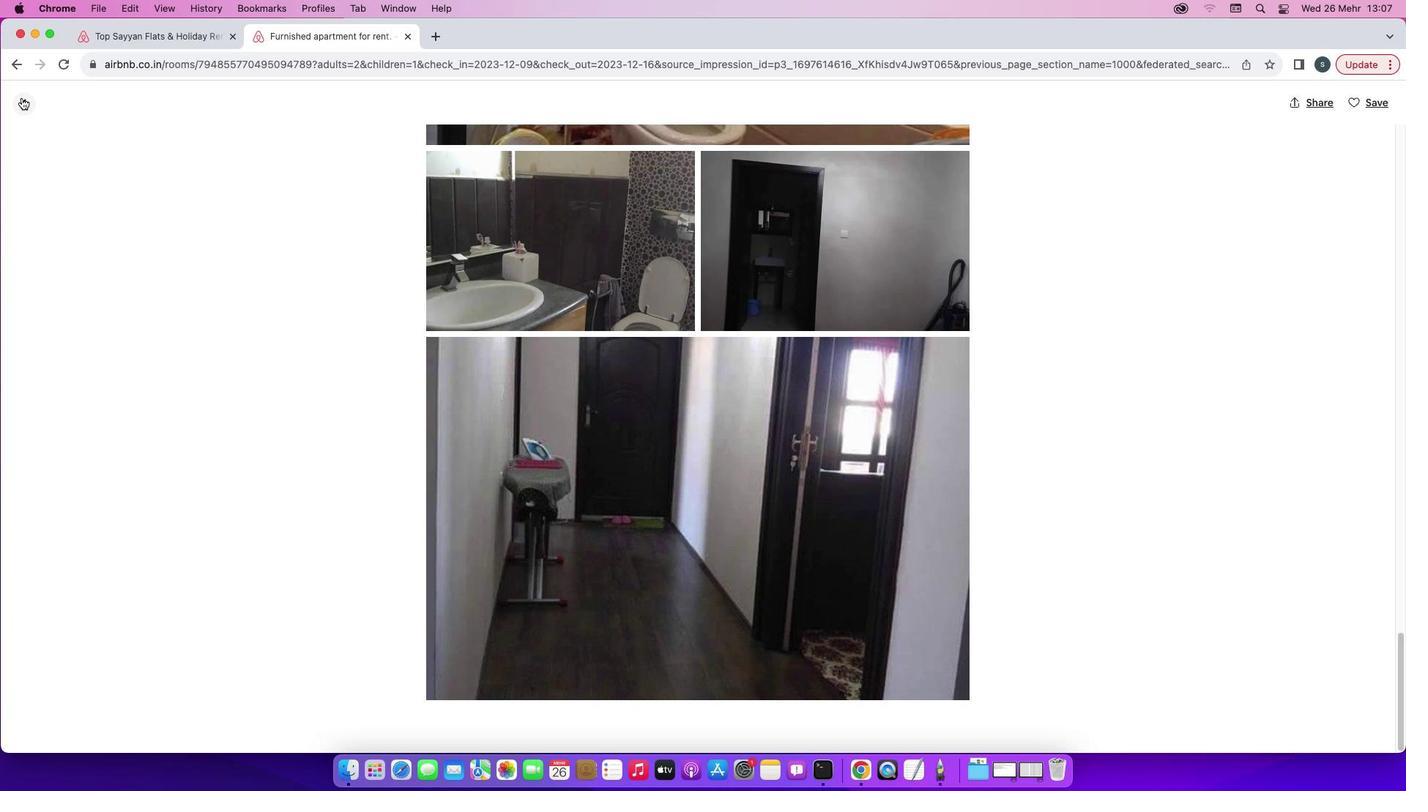 
Action: Mouse pressed left at (21, 98)
Screenshot: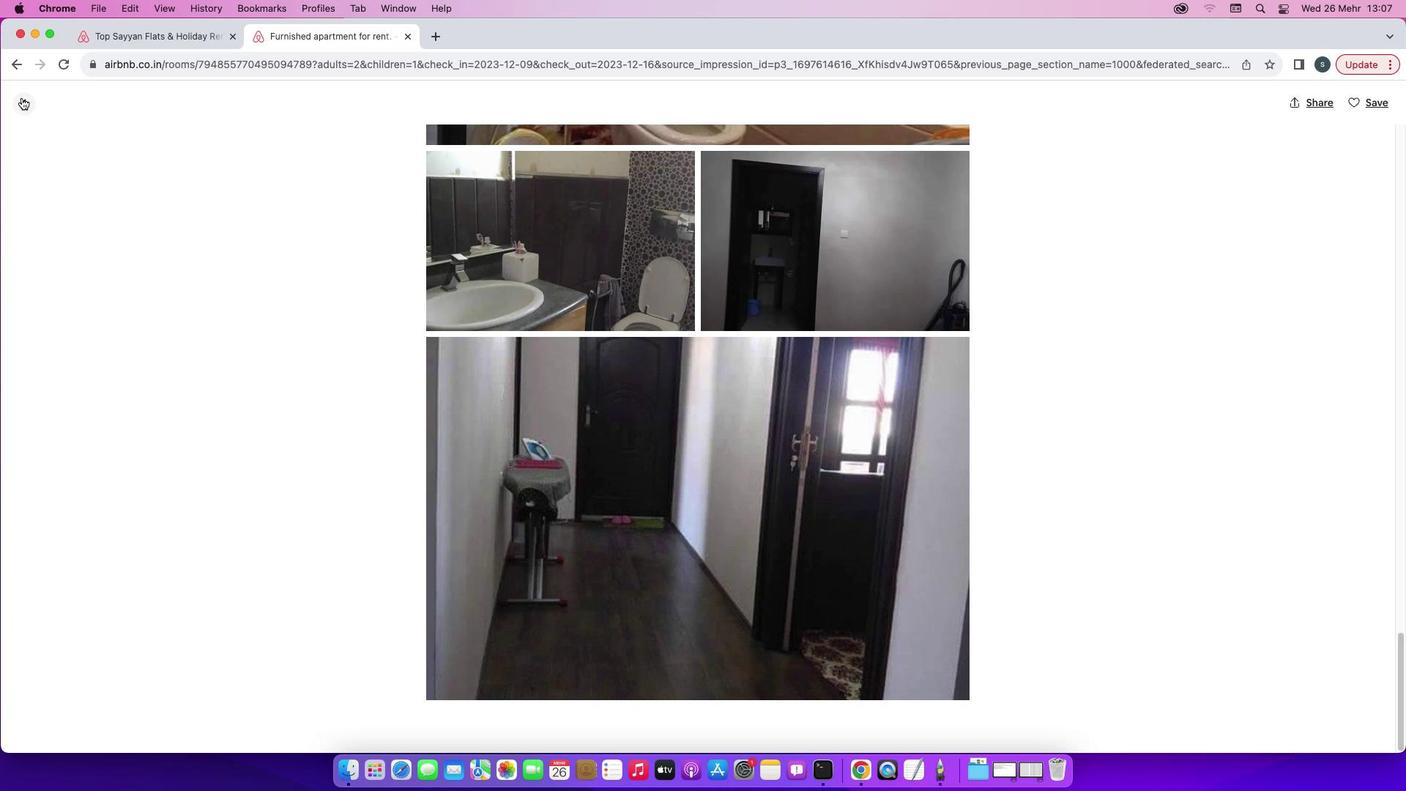 
Action: Mouse moved to (539, 547)
Screenshot: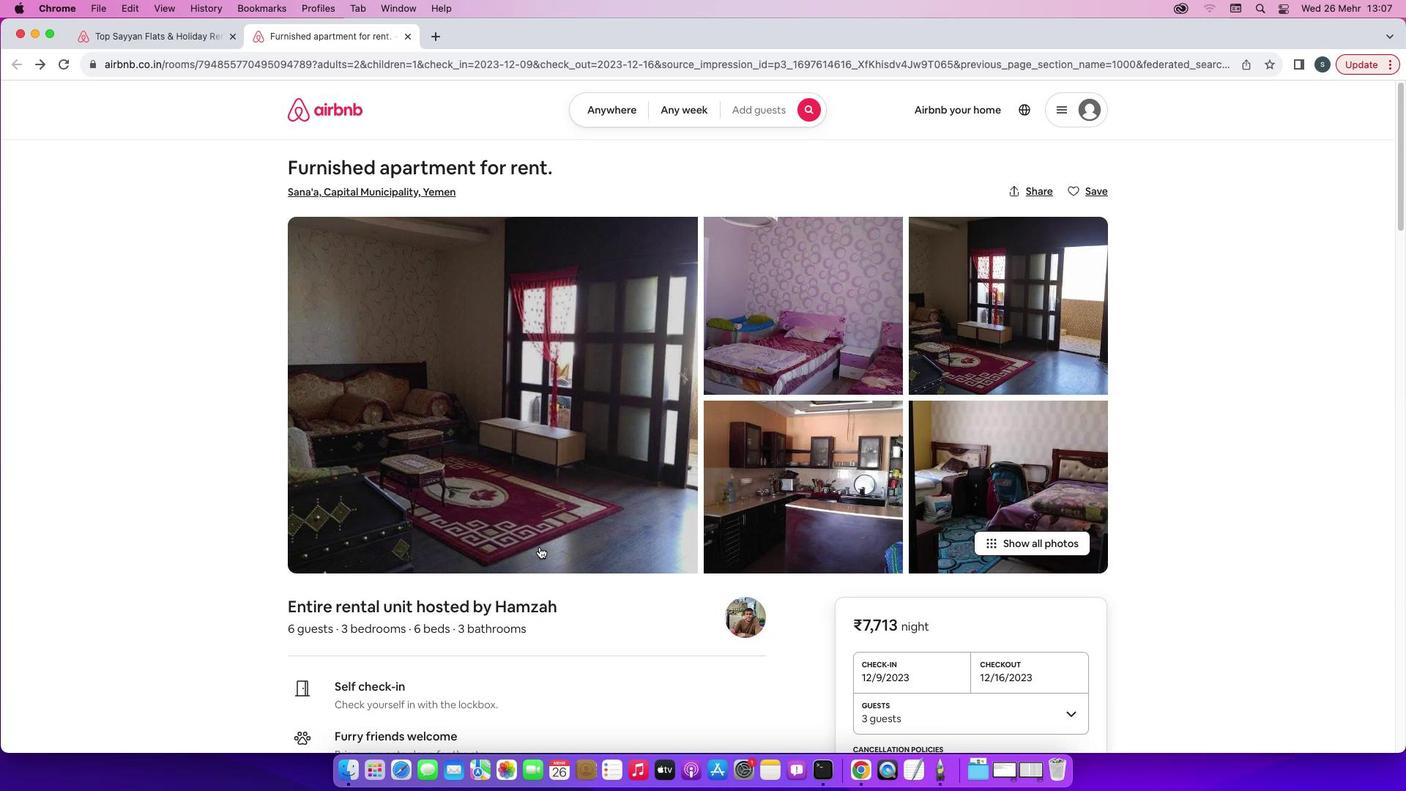 
Action: Mouse scrolled (539, 547) with delta (0, 0)
Screenshot: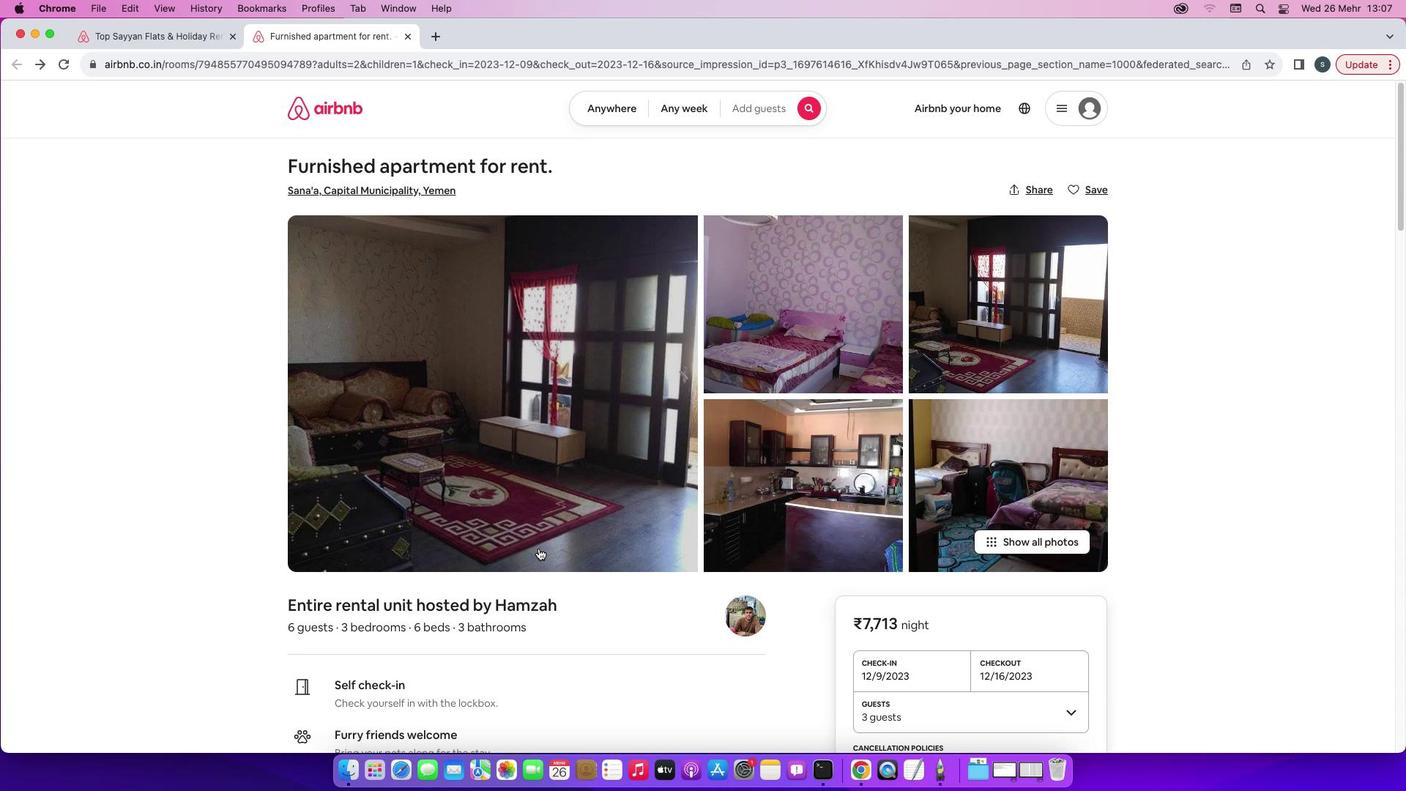
Action: Mouse scrolled (539, 547) with delta (0, 0)
Screenshot: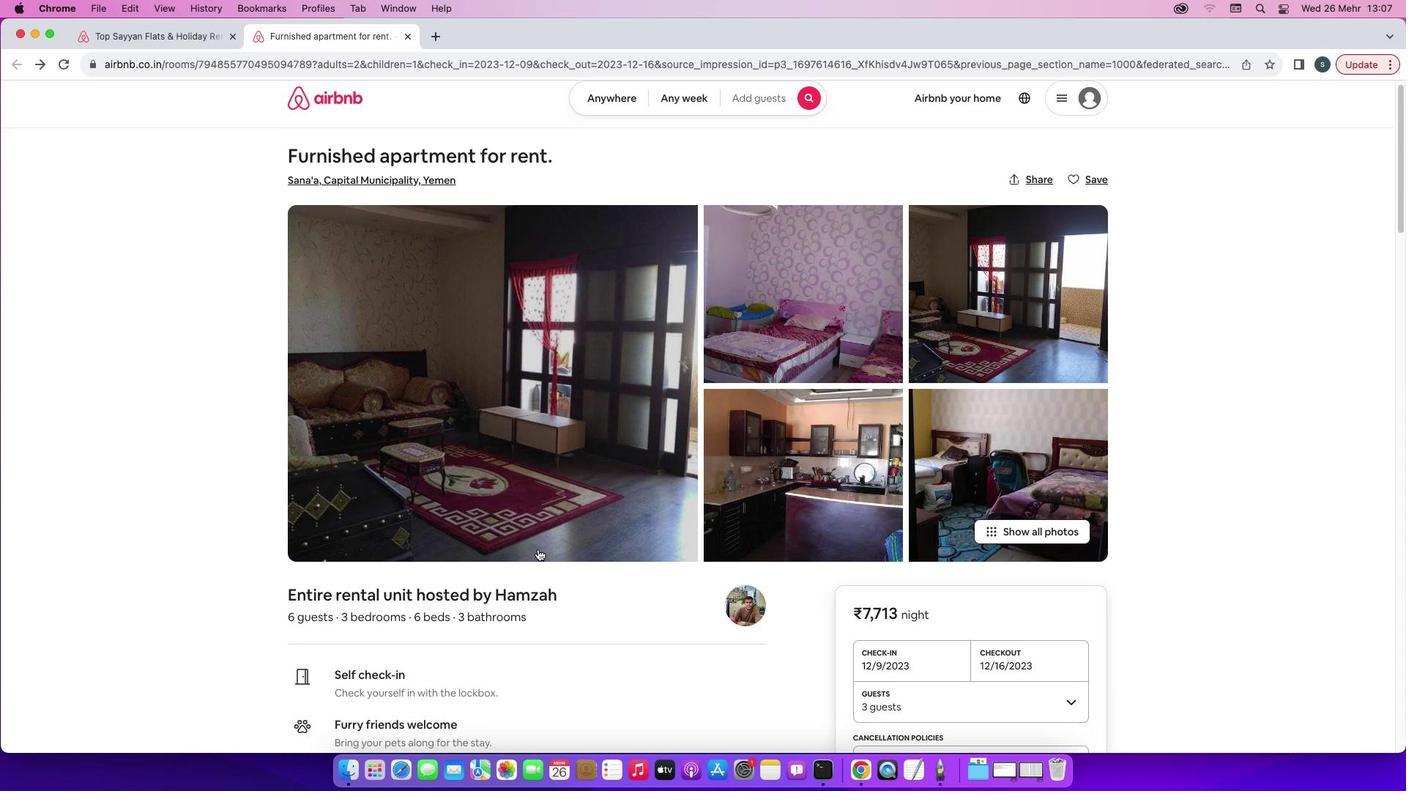 
Action: Mouse moved to (539, 547)
Screenshot: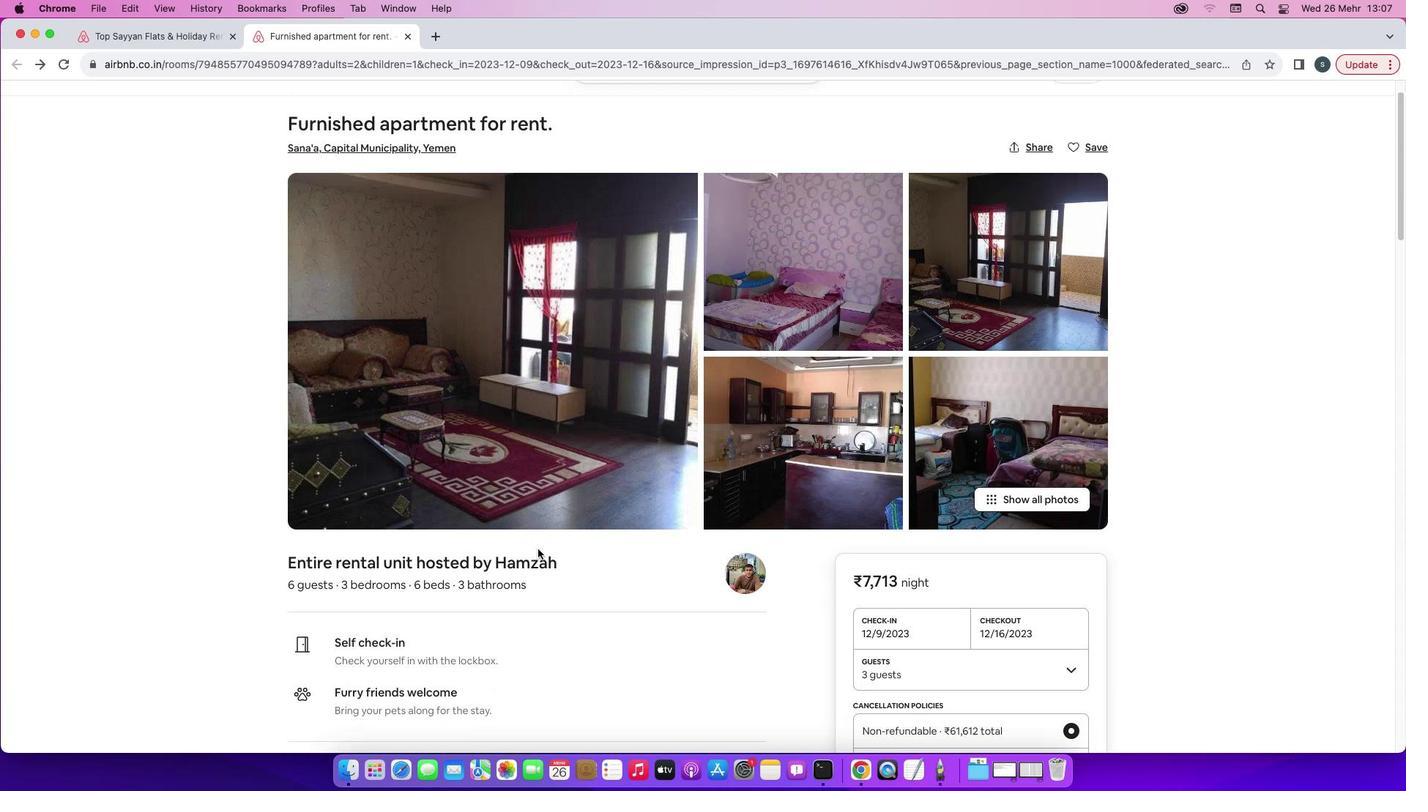 
Action: Mouse scrolled (539, 547) with delta (0, -2)
Screenshot: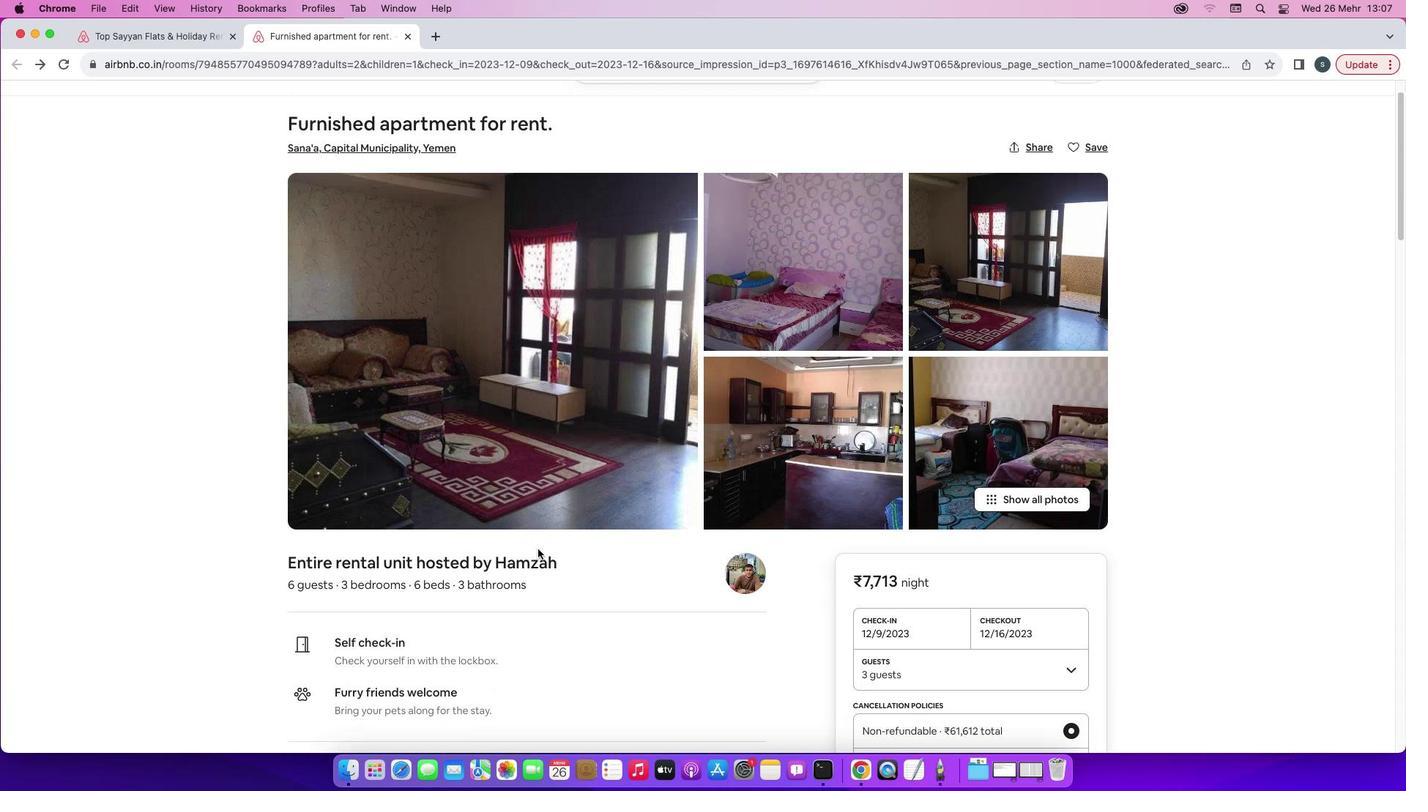 
Action: Mouse moved to (538, 548)
Screenshot: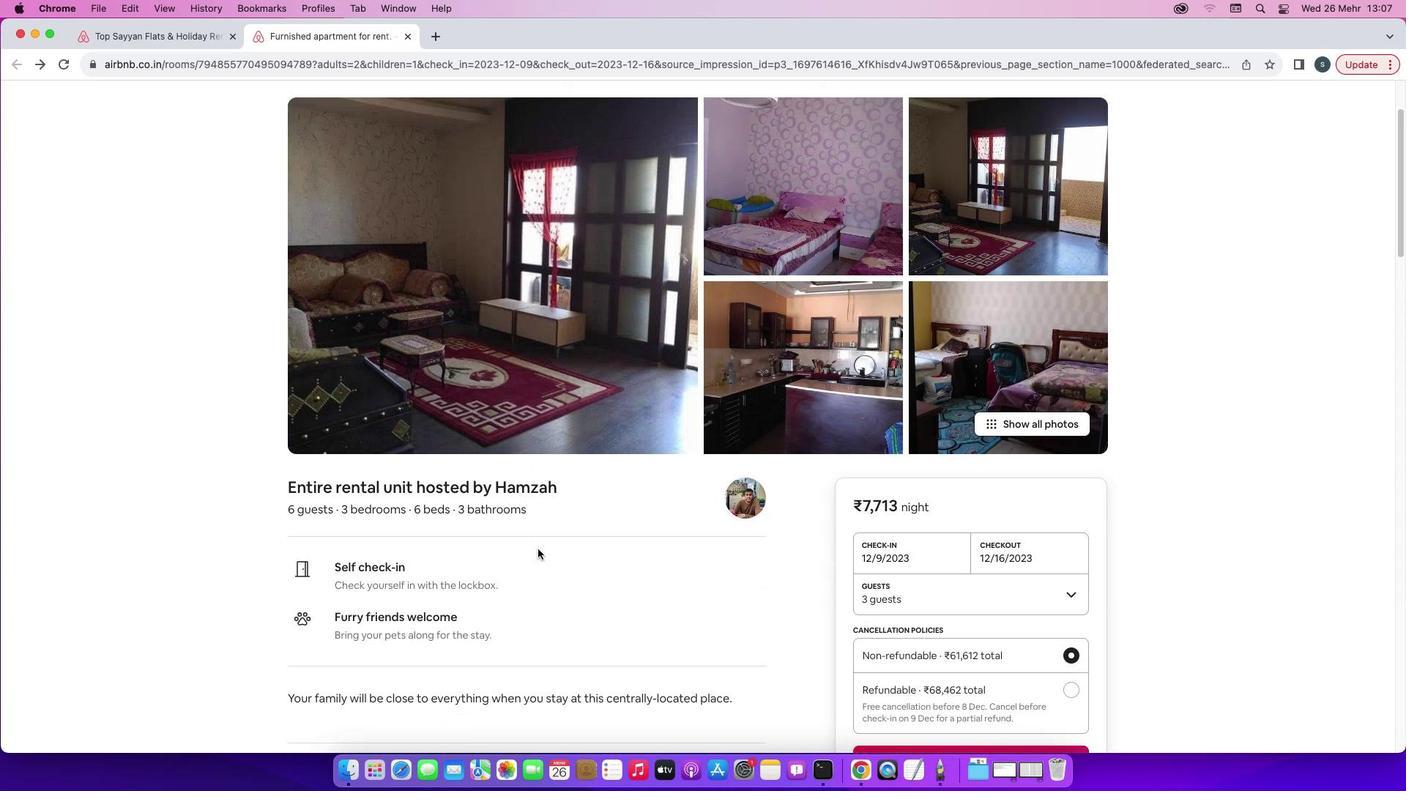 
Action: Mouse scrolled (538, 548) with delta (0, -2)
Screenshot: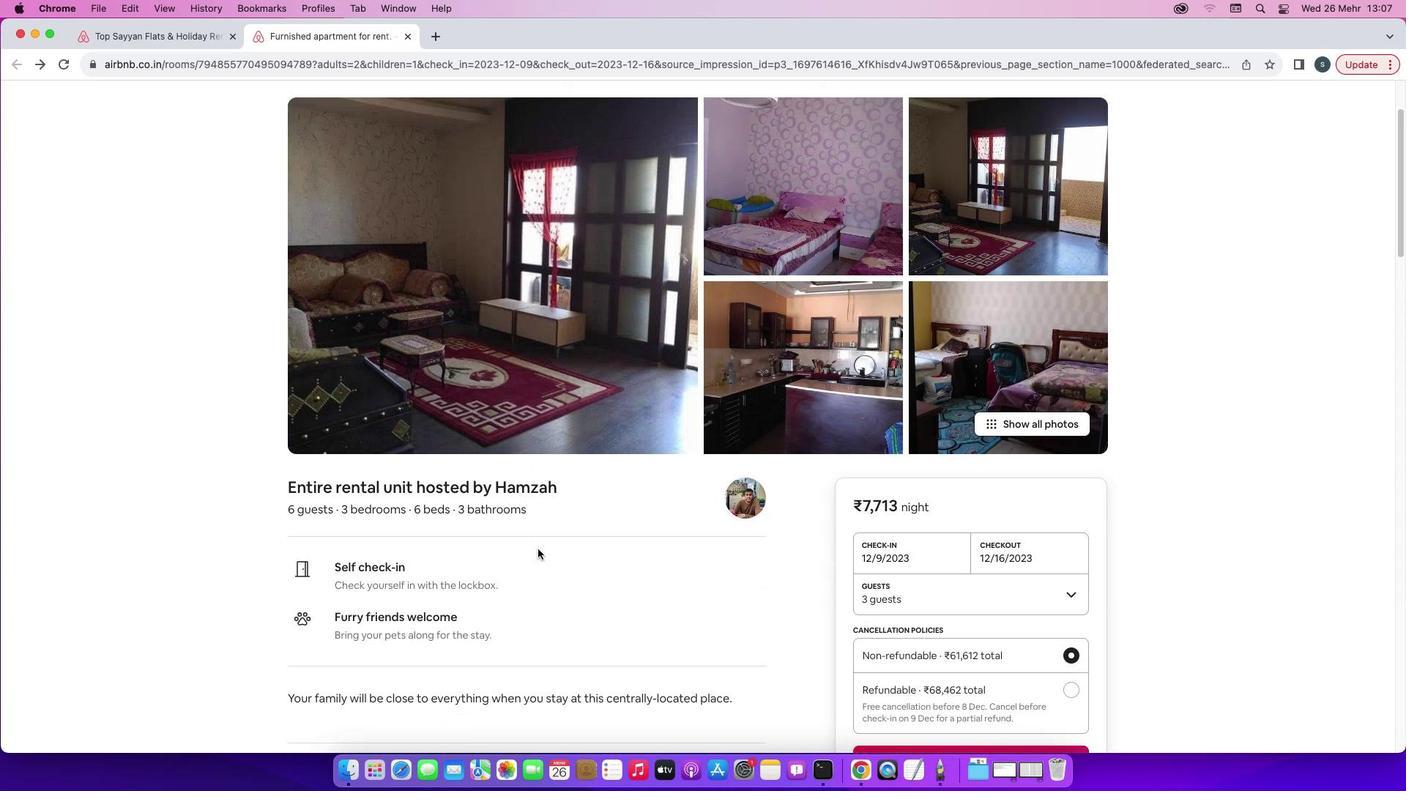 
Action: Mouse moved to (538, 548)
Screenshot: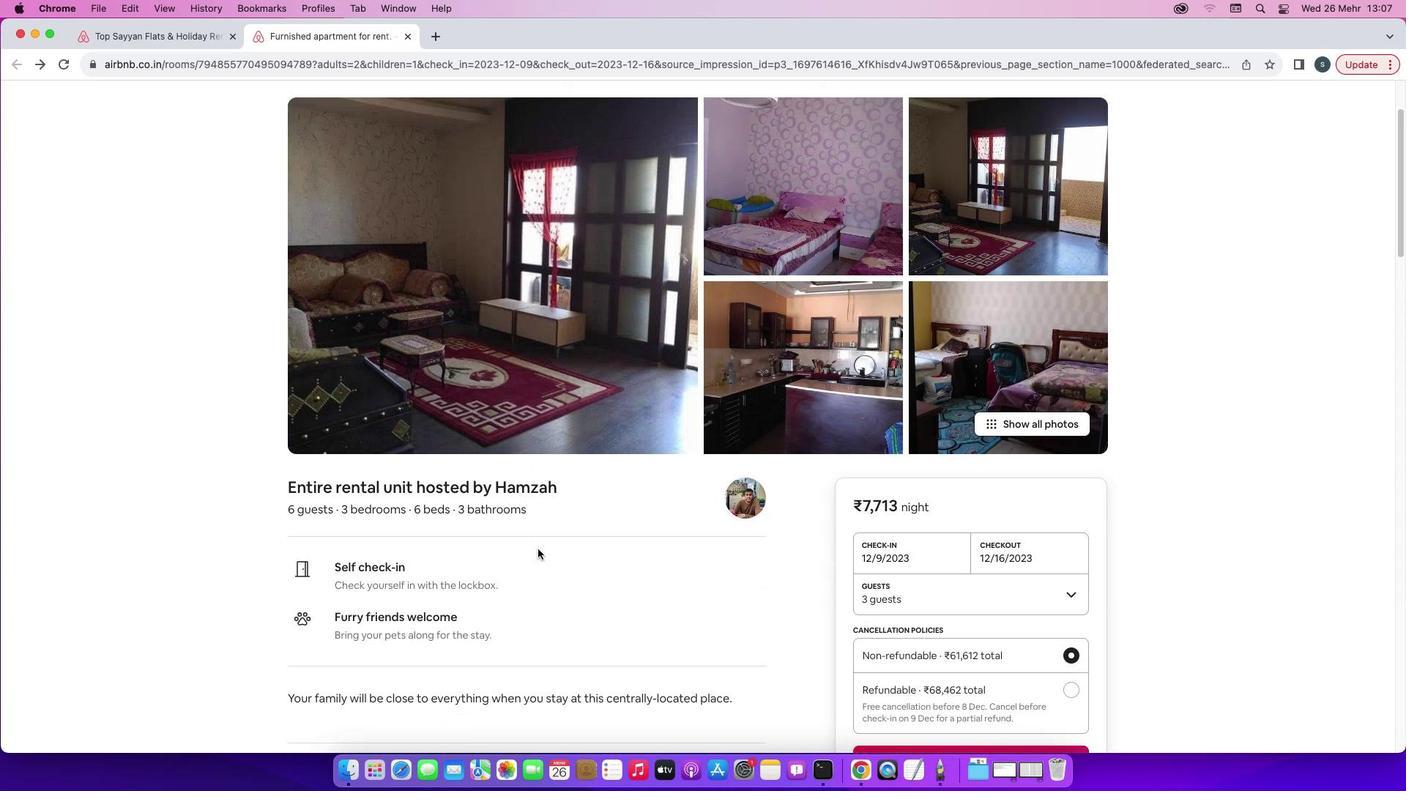 
Action: Mouse scrolled (538, 548) with delta (0, -2)
Screenshot: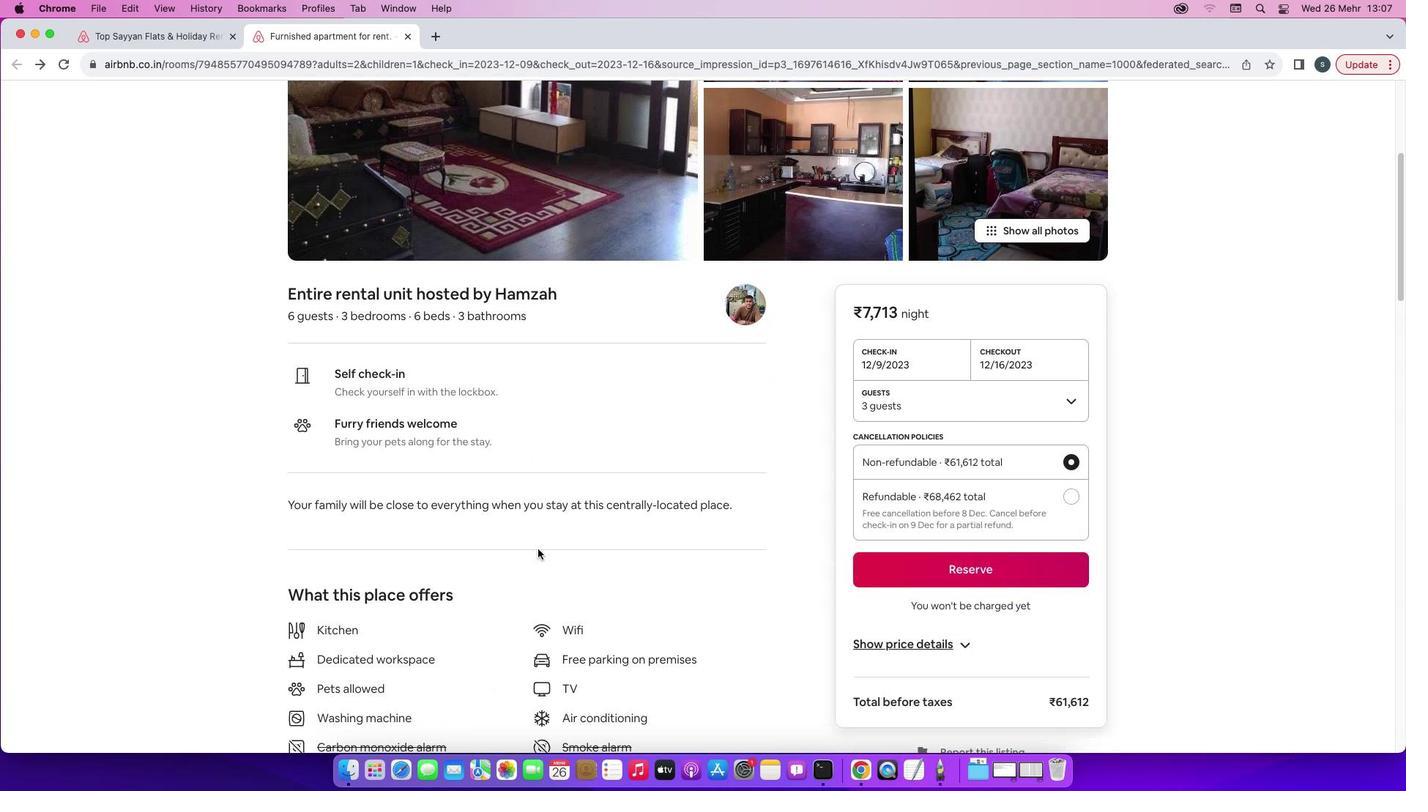 
Action: Mouse scrolled (538, 548) with delta (0, 0)
Screenshot: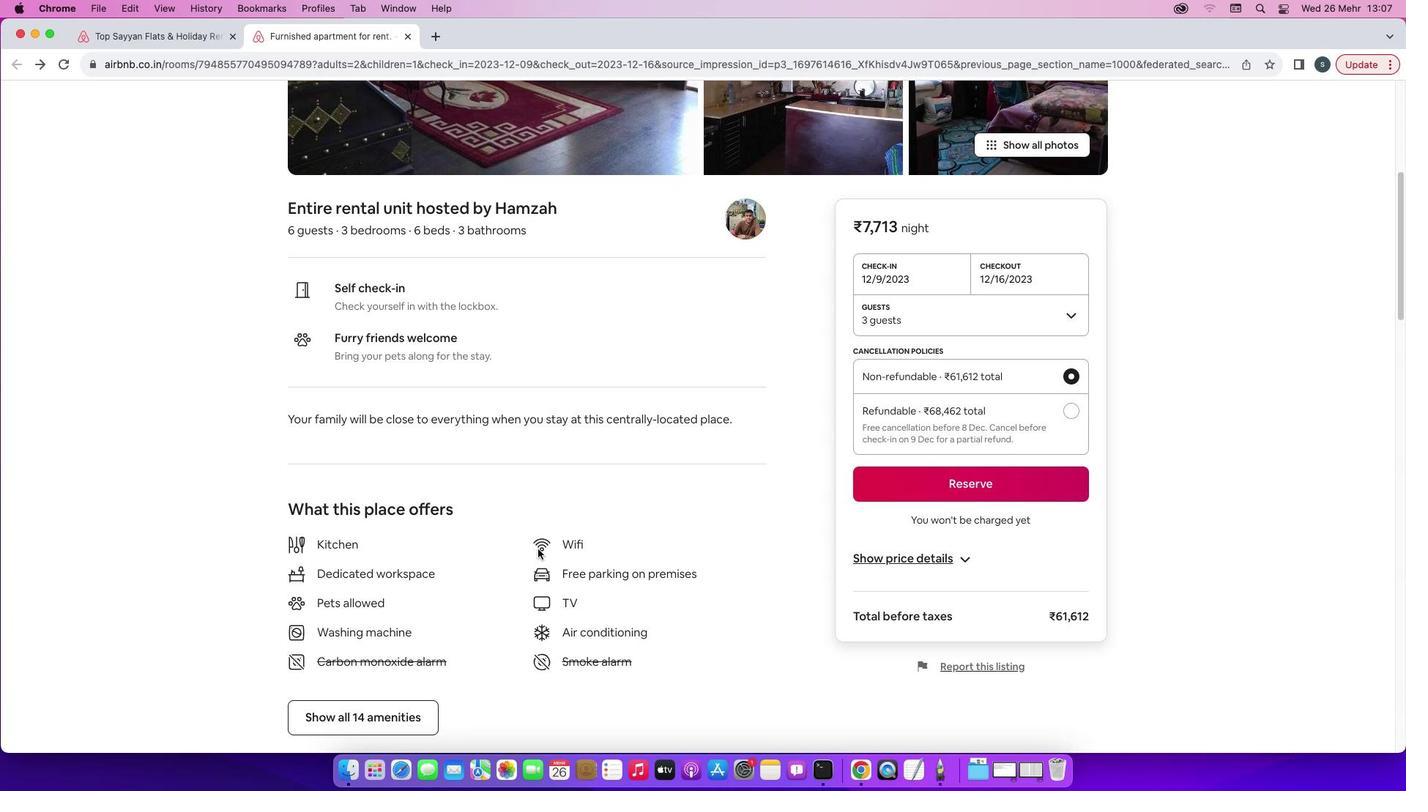 
Action: Mouse scrolled (538, 548) with delta (0, 0)
Screenshot: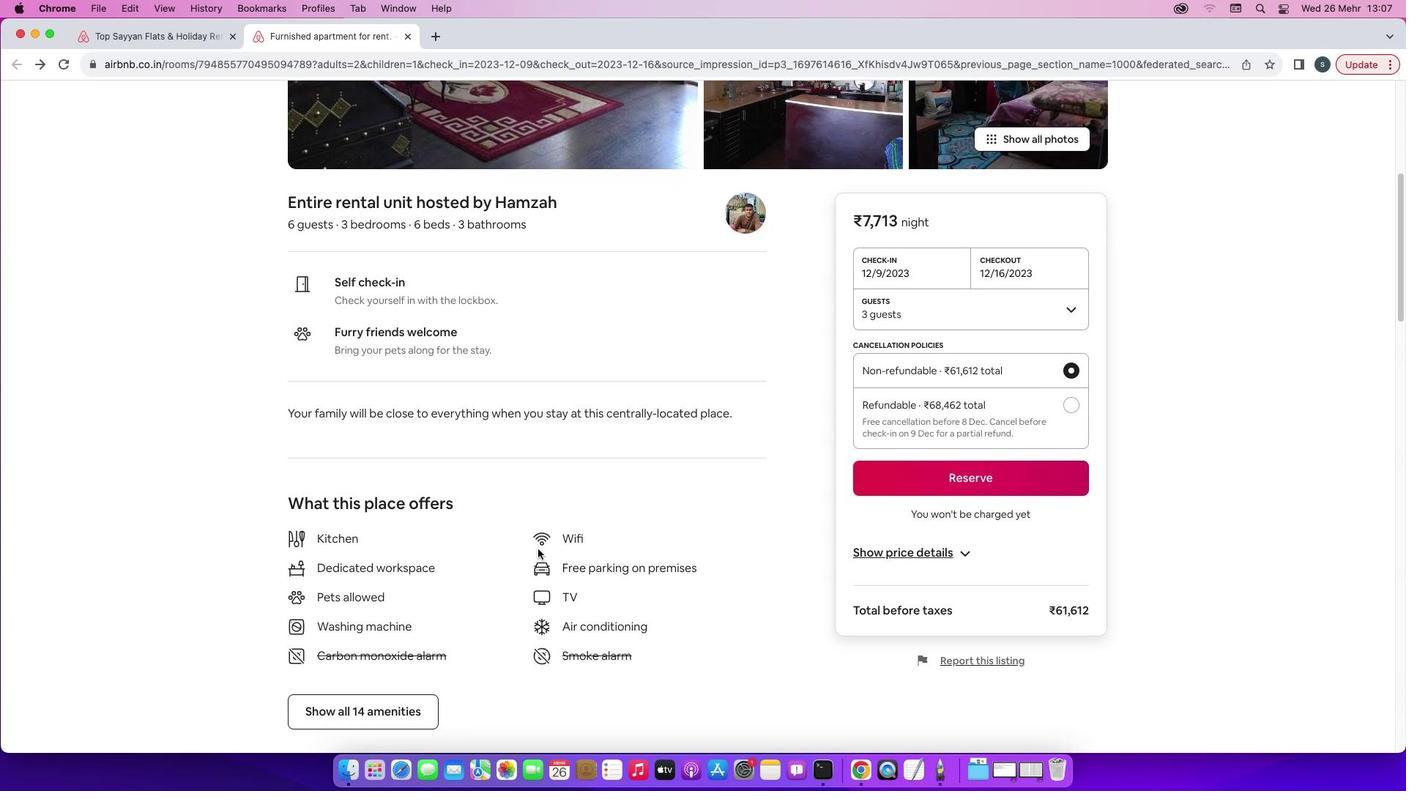 
Action: Mouse scrolled (538, 548) with delta (0, -1)
Screenshot: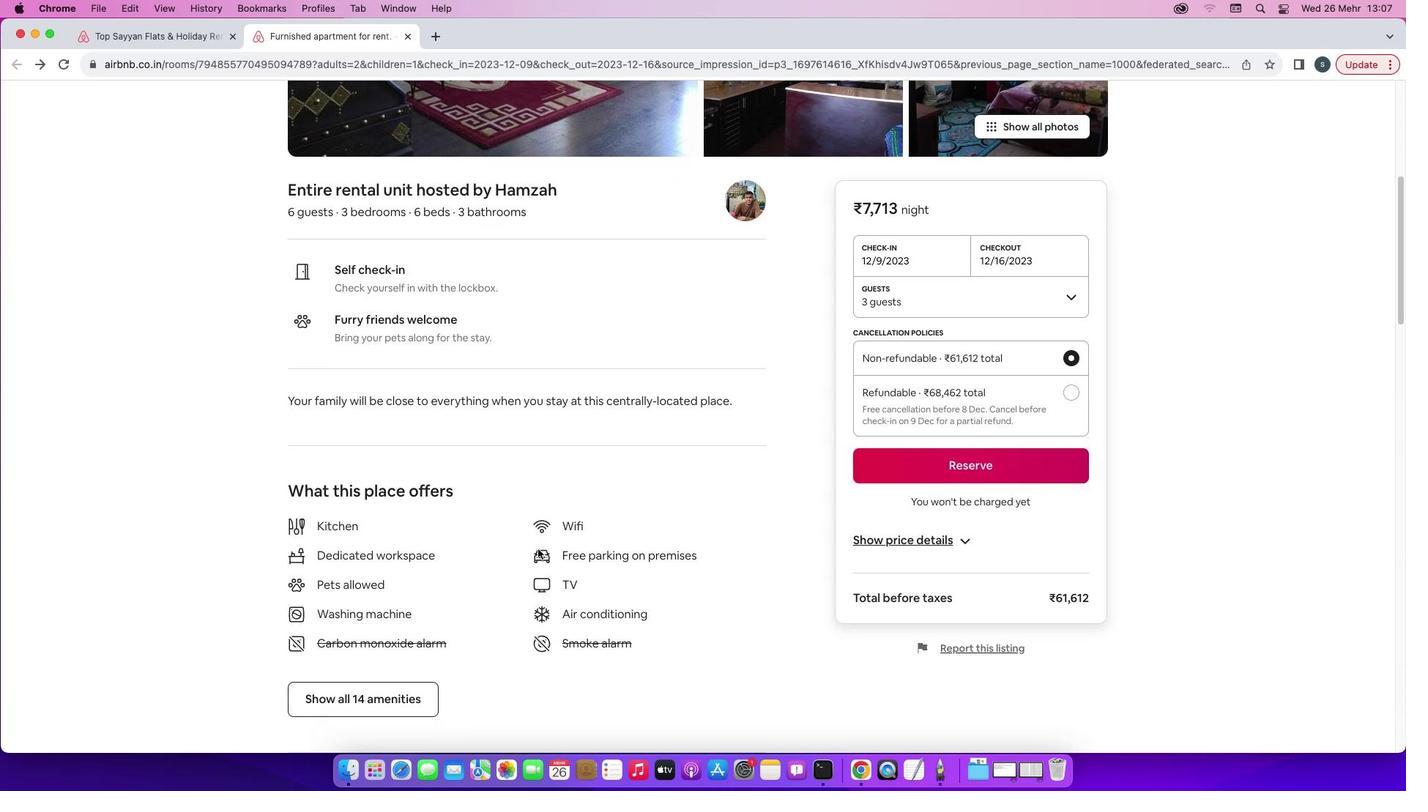 
Action: Mouse scrolled (538, 548) with delta (0, -2)
Screenshot: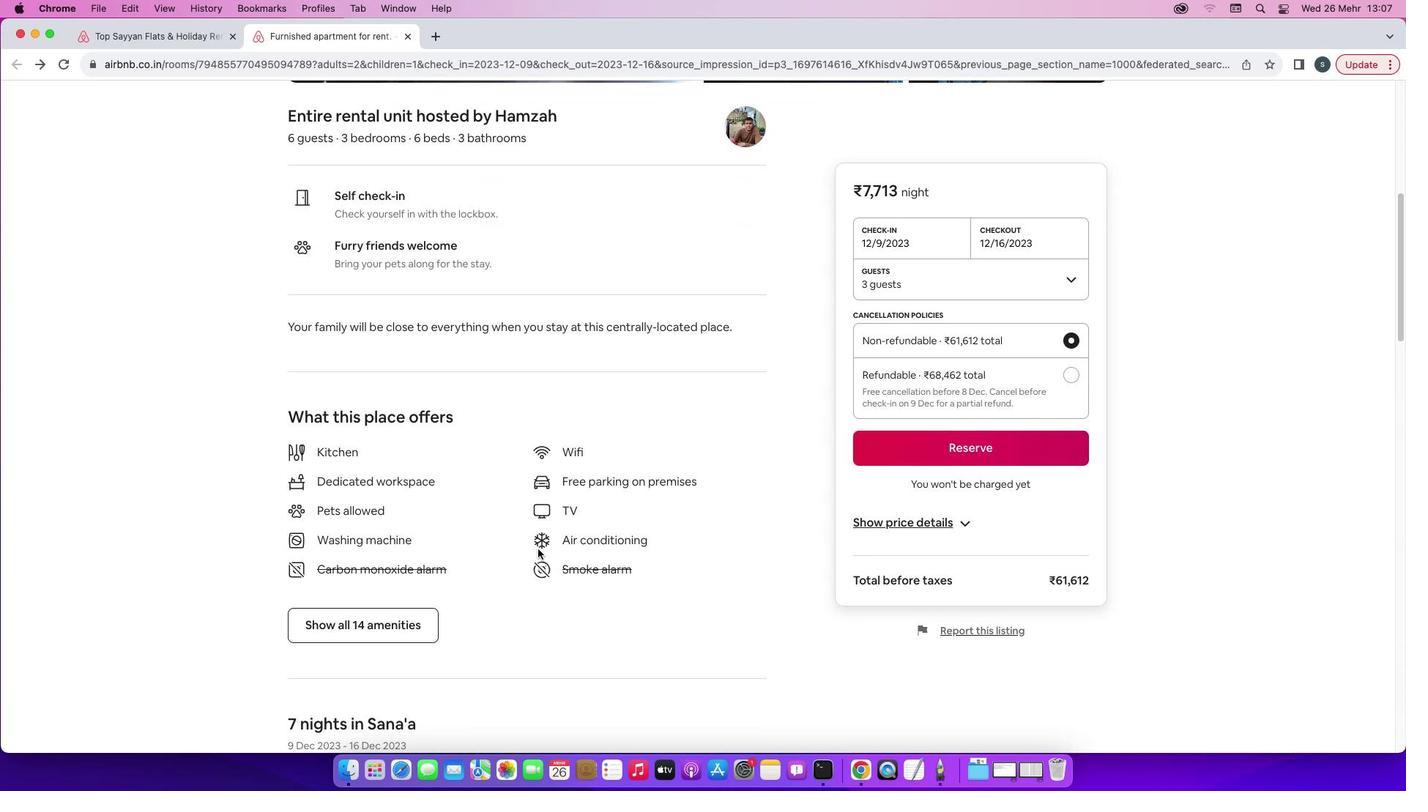
Action: Mouse scrolled (538, 548) with delta (0, 0)
Screenshot: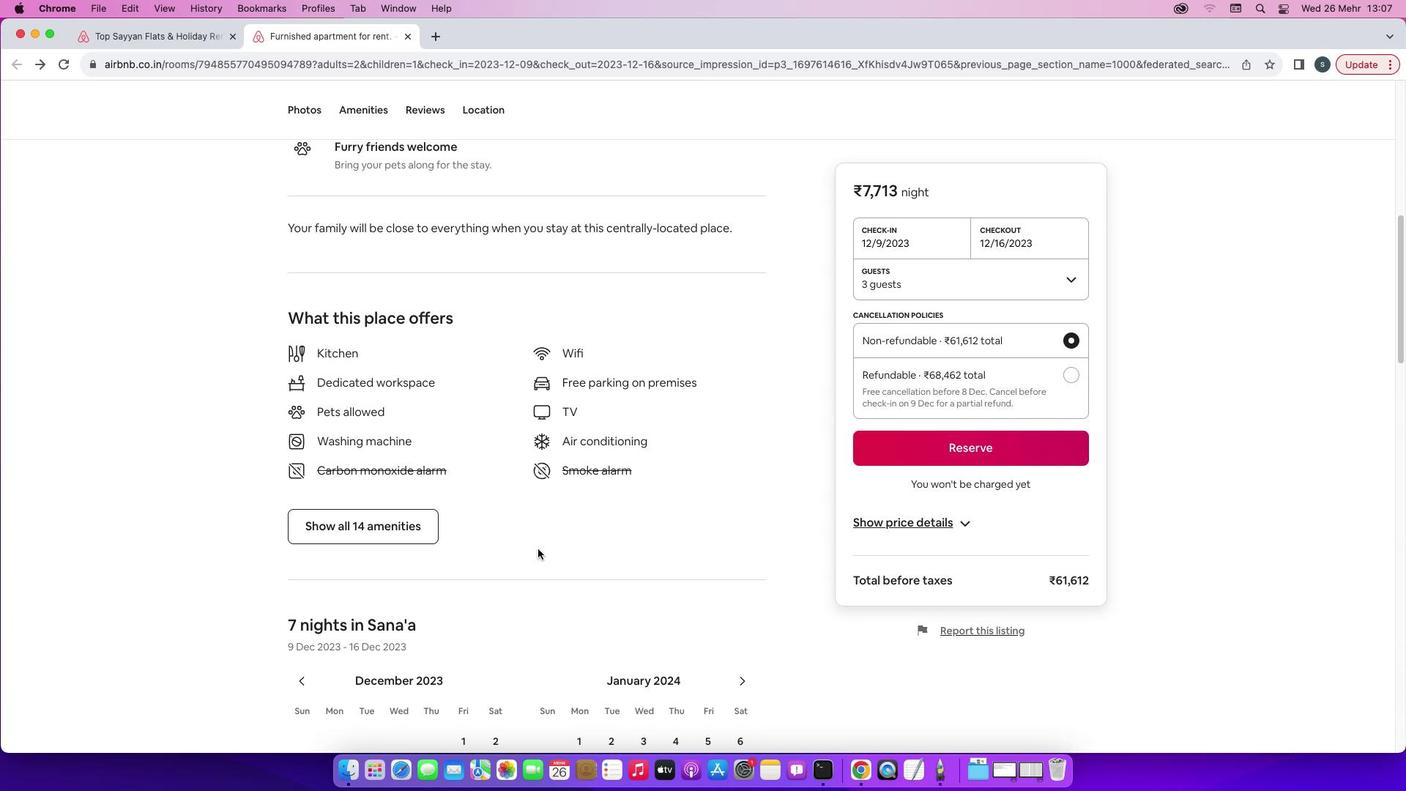 
Action: Mouse scrolled (538, 548) with delta (0, 0)
Screenshot: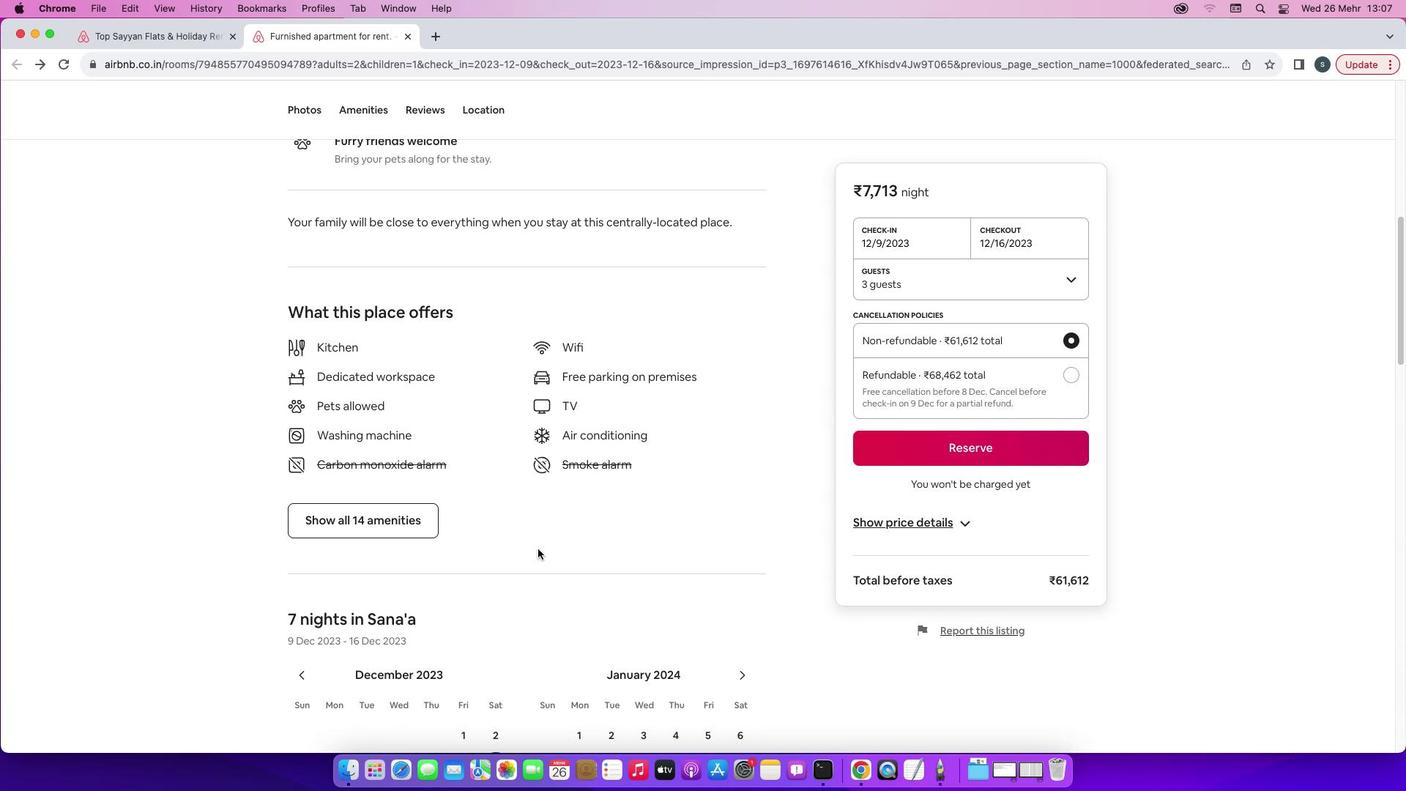 
Action: Mouse scrolled (538, 548) with delta (0, -1)
Screenshot: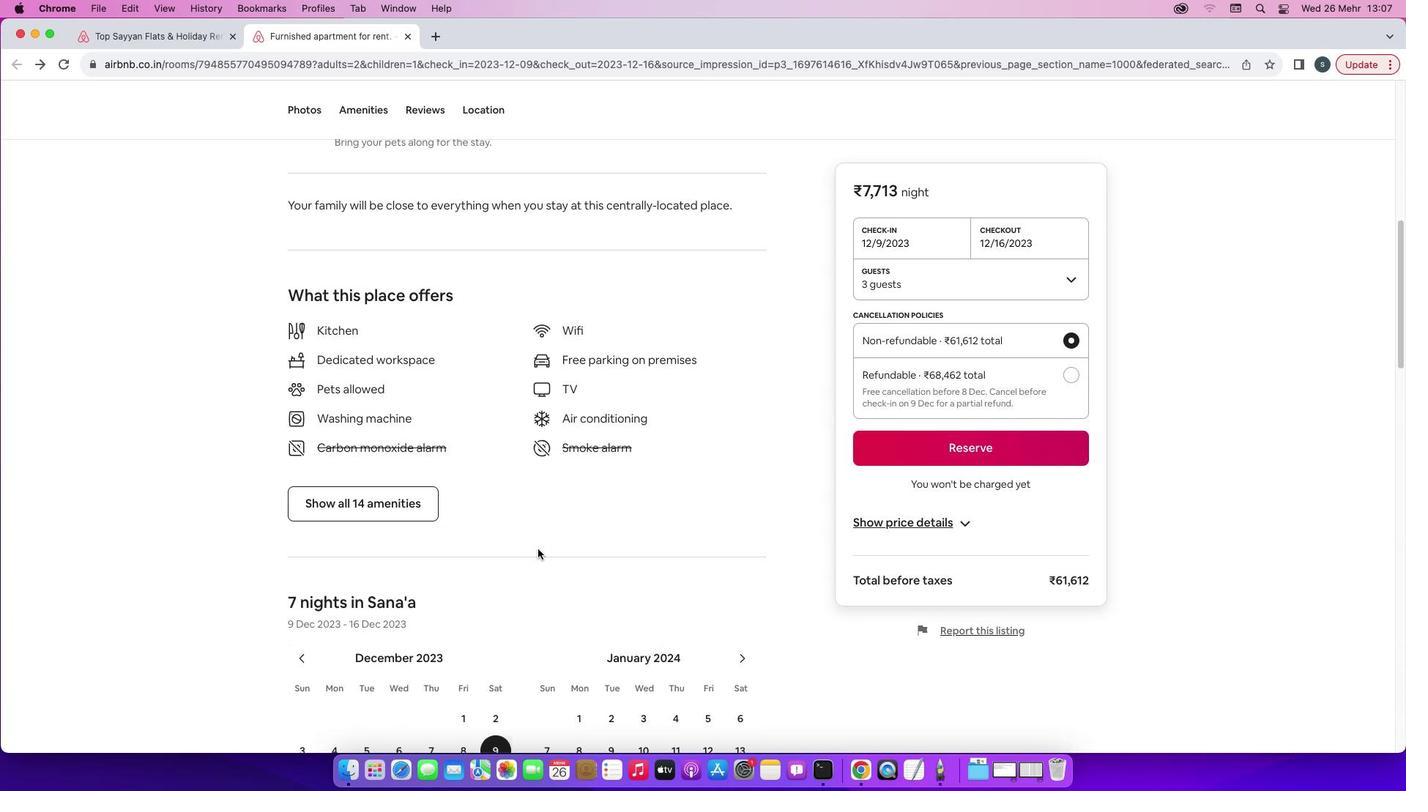 
Action: Mouse moved to (351, 417)
Screenshot: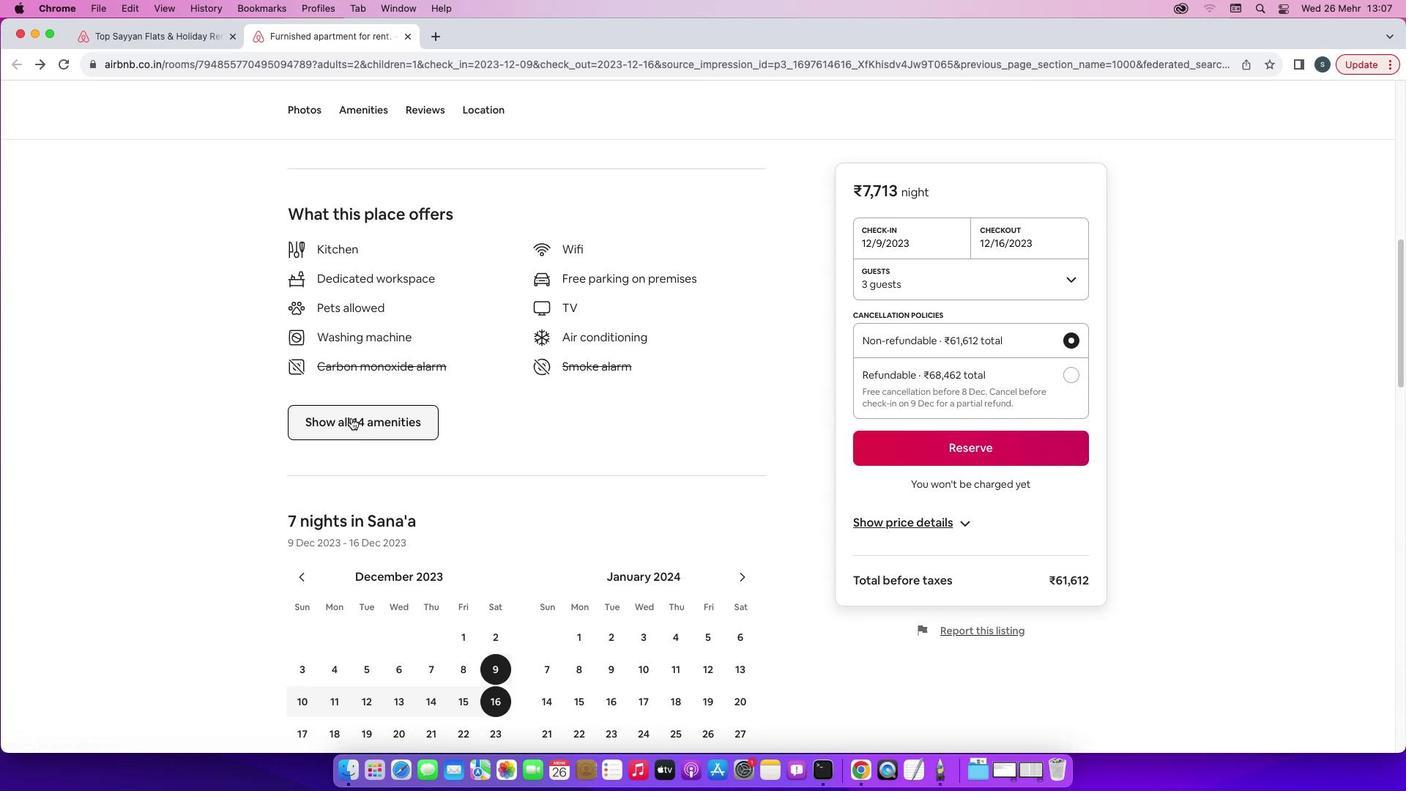 
Action: Mouse pressed left at (351, 417)
Screenshot: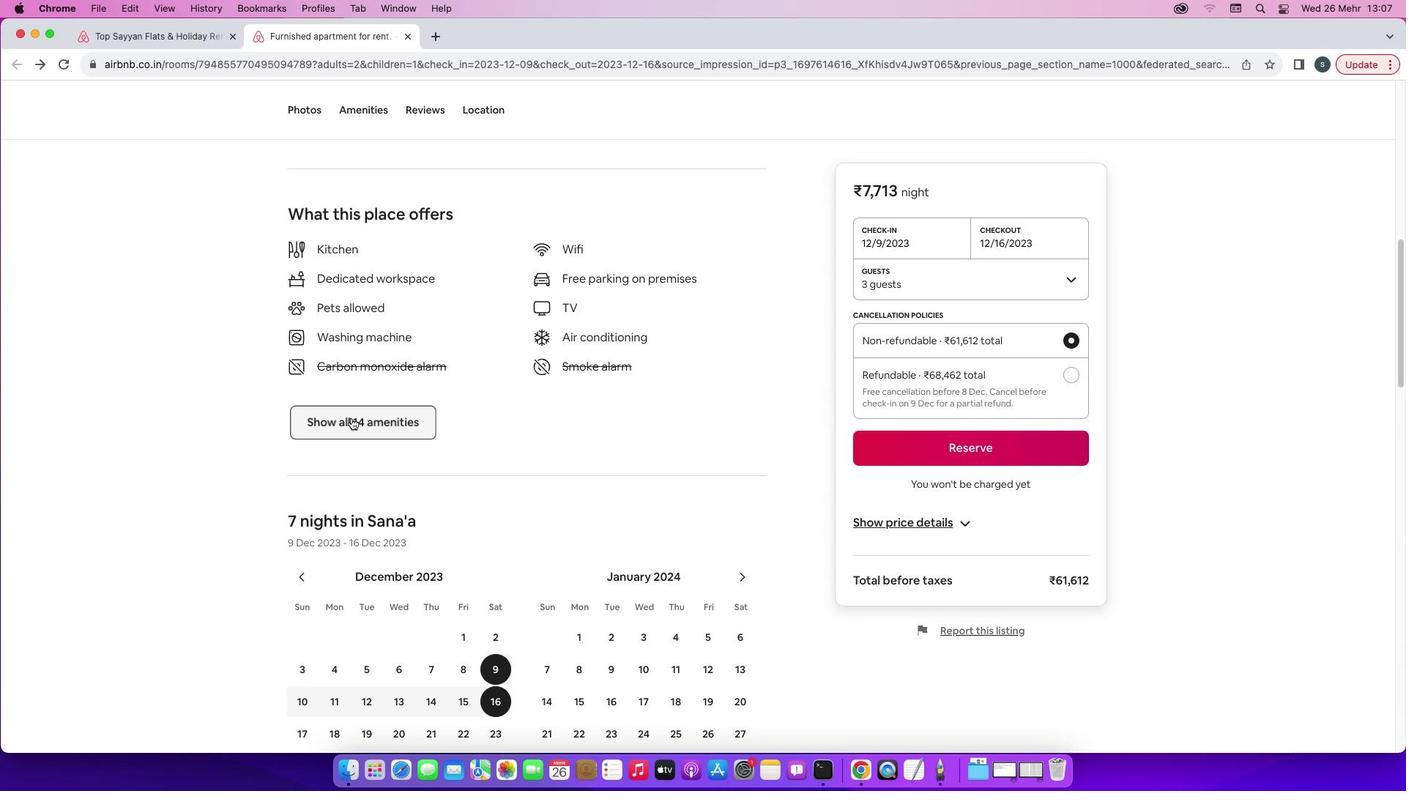 
Action: Mouse moved to (762, 580)
Screenshot: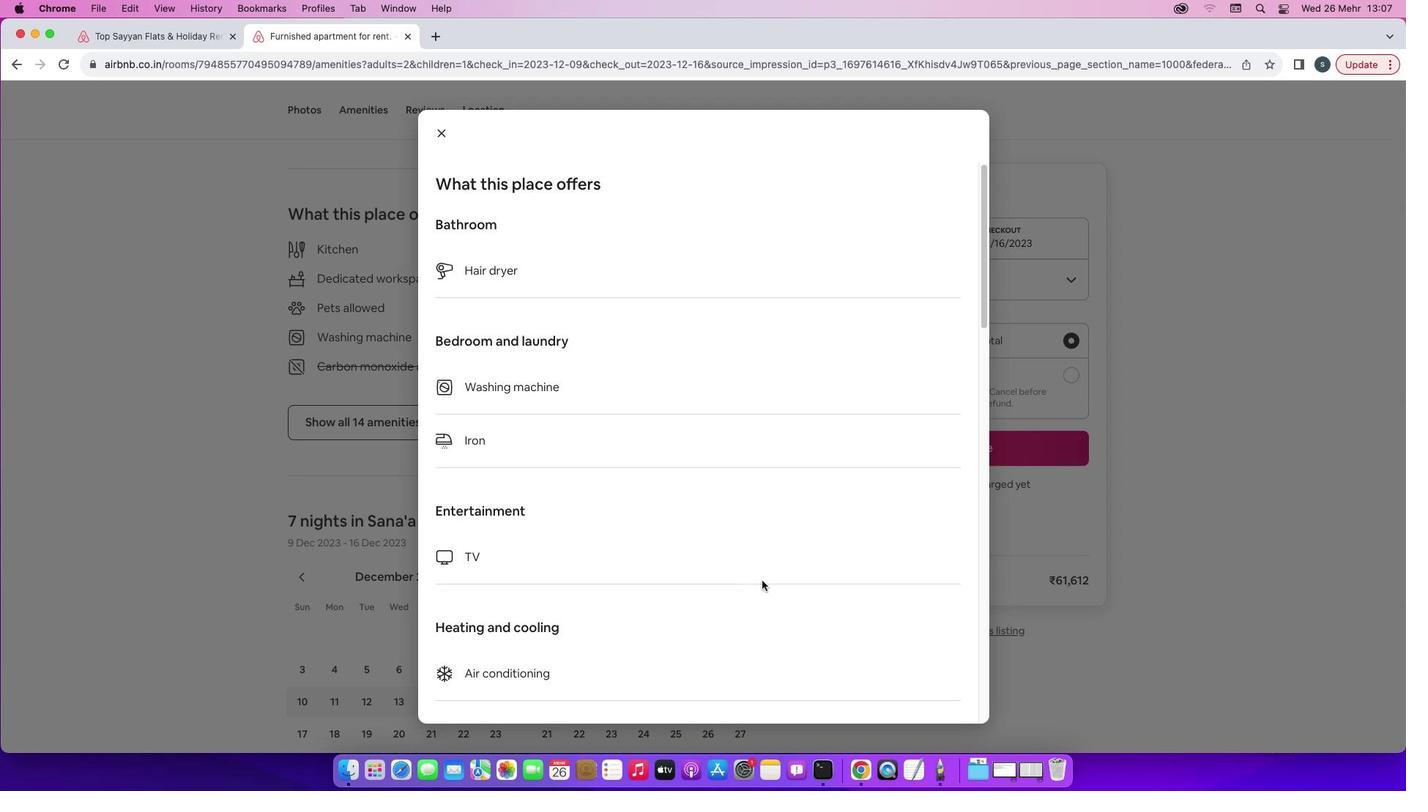 
Action: Mouse scrolled (762, 580) with delta (0, 0)
Screenshot: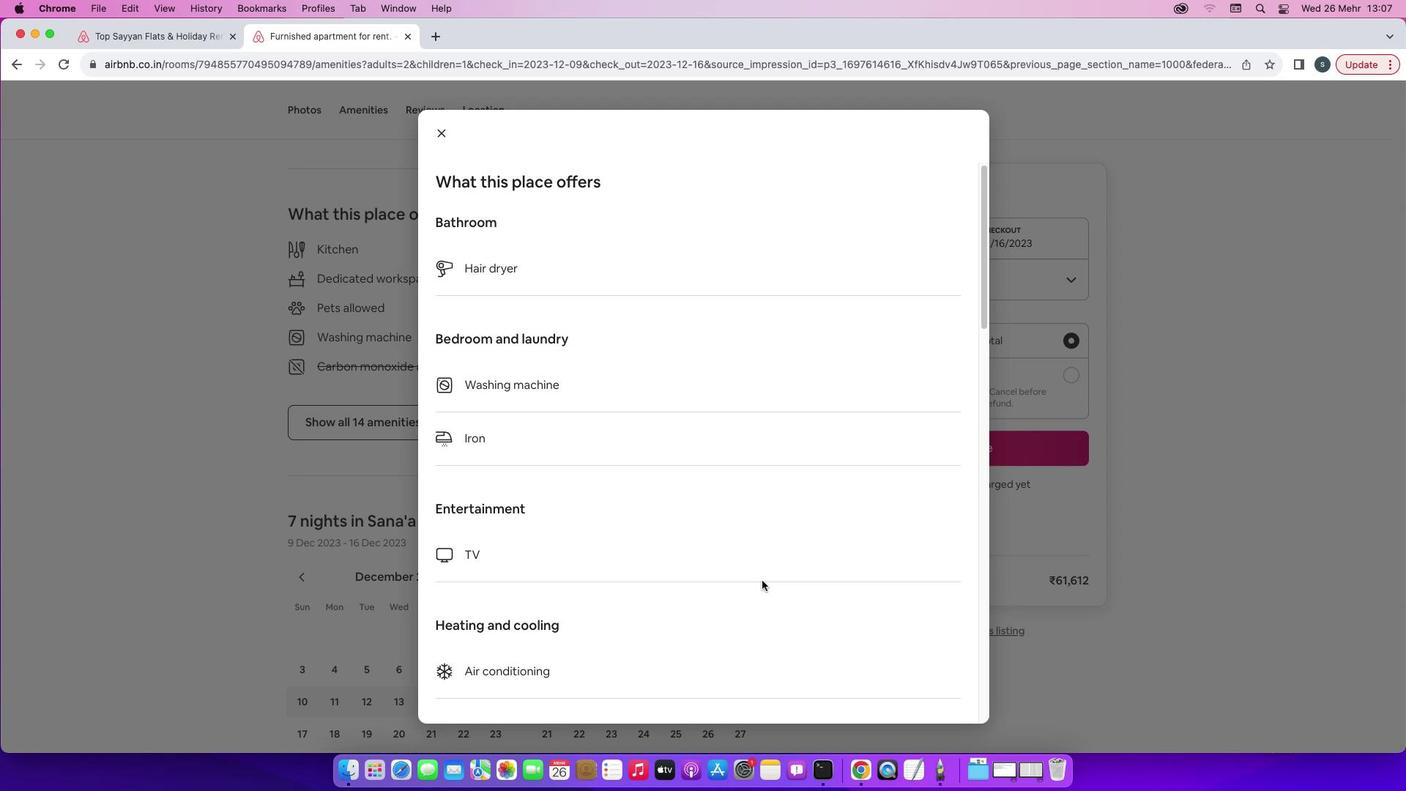 
Action: Mouse scrolled (762, 580) with delta (0, 0)
Screenshot: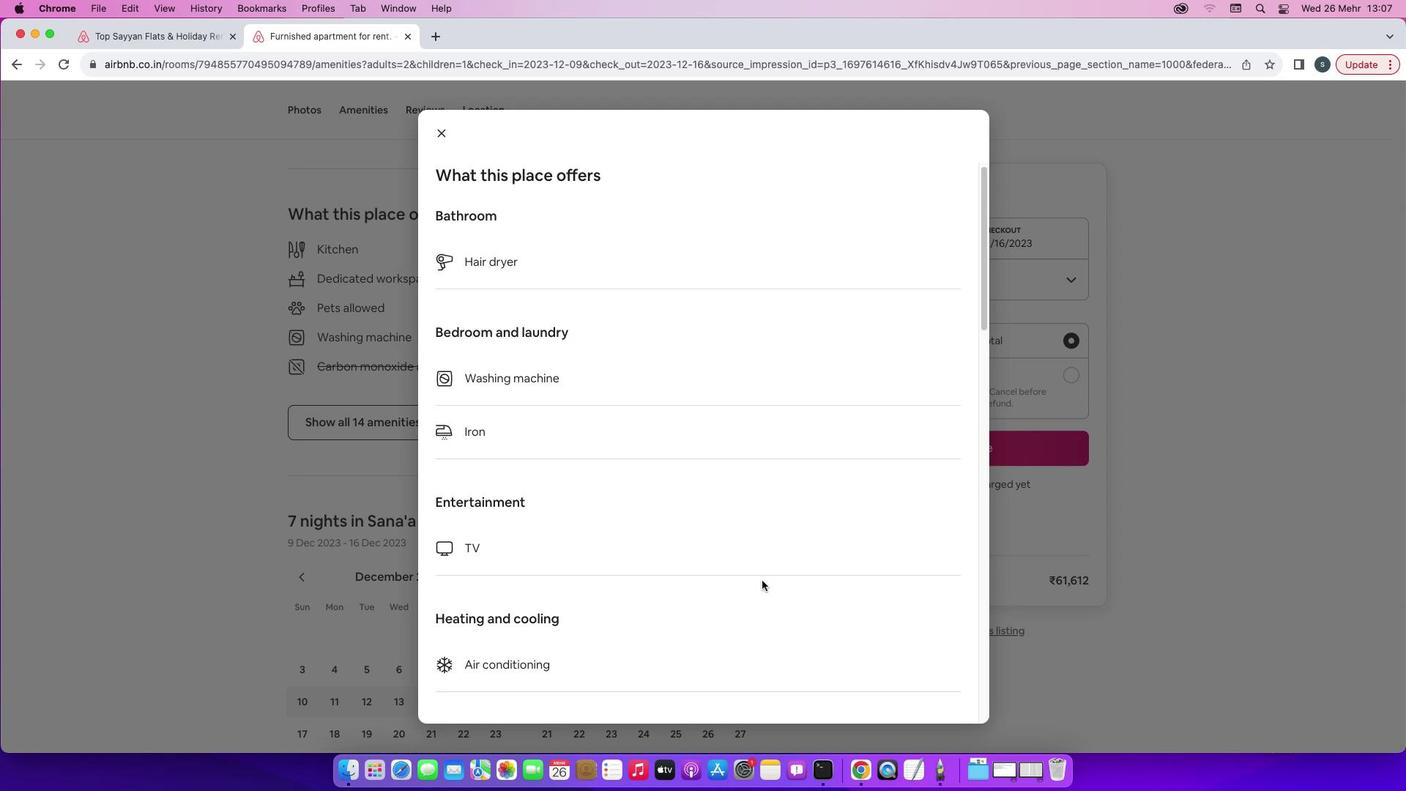 
Action: Mouse scrolled (762, 580) with delta (0, -1)
Screenshot: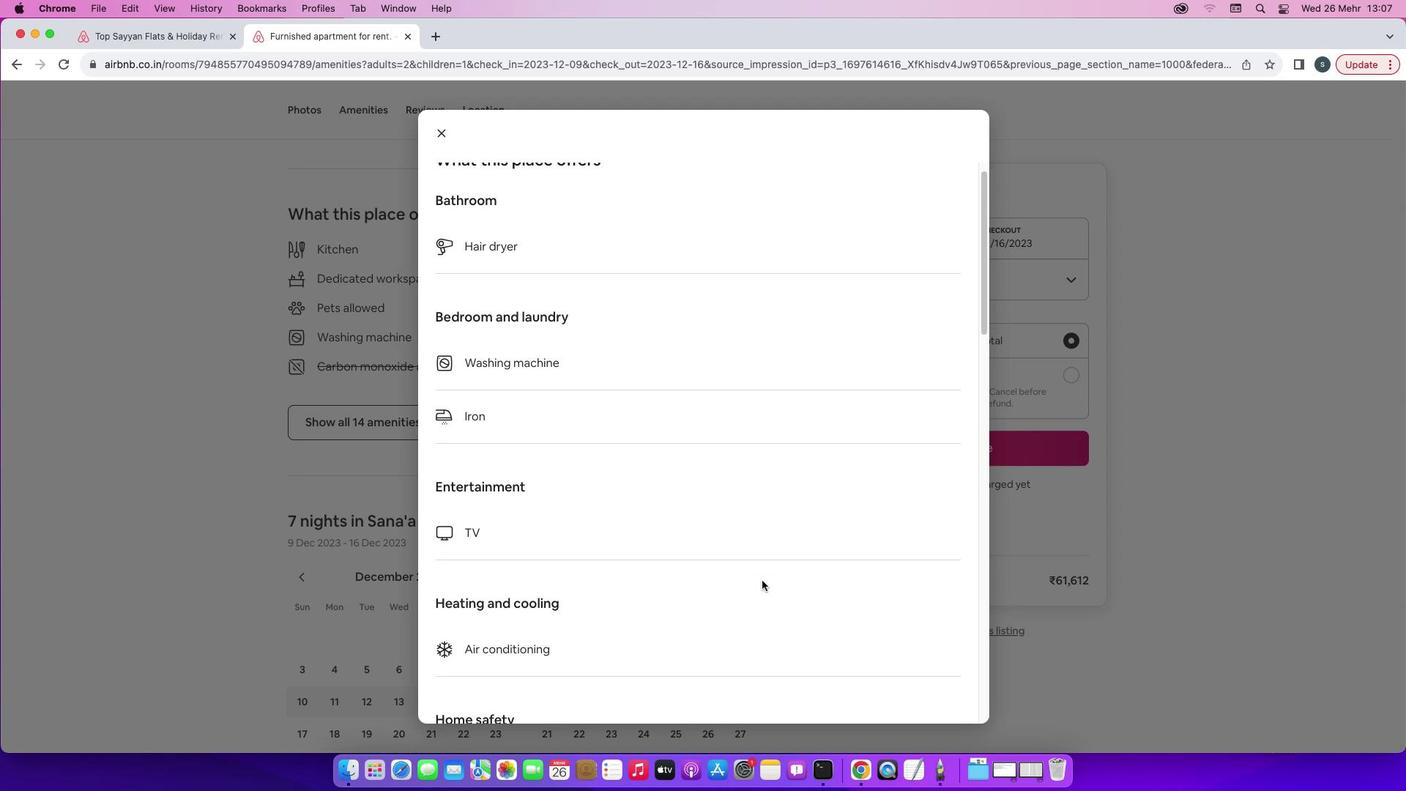 
Action: Mouse scrolled (762, 580) with delta (0, -1)
Screenshot: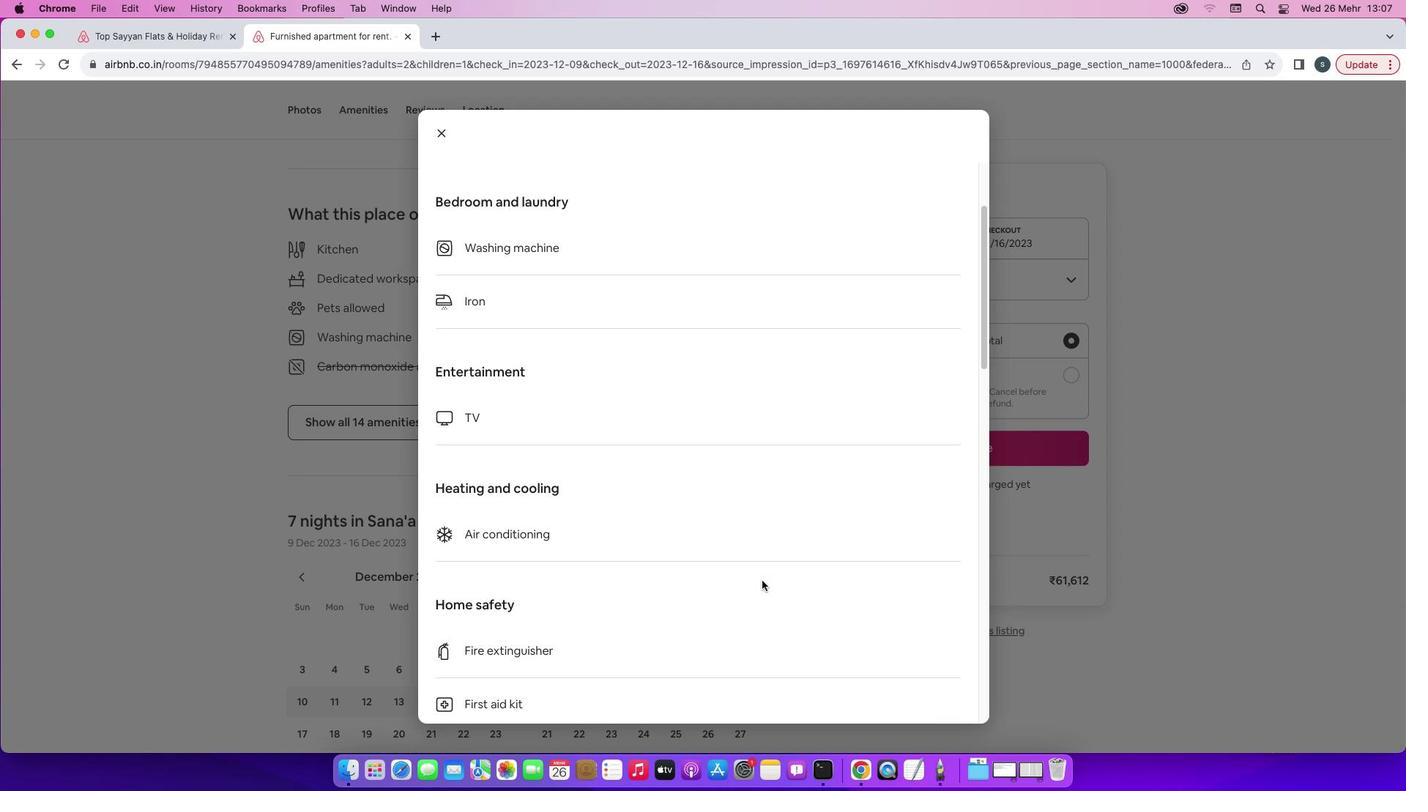
Action: Mouse scrolled (762, 580) with delta (0, 0)
Screenshot: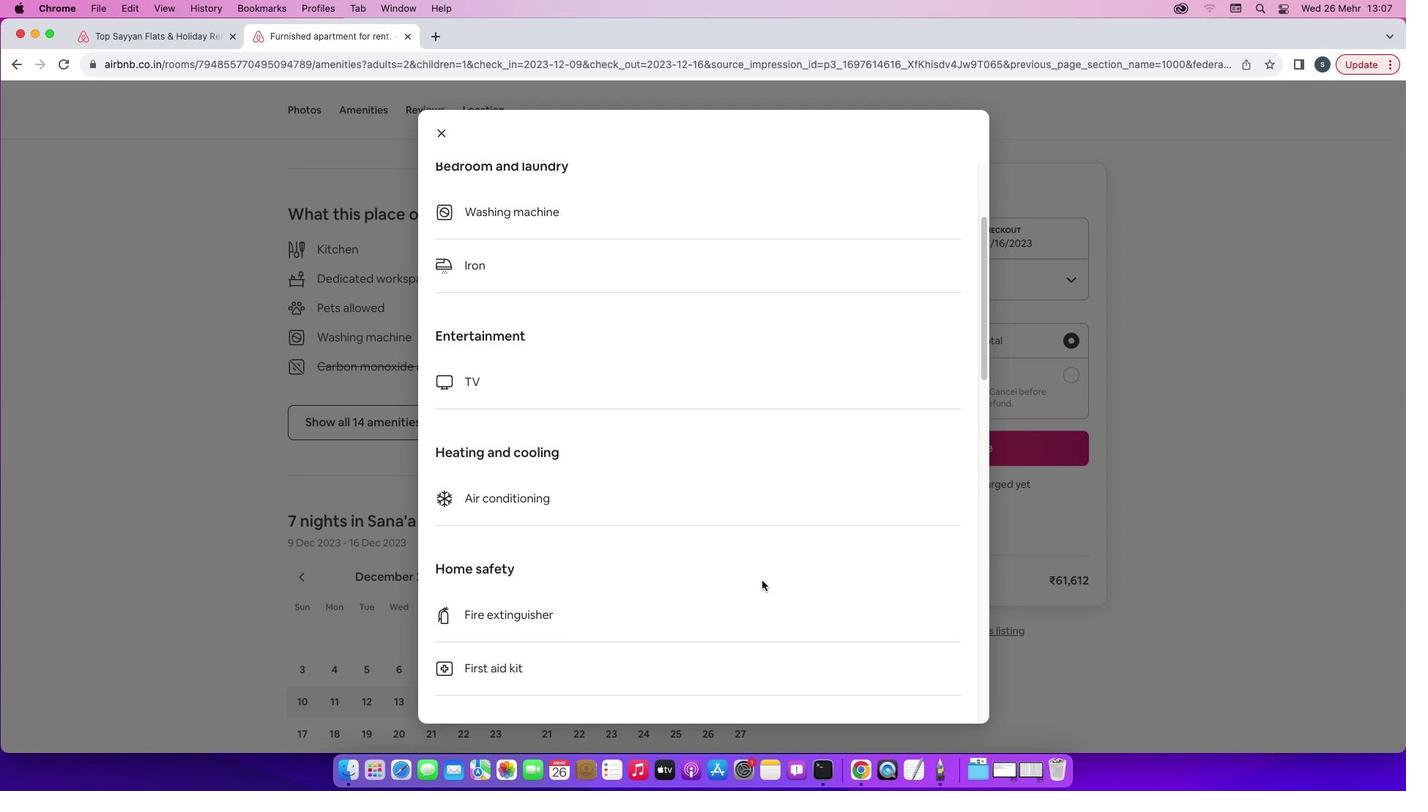 
Action: Mouse scrolled (762, 580) with delta (0, 0)
Screenshot: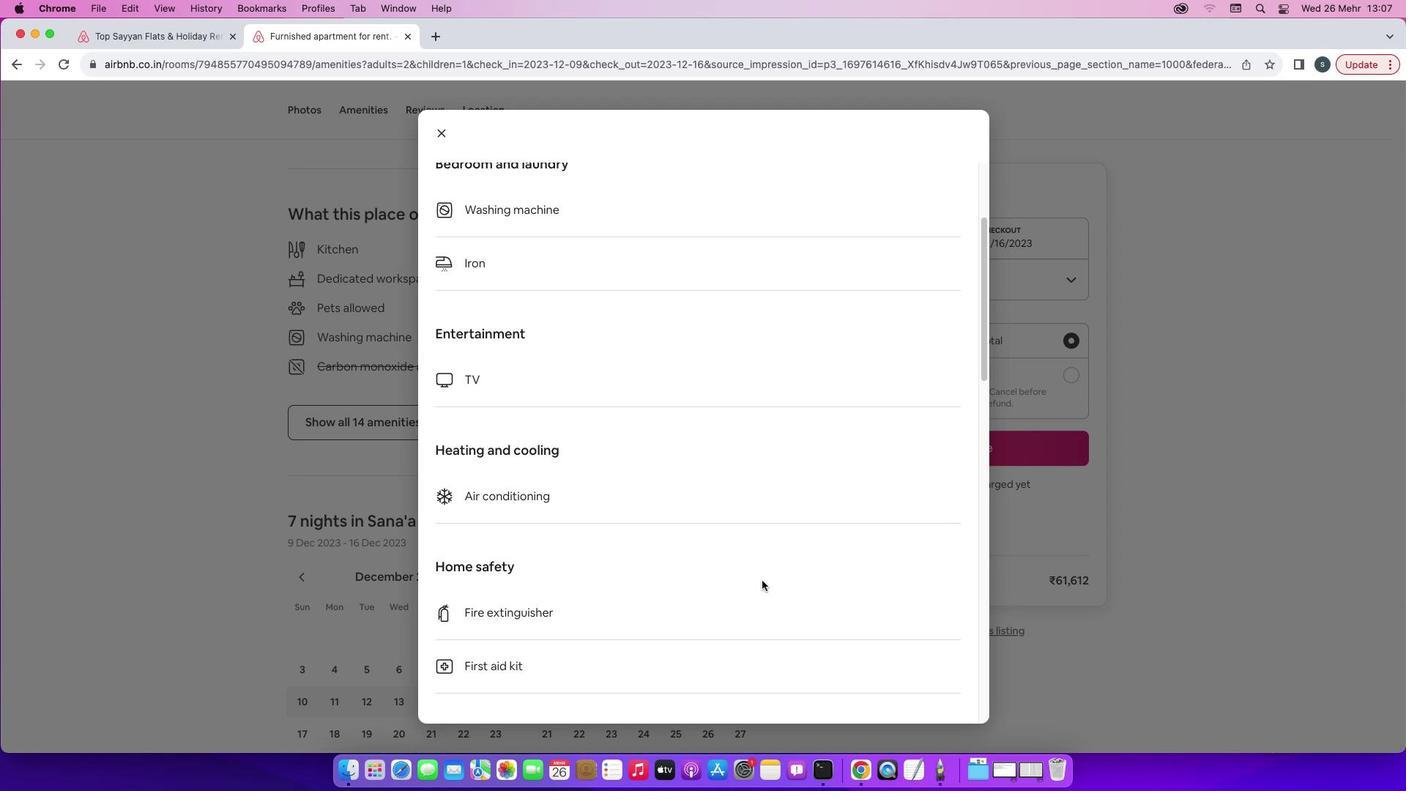 
Action: Mouse scrolled (762, 580) with delta (0, 0)
Screenshot: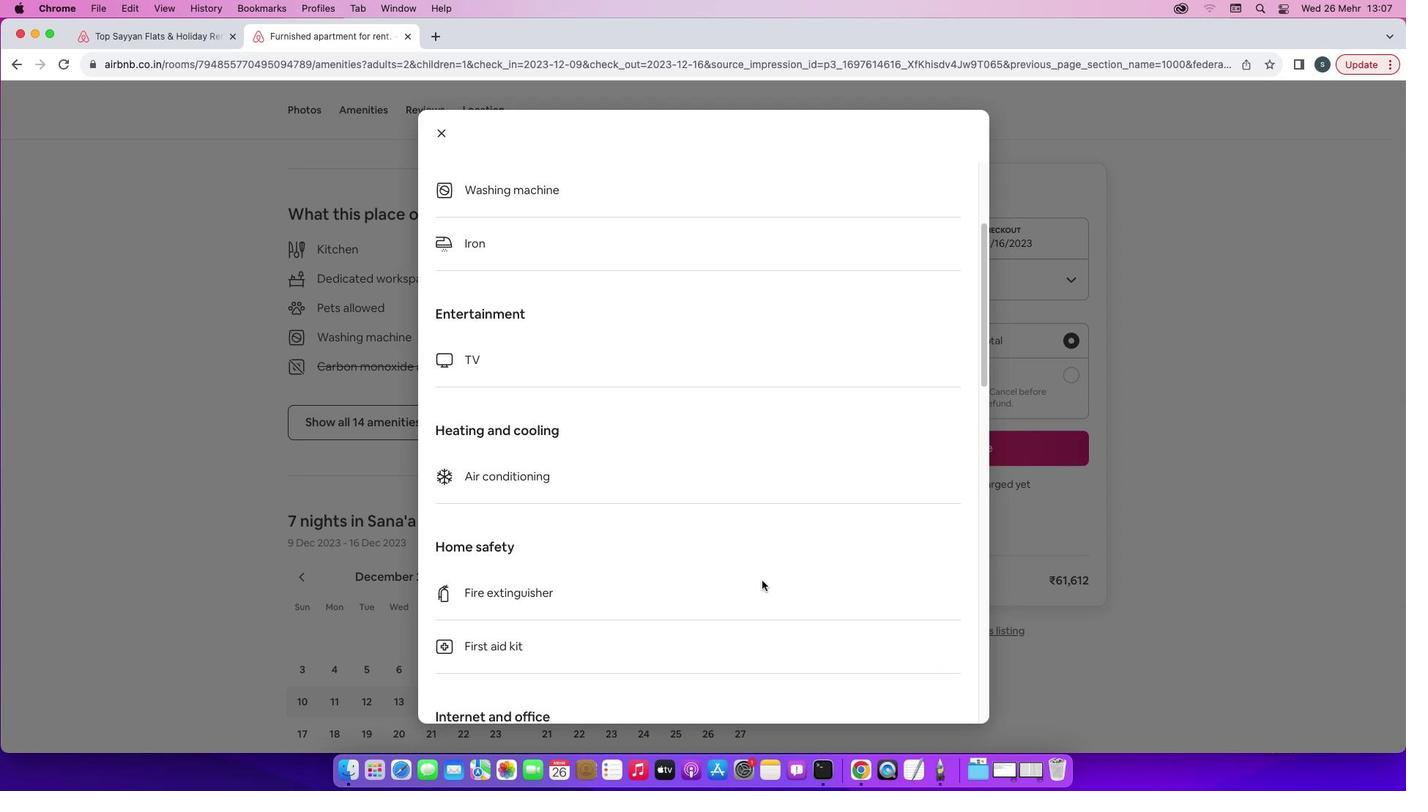 
Action: Mouse scrolled (762, 580) with delta (0, 0)
Screenshot: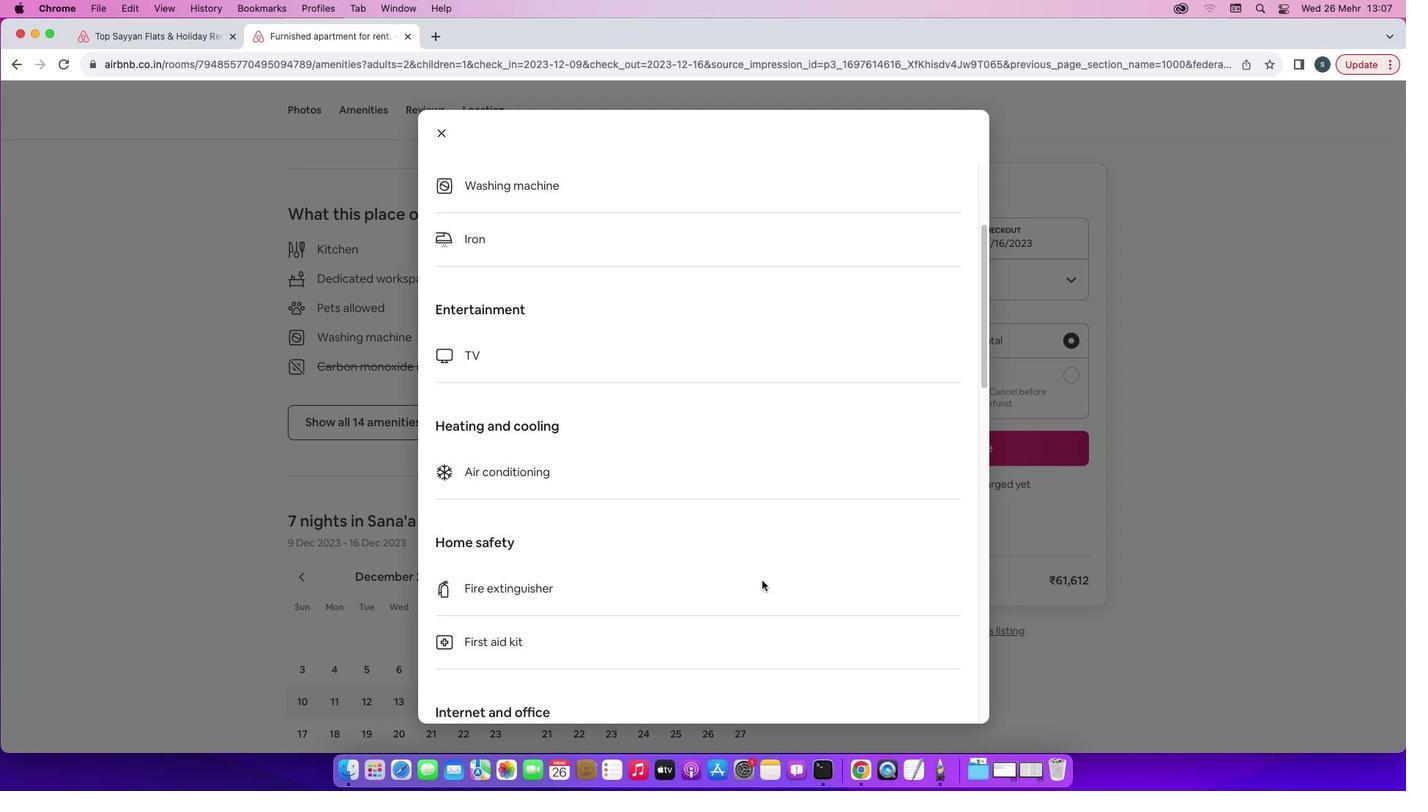 
Action: Mouse scrolled (762, 580) with delta (0, -1)
Screenshot: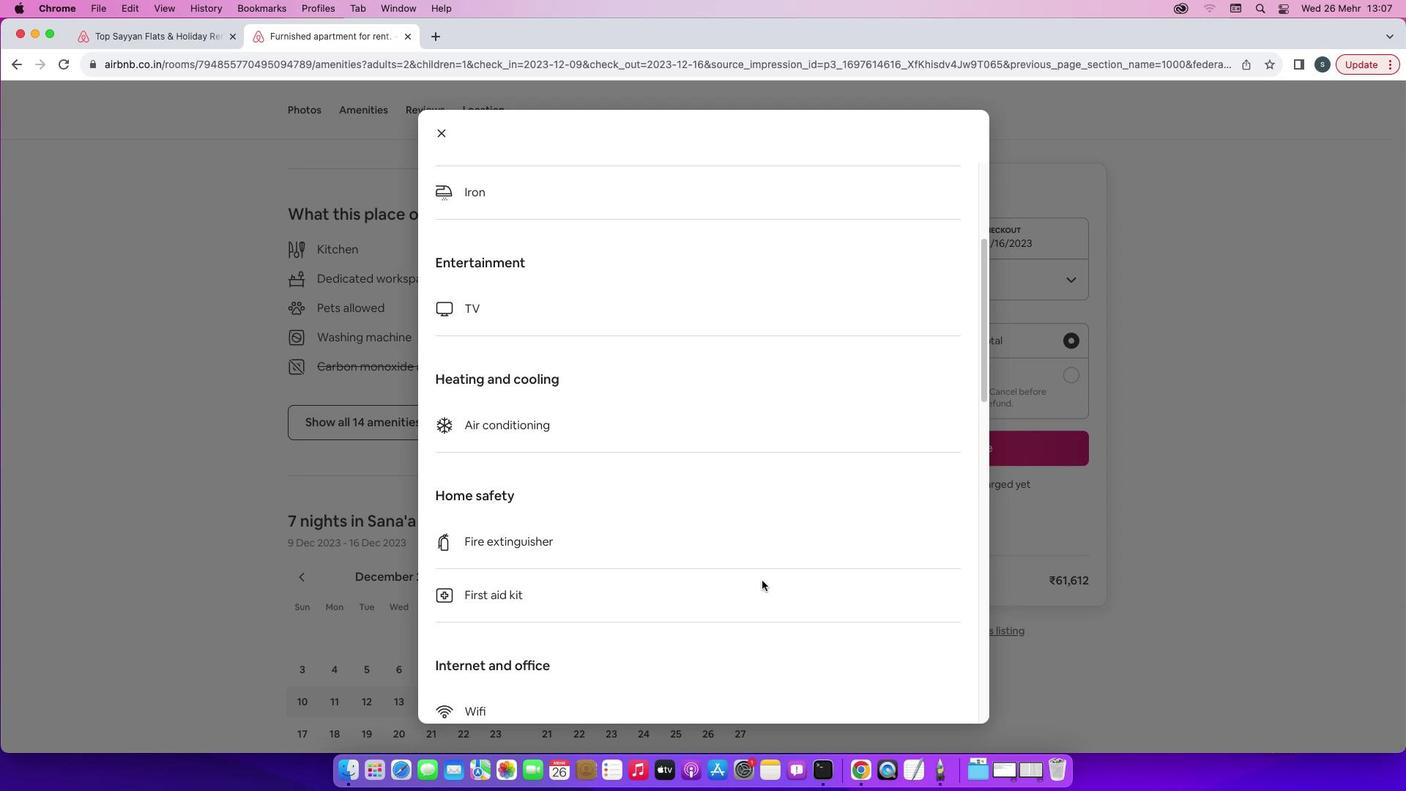 
Action: Mouse scrolled (762, 580) with delta (0, 0)
Screenshot: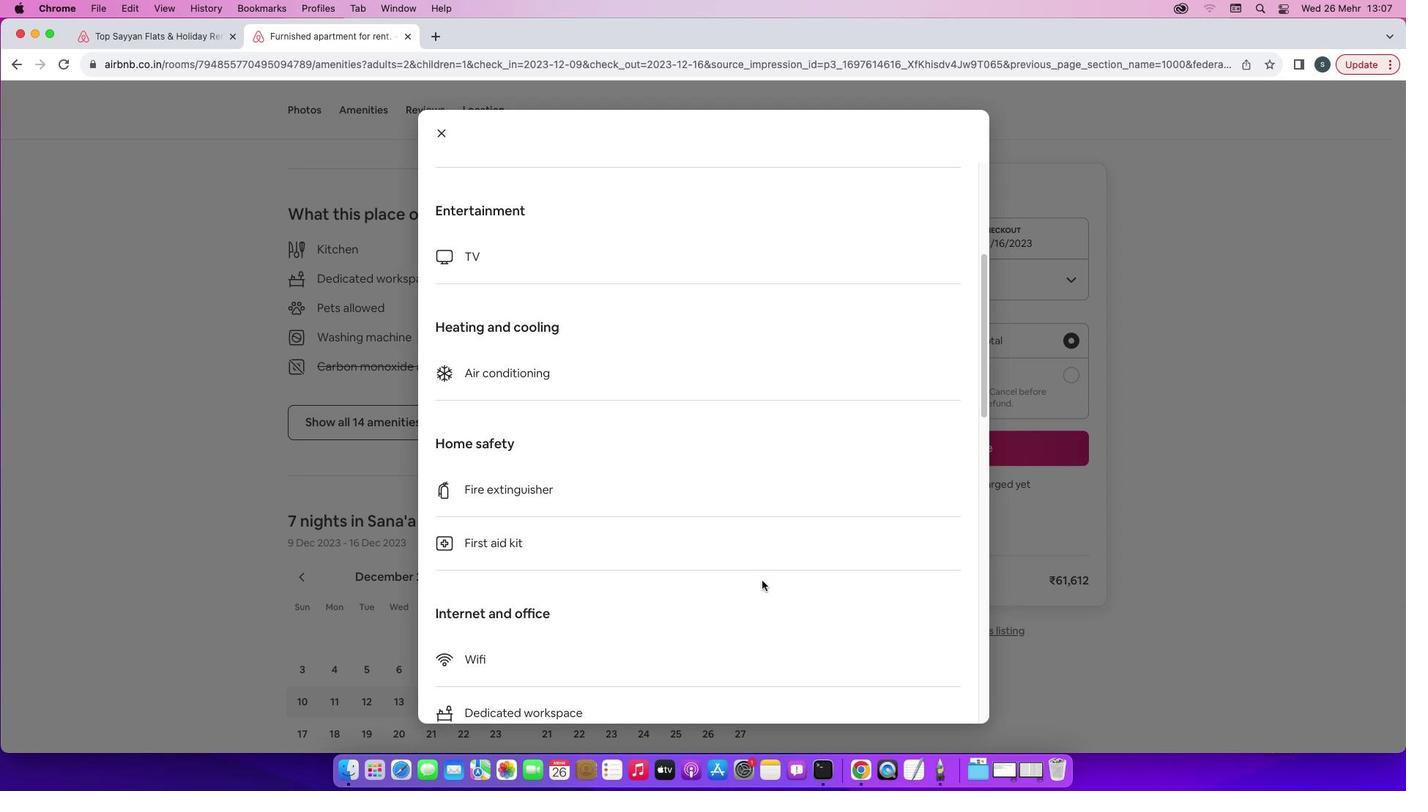 
Action: Mouse scrolled (762, 580) with delta (0, 0)
Screenshot: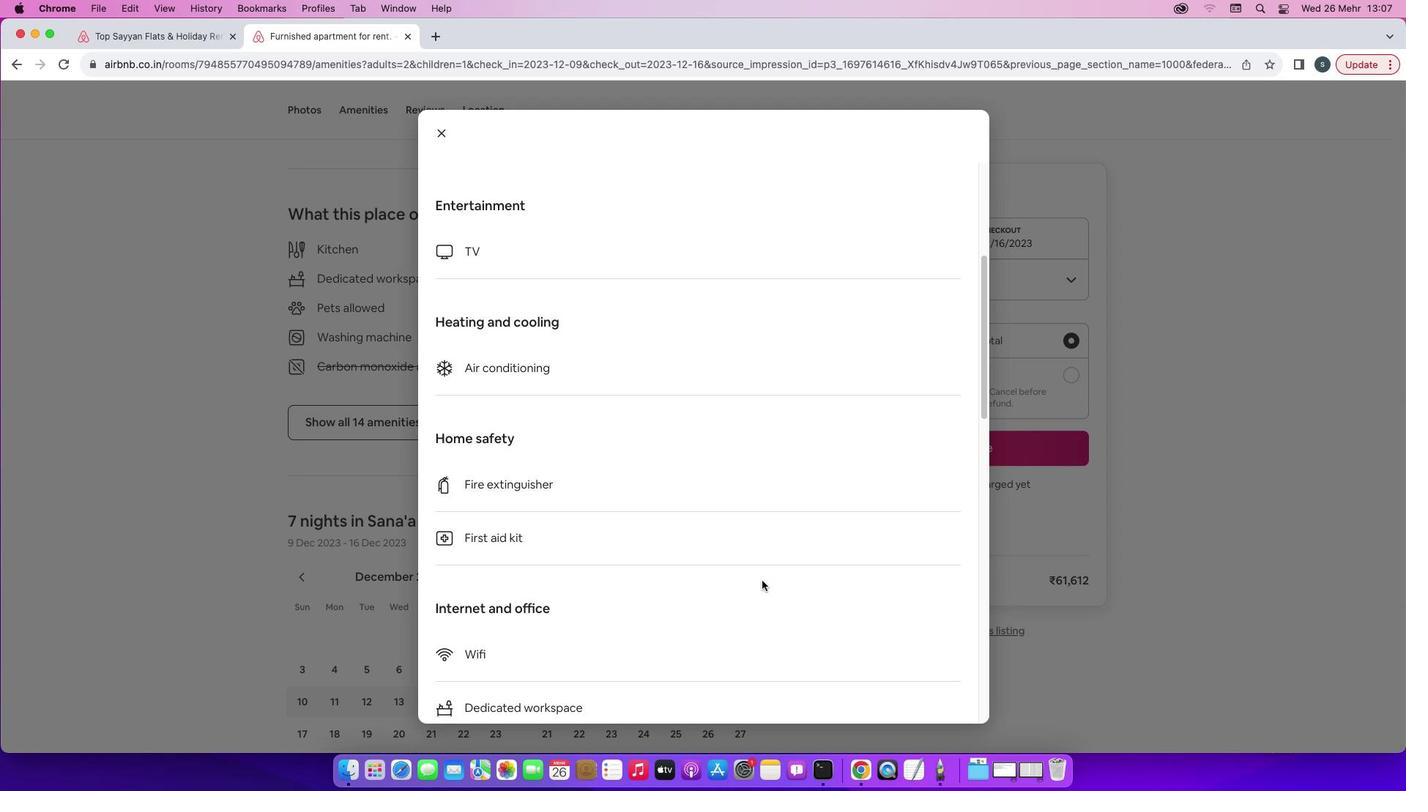 
Action: Mouse scrolled (762, 580) with delta (0, 0)
Screenshot: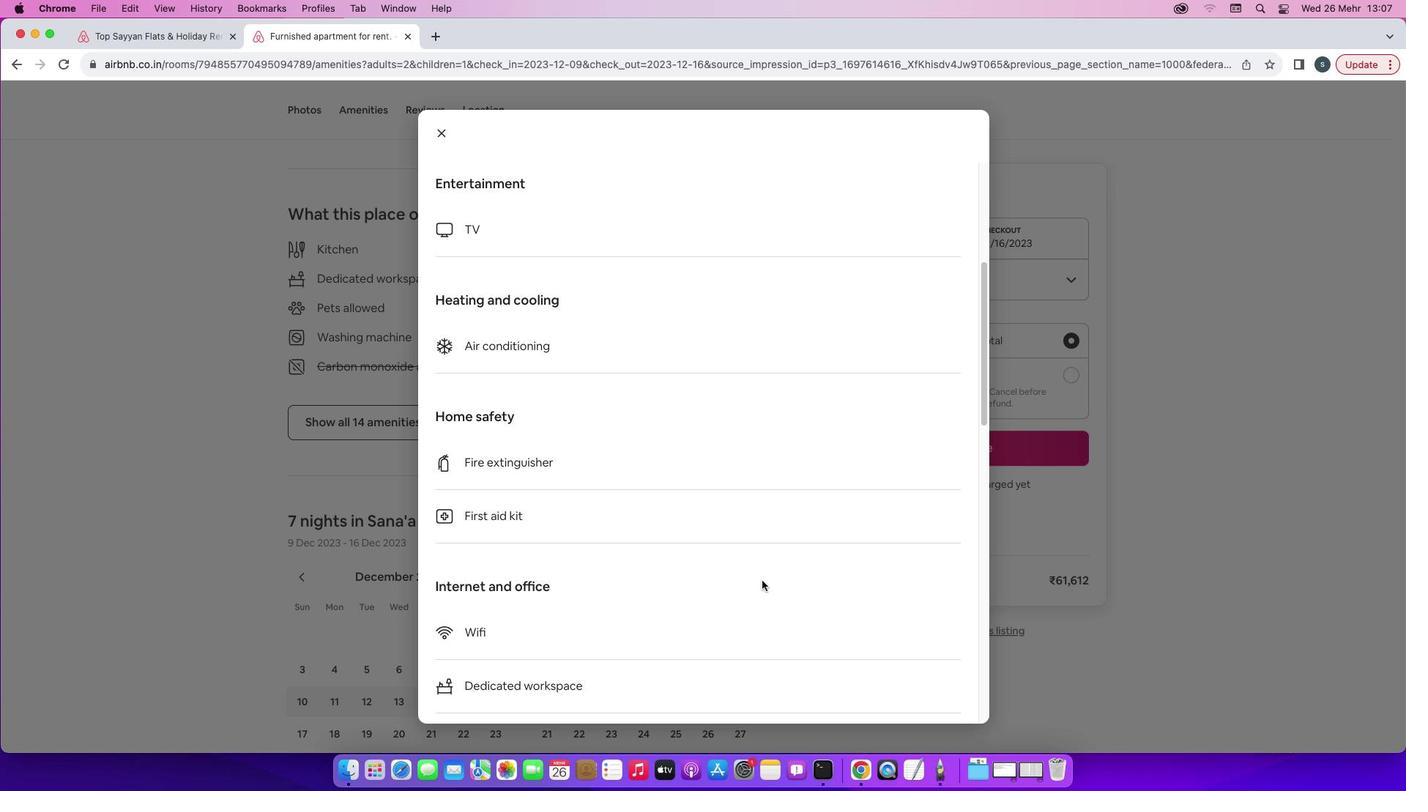 
Action: Mouse scrolled (762, 580) with delta (0, 0)
Screenshot: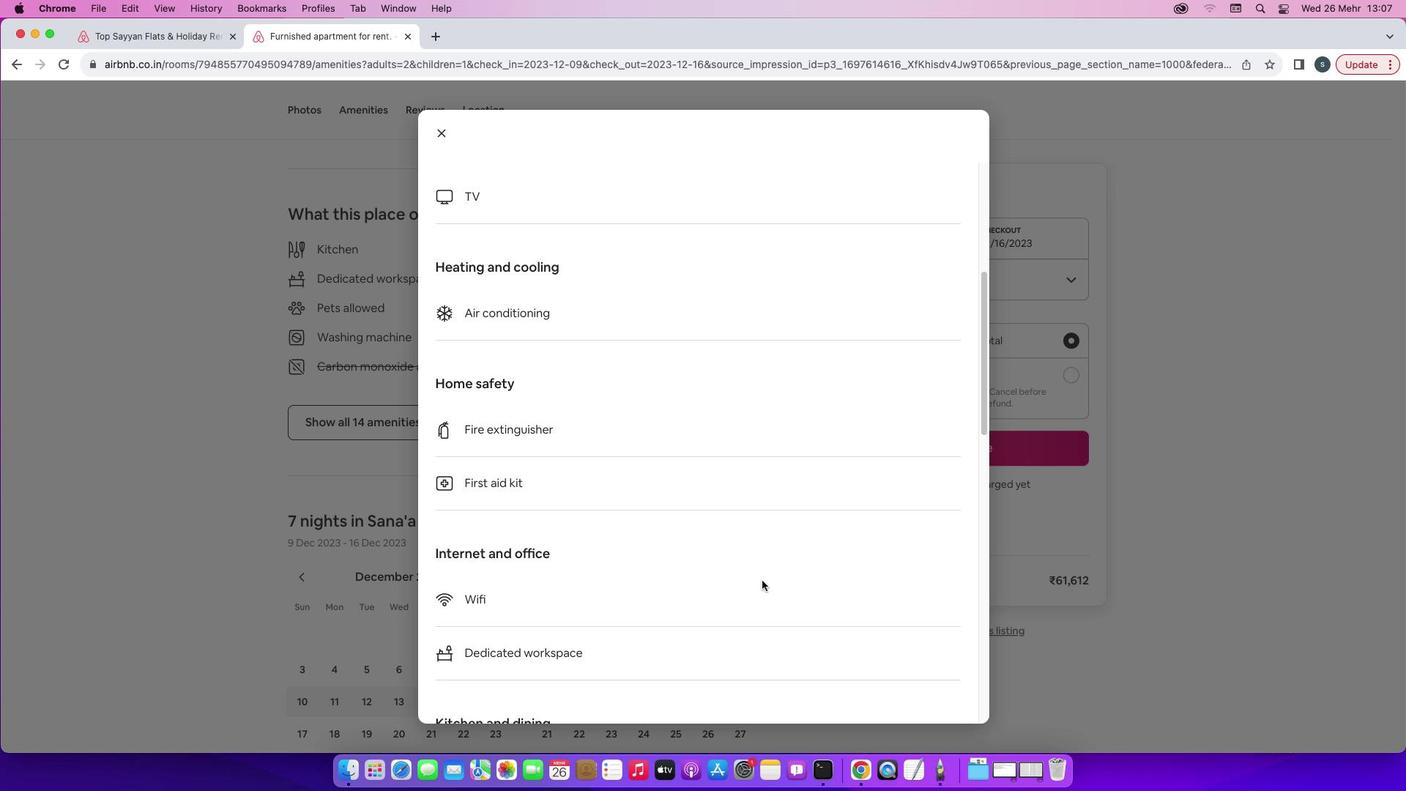 
Action: Mouse scrolled (762, 580) with delta (0, -1)
Screenshot: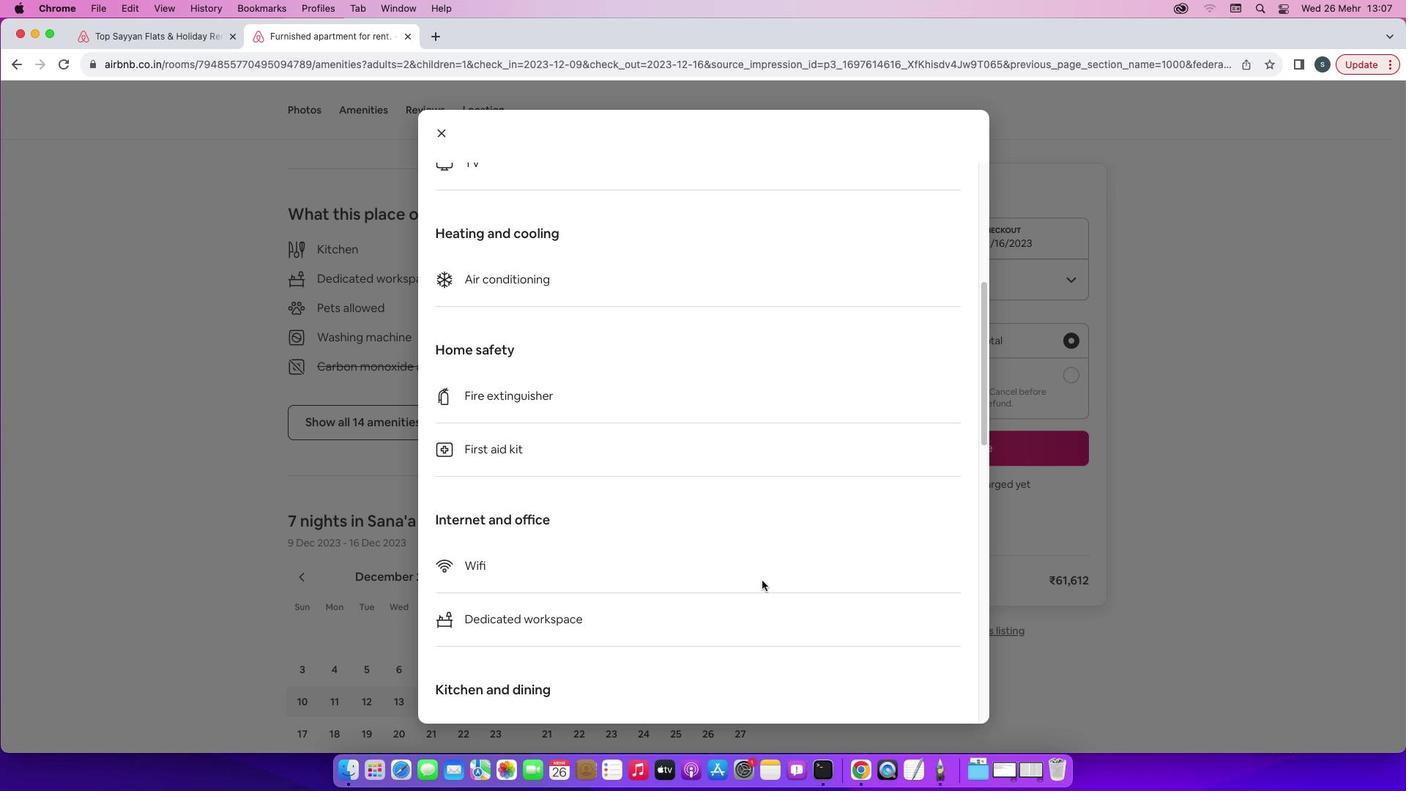 
Action: Mouse scrolled (762, 580) with delta (0, 0)
Screenshot: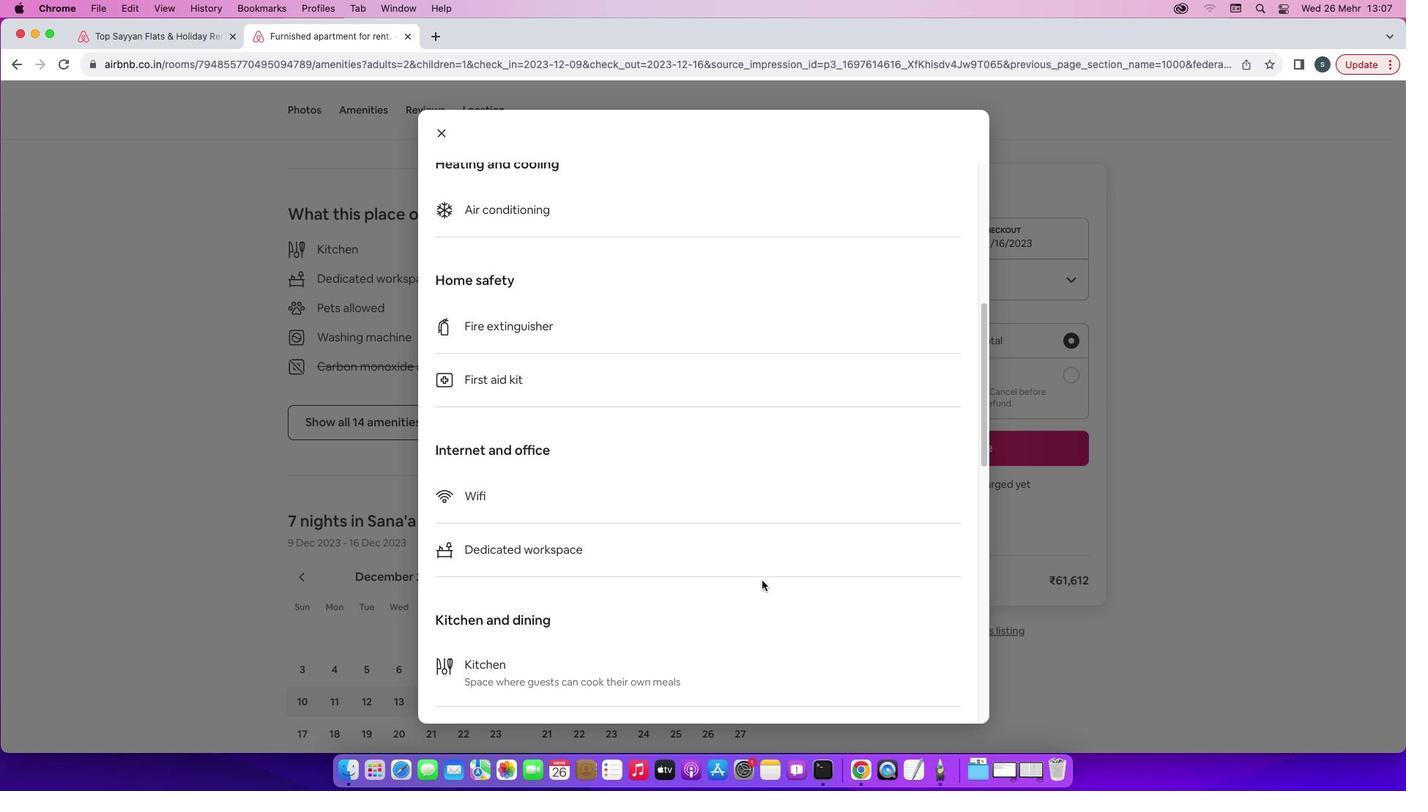 
Action: Mouse scrolled (762, 580) with delta (0, 0)
Screenshot: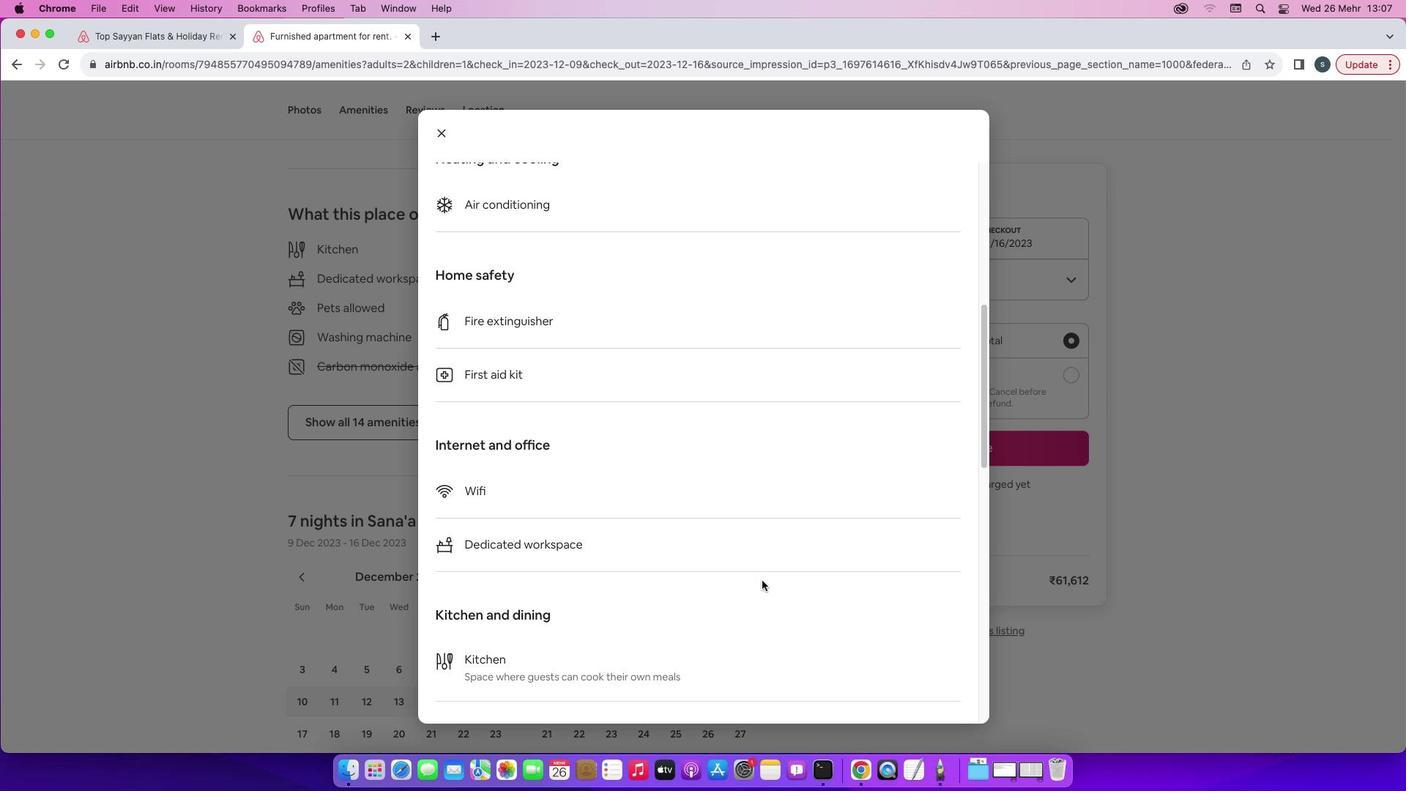 
Action: Mouse scrolled (762, 580) with delta (0, 0)
Screenshot: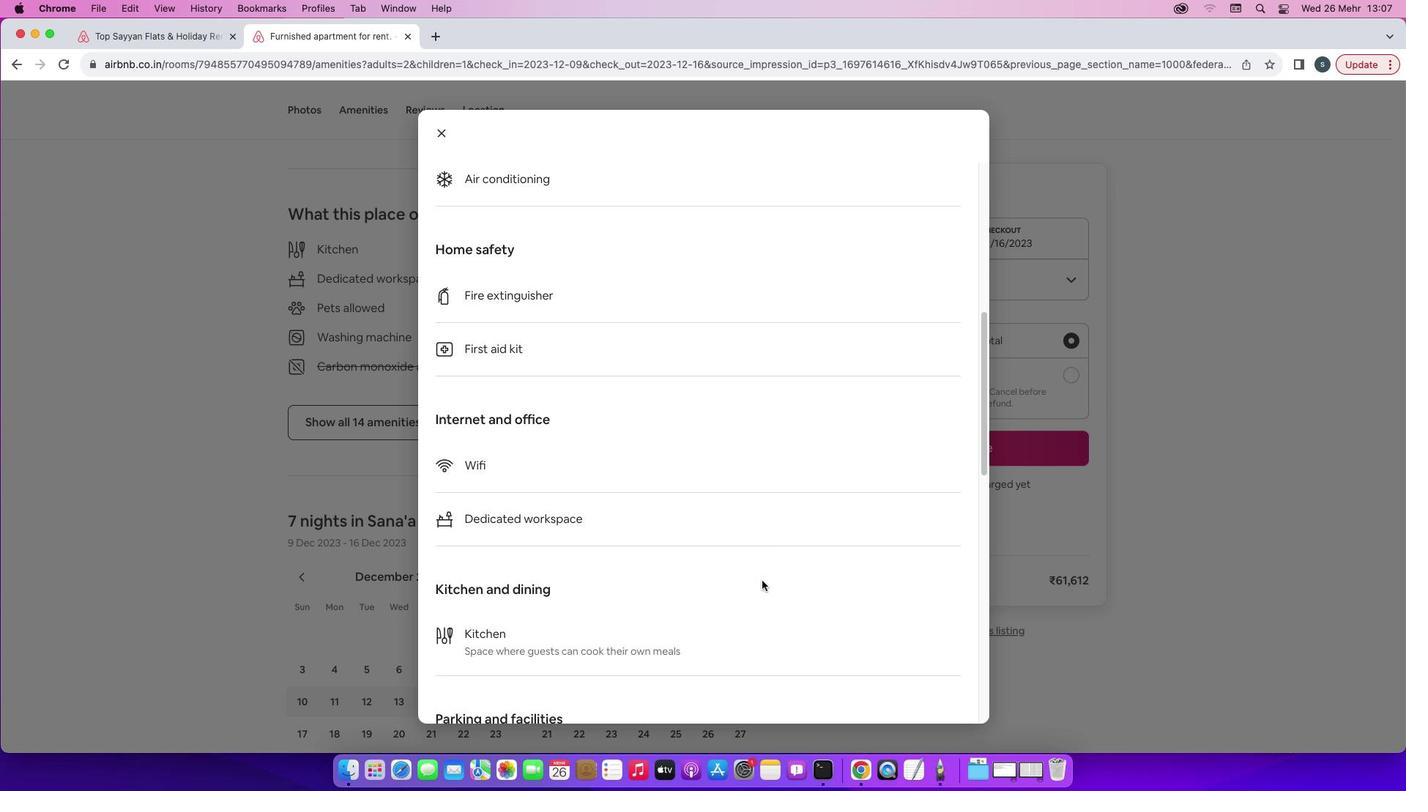 
Action: Mouse scrolled (762, 580) with delta (0, -1)
Screenshot: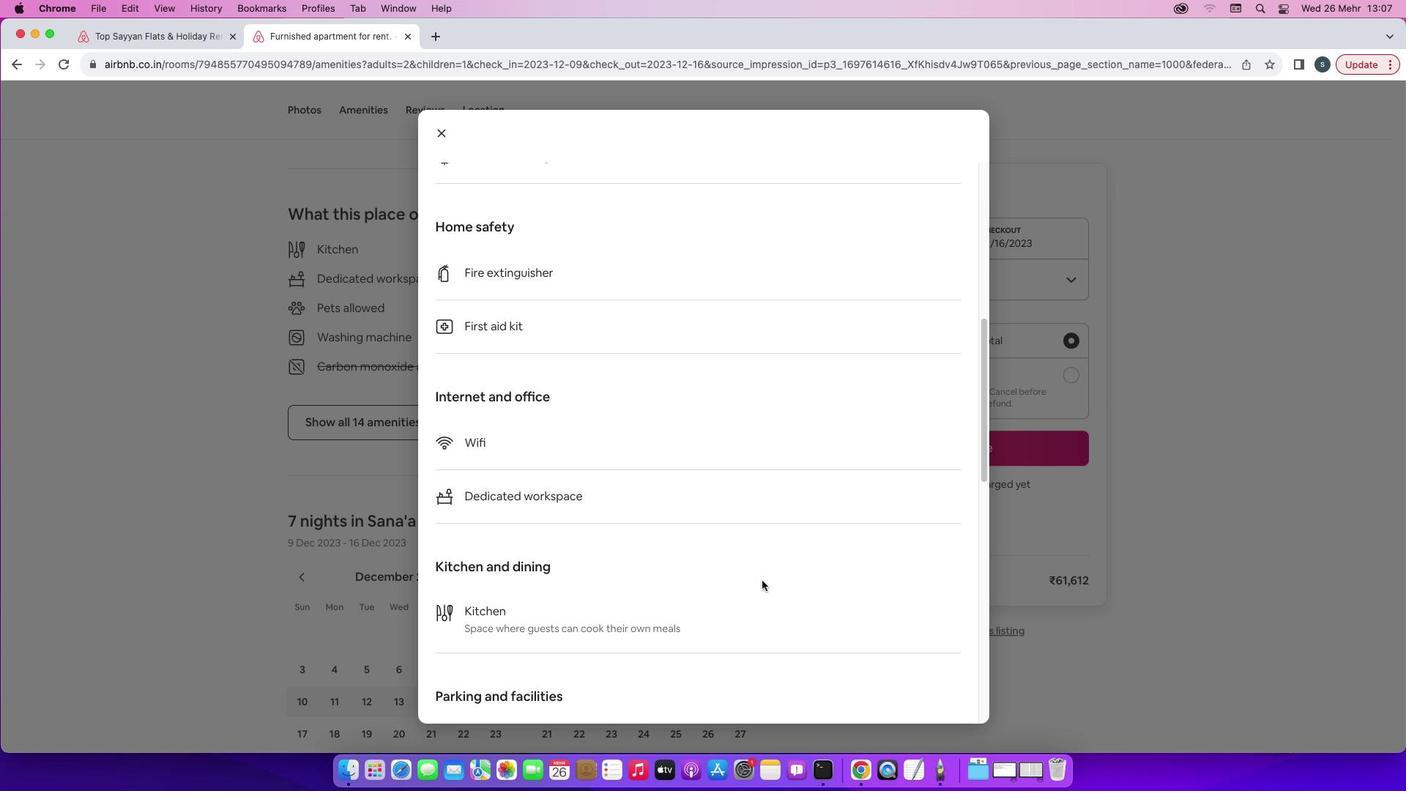 
Action: Mouse scrolled (762, 580) with delta (0, -2)
Screenshot: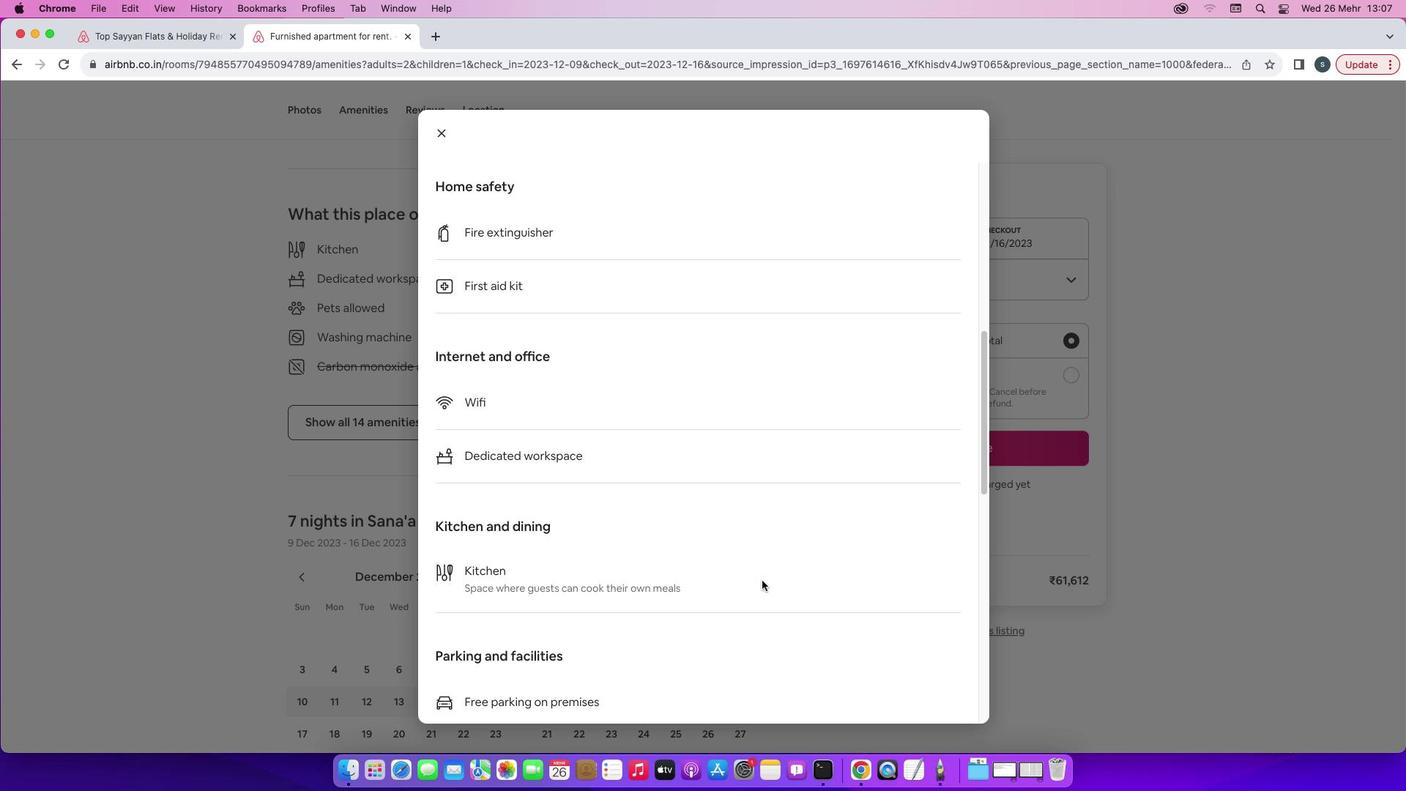 
Action: Mouse scrolled (762, 580) with delta (0, 0)
Screenshot: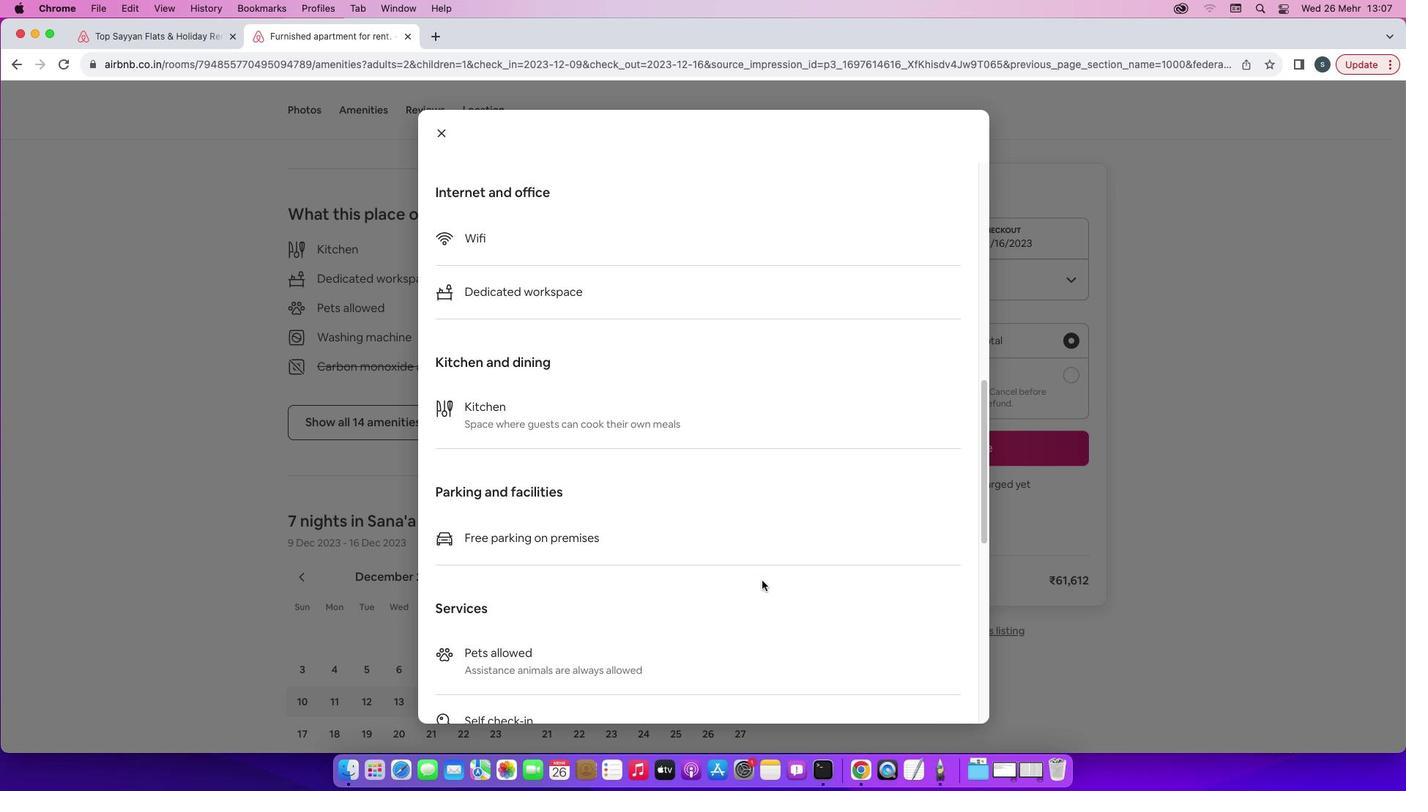 
Action: Mouse scrolled (762, 580) with delta (0, 0)
Screenshot: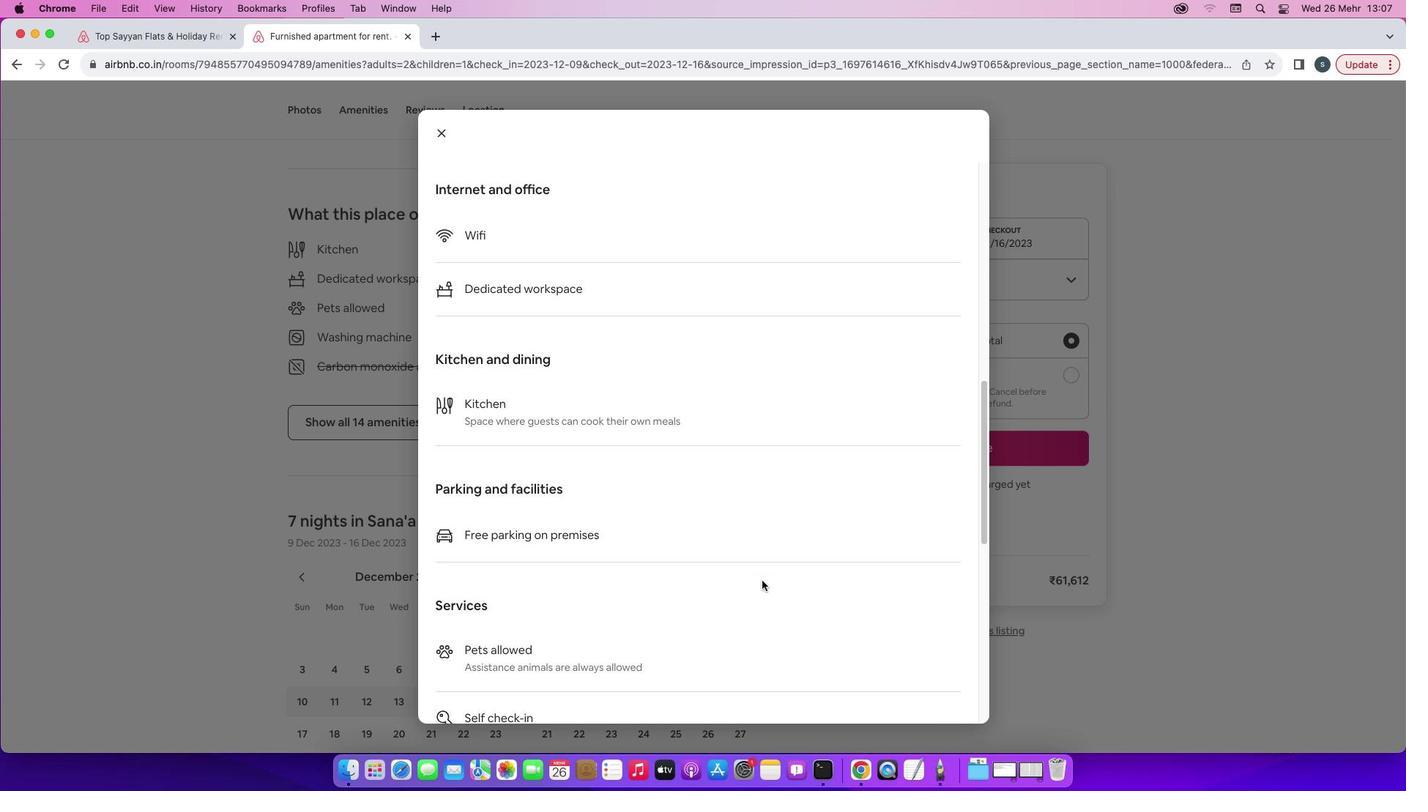 
Action: Mouse scrolled (762, 580) with delta (0, -1)
Screenshot: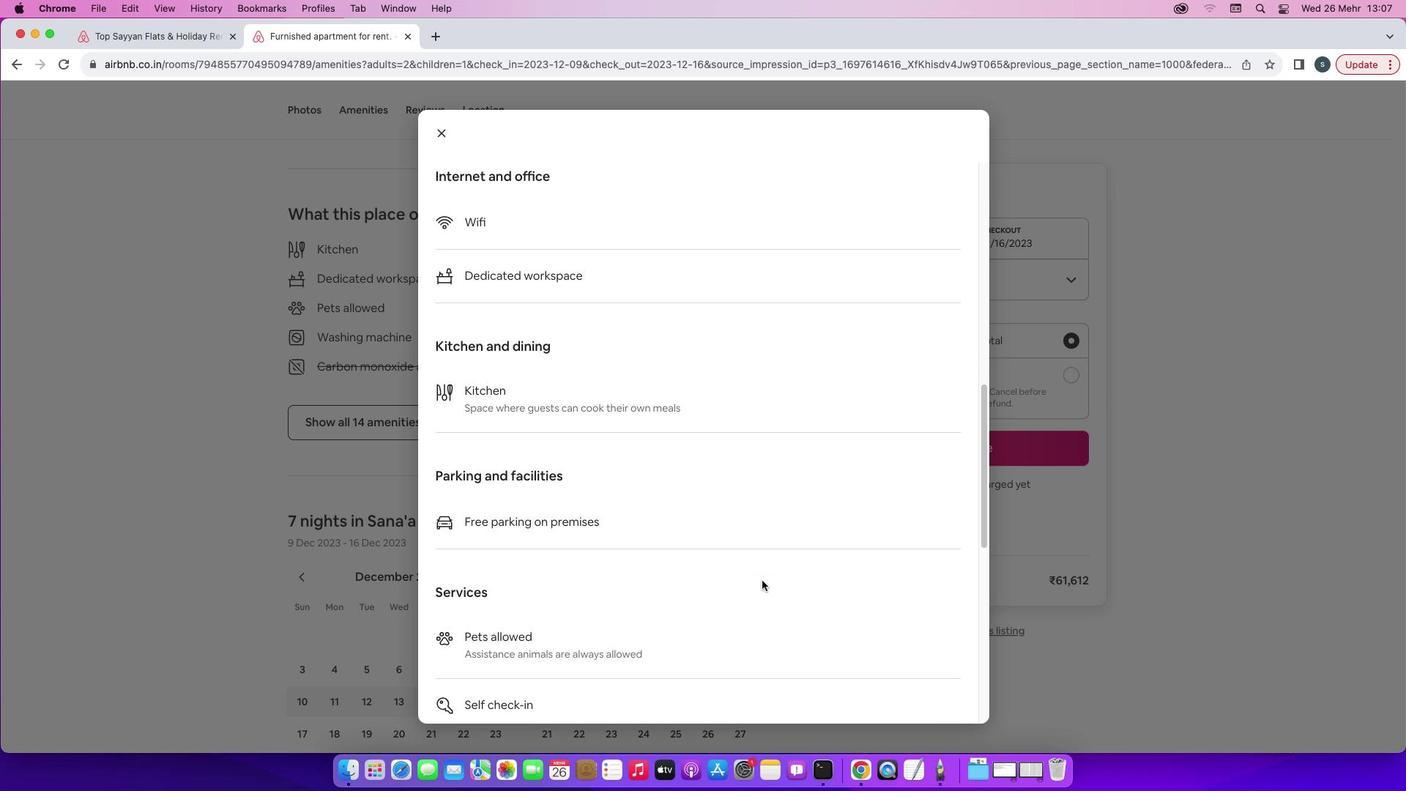 
Action: Mouse scrolled (762, 580) with delta (0, -2)
Screenshot: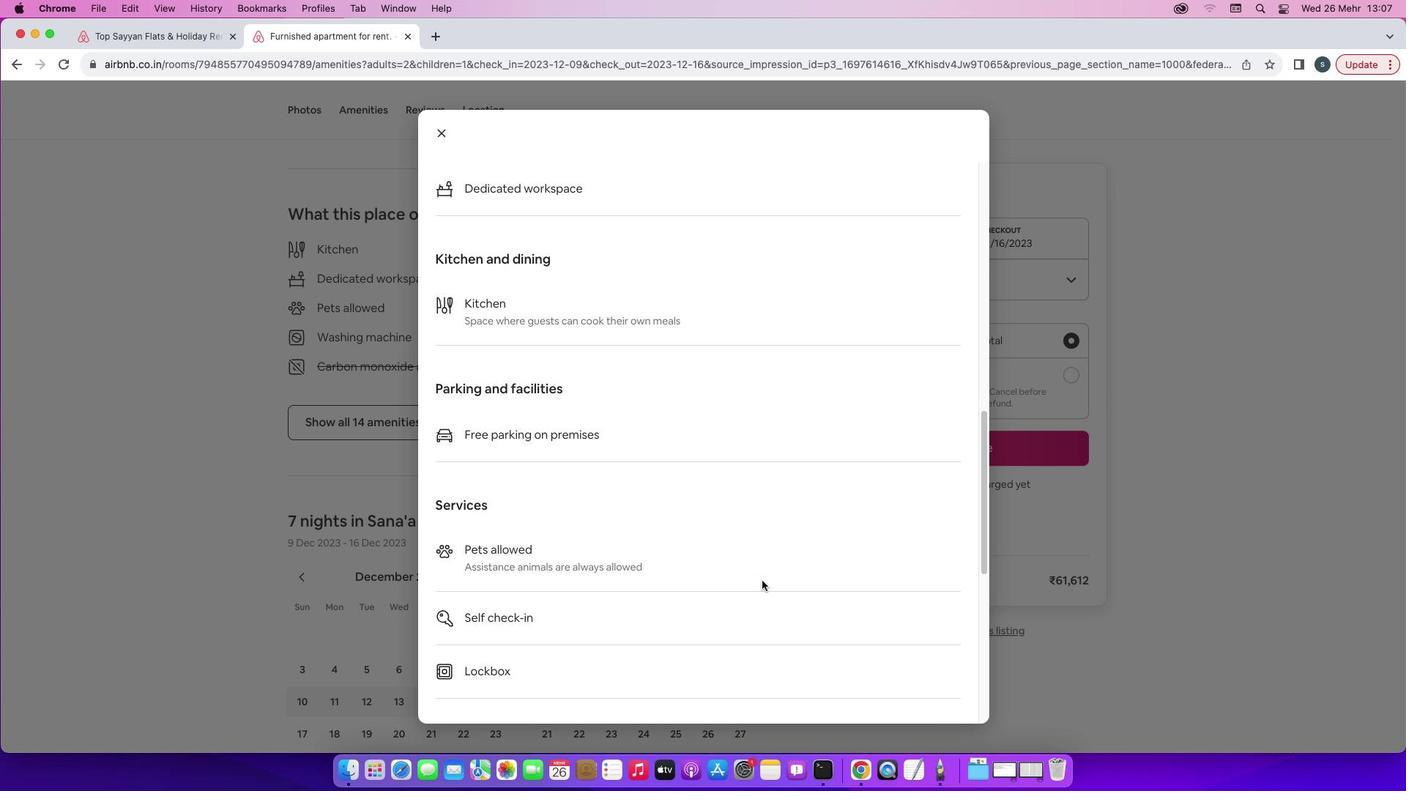 
Action: Mouse scrolled (762, 580) with delta (0, 0)
Screenshot: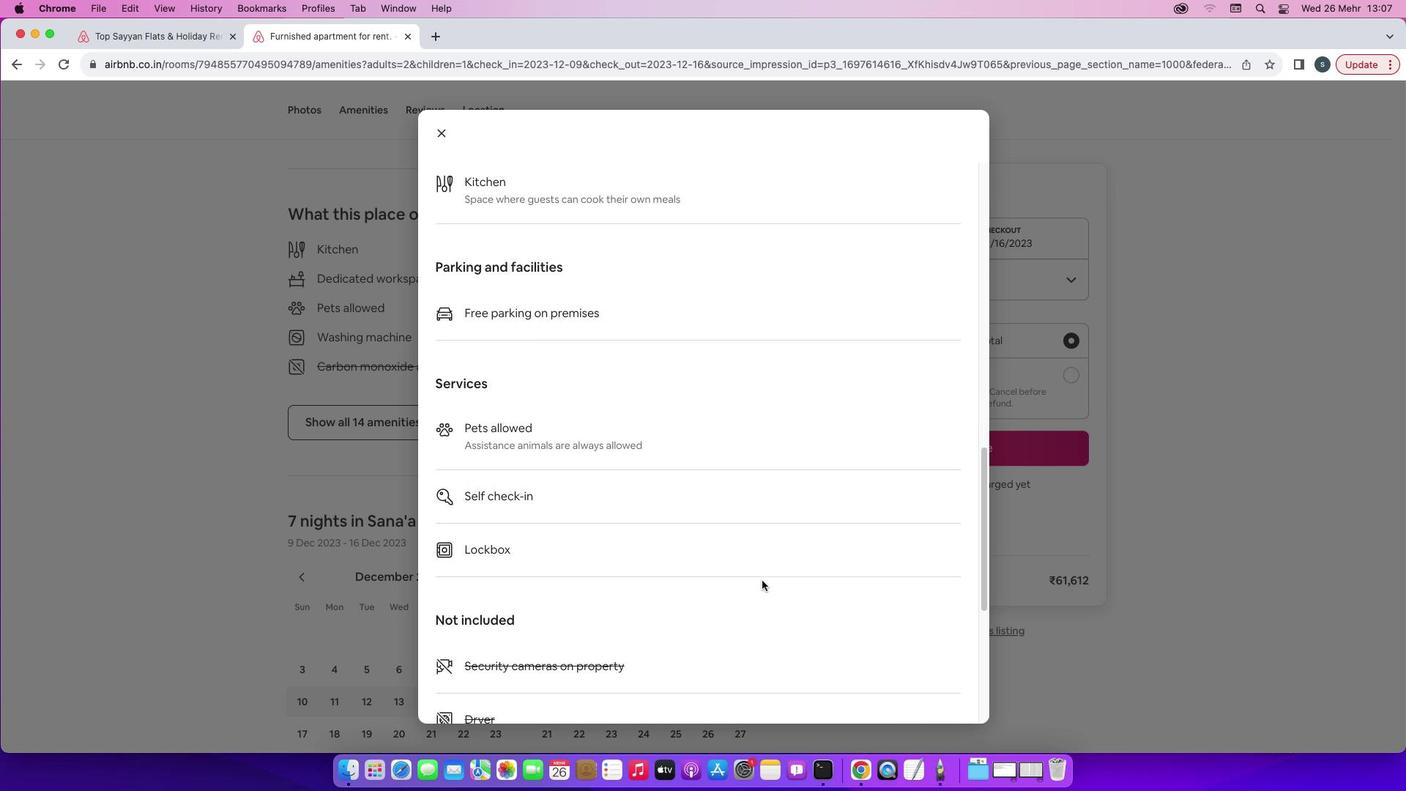 
Action: Mouse scrolled (762, 580) with delta (0, 0)
Screenshot: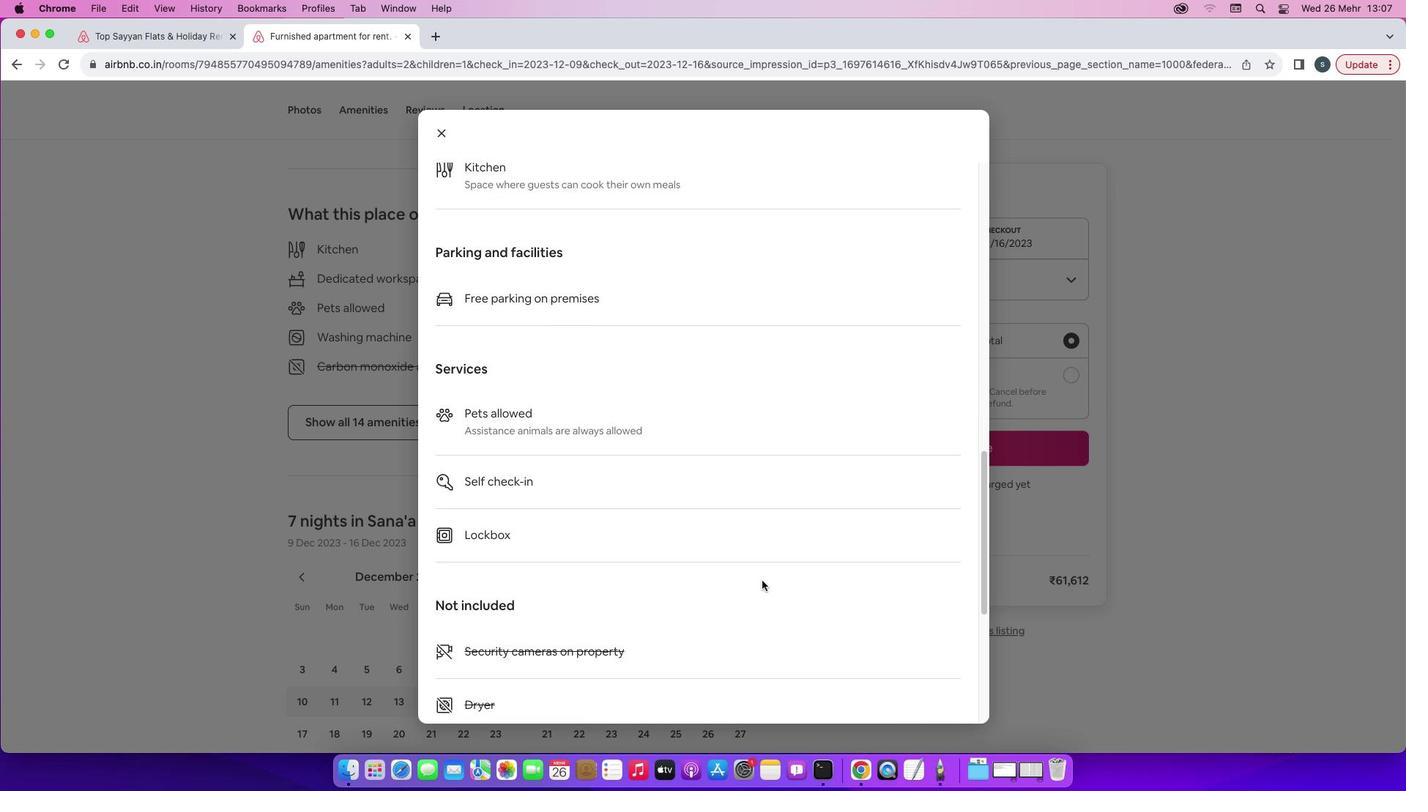 
Action: Mouse scrolled (762, 580) with delta (0, 0)
Screenshot: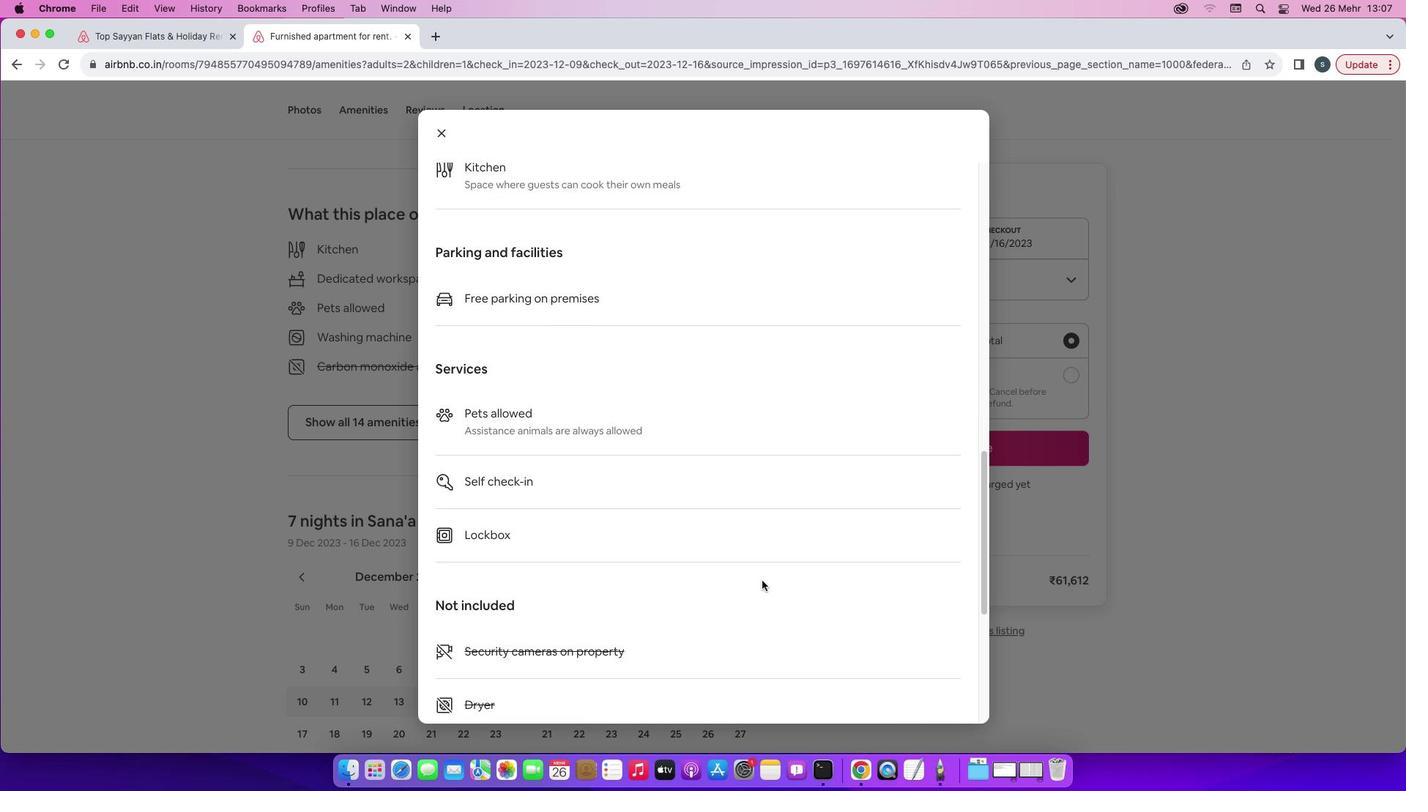 
Action: Mouse scrolled (762, 580) with delta (0, -2)
Screenshot: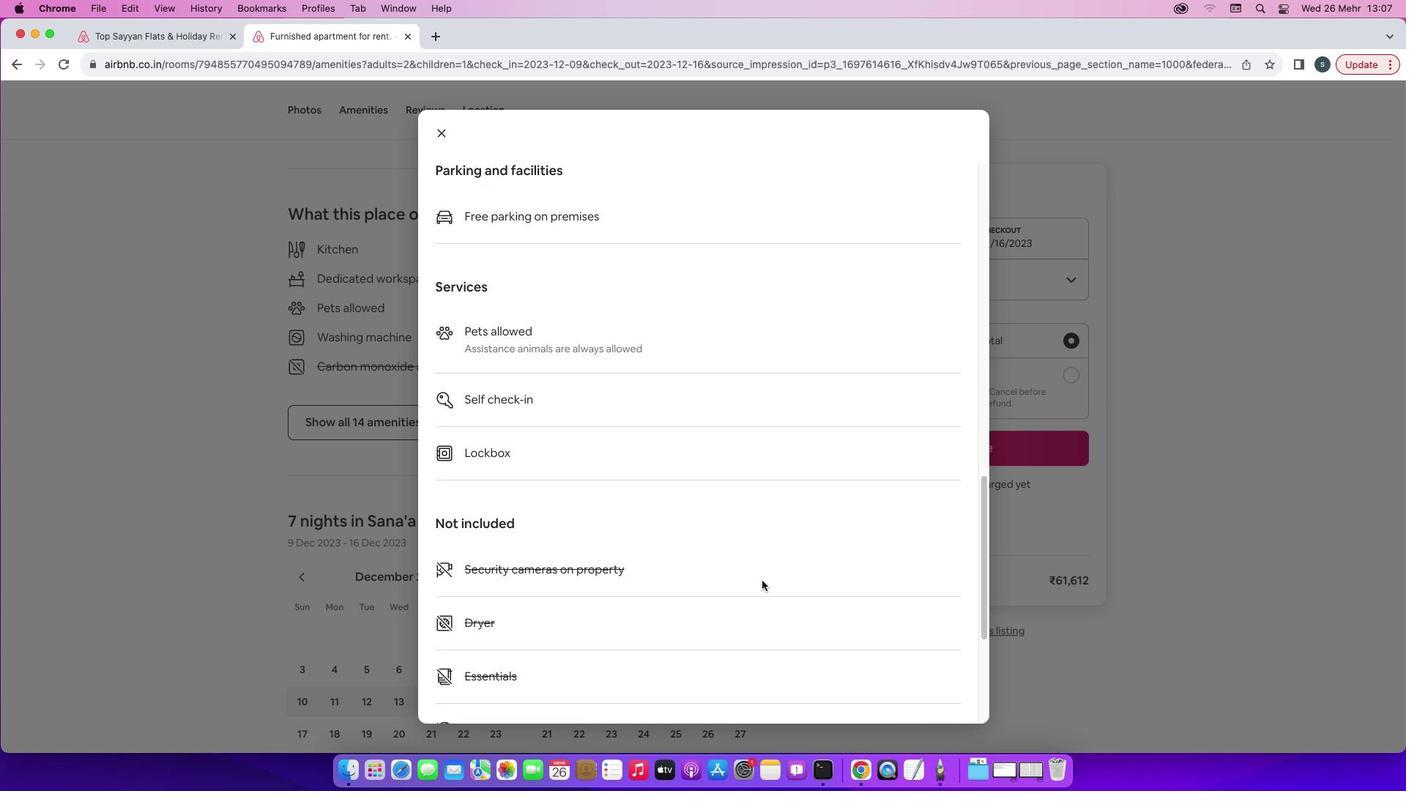 
Action: Mouse scrolled (762, 580) with delta (0, -3)
Screenshot: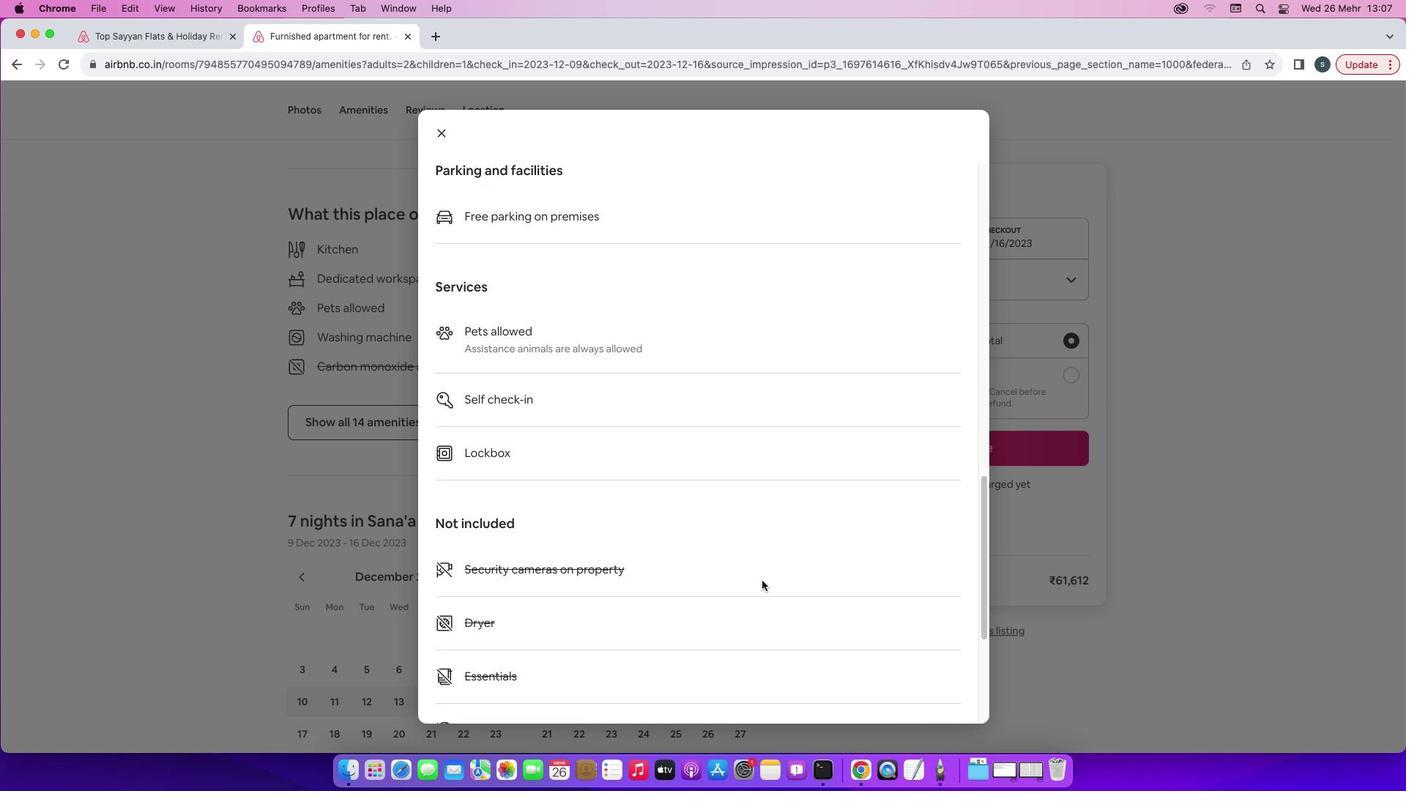 
Action: Mouse scrolled (762, 580) with delta (0, -4)
Screenshot: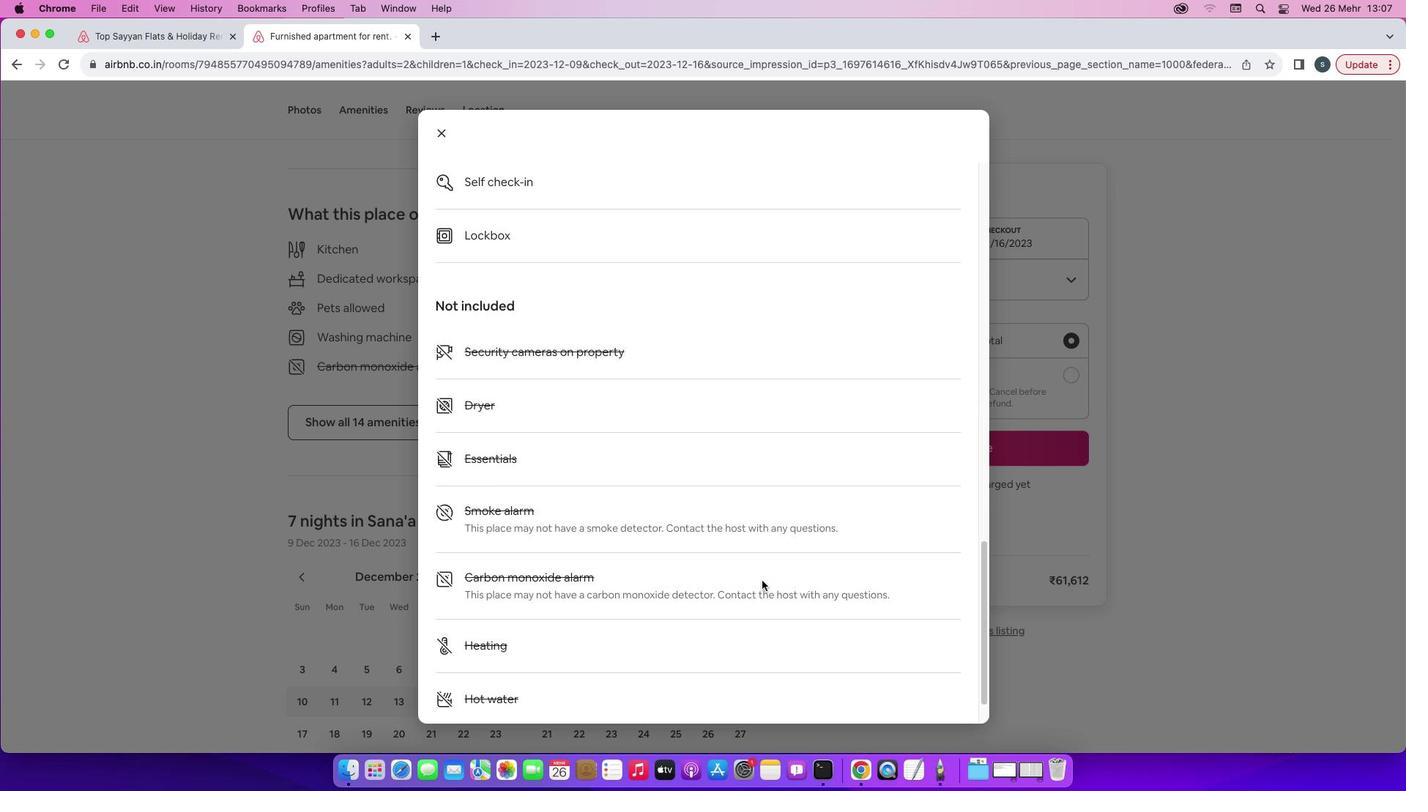 
Action: Mouse moved to (445, 135)
Screenshot: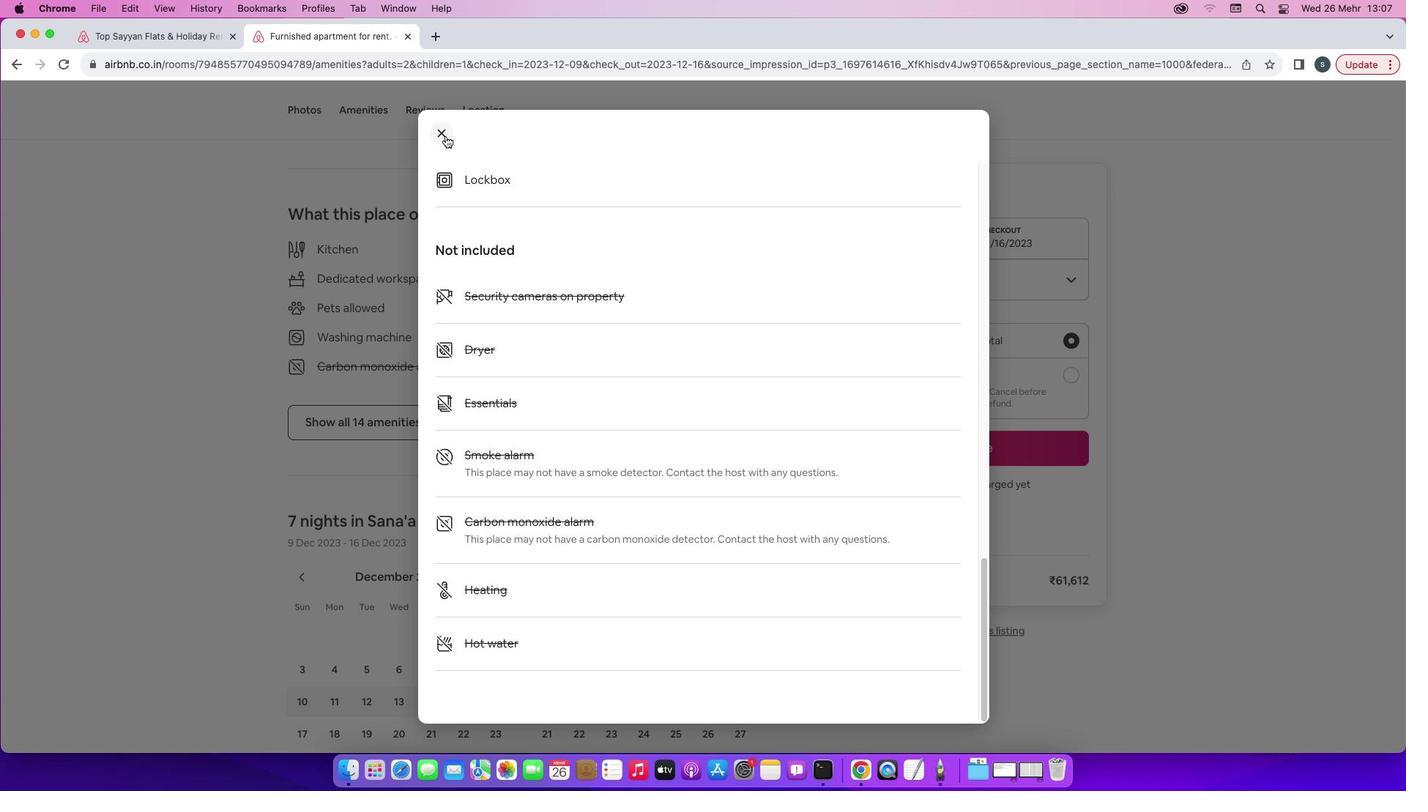 
Action: Mouse pressed left at (445, 135)
Screenshot: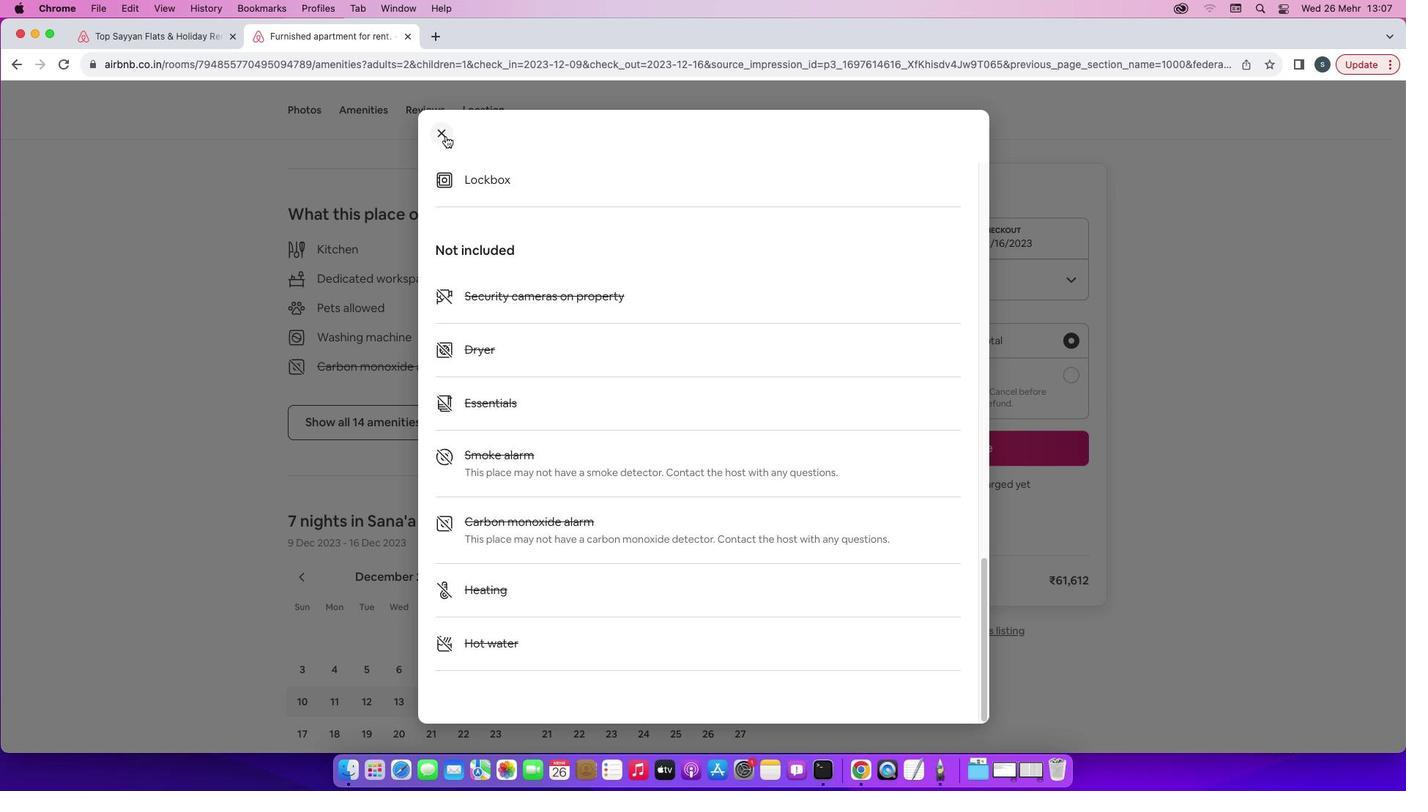 
Action: Mouse moved to (710, 591)
Screenshot: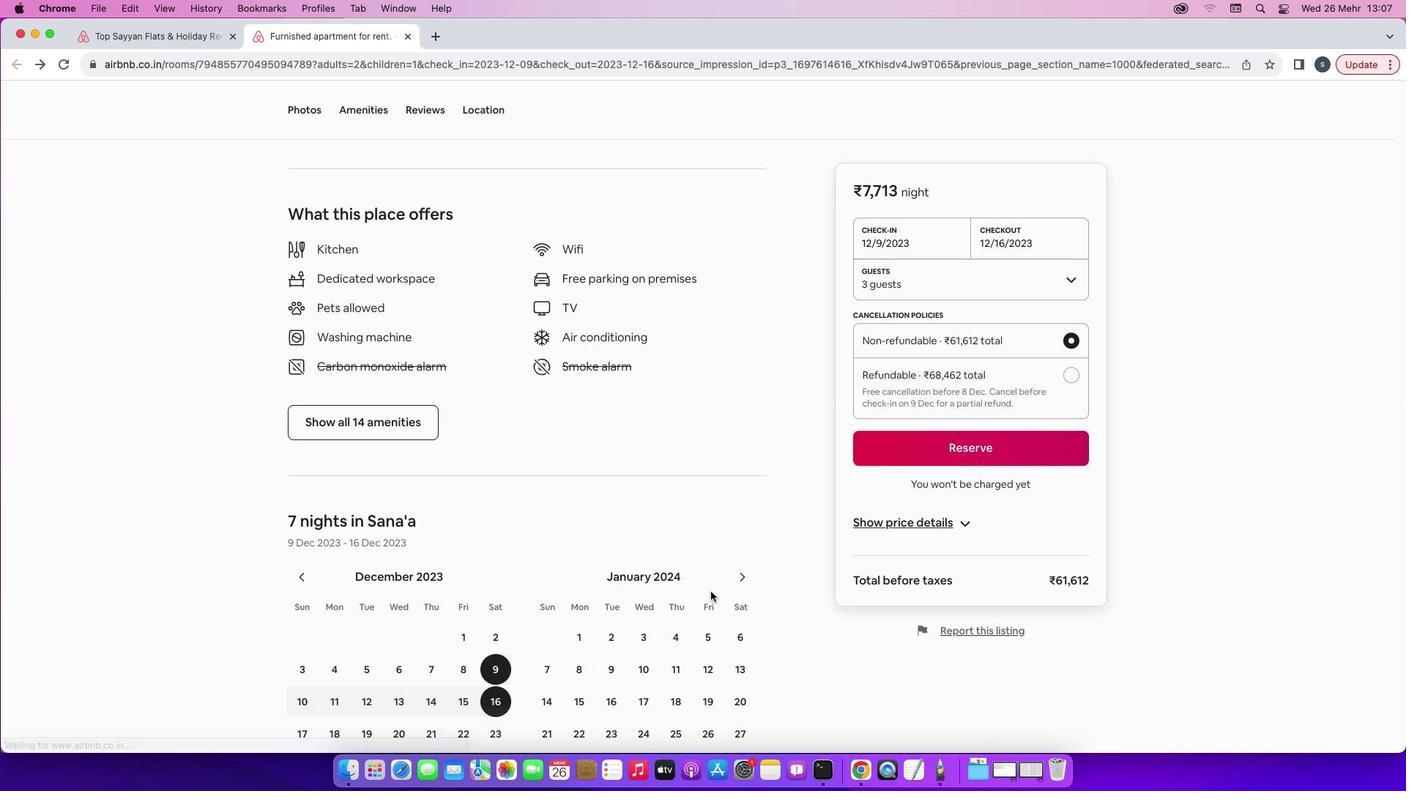 
Action: Mouse scrolled (710, 591) with delta (0, 0)
Screenshot: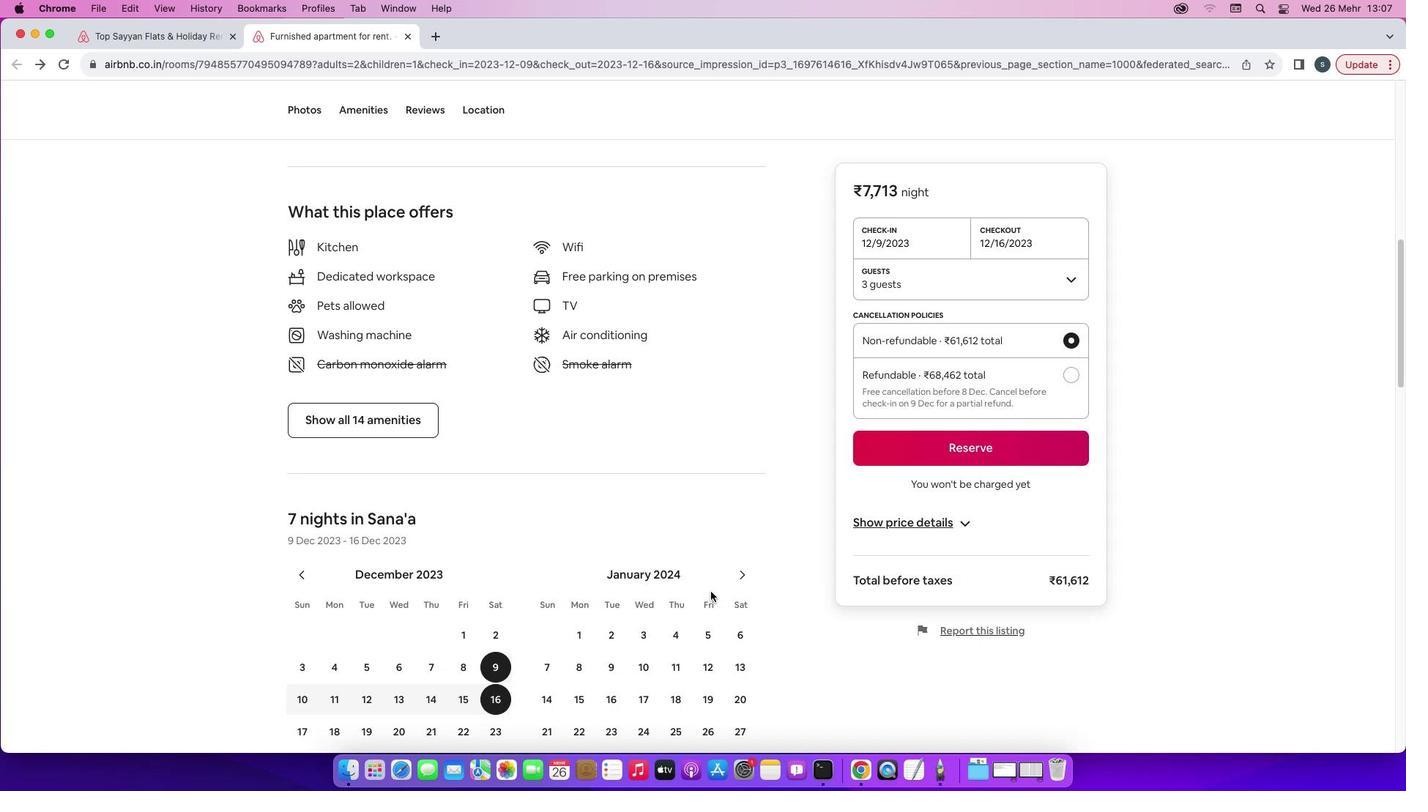 
Action: Mouse scrolled (710, 591) with delta (0, 0)
Screenshot: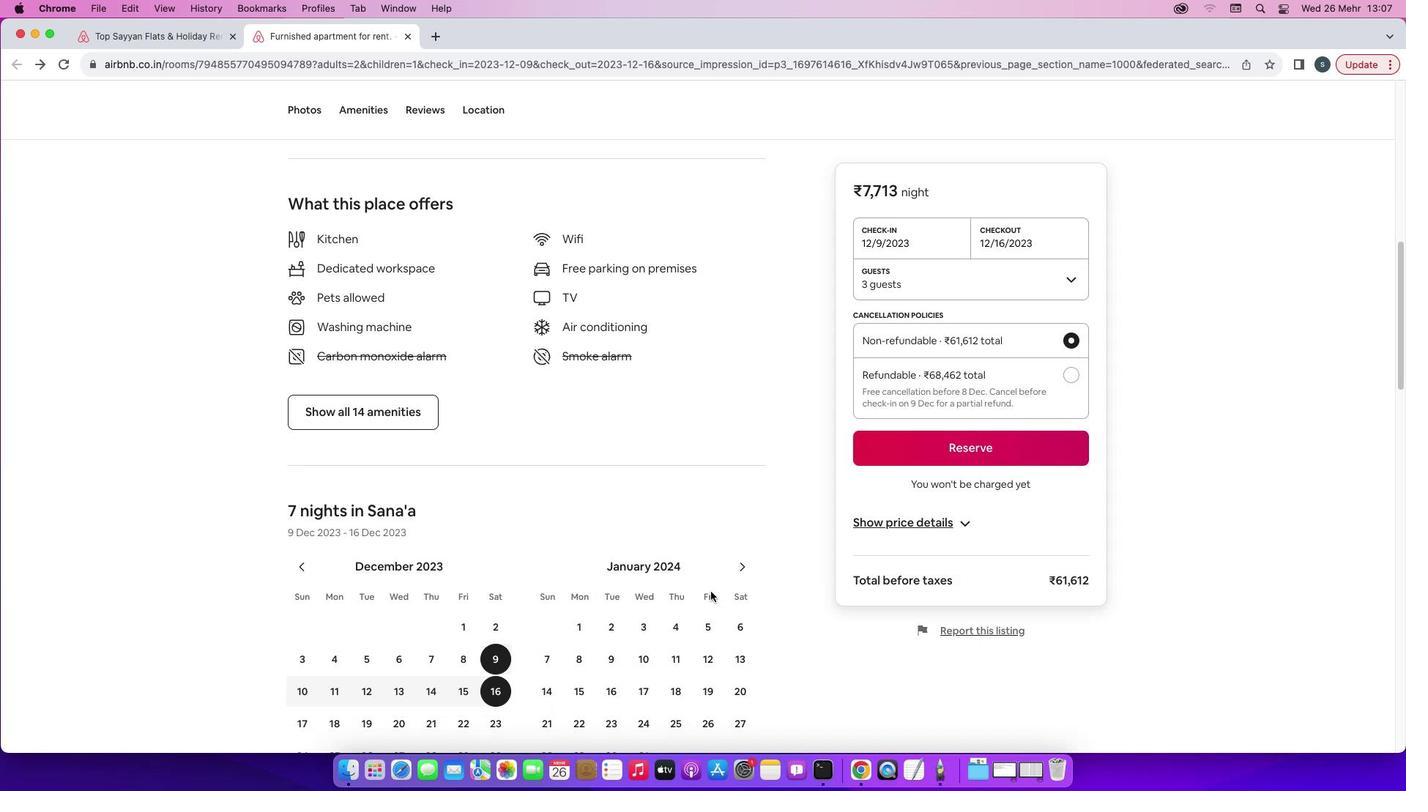 
Action: Mouse scrolled (710, 591) with delta (0, -1)
Screenshot: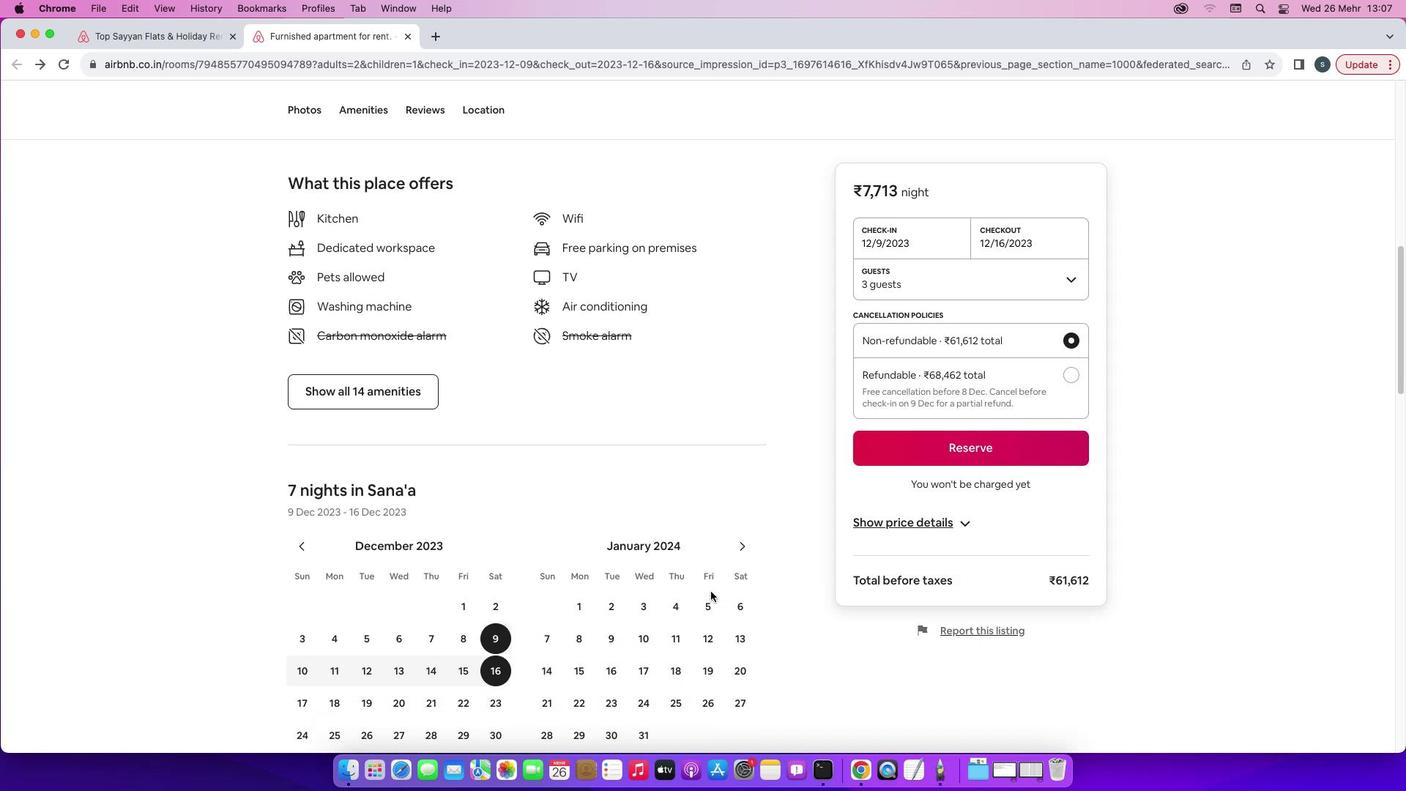 
Action: Mouse scrolled (710, 591) with delta (0, -2)
Screenshot: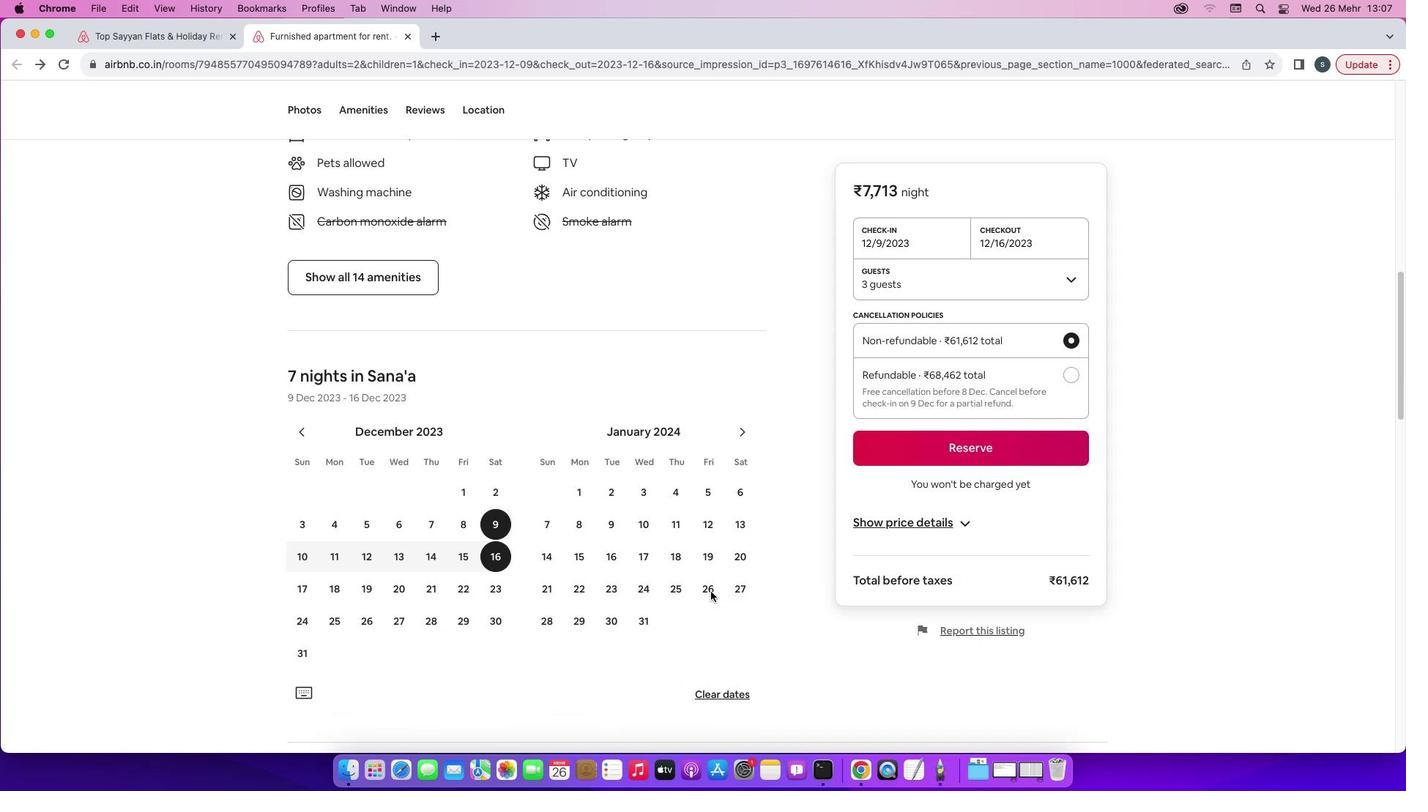 
Action: Mouse scrolled (710, 591) with delta (0, 0)
Screenshot: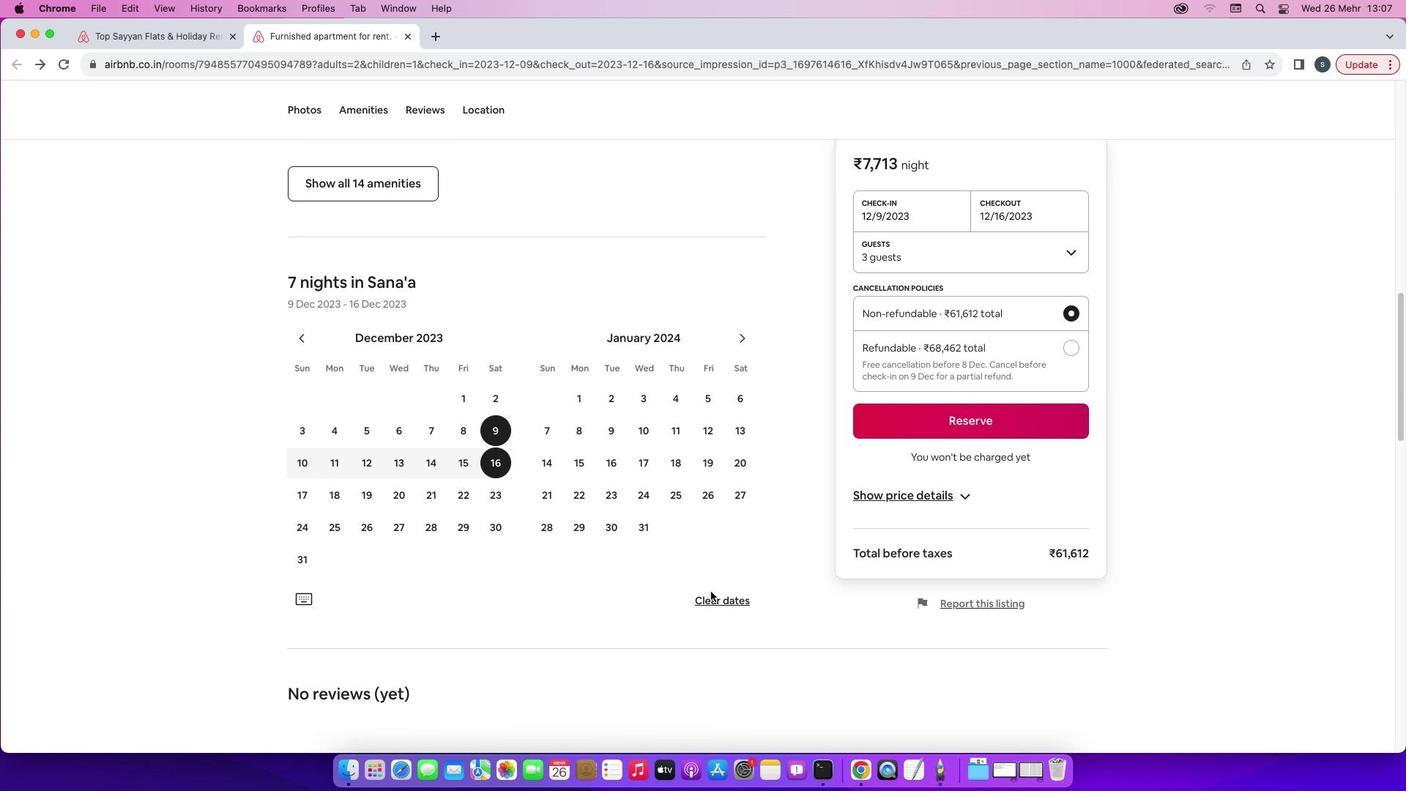 
Action: Mouse scrolled (710, 591) with delta (0, 0)
Screenshot: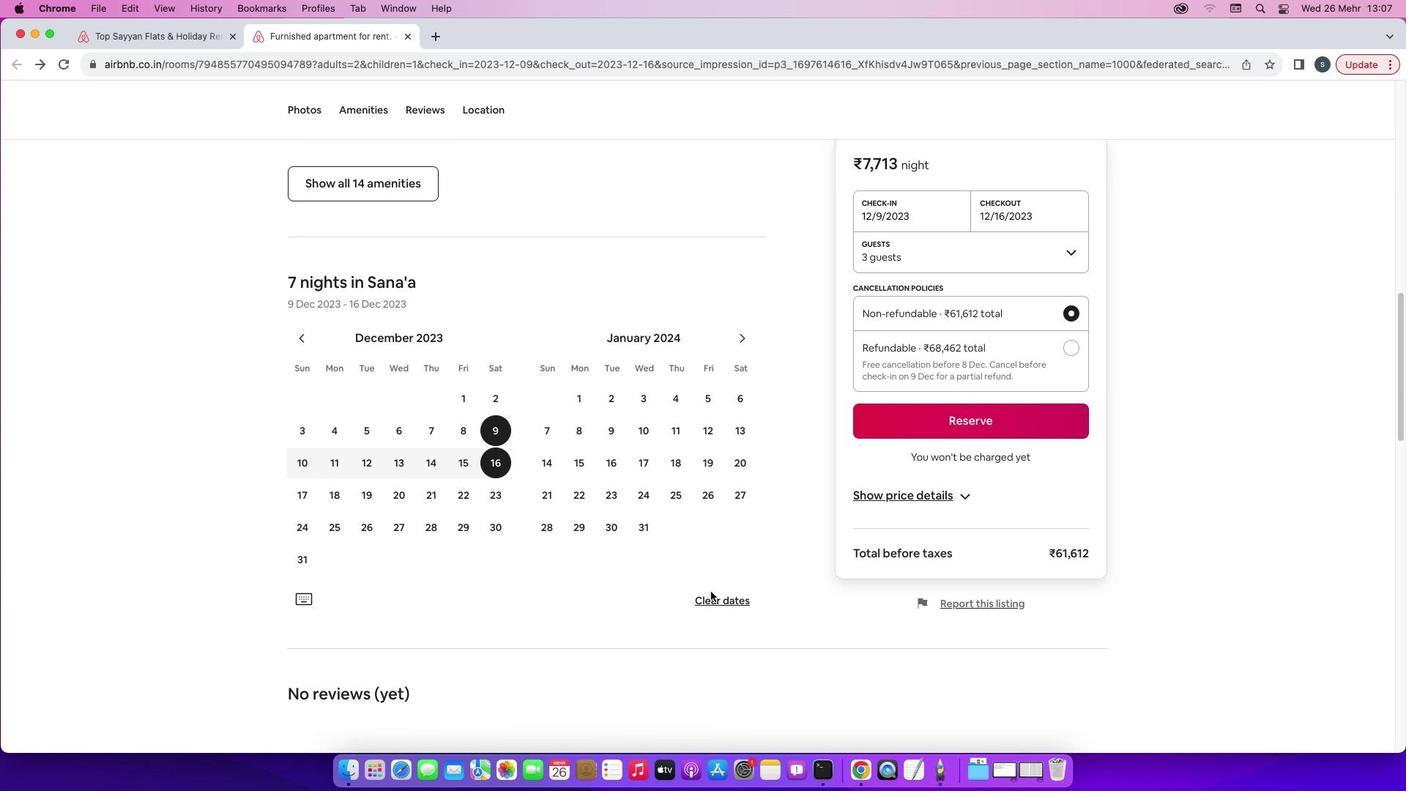 
Action: Mouse scrolled (710, 591) with delta (0, -2)
Screenshot: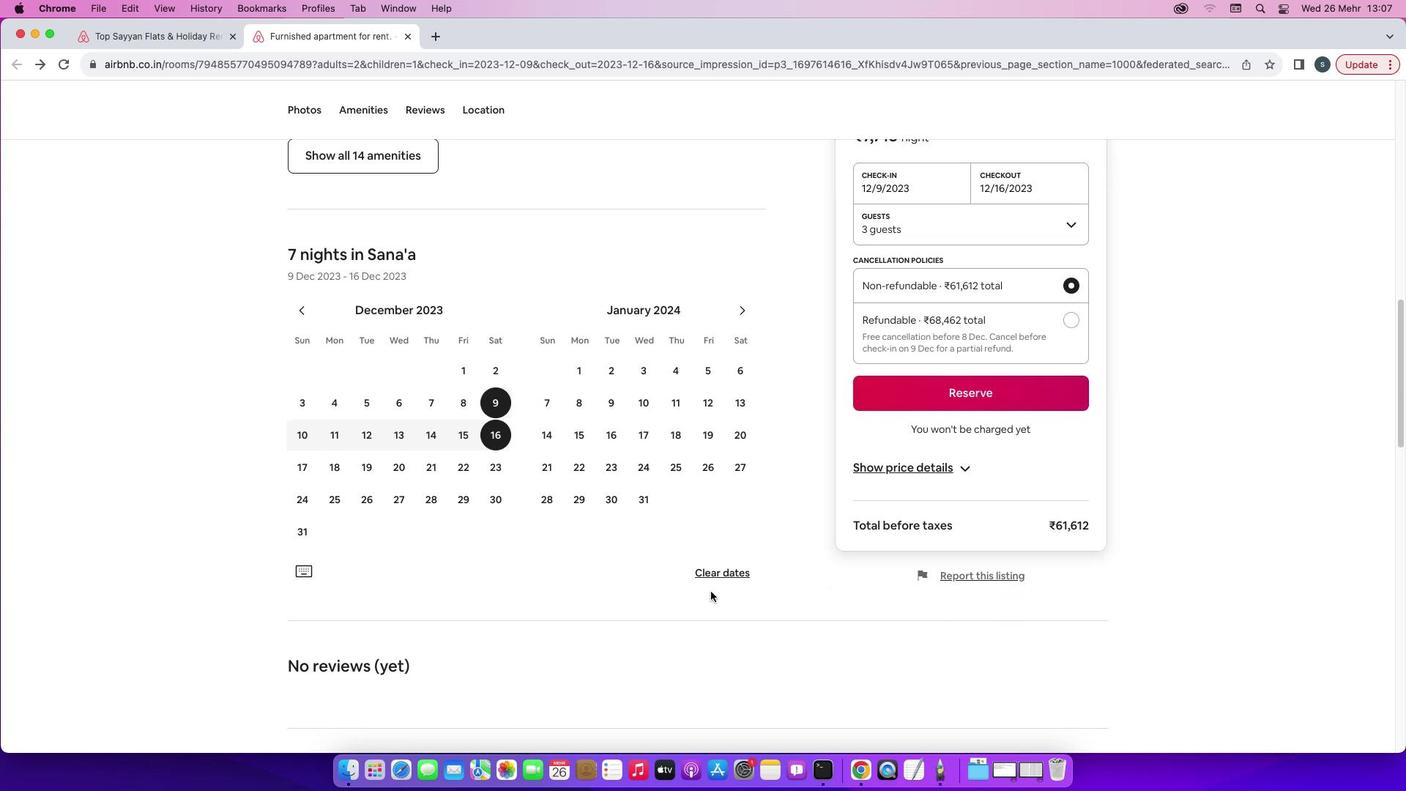 
Action: Mouse scrolled (710, 591) with delta (0, 0)
Screenshot: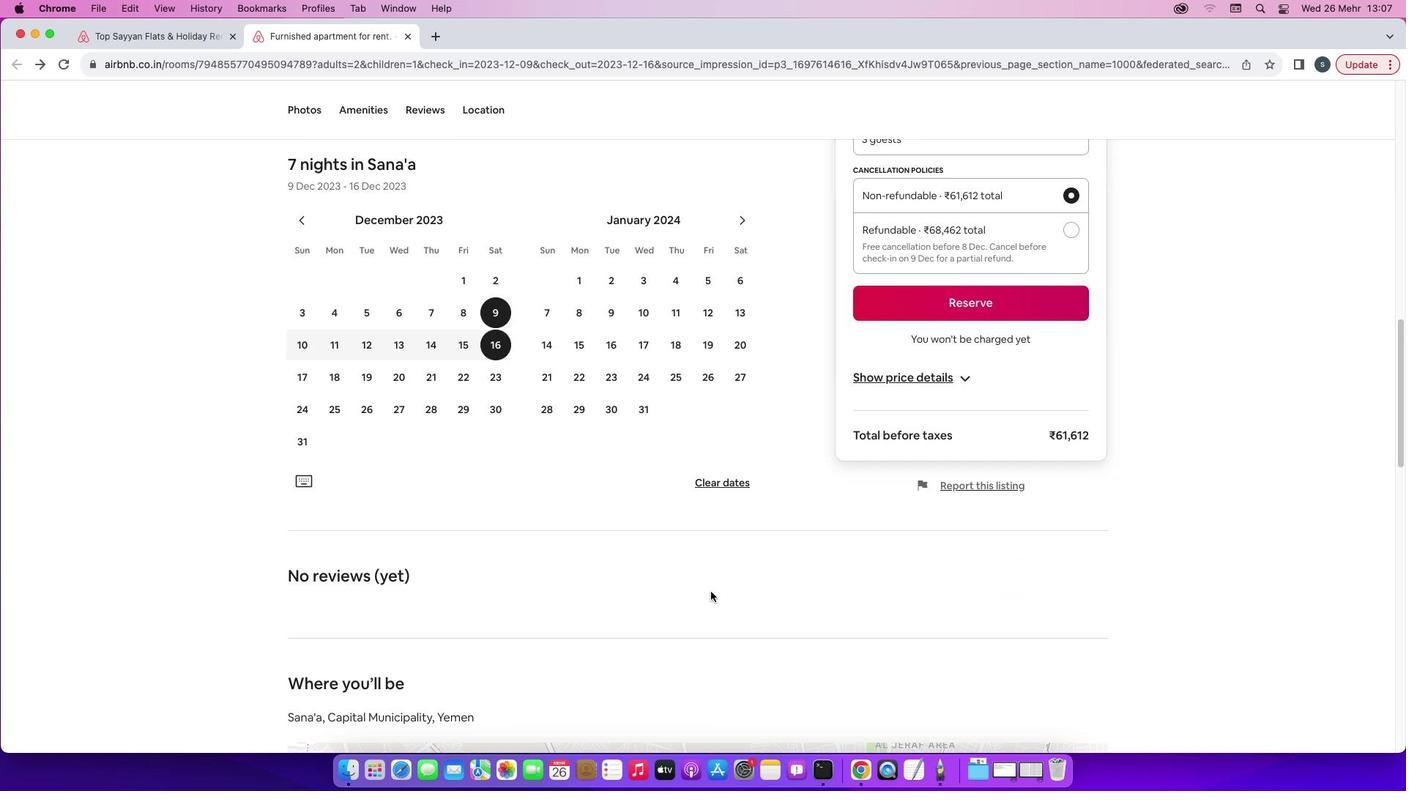 
Action: Mouse scrolled (710, 591) with delta (0, 0)
Screenshot: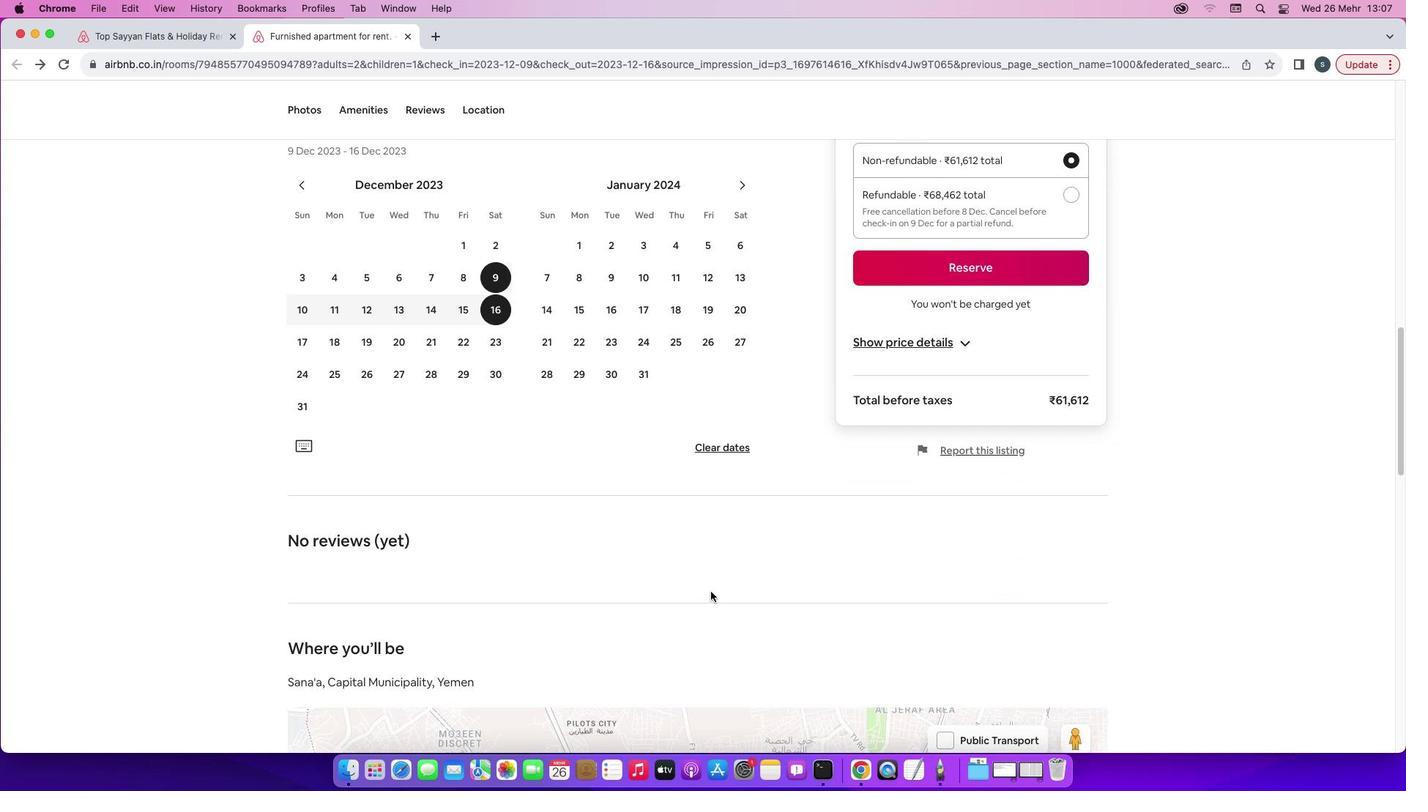 
Action: Mouse scrolled (710, 591) with delta (0, -2)
Screenshot: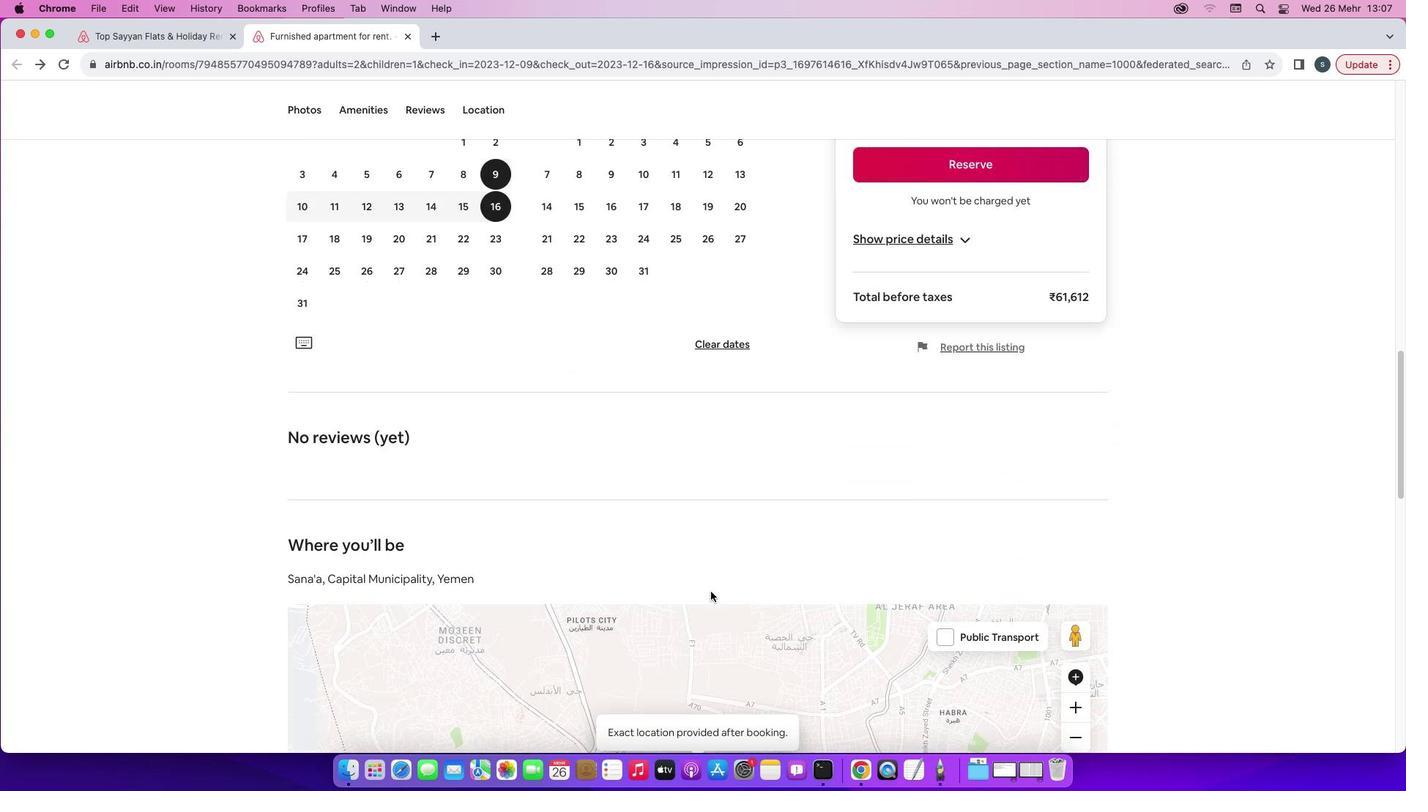 
Action: Mouse scrolled (710, 591) with delta (0, -3)
Screenshot: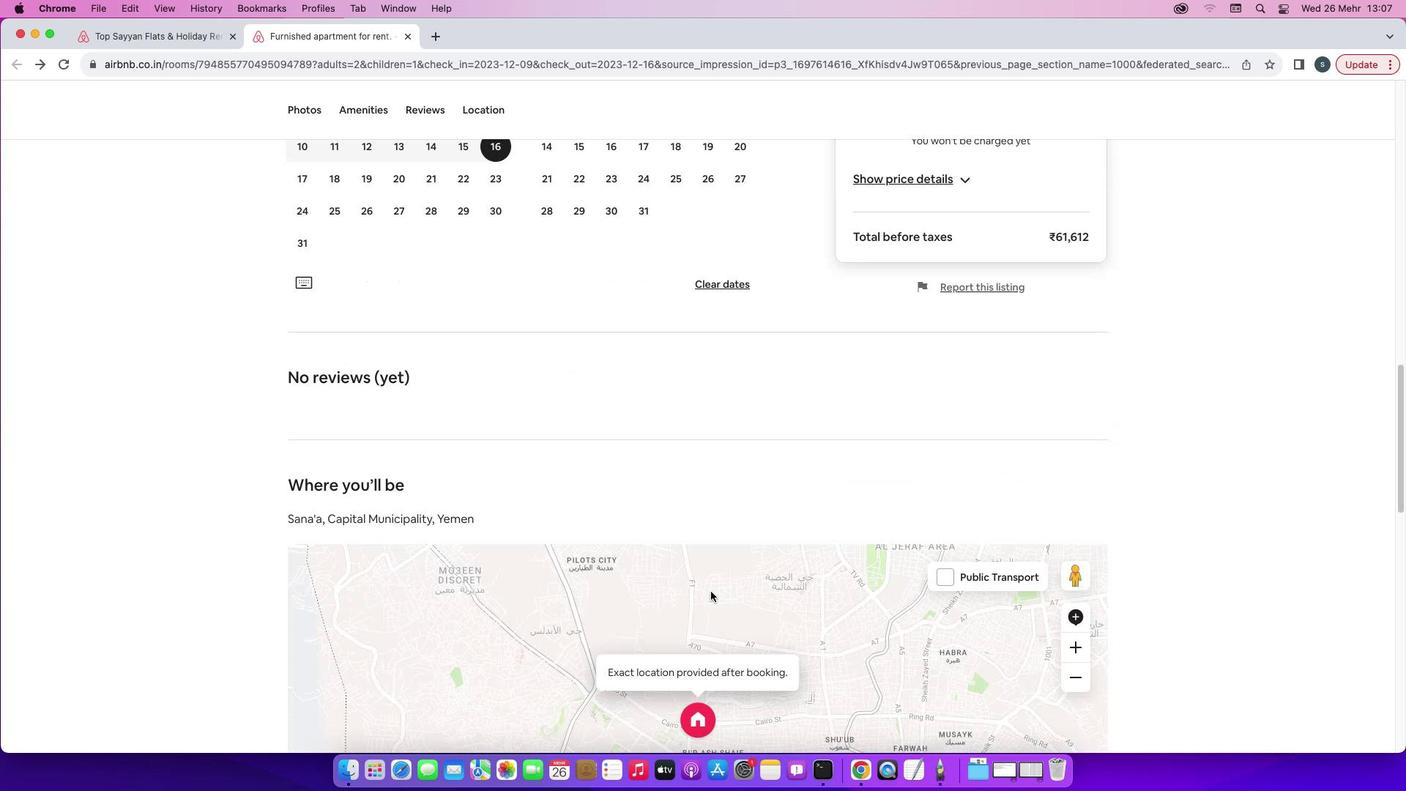 
Action: Mouse scrolled (710, 591) with delta (0, -3)
Screenshot: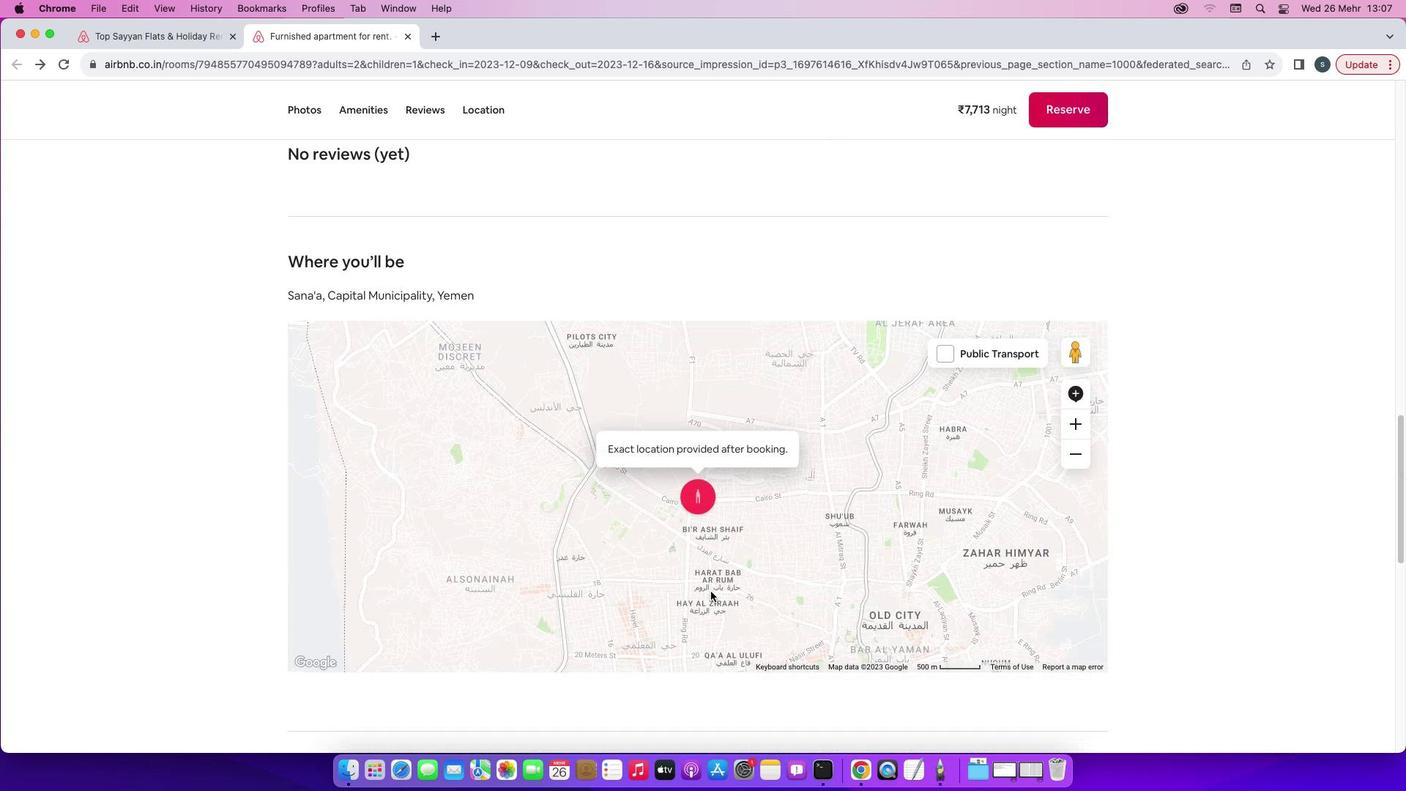 
Action: Mouse scrolled (710, 591) with delta (0, 0)
Screenshot: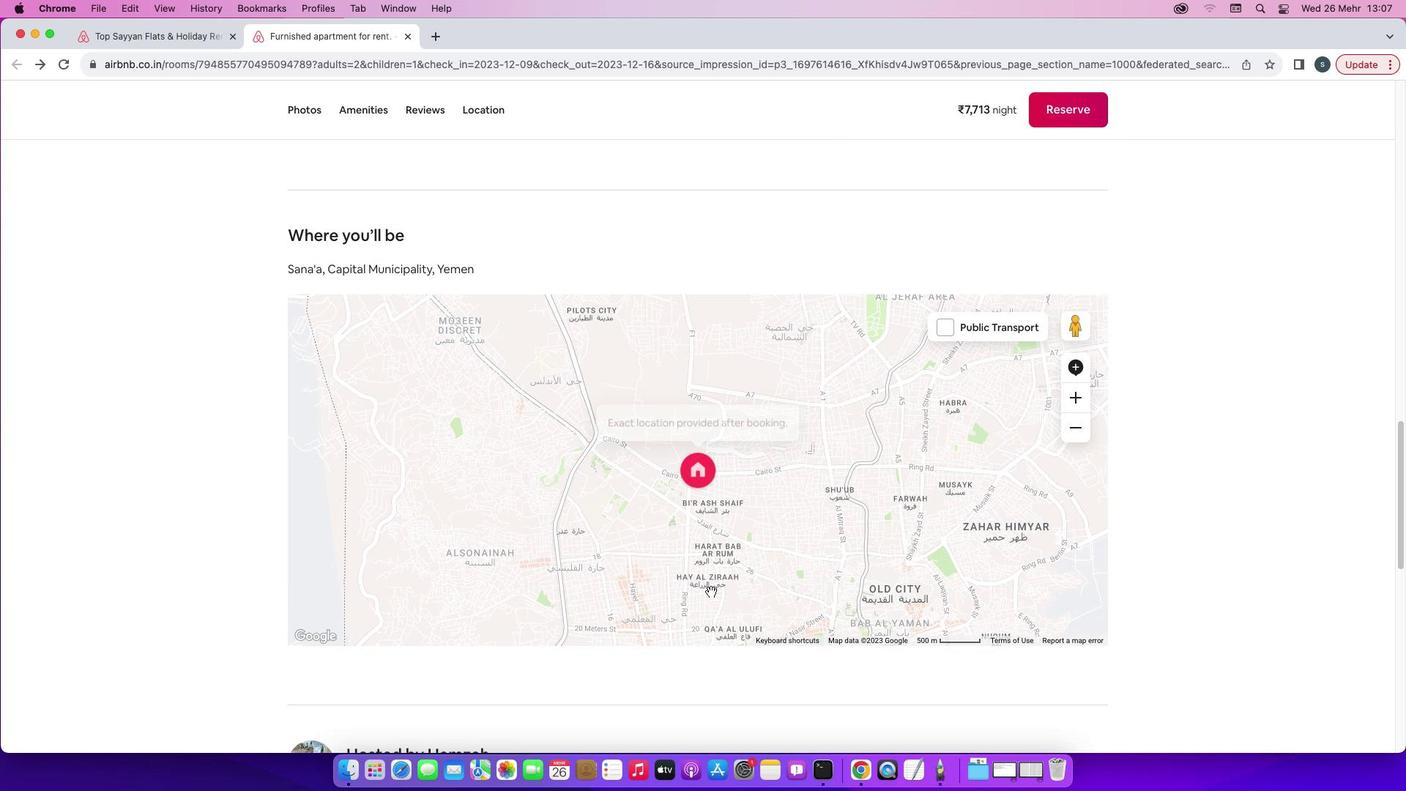 
Action: Mouse scrolled (710, 591) with delta (0, 0)
Screenshot: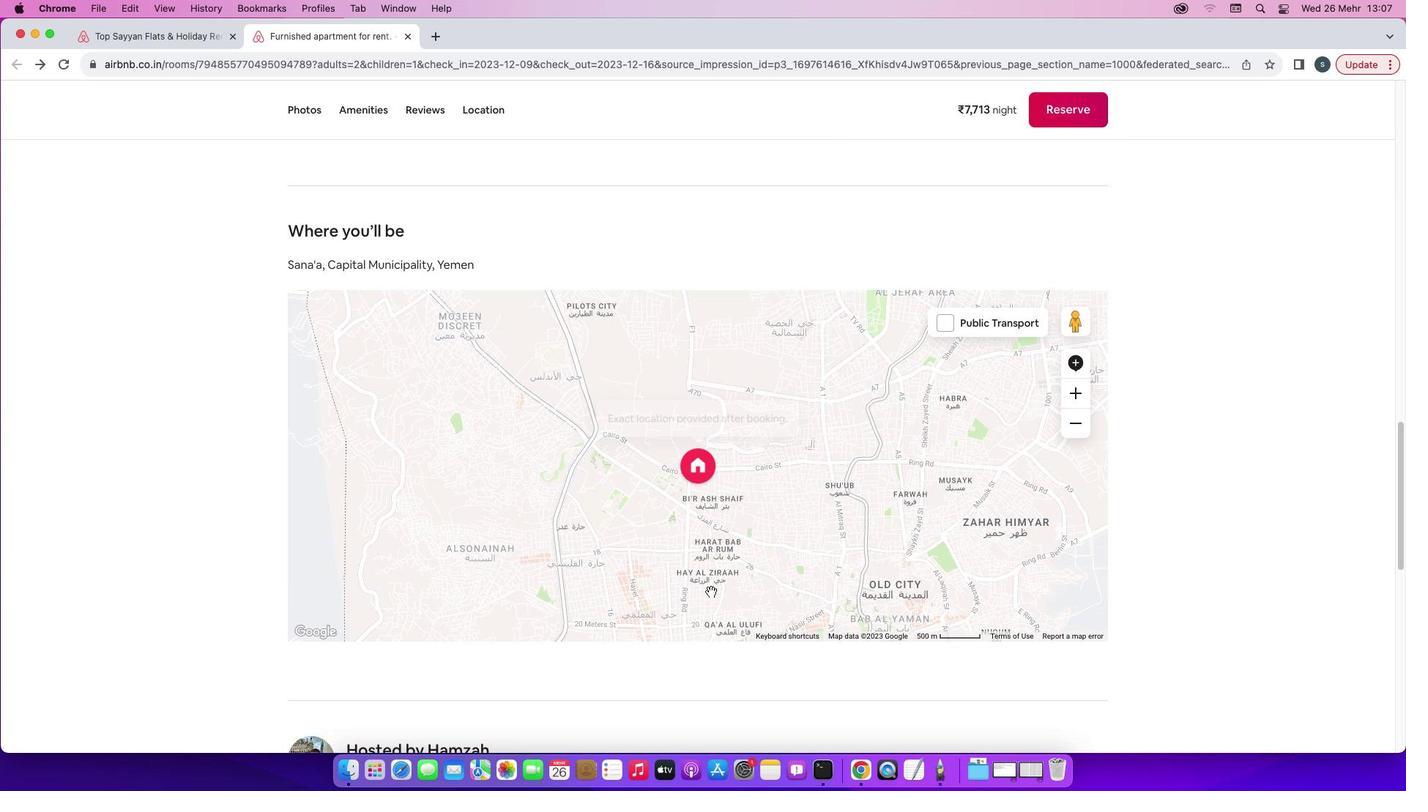 
Action: Mouse scrolled (710, 591) with delta (0, -2)
Screenshot: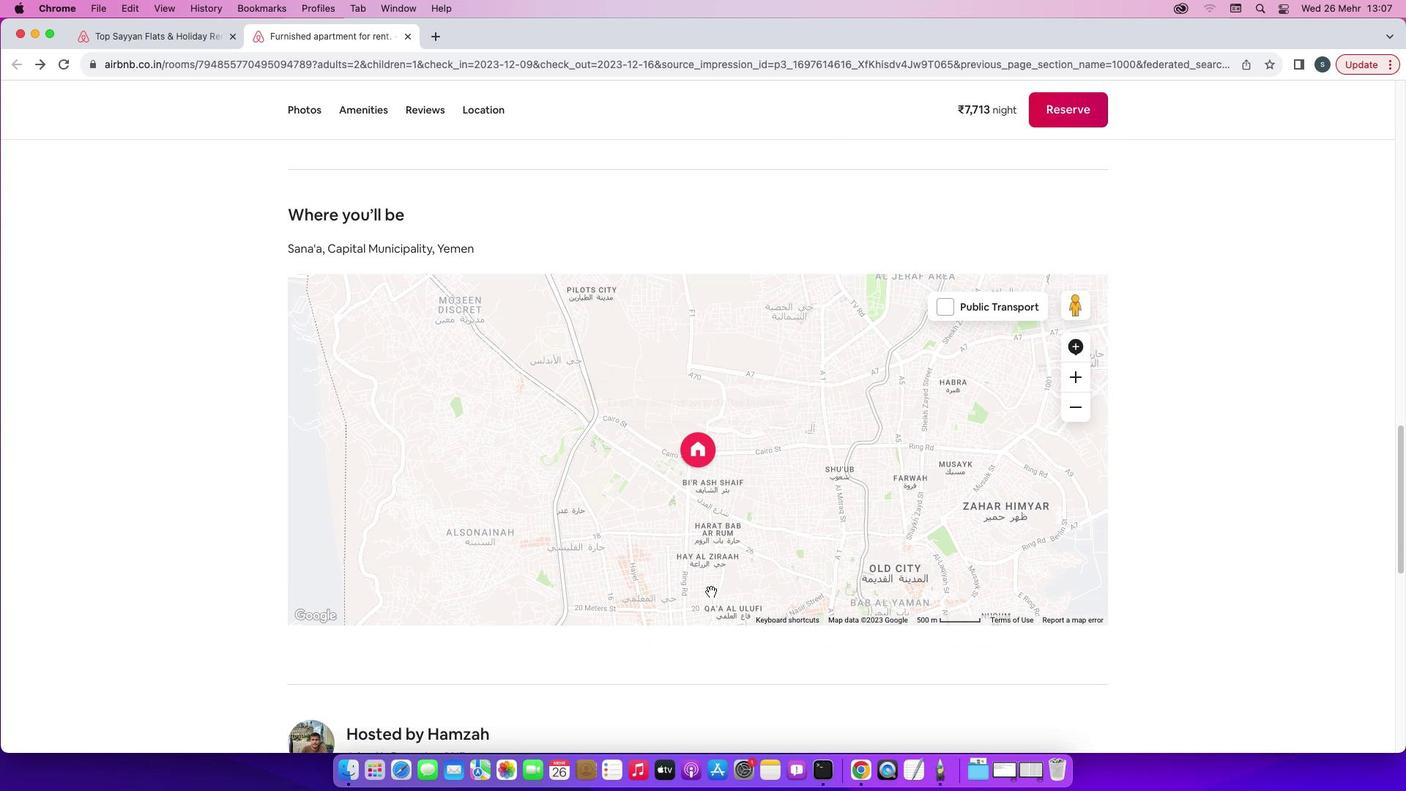 
Action: Mouse moved to (410, 38)
Screenshot: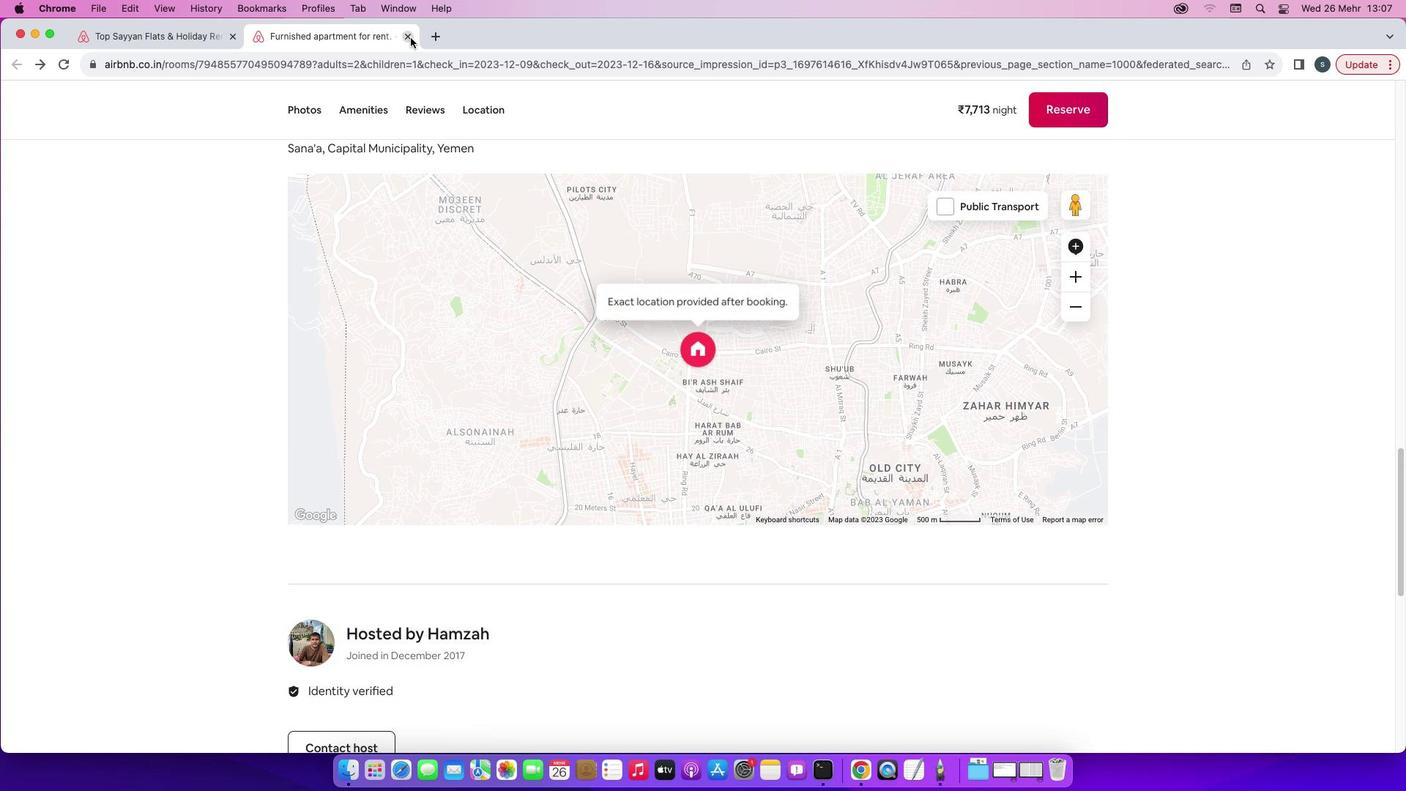
Action: Mouse pressed left at (410, 38)
Screenshot: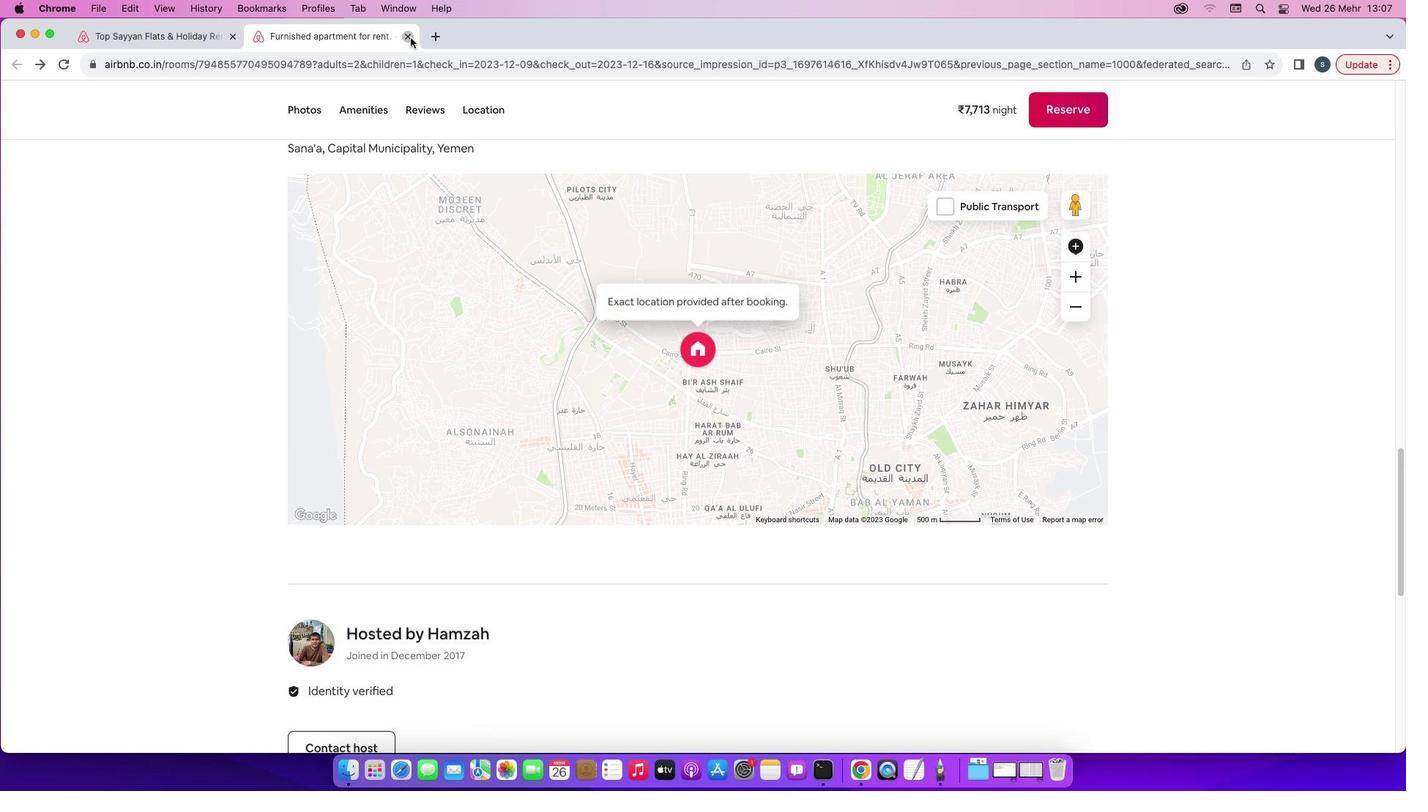 
Action: Mouse moved to (627, 347)
Screenshot: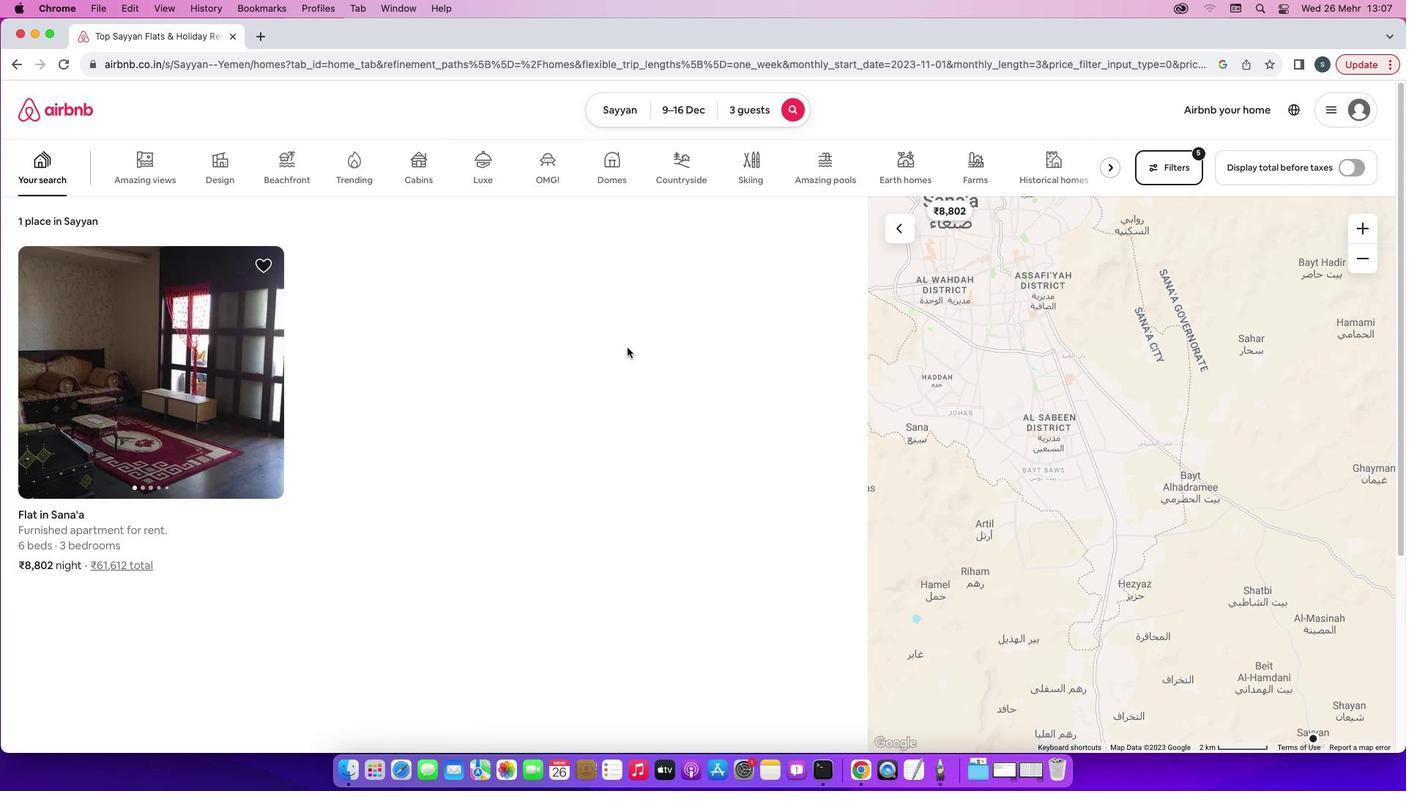 
